 Task: Look for space in Tlahuac, Mexico from 10th July, 2023 to 15th July, 2023 for 7 adults in price range Rs.10000 to Rs.15000. Place can be entire place or shared room with 4 bedrooms having 7 beds and 4 bathrooms. Property type can be house, flat, guest house. Amenities needed are: wifi, TV, free parkinig on premises, gym, breakfast. Booking option can be shelf check-in. Required host language is English.
Action: Mouse moved to (564, 120)
Screenshot: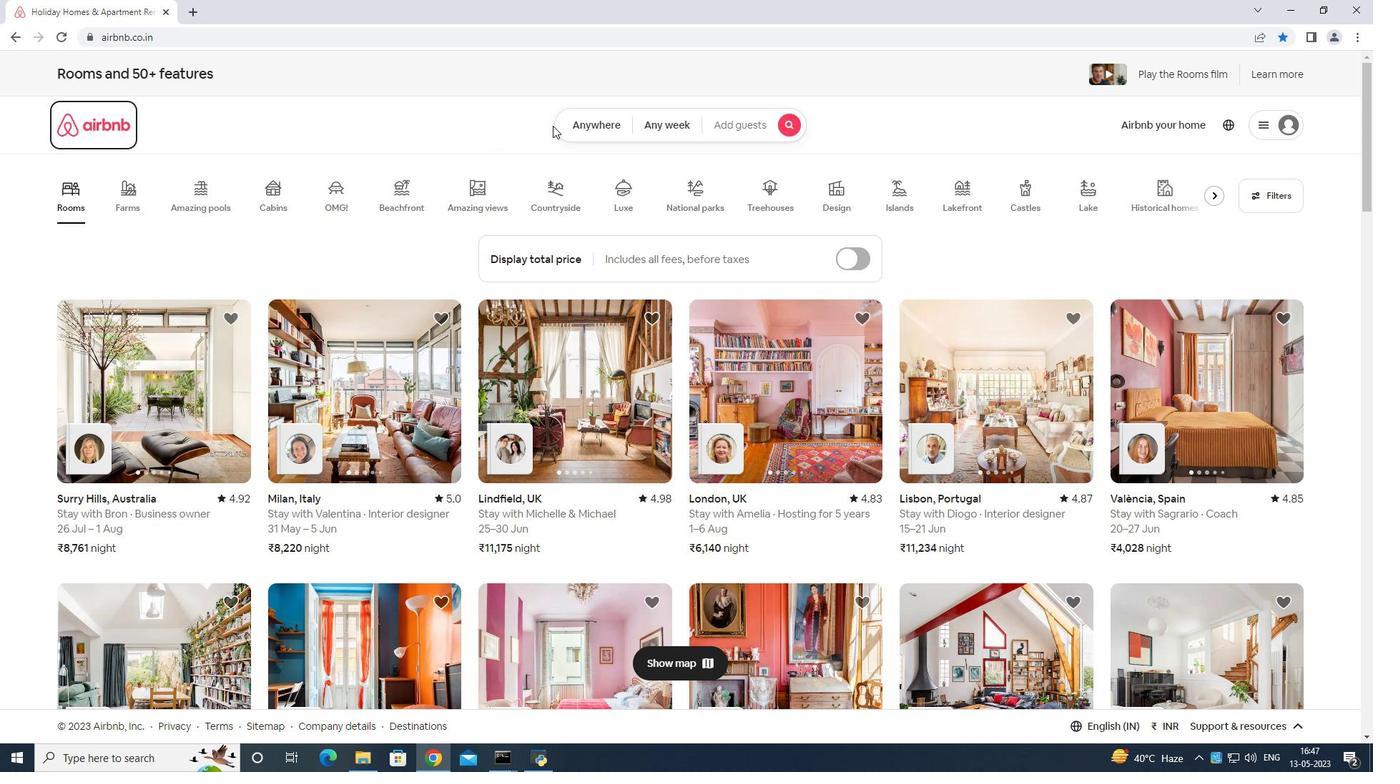 
Action: Mouse pressed left at (564, 120)
Screenshot: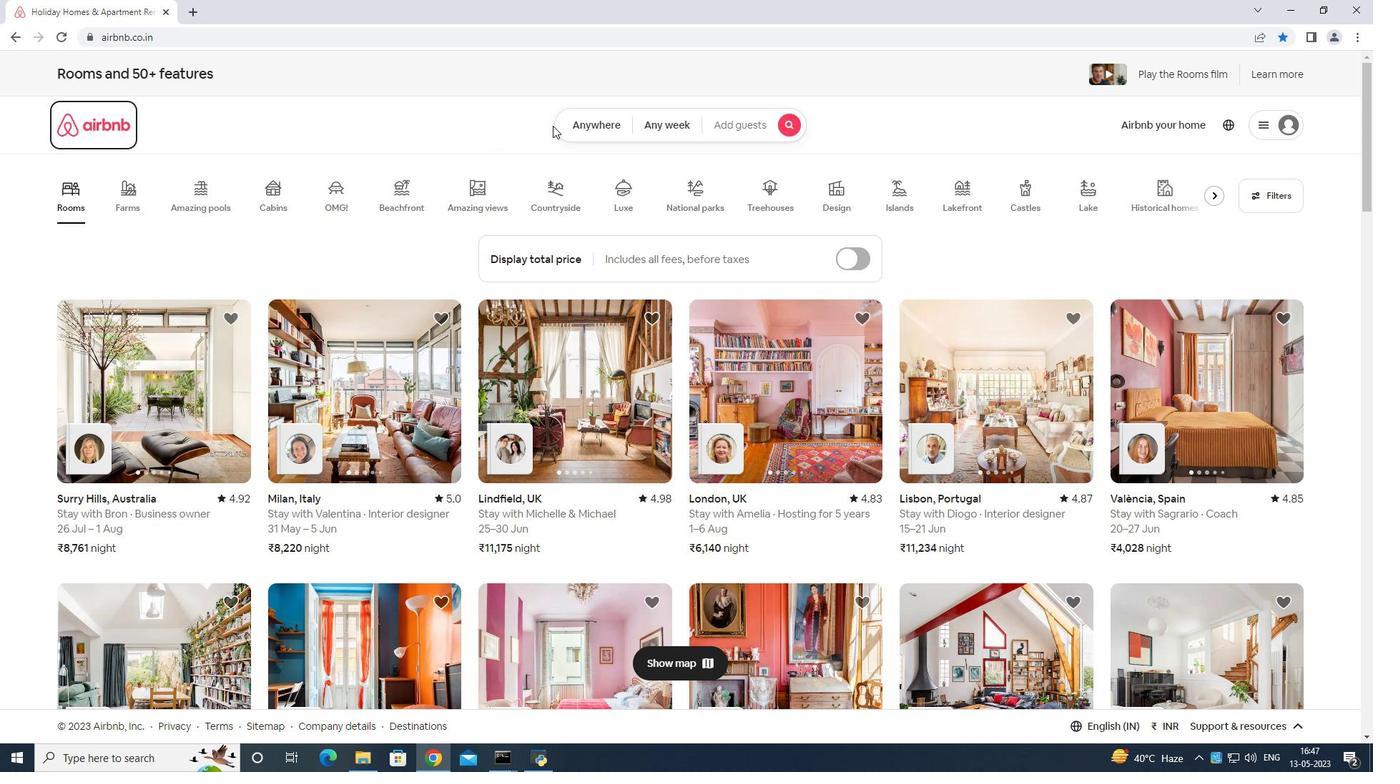 
Action: Mouse moved to (540, 172)
Screenshot: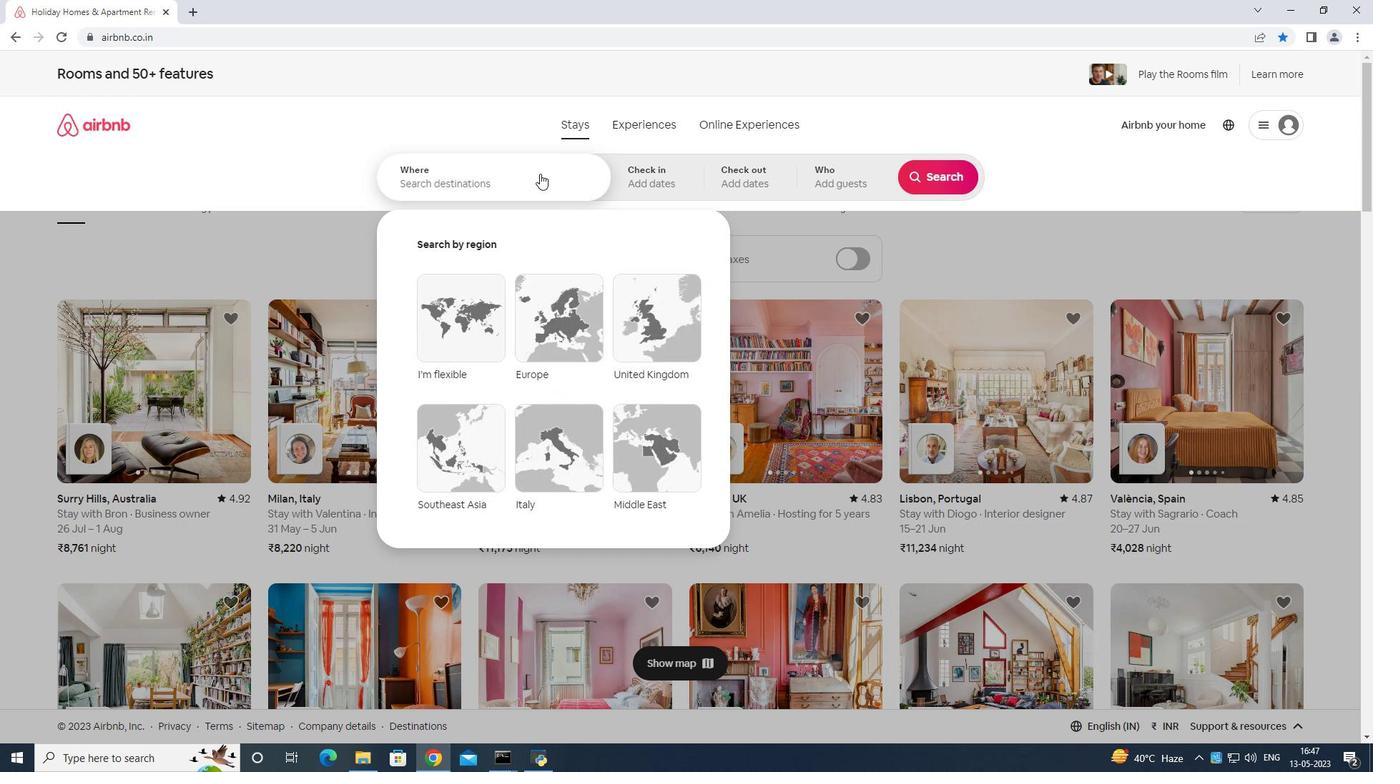 
Action: Mouse pressed left at (540, 172)
Screenshot: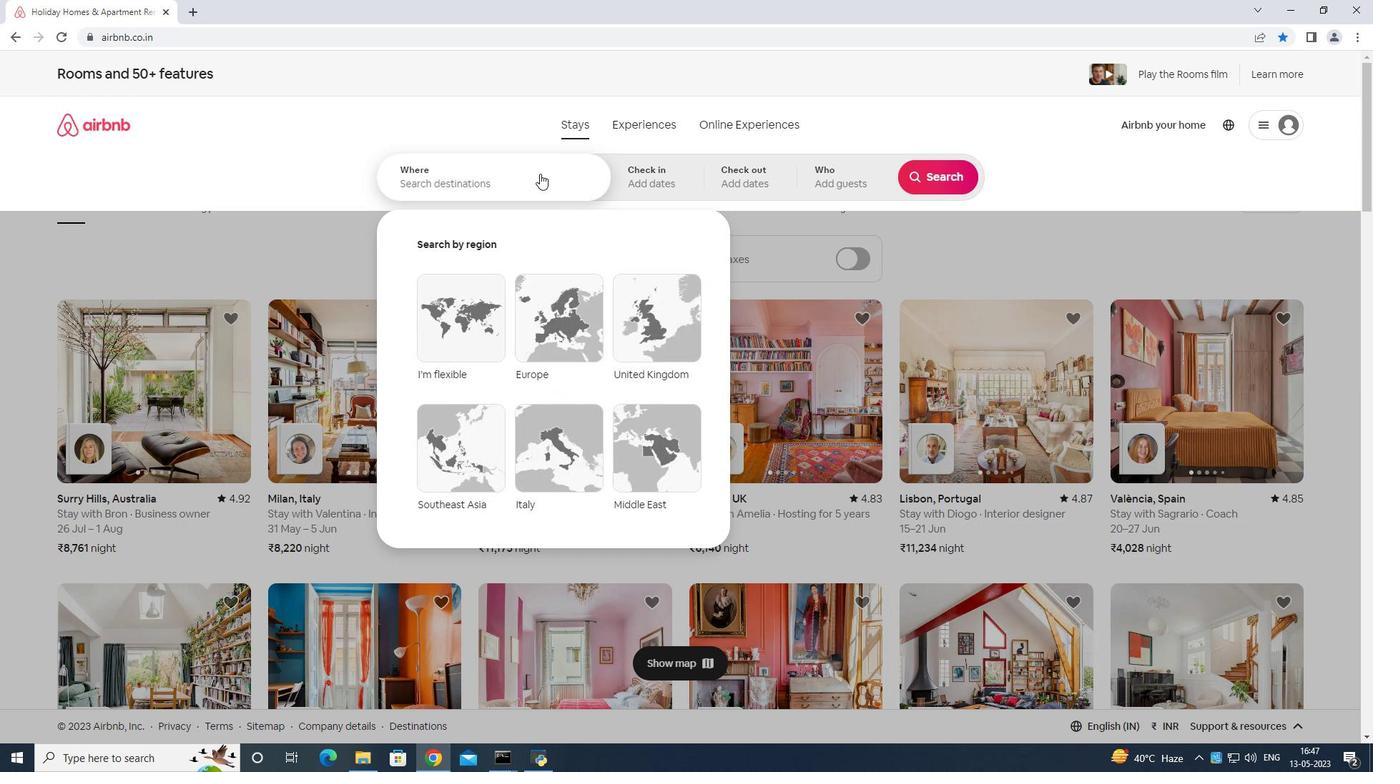 
Action: Mouse moved to (540, 172)
Screenshot: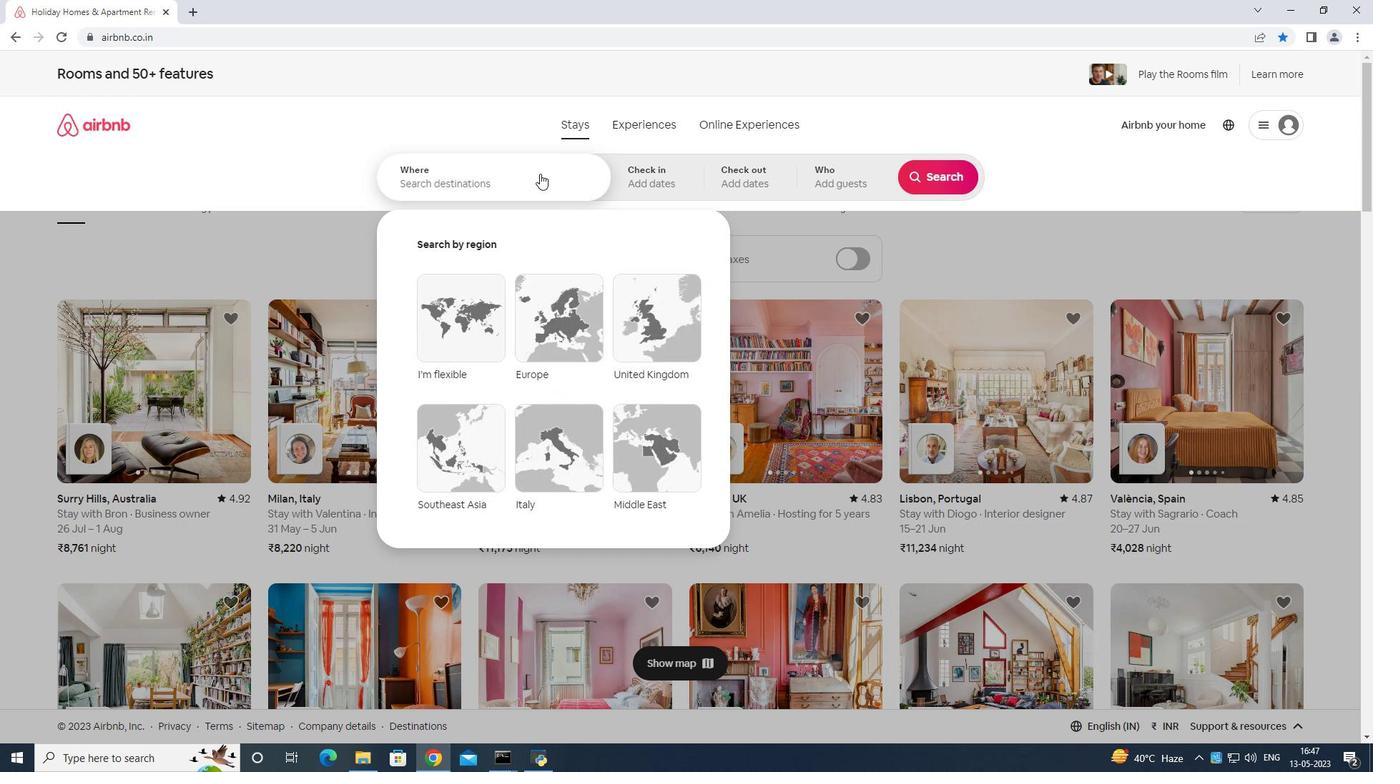 
Action: Key pressed t<Key.shift>lahuac<Key.space>mexico<Key.enter>
Screenshot: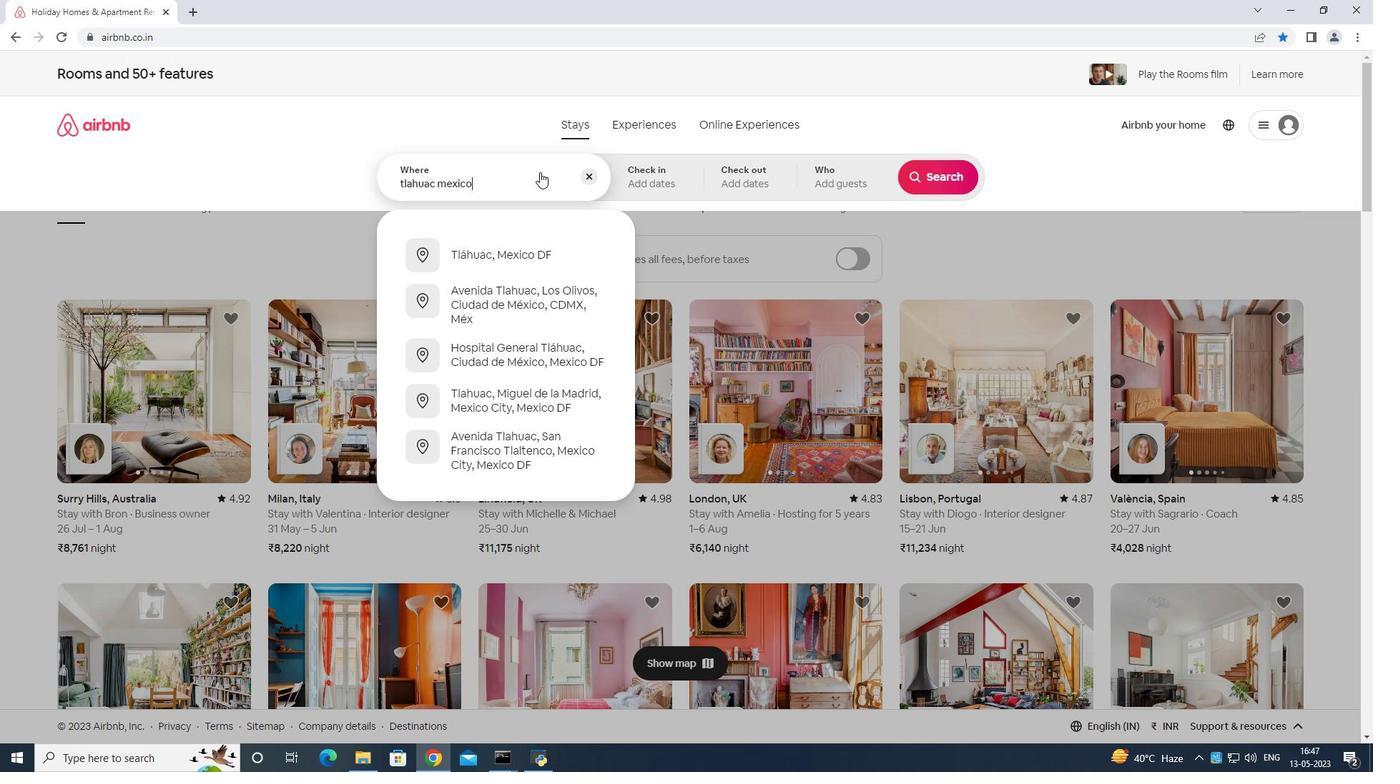 
Action: Mouse moved to (928, 288)
Screenshot: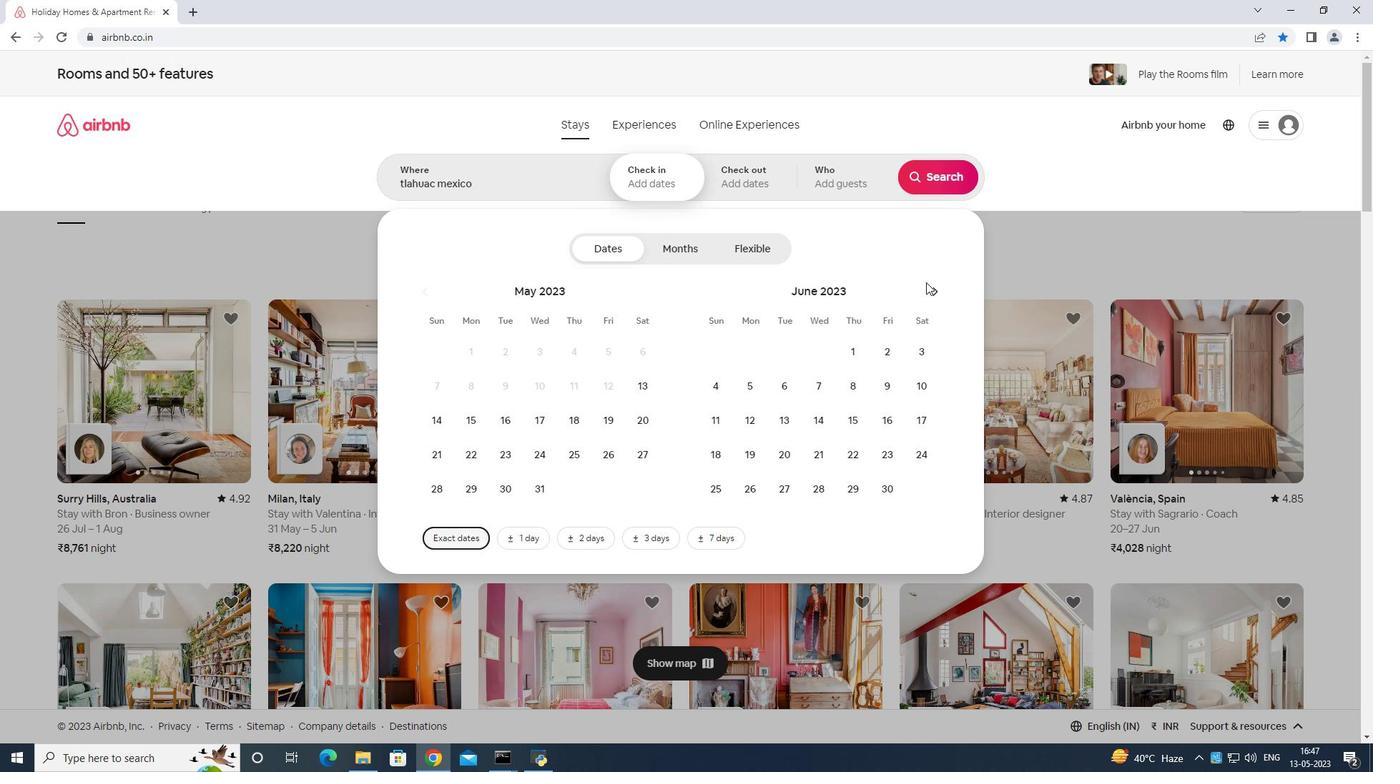 
Action: Mouse pressed left at (928, 288)
Screenshot: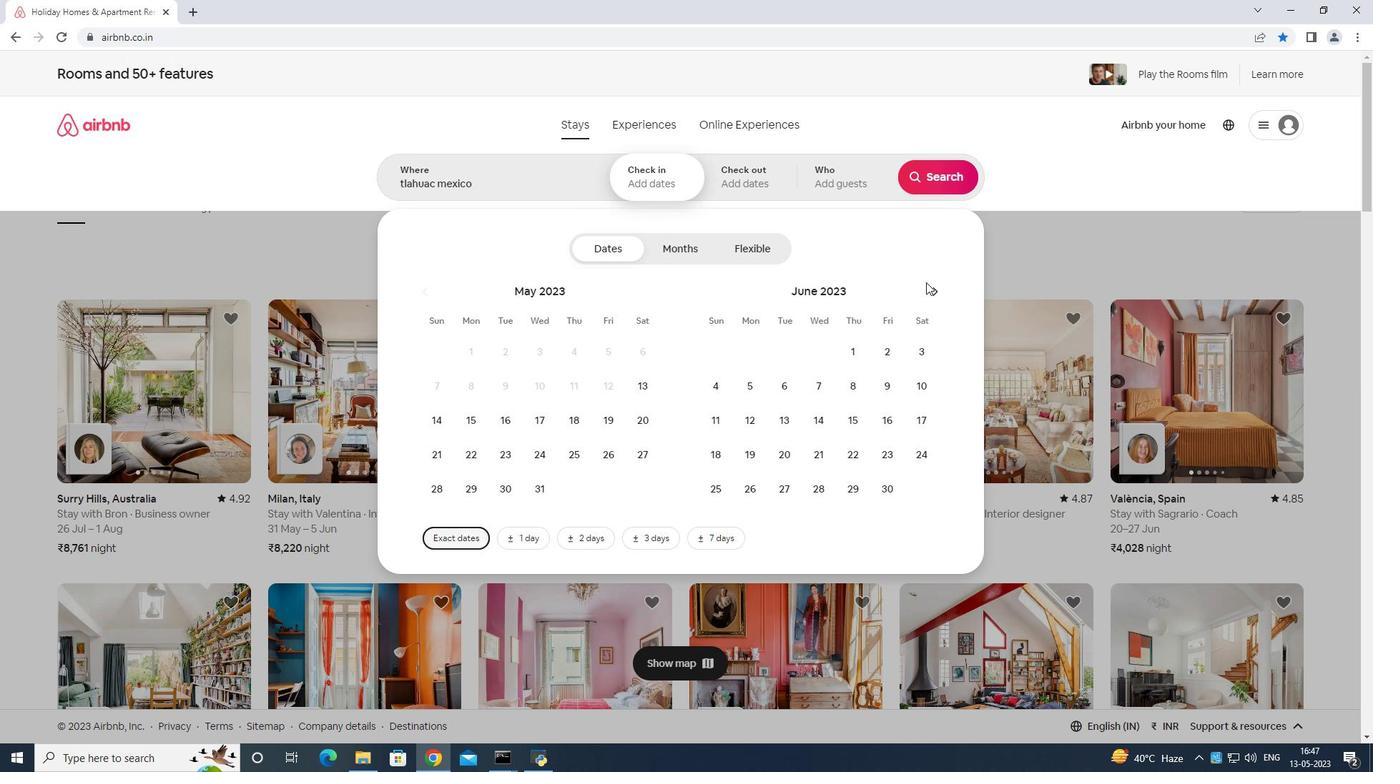 
Action: Mouse moved to (767, 417)
Screenshot: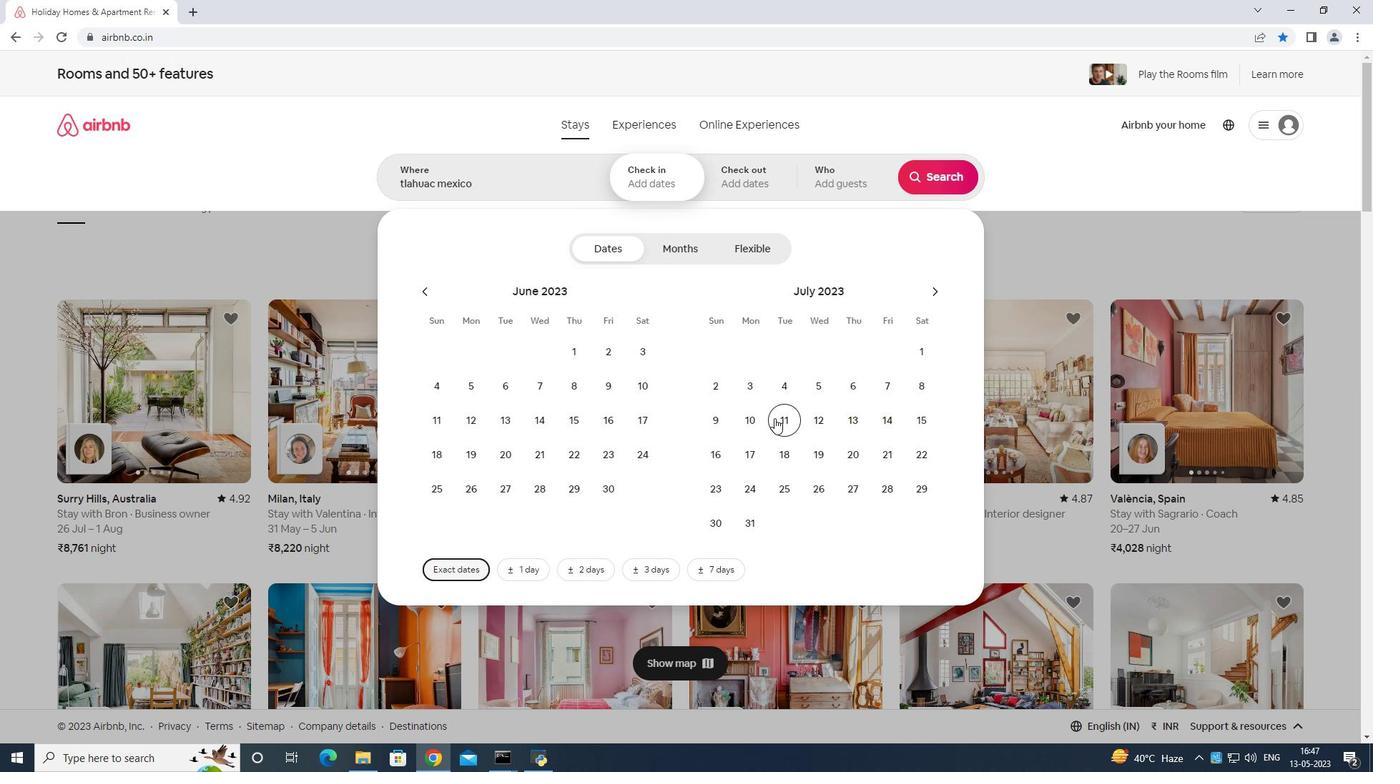 
Action: Mouse pressed left at (767, 417)
Screenshot: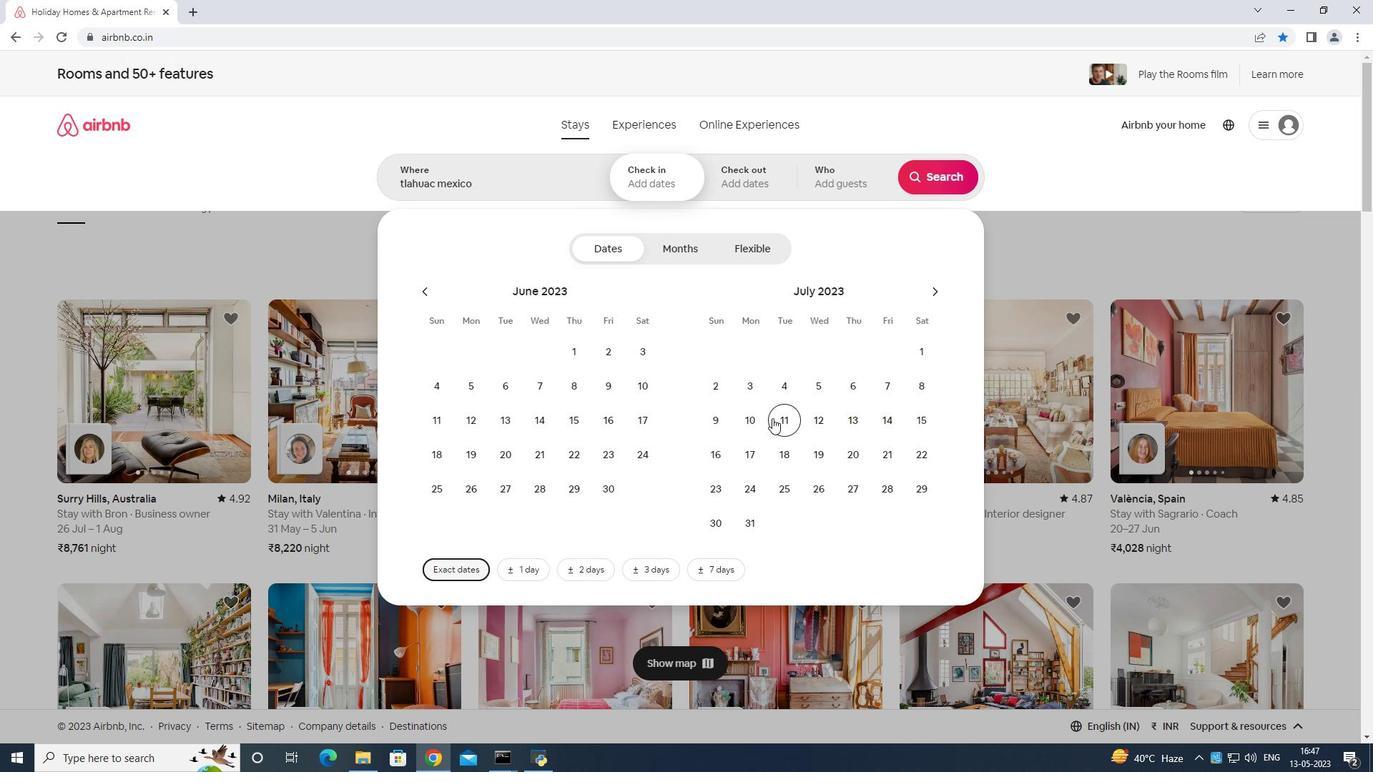 
Action: Mouse moved to (920, 417)
Screenshot: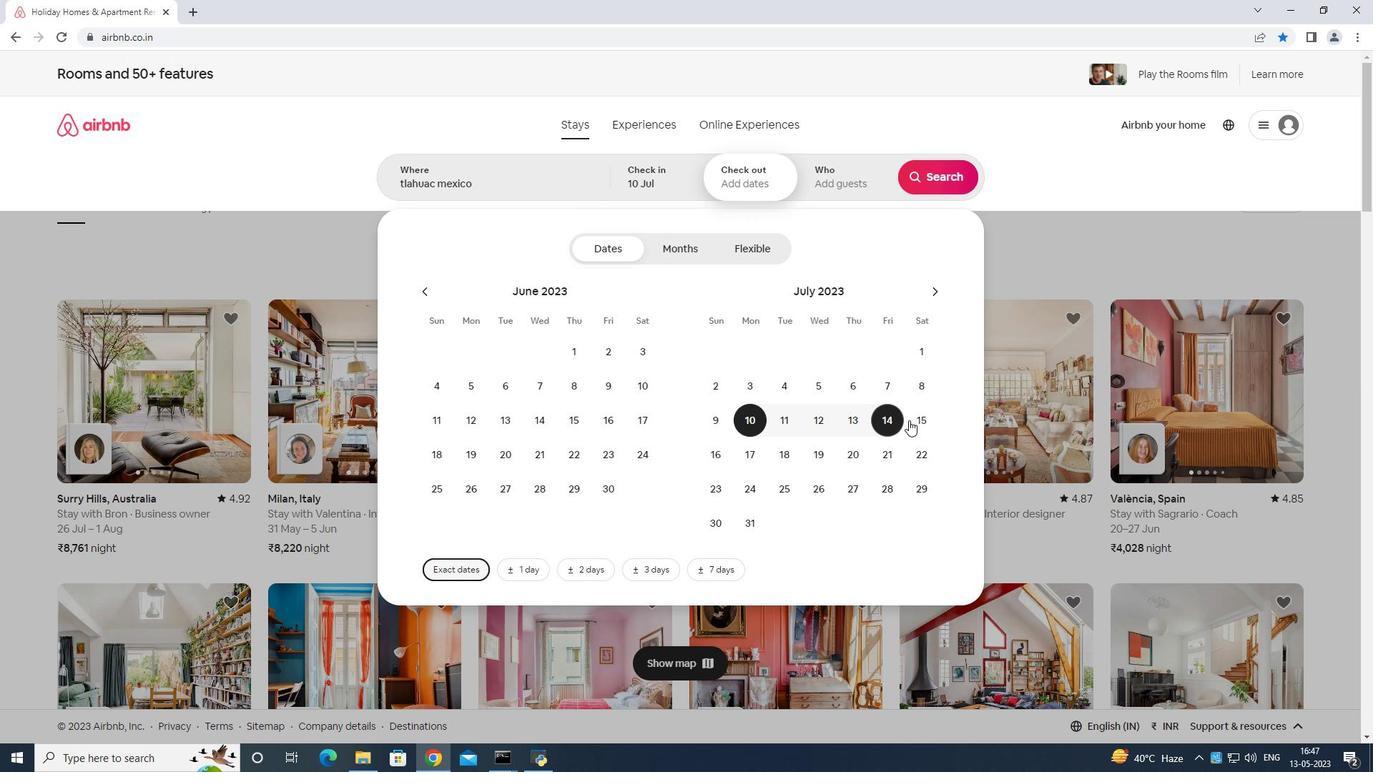
Action: Mouse pressed left at (920, 417)
Screenshot: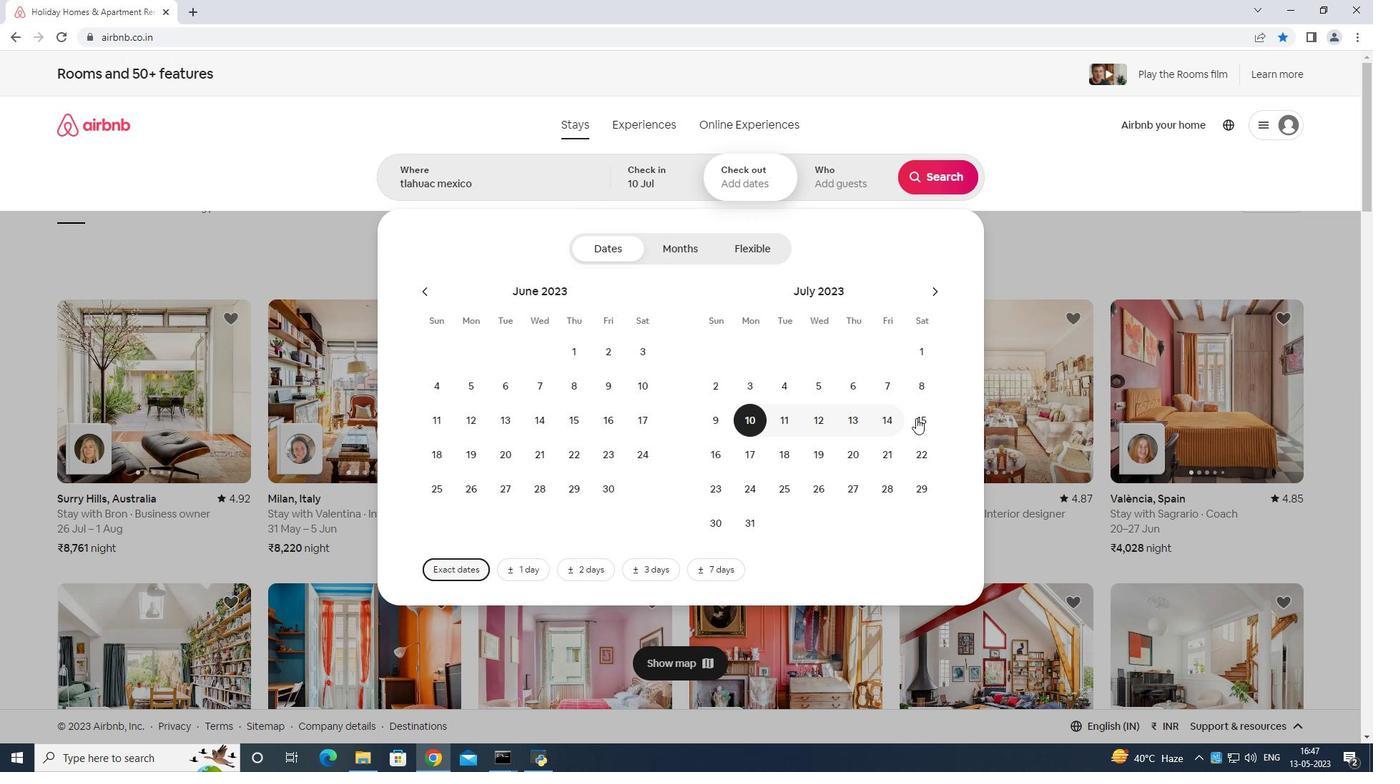 
Action: Mouse moved to (840, 162)
Screenshot: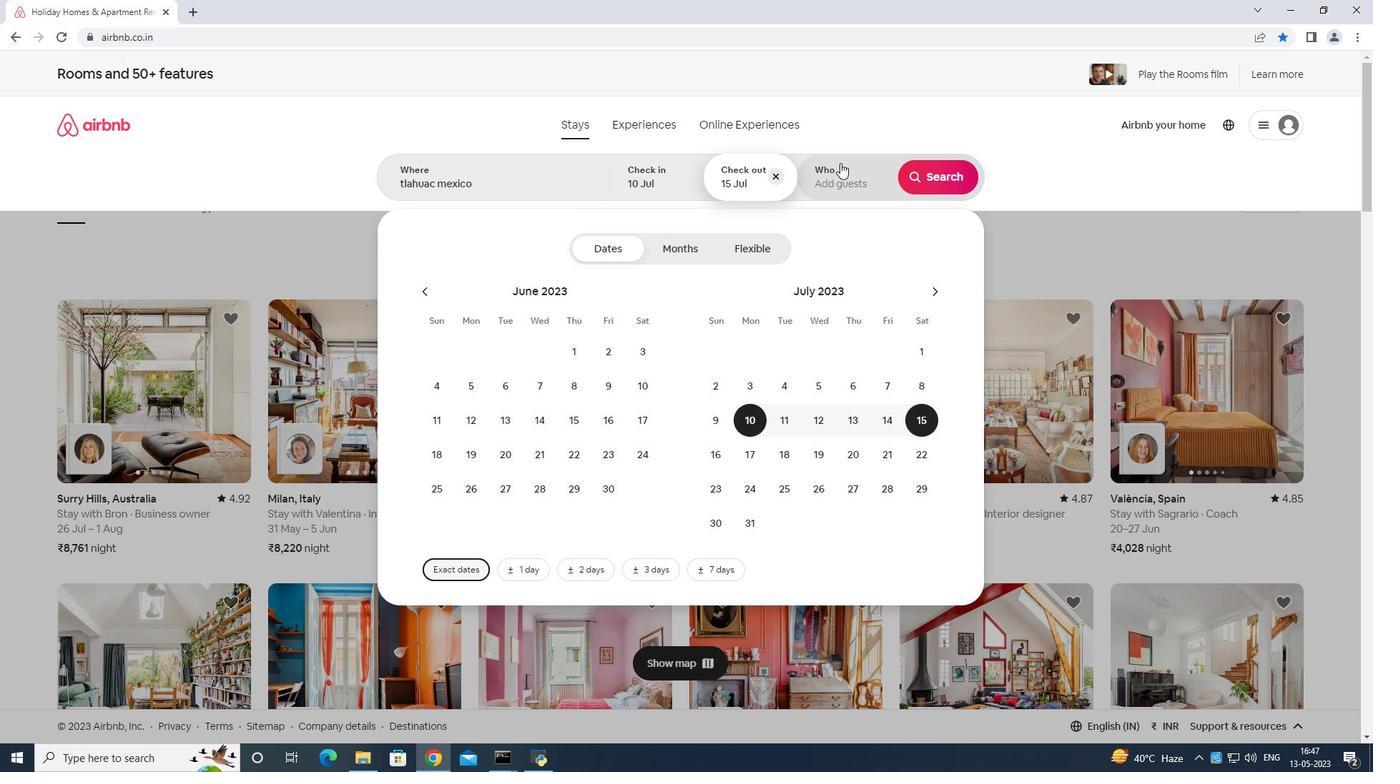 
Action: Mouse pressed left at (840, 162)
Screenshot: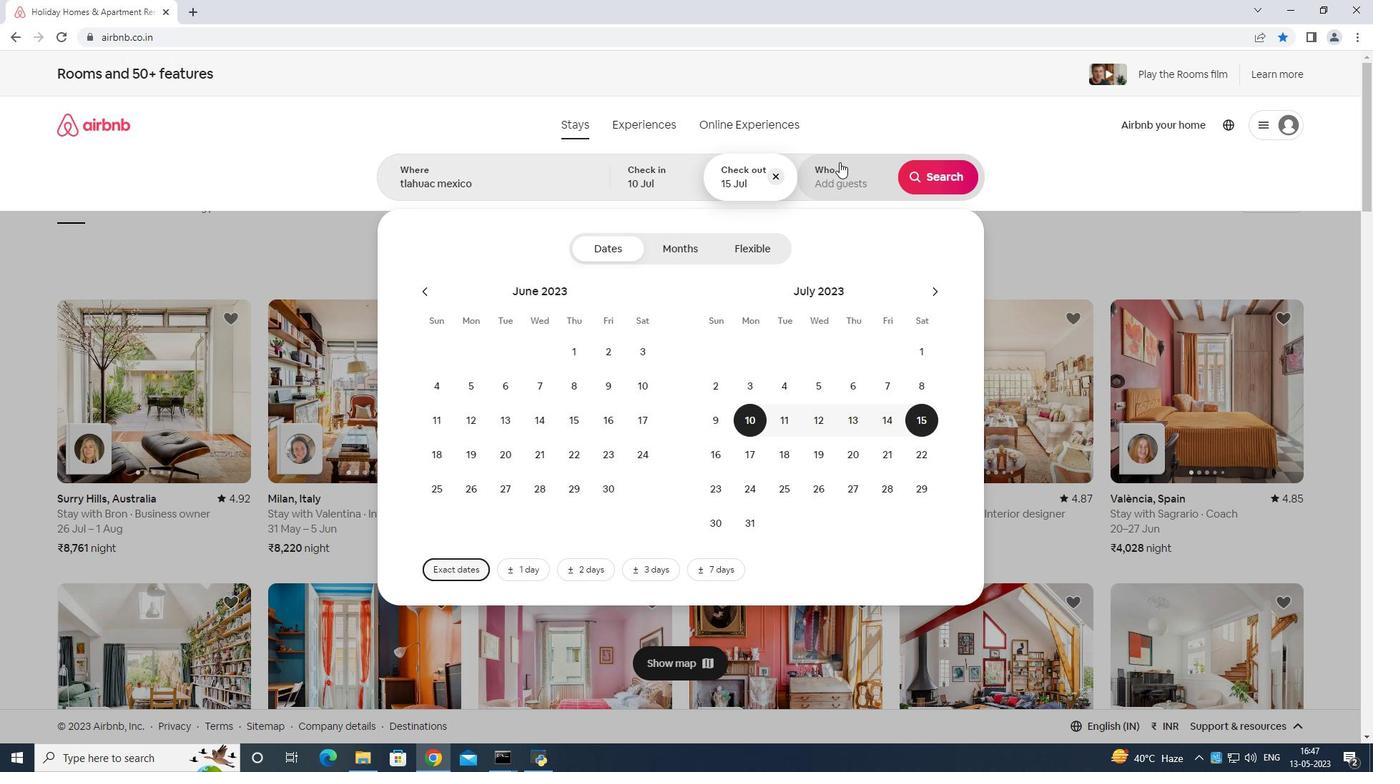 
Action: Mouse moved to (945, 251)
Screenshot: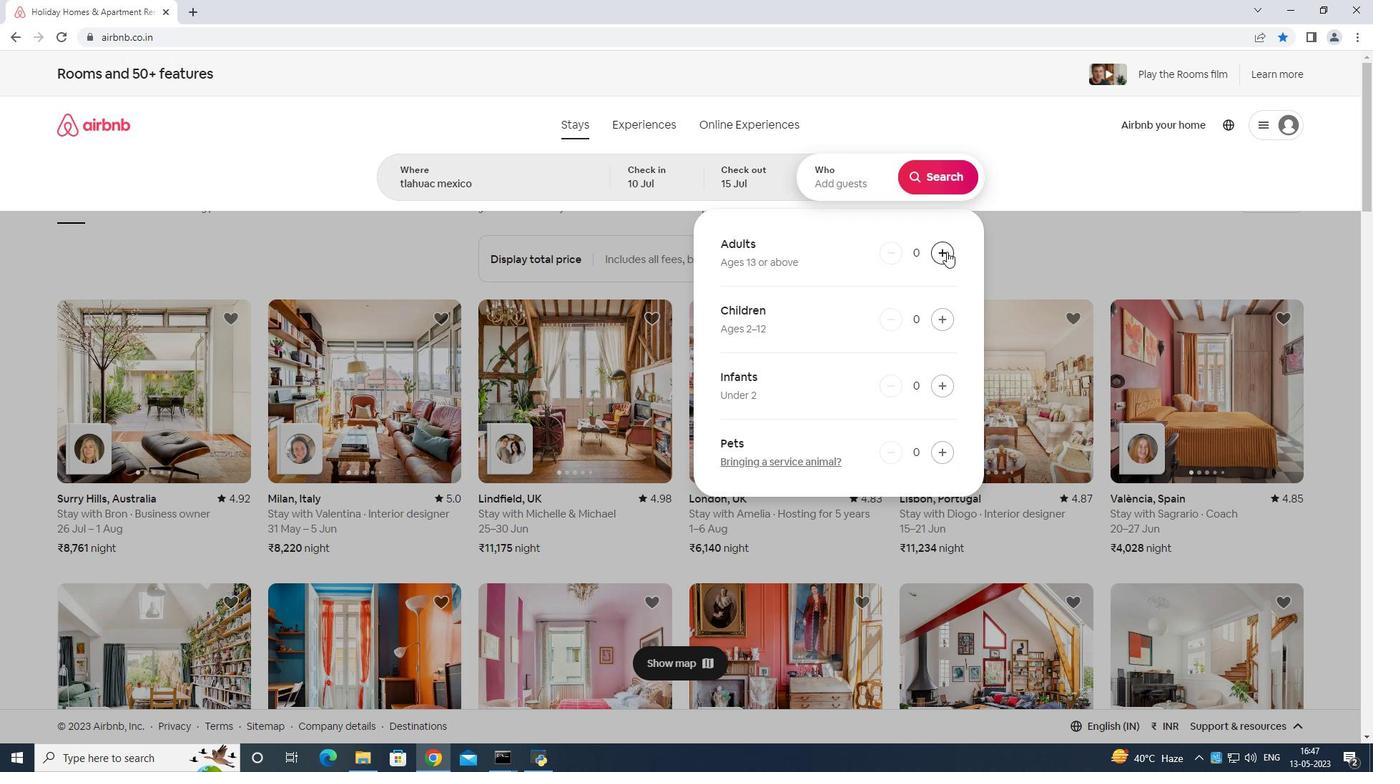 
Action: Mouse pressed left at (945, 251)
Screenshot: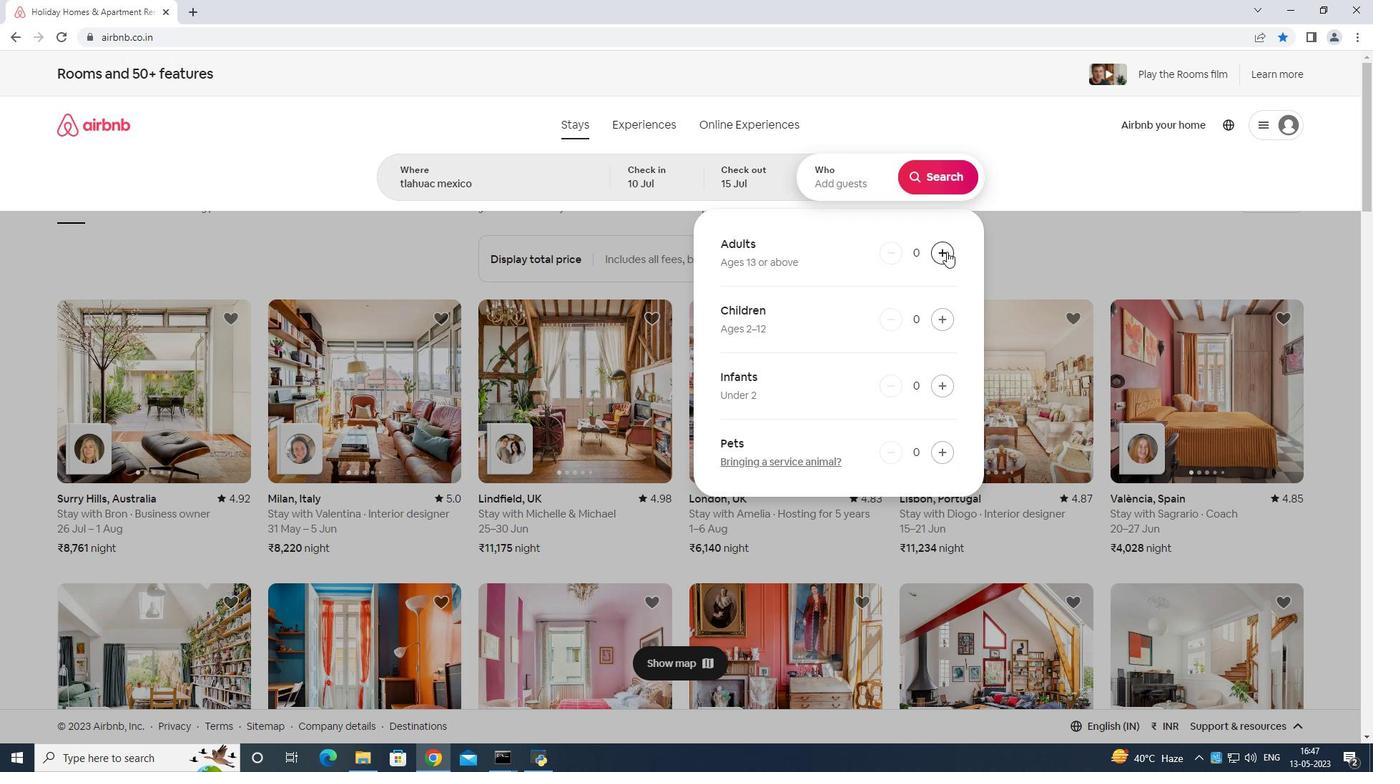 
Action: Mouse moved to (944, 249)
Screenshot: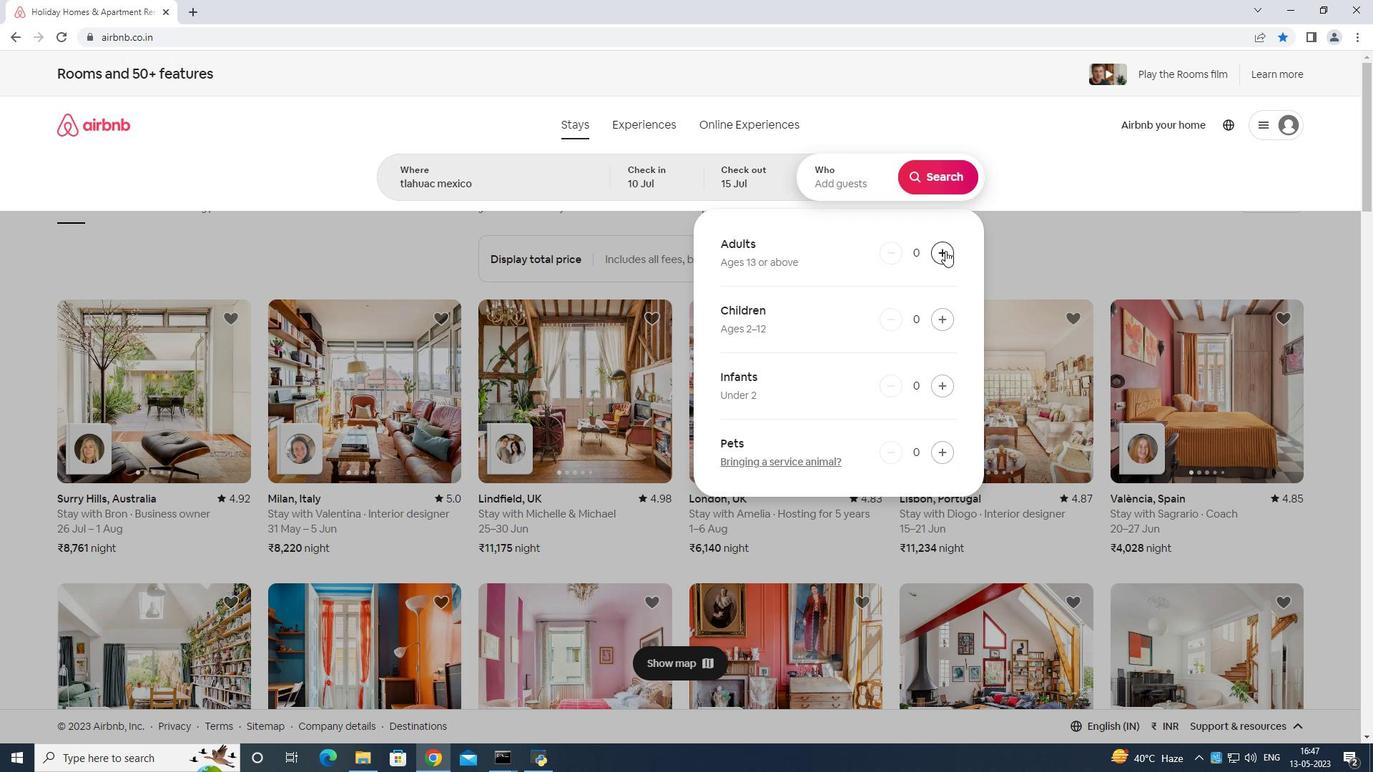 
Action: Mouse pressed left at (944, 249)
Screenshot: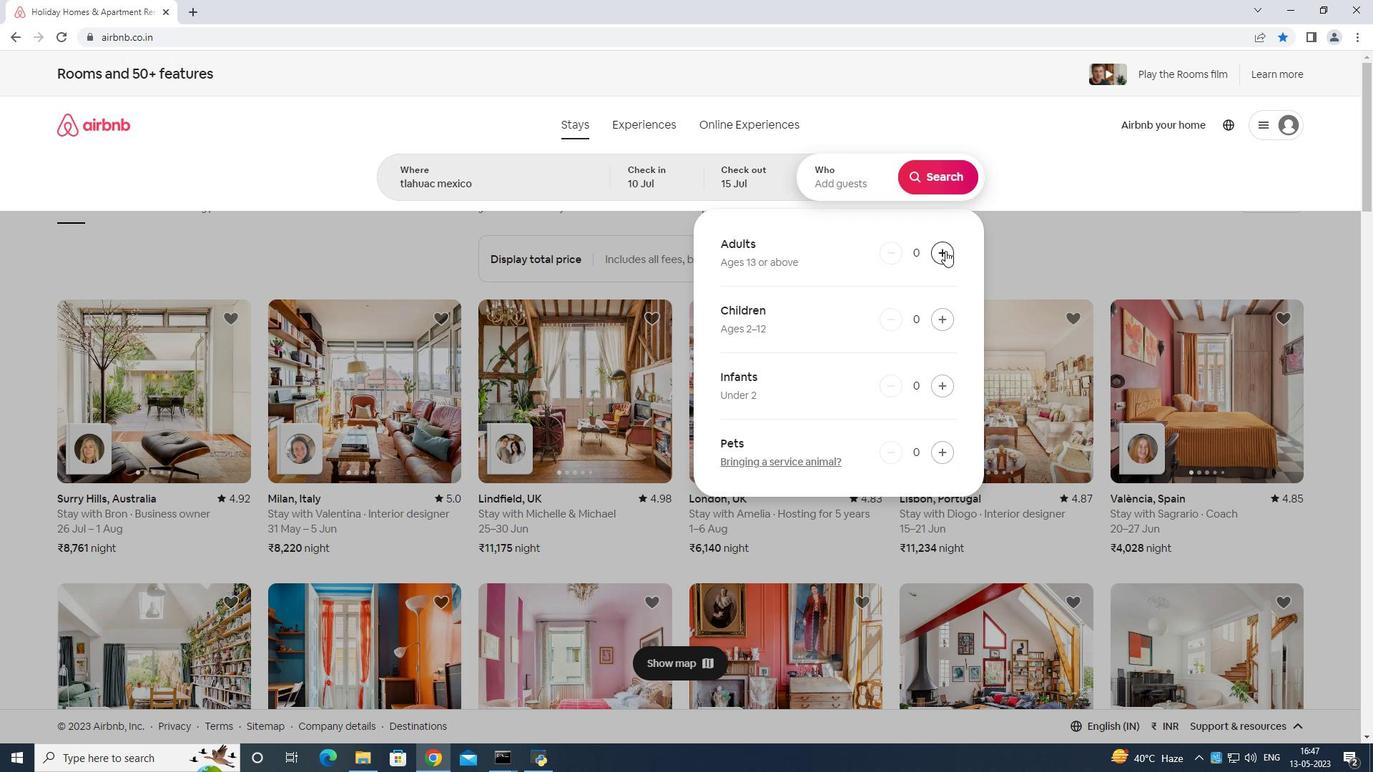 
Action: Mouse moved to (943, 247)
Screenshot: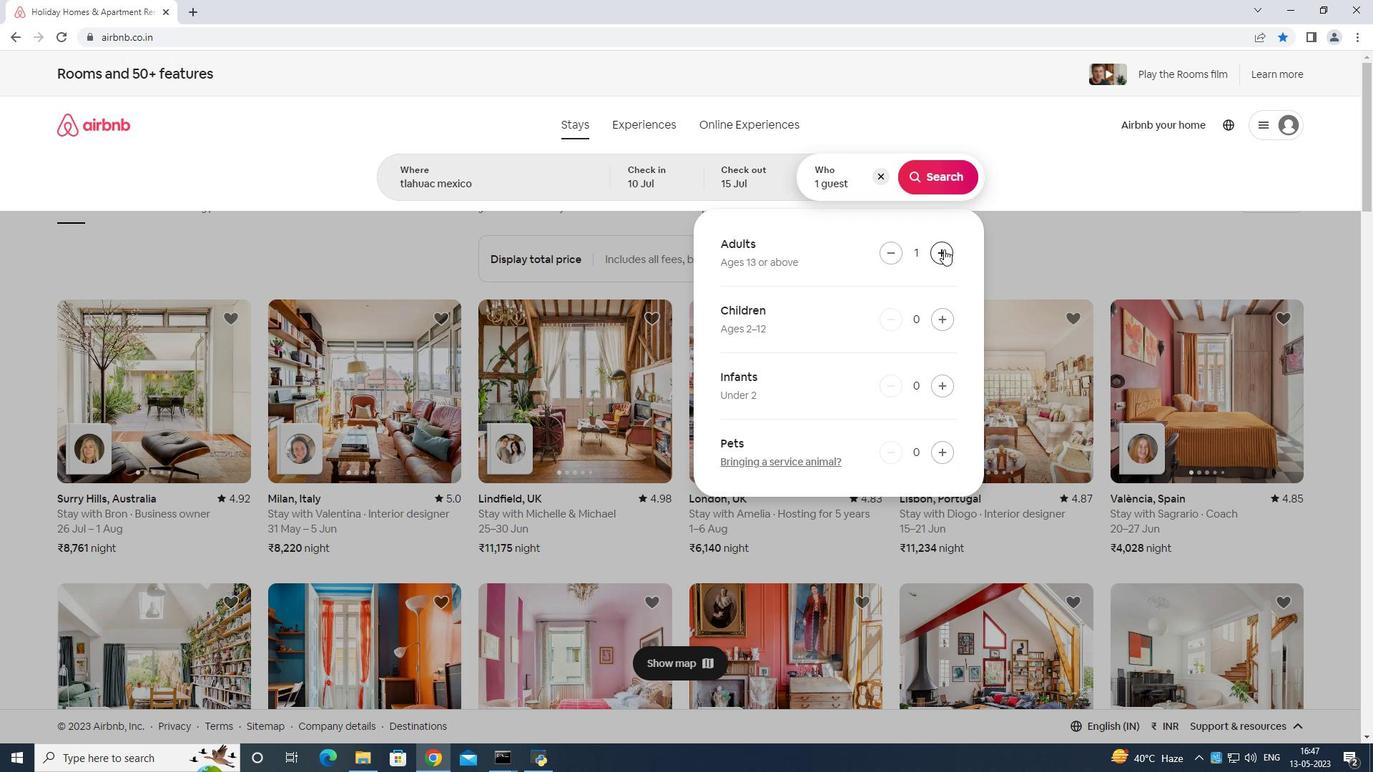 
Action: Mouse pressed left at (943, 247)
Screenshot: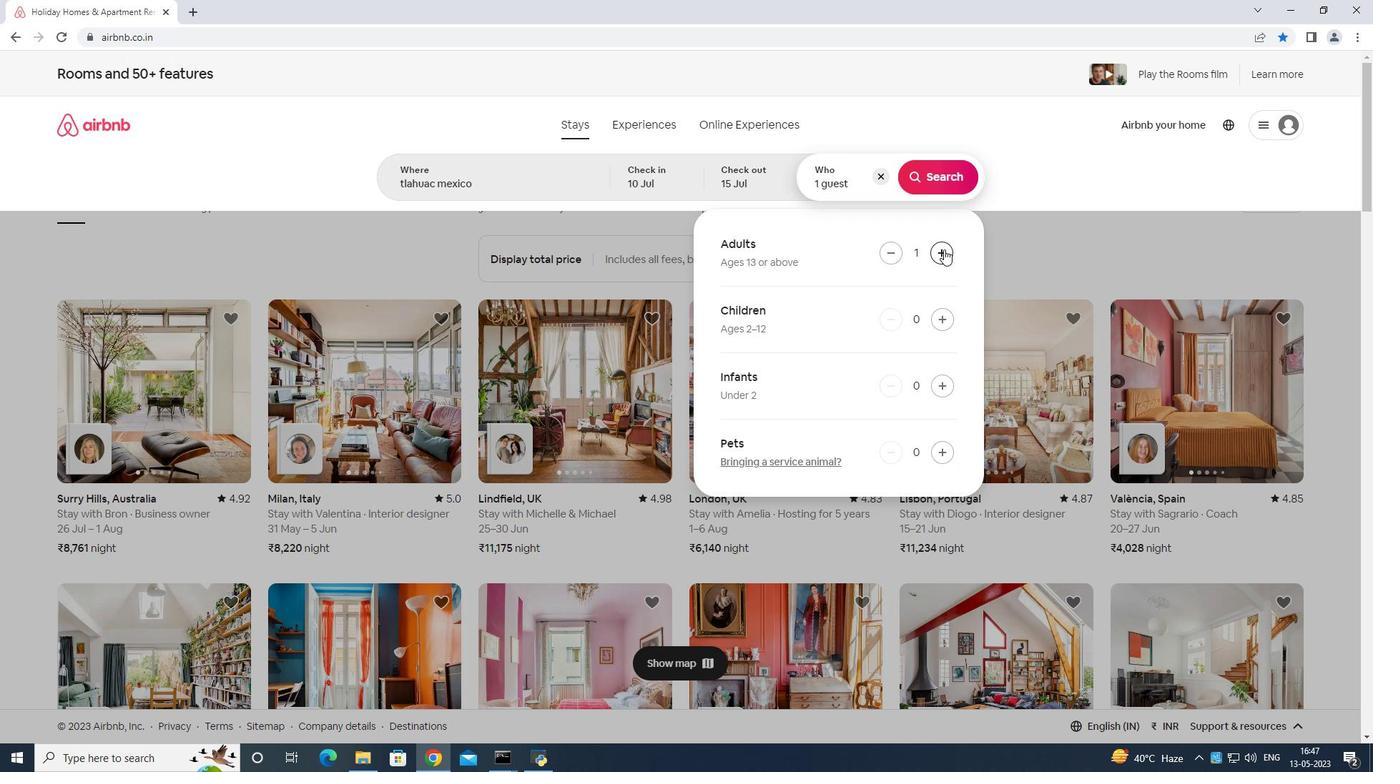 
Action: Mouse moved to (943, 247)
Screenshot: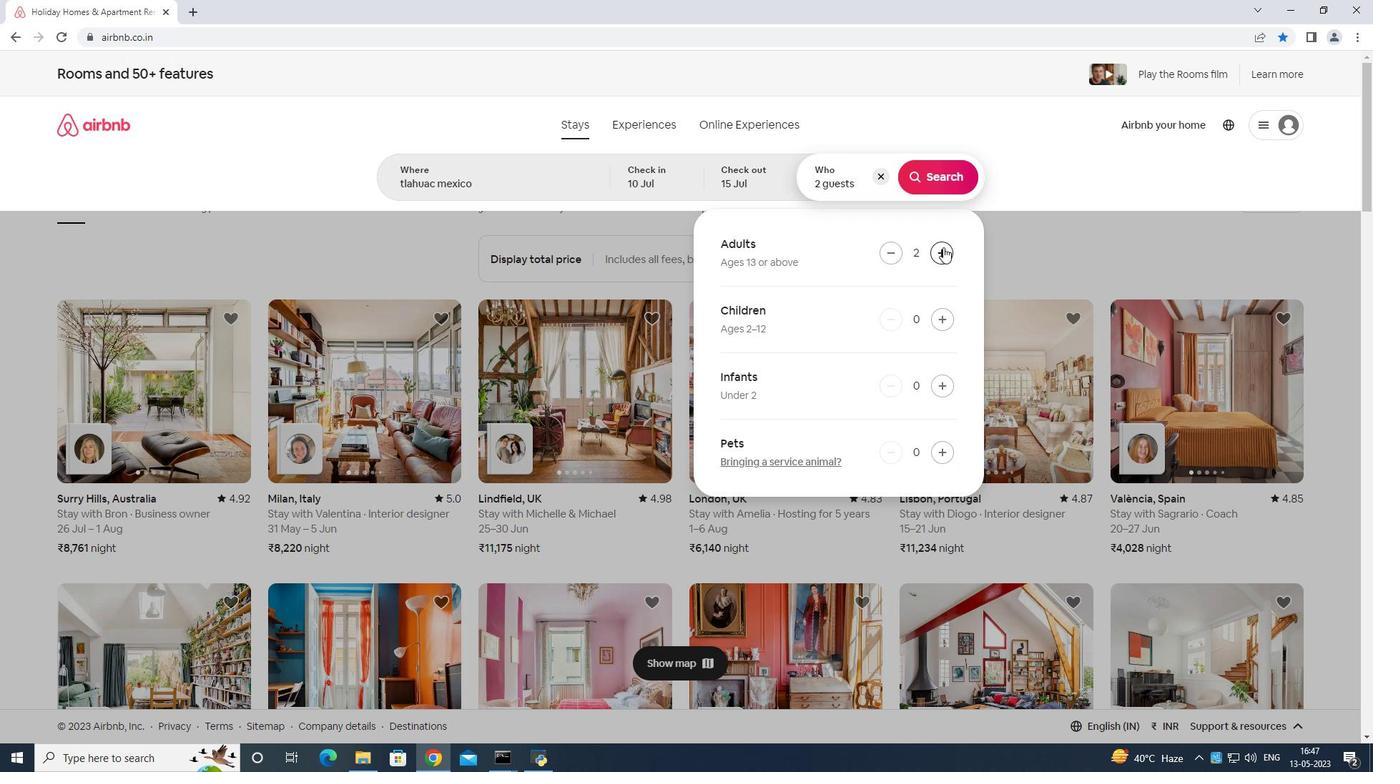 
Action: Mouse pressed left at (943, 247)
Screenshot: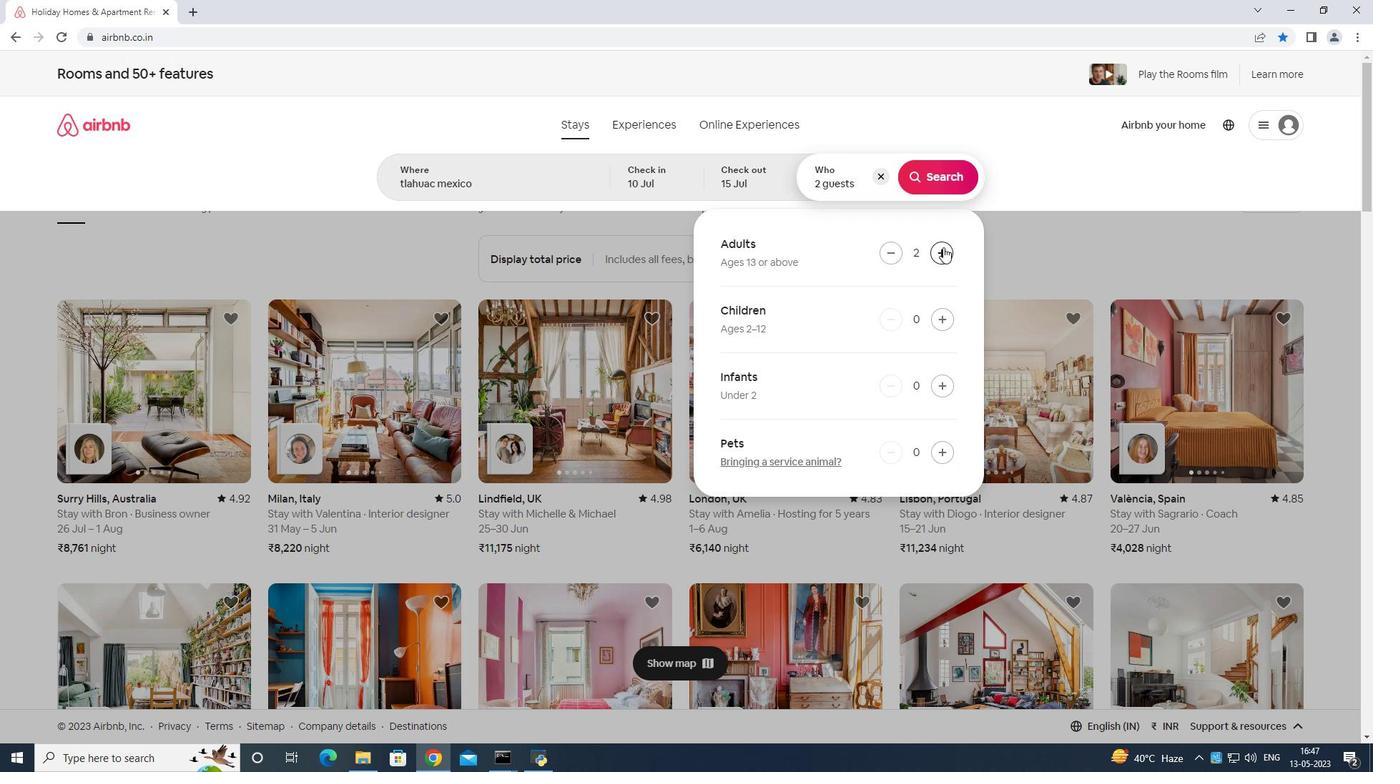 
Action: Mouse pressed left at (943, 247)
Screenshot: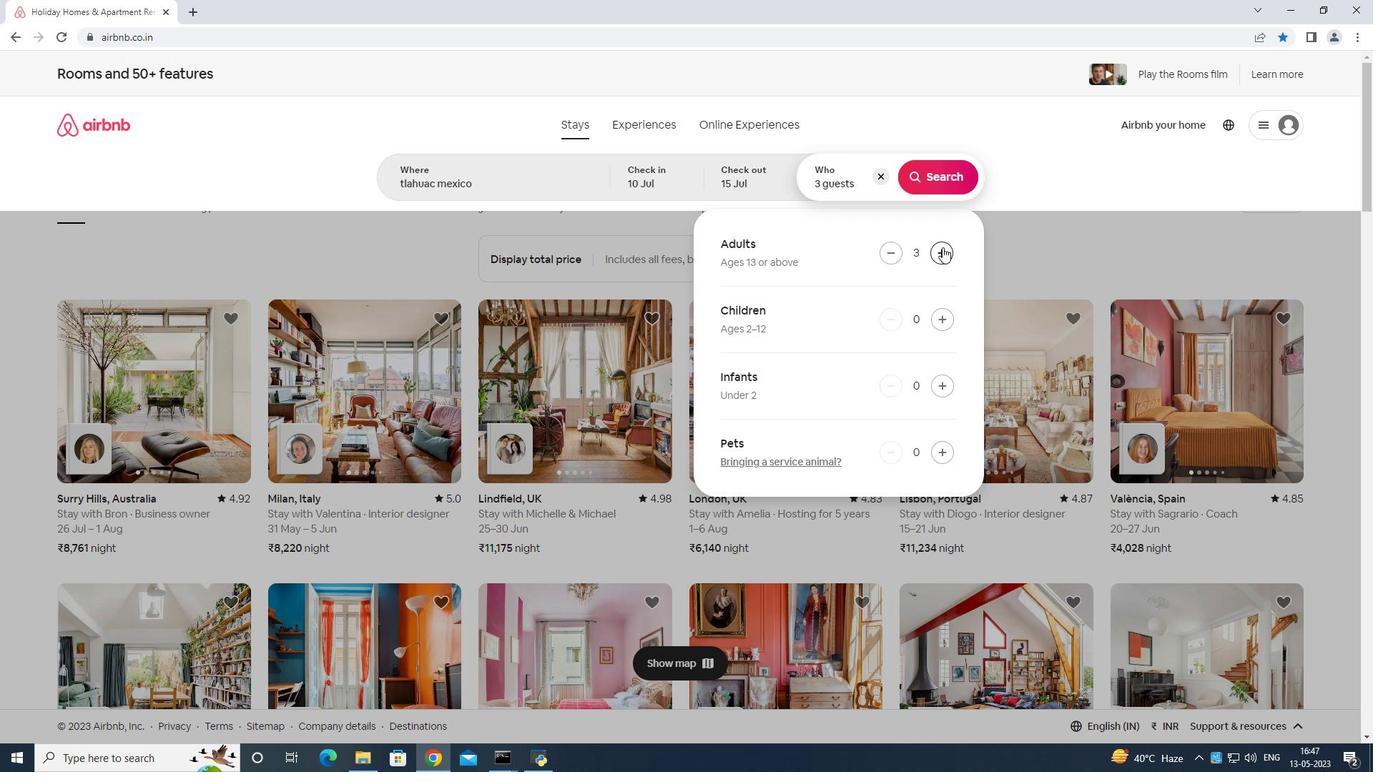 
Action: Mouse pressed left at (943, 247)
Screenshot: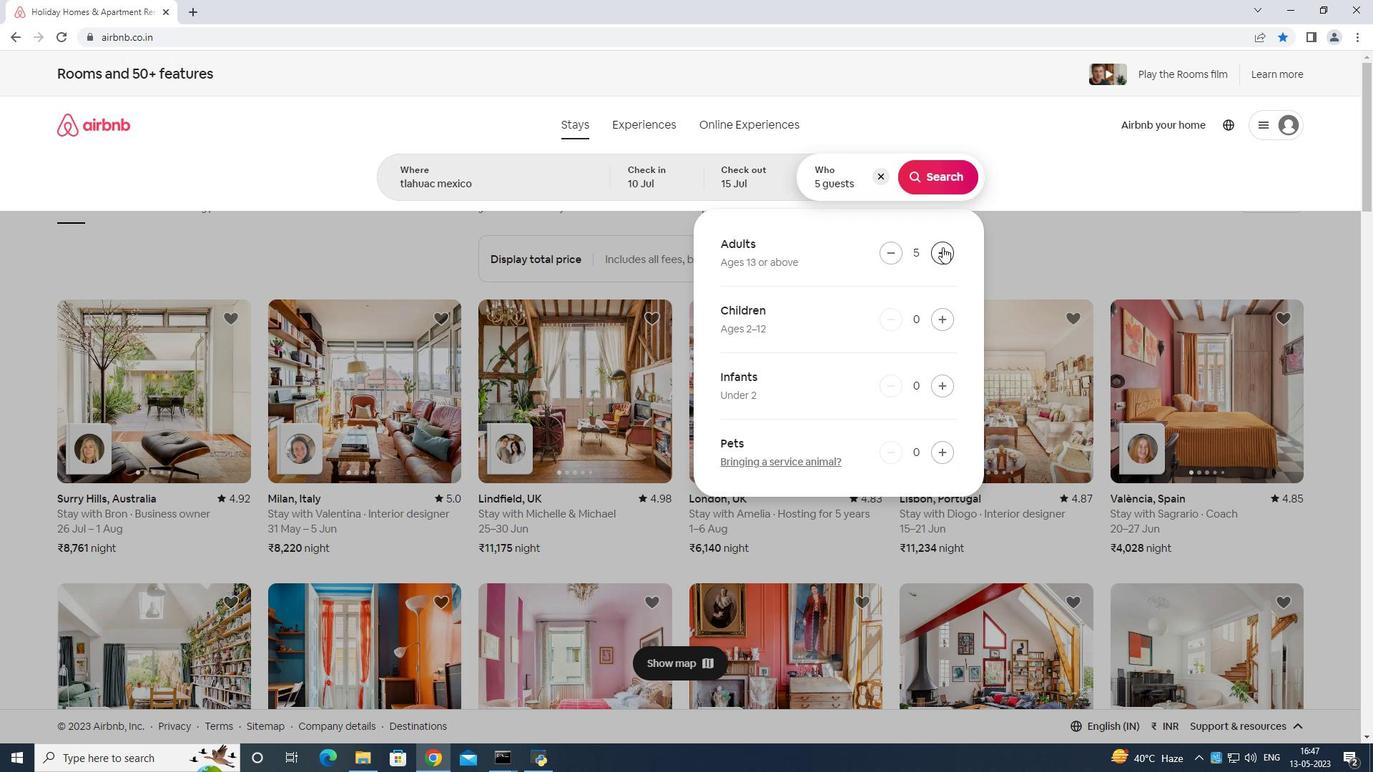 
Action: Mouse pressed left at (943, 247)
Screenshot: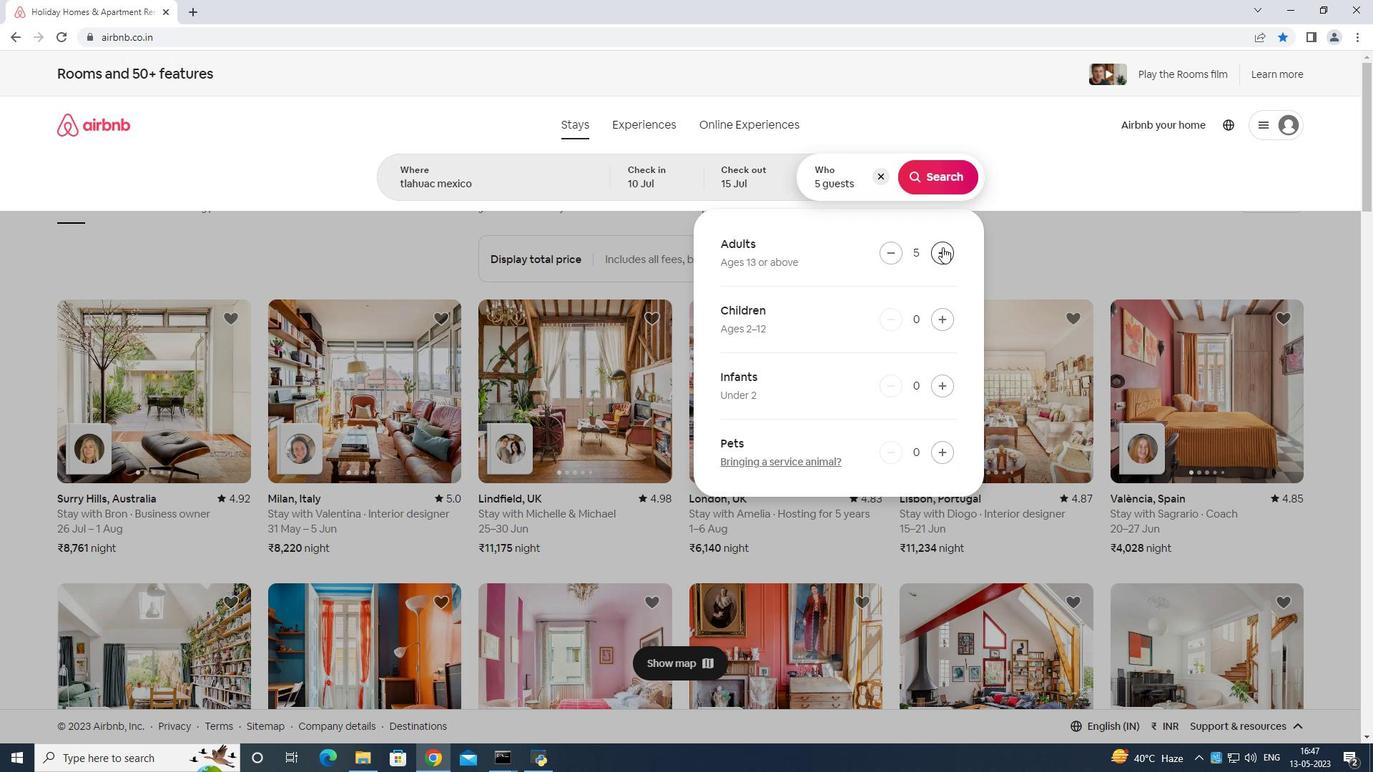 
Action: Mouse moved to (937, 174)
Screenshot: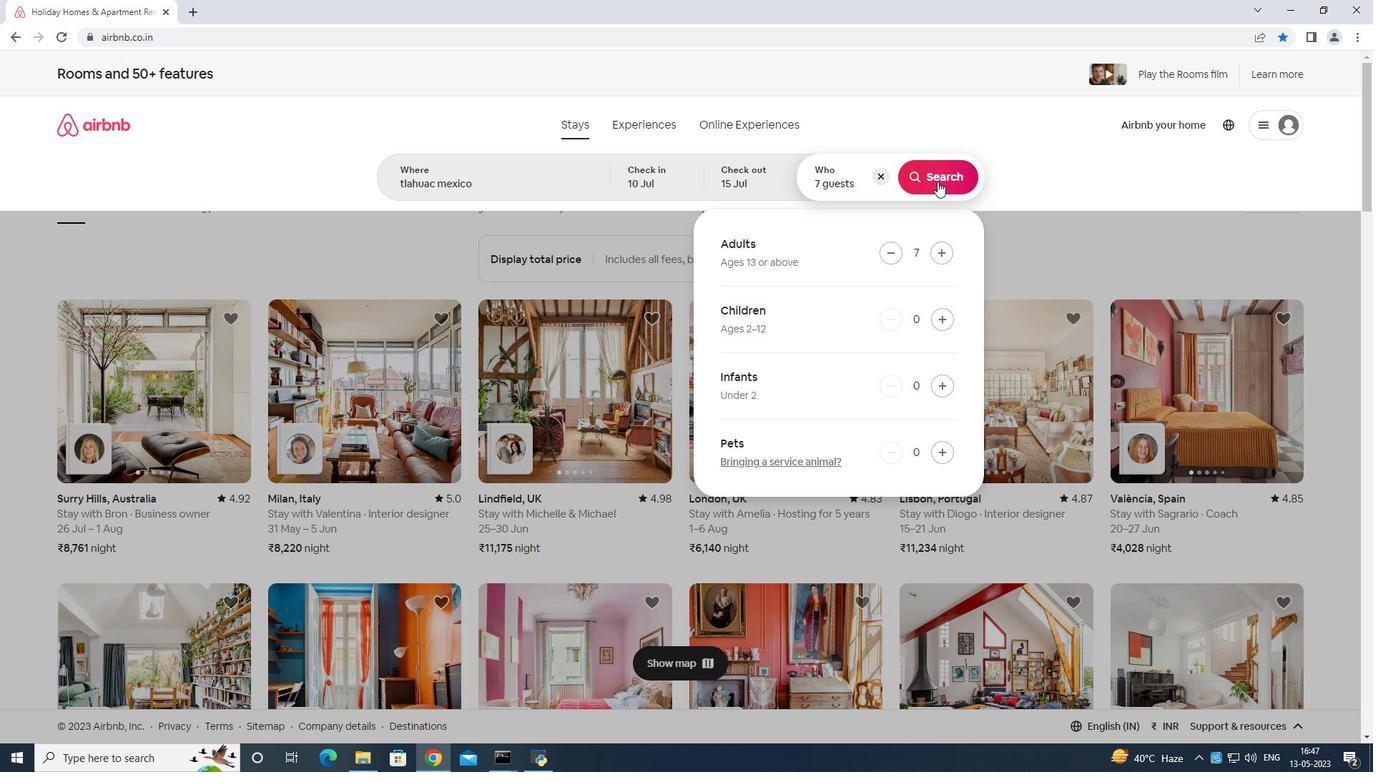 
Action: Mouse pressed left at (937, 174)
Screenshot: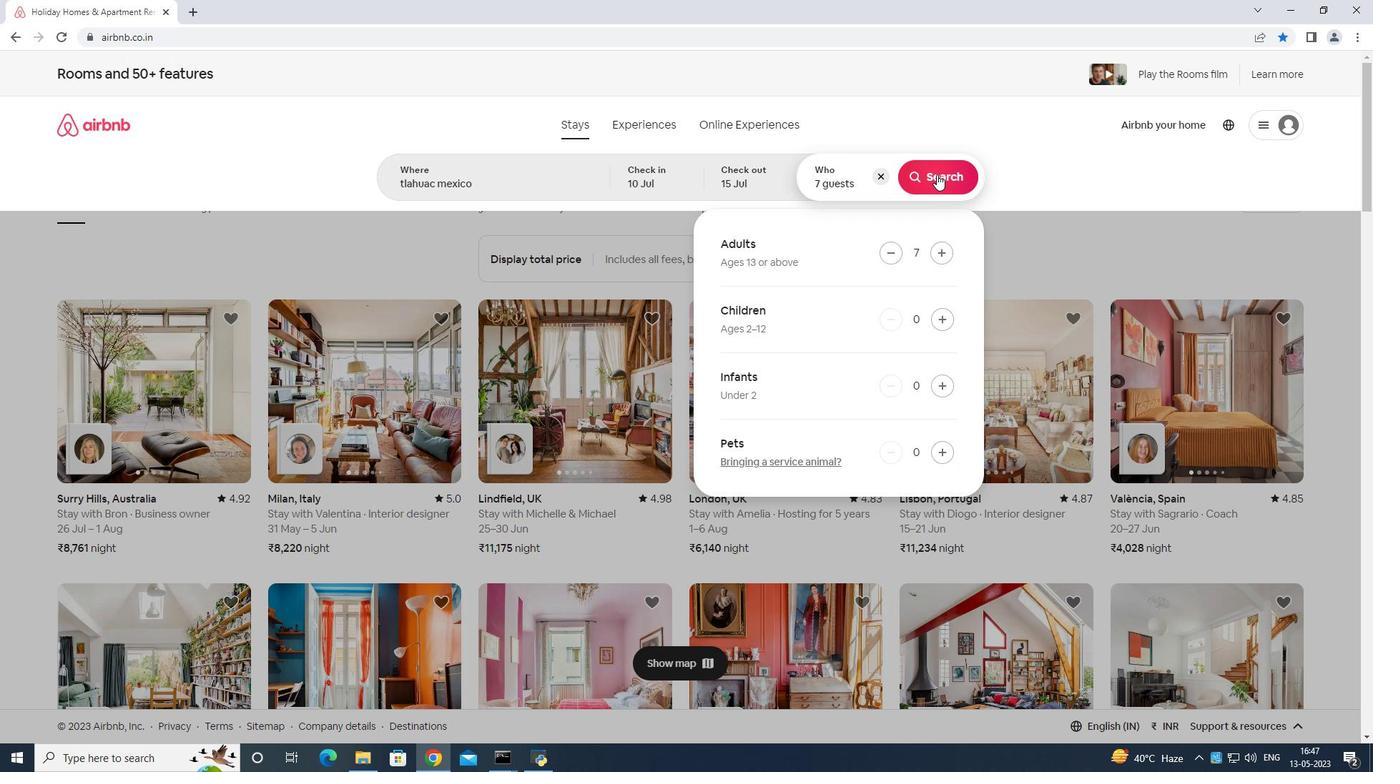 
Action: Mouse moved to (1302, 143)
Screenshot: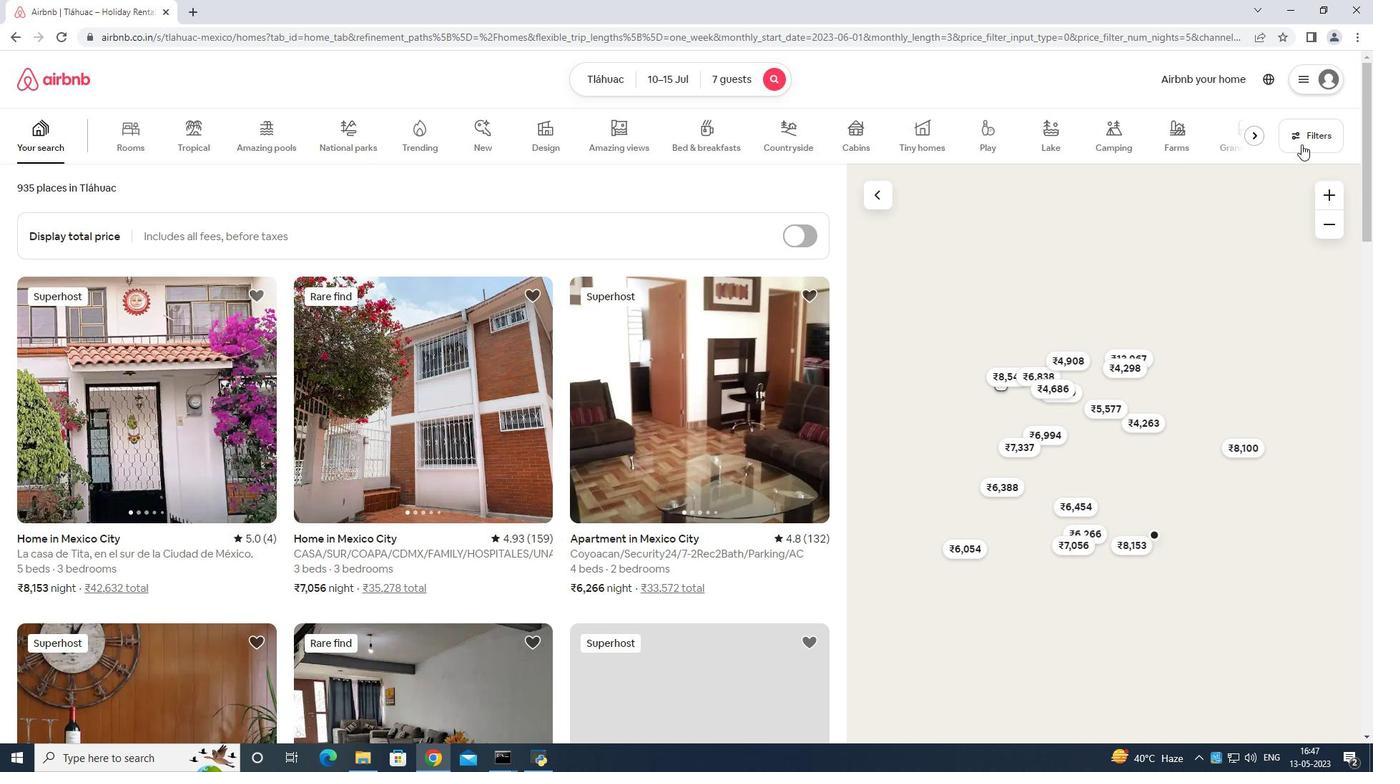 
Action: Mouse pressed left at (1302, 143)
Screenshot: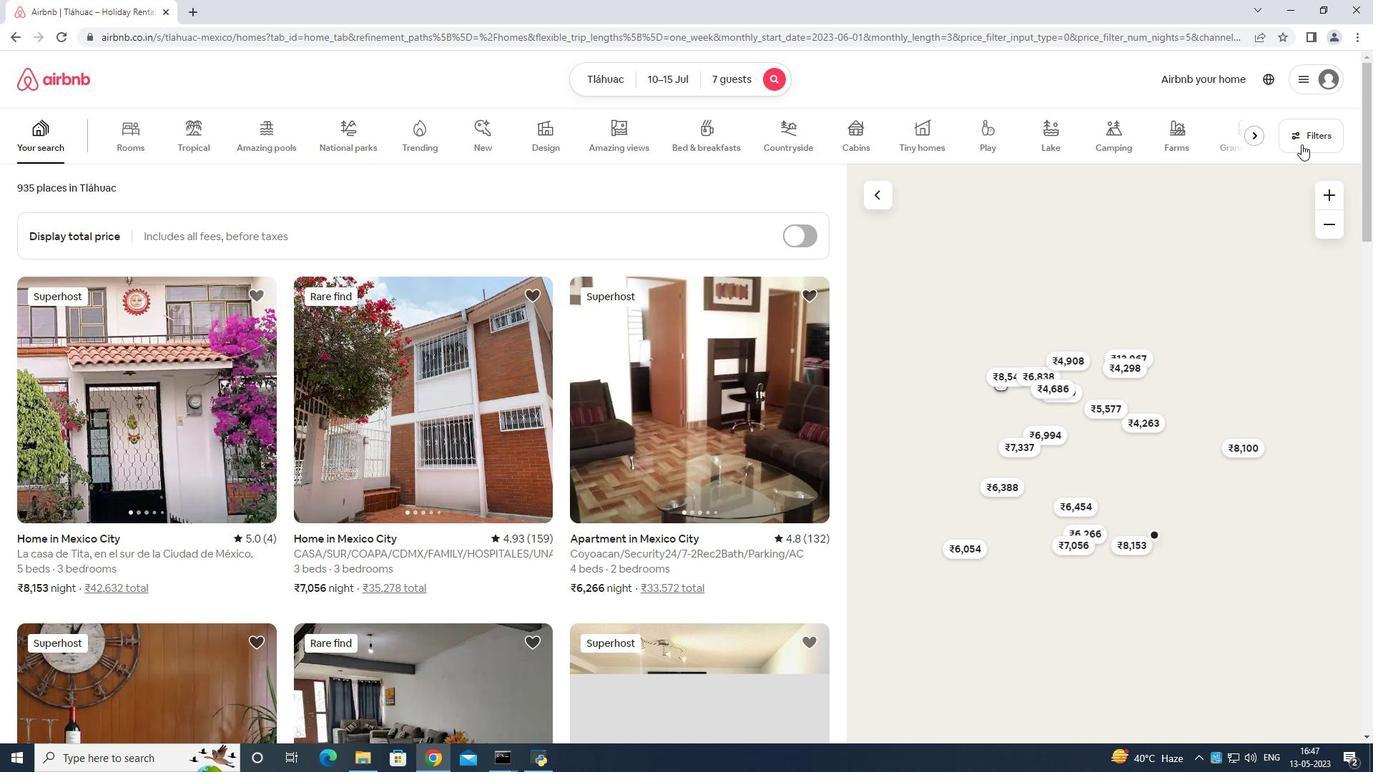
Action: Mouse moved to (618, 480)
Screenshot: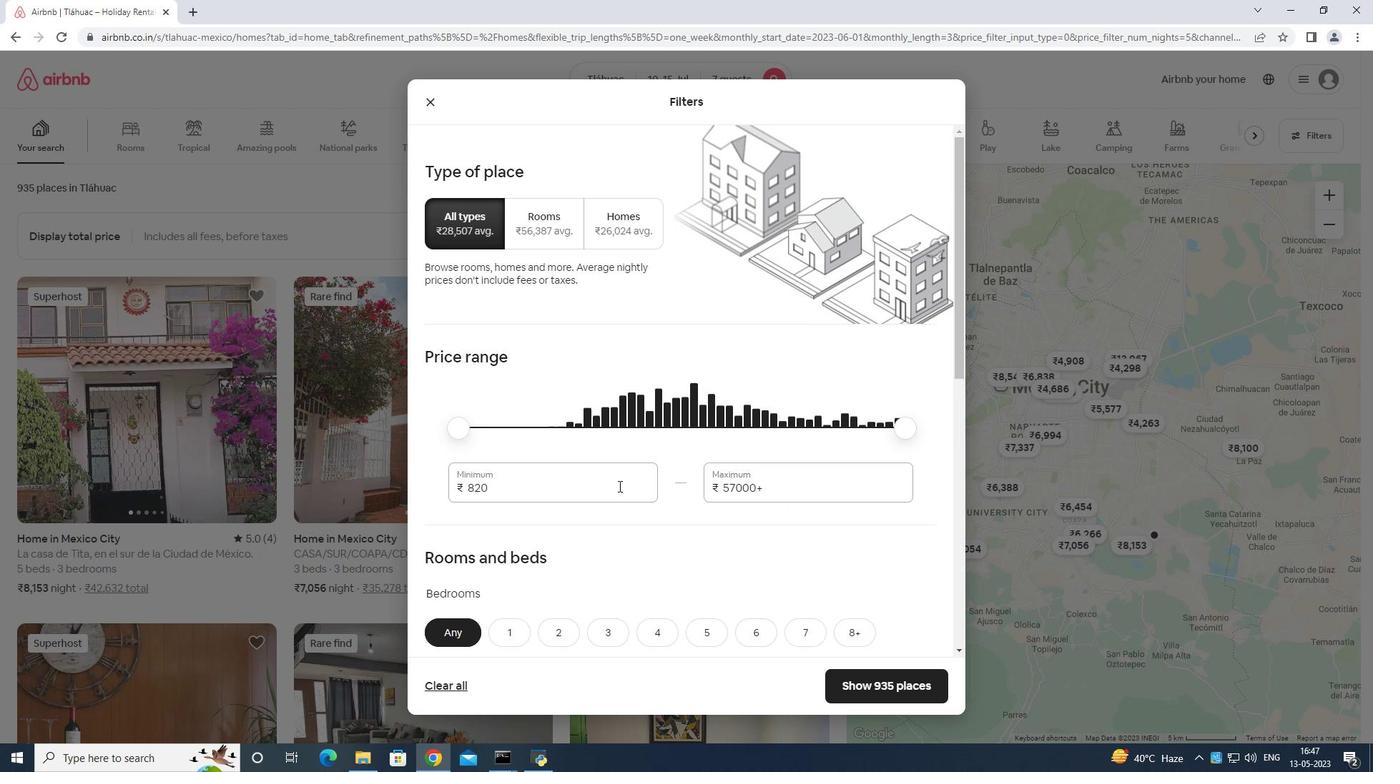 
Action: Mouse pressed left at (618, 480)
Screenshot: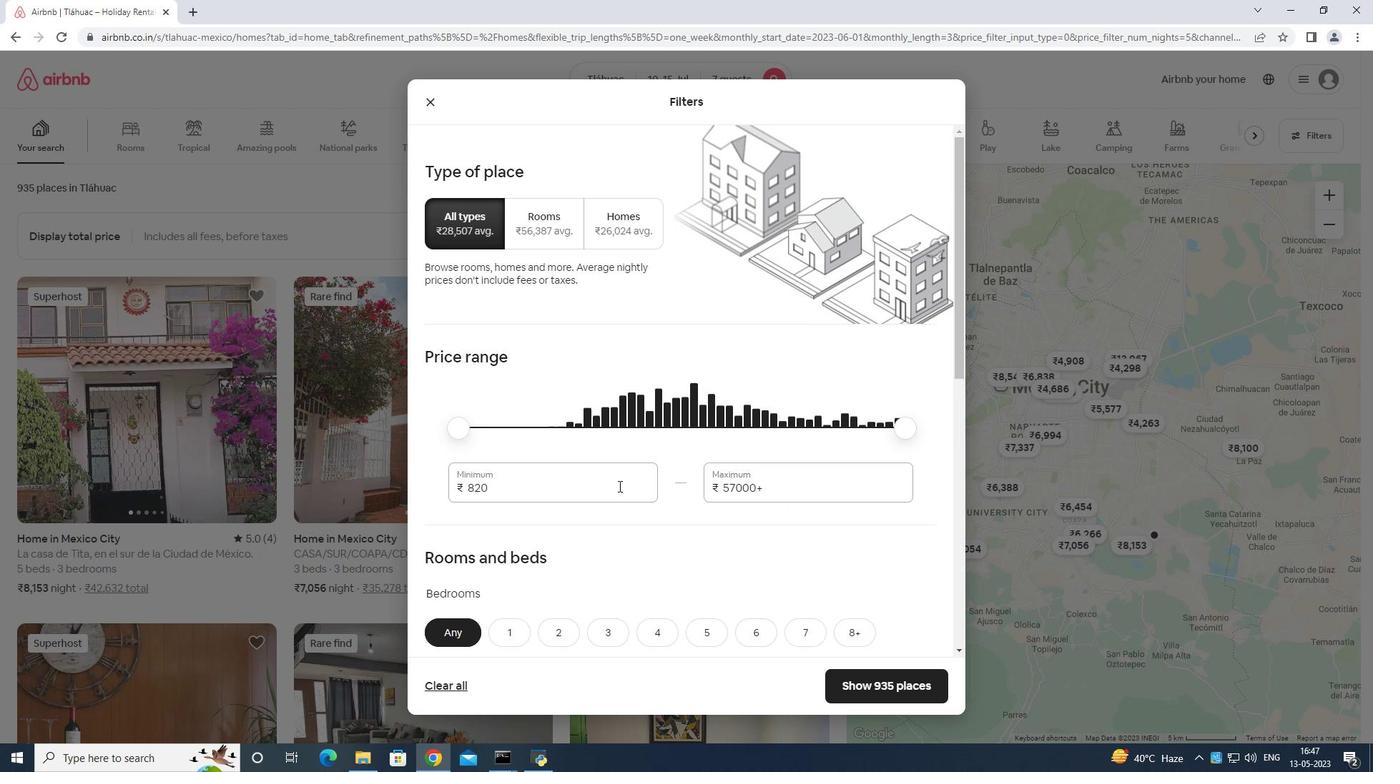 
Action: Mouse moved to (623, 475)
Screenshot: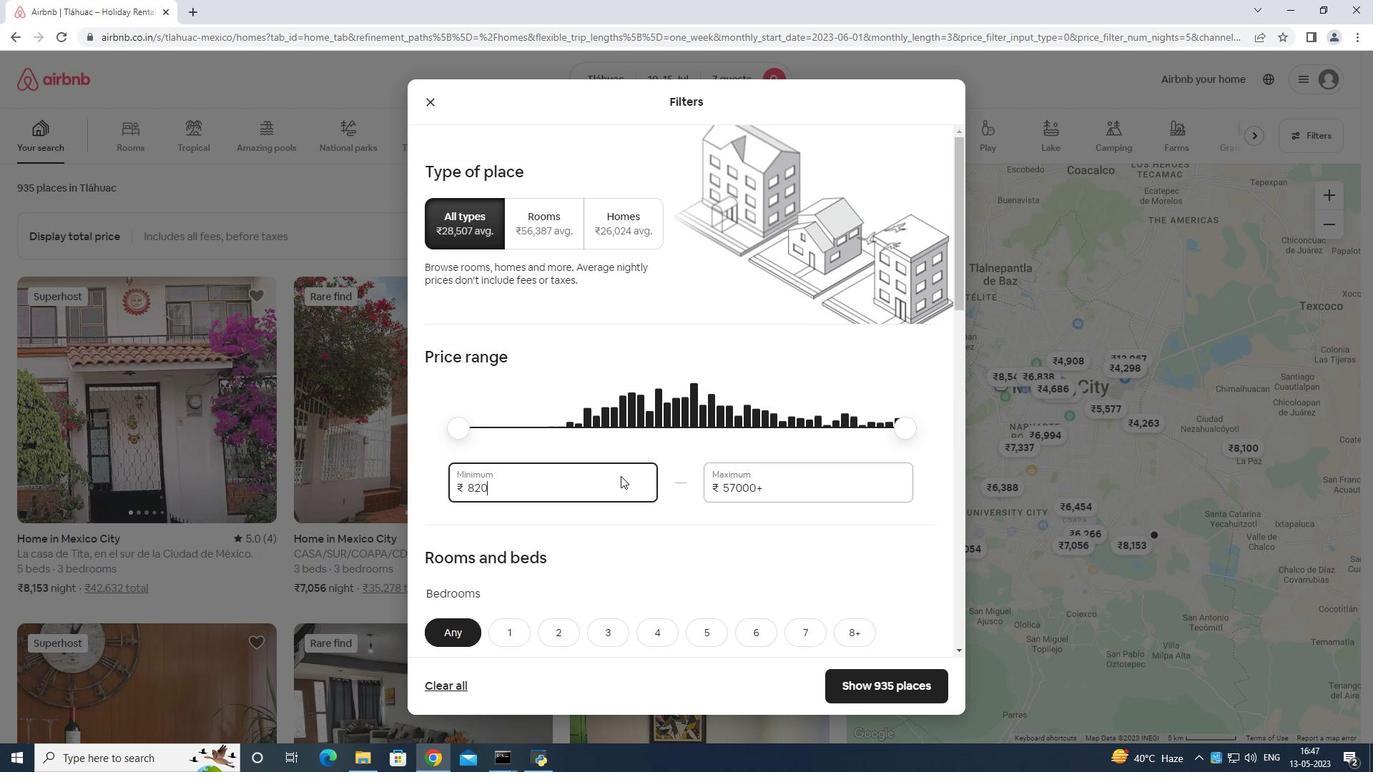 
Action: Key pressed <Key.backspace>
Screenshot: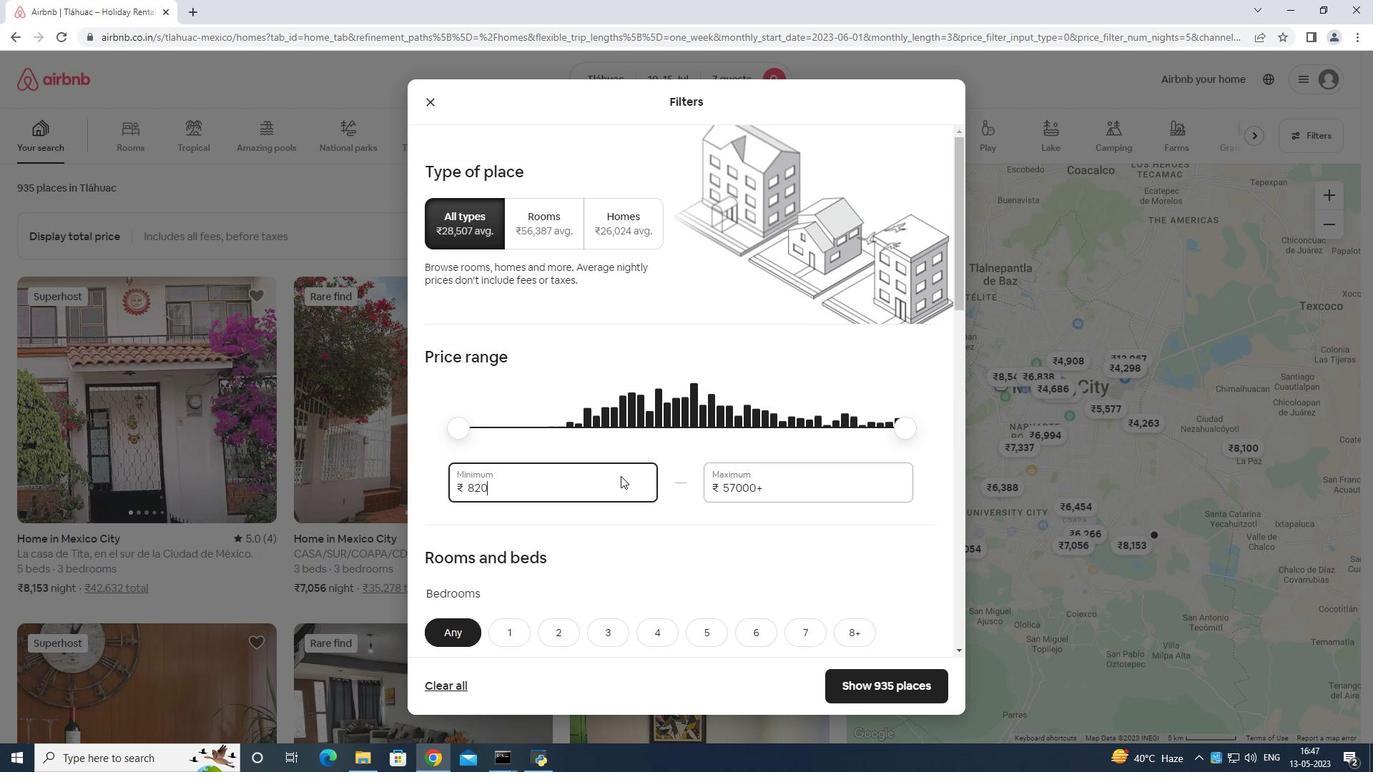 
Action: Mouse moved to (624, 474)
Screenshot: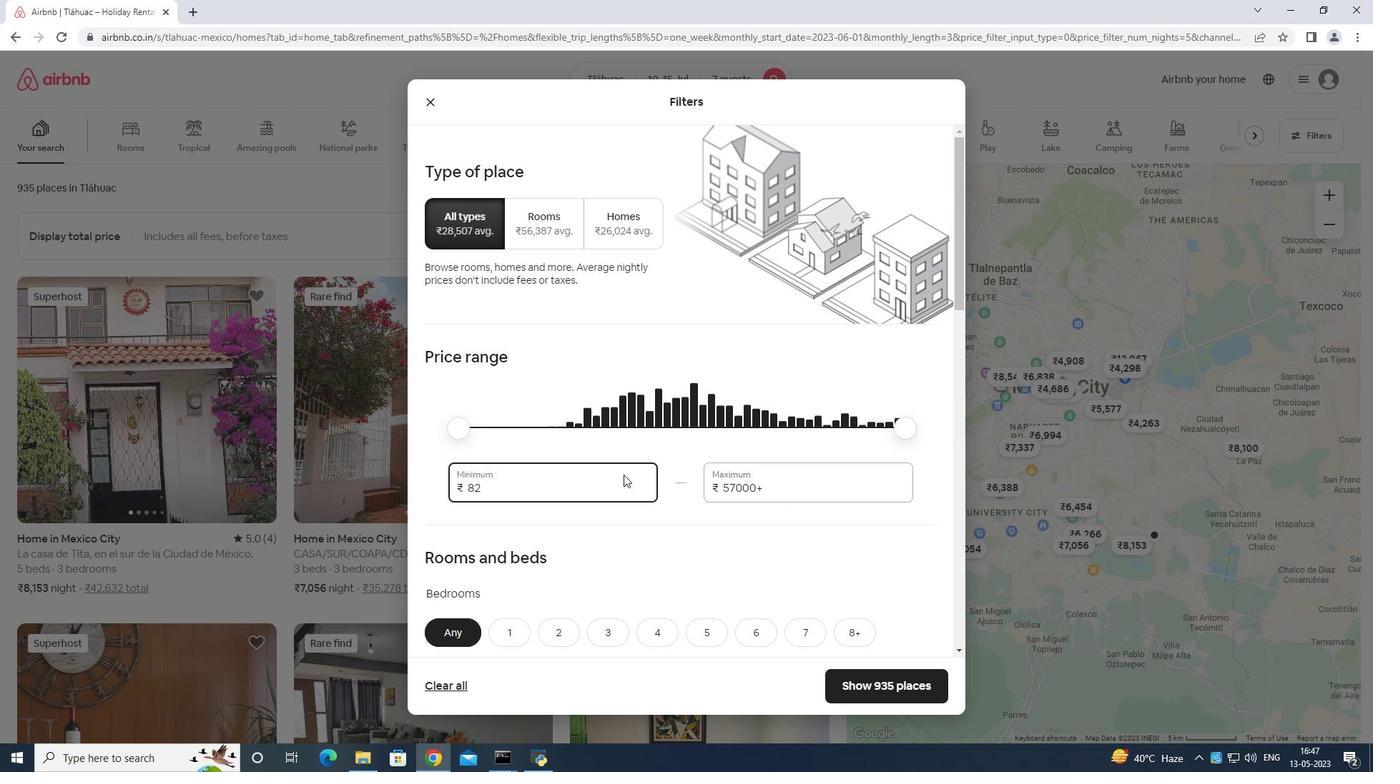 
Action: Key pressed <Key.backspace><Key.backspace><Key.backspace><Key.backspace>
Screenshot: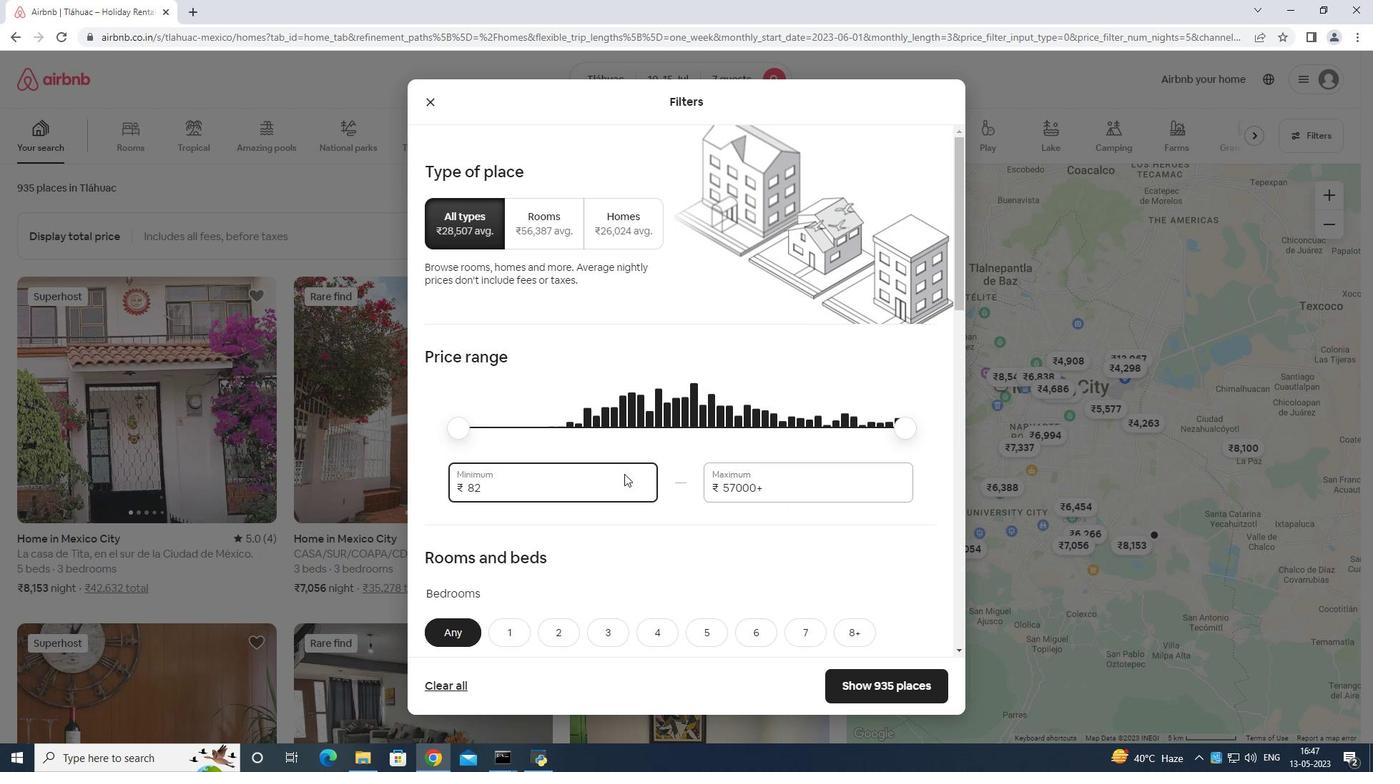 
Action: Mouse moved to (625, 473)
Screenshot: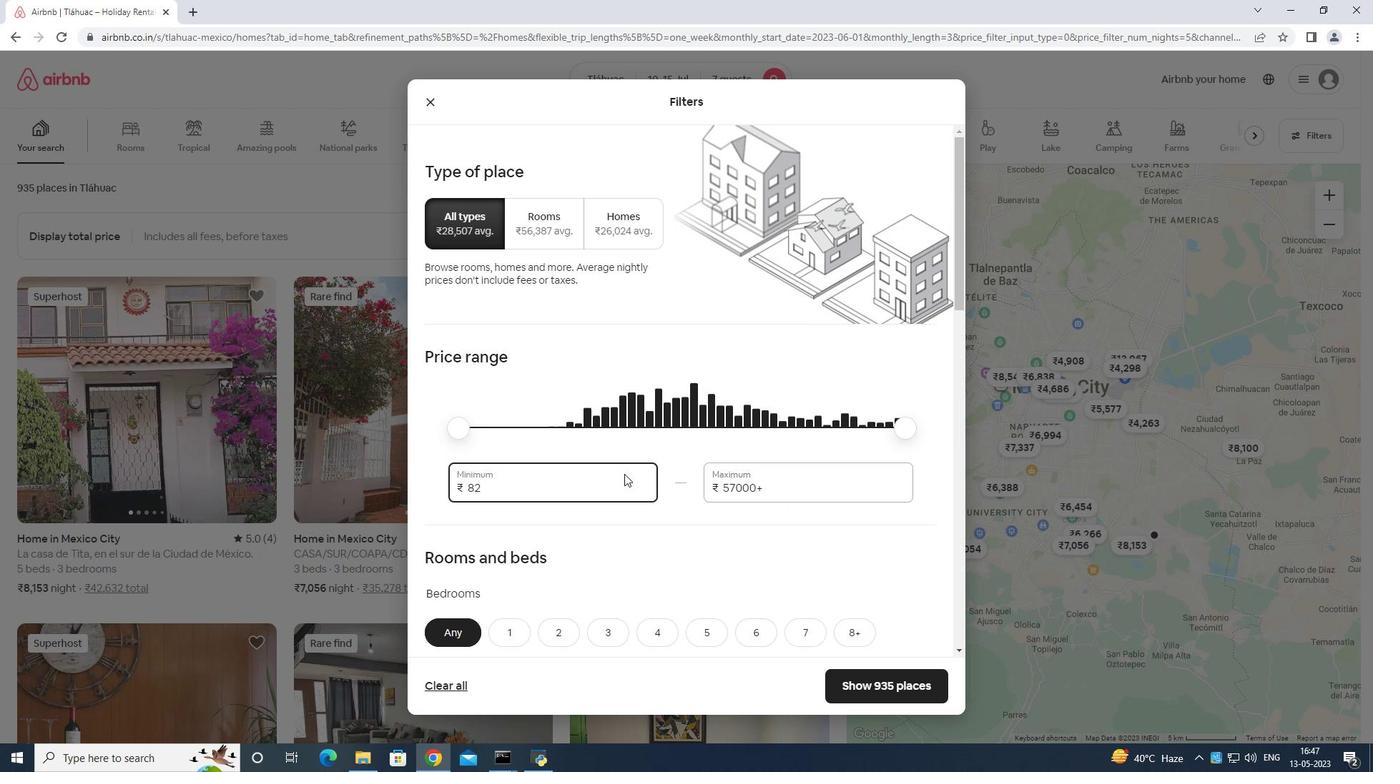 
Action: Key pressed <Key.backspace>
Screenshot: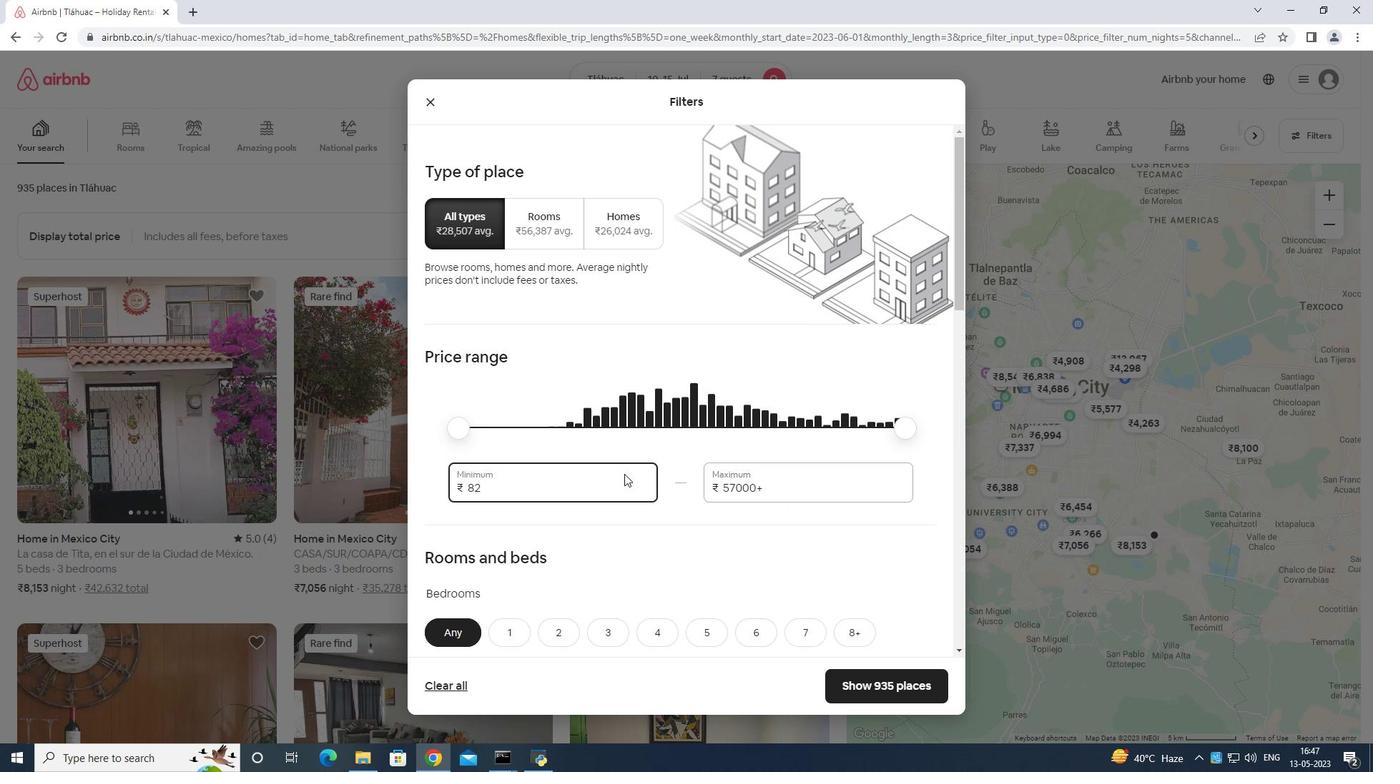 
Action: Mouse moved to (626, 473)
Screenshot: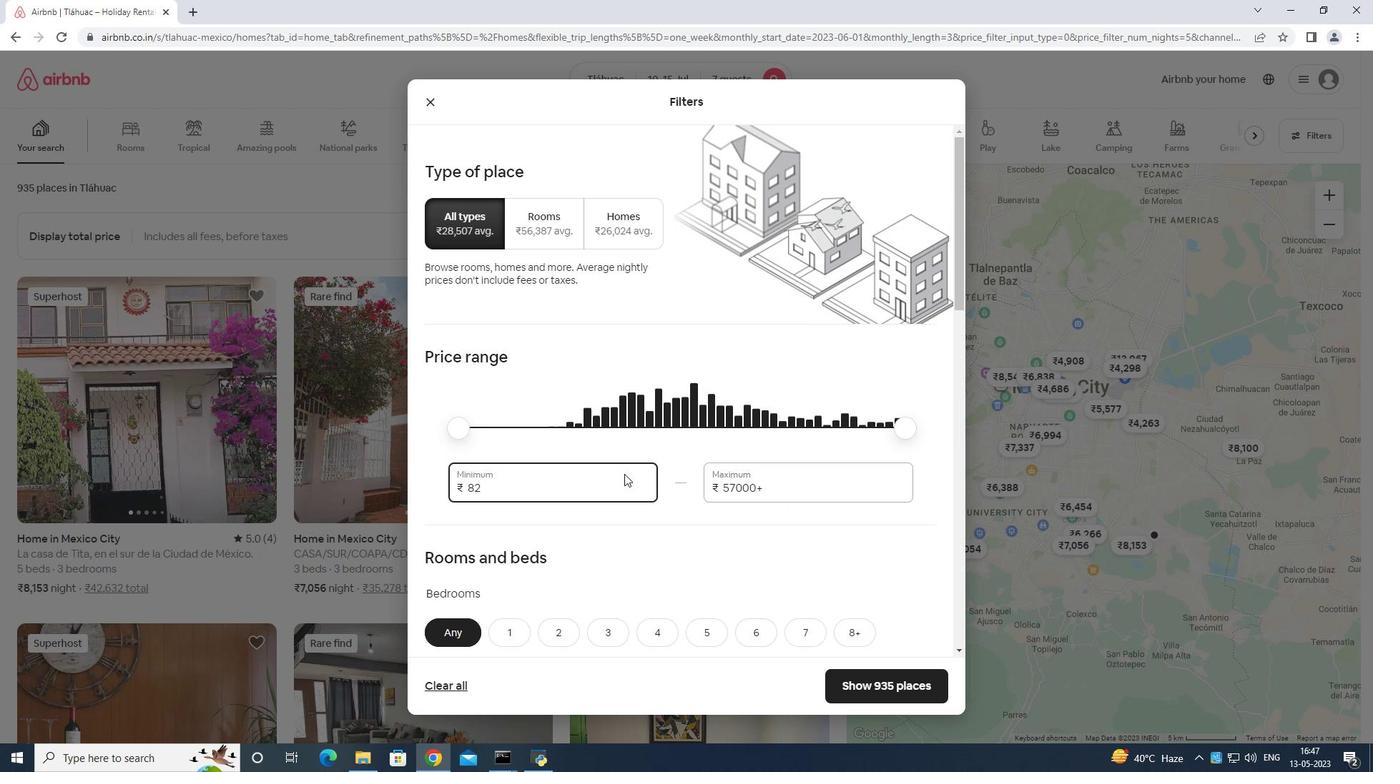
Action: Key pressed <Key.backspace>
Screenshot: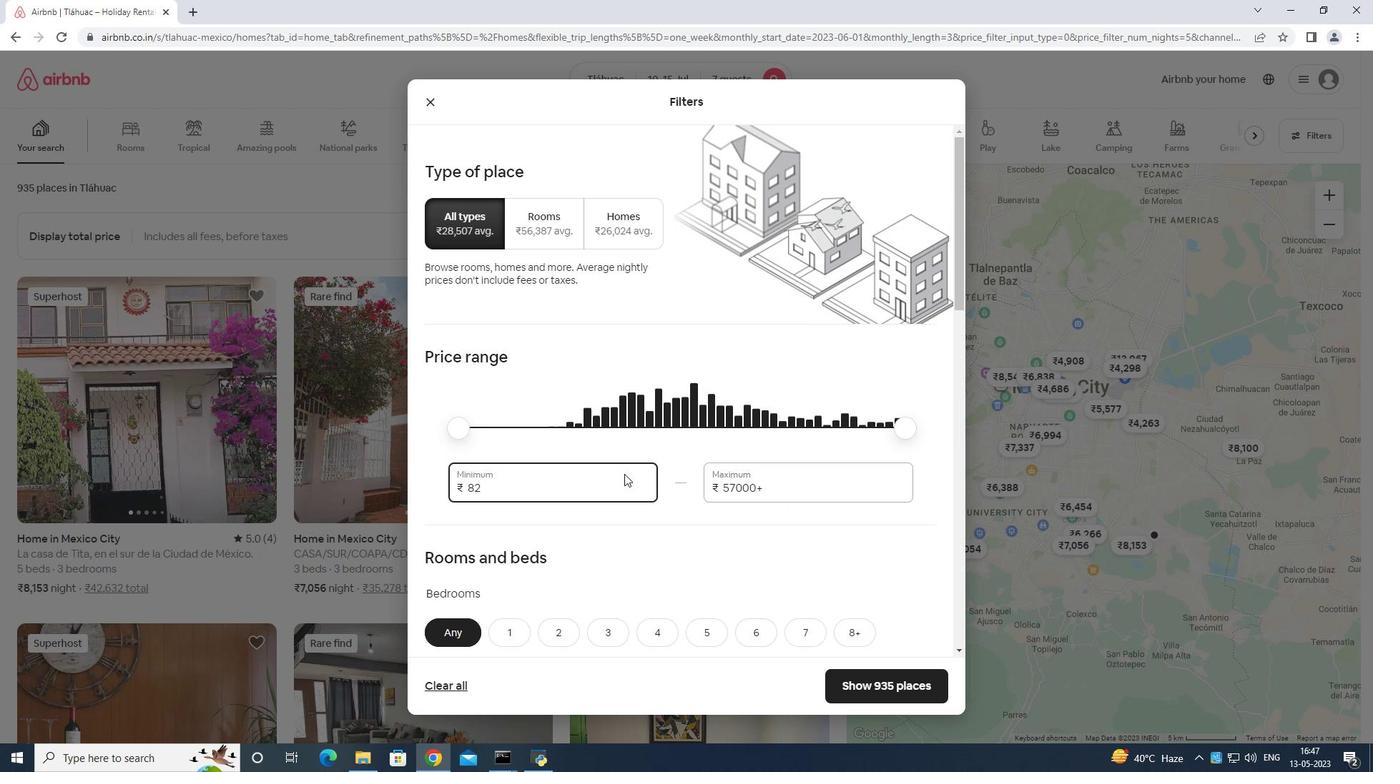 
Action: Mouse moved to (630, 472)
Screenshot: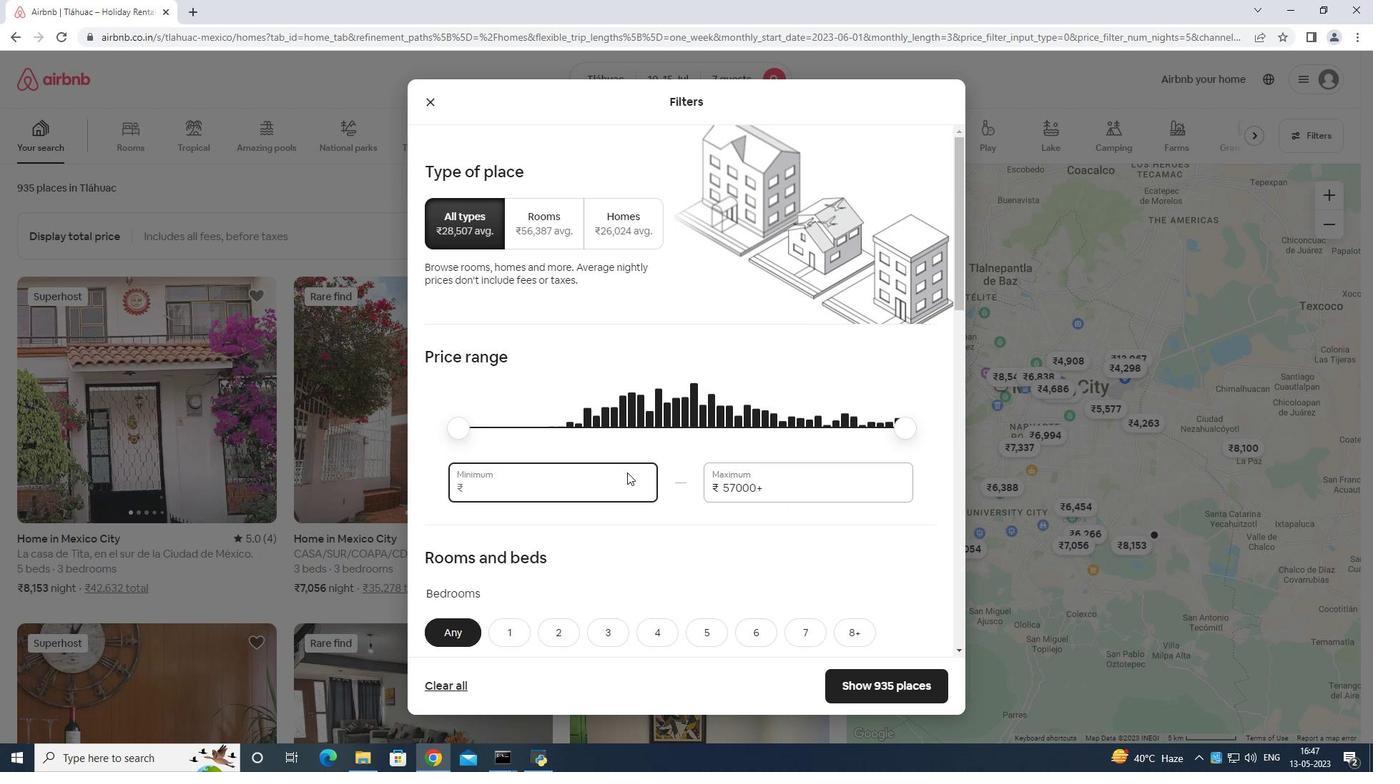 
Action: Key pressed 1
Screenshot: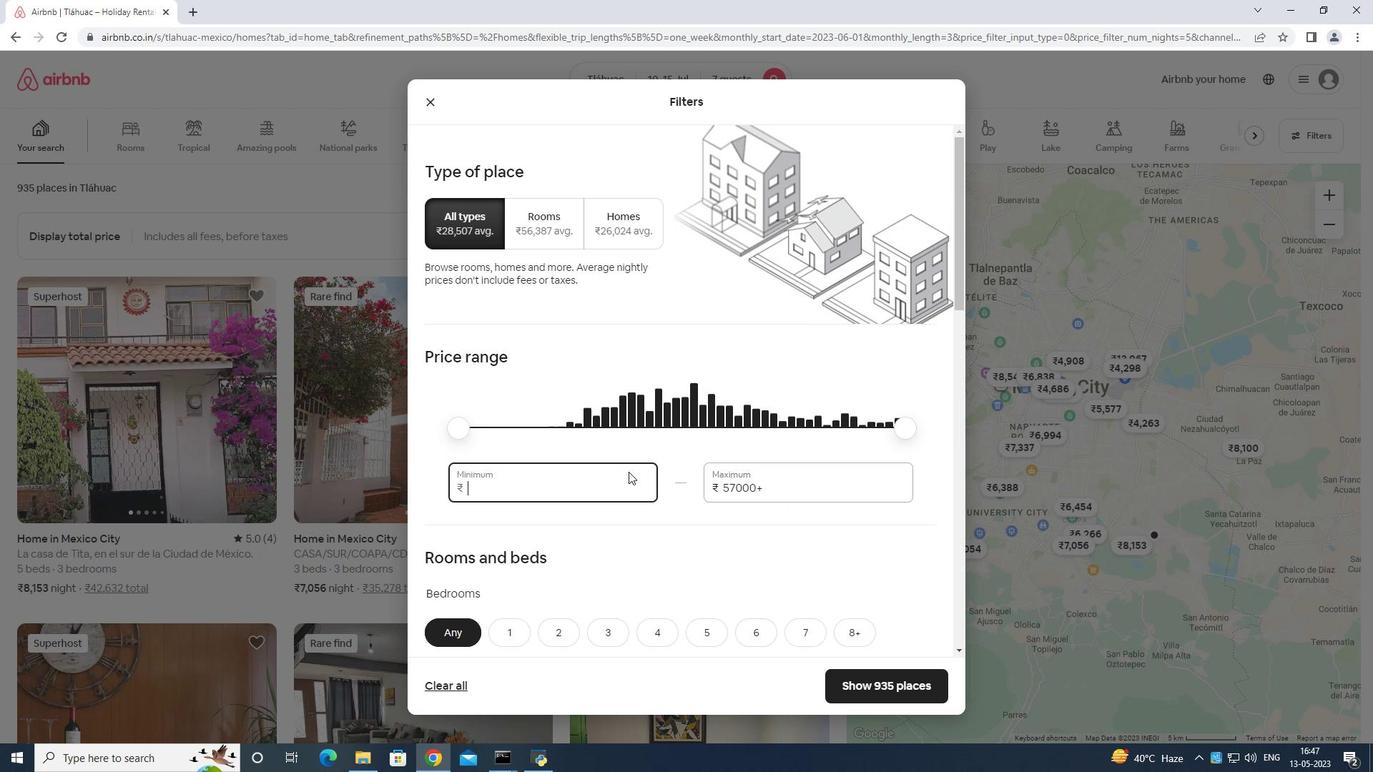 
Action: Mouse moved to (631, 472)
Screenshot: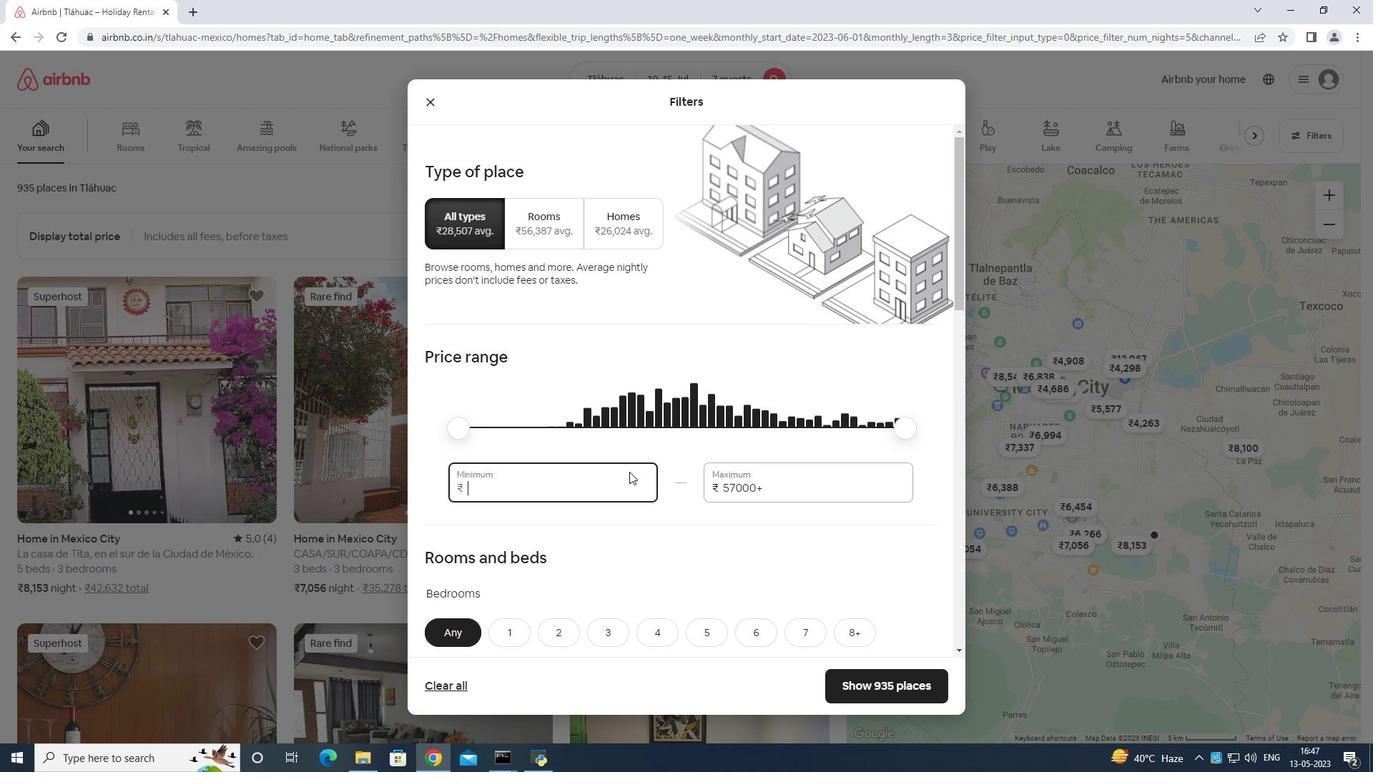 
Action: Key pressed 0
Screenshot: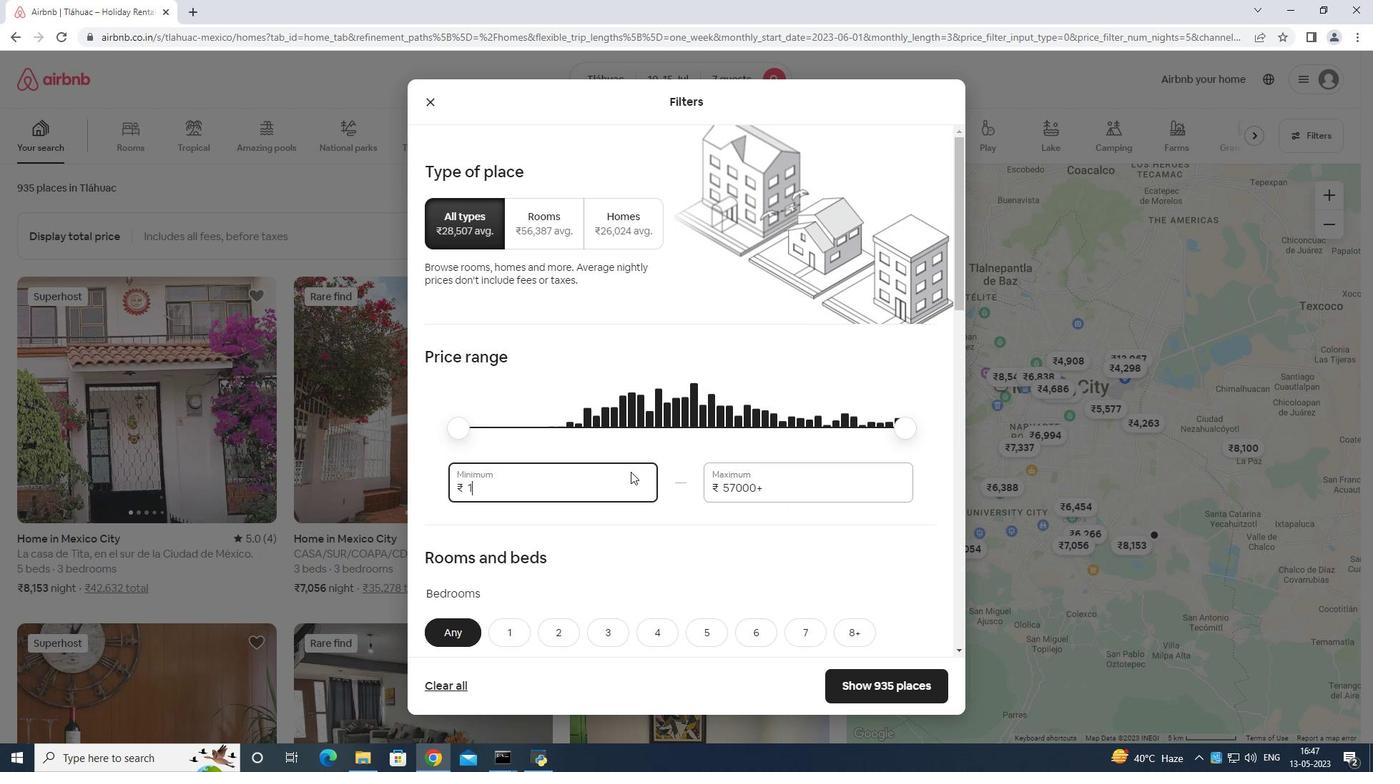 
Action: Mouse moved to (631, 472)
Screenshot: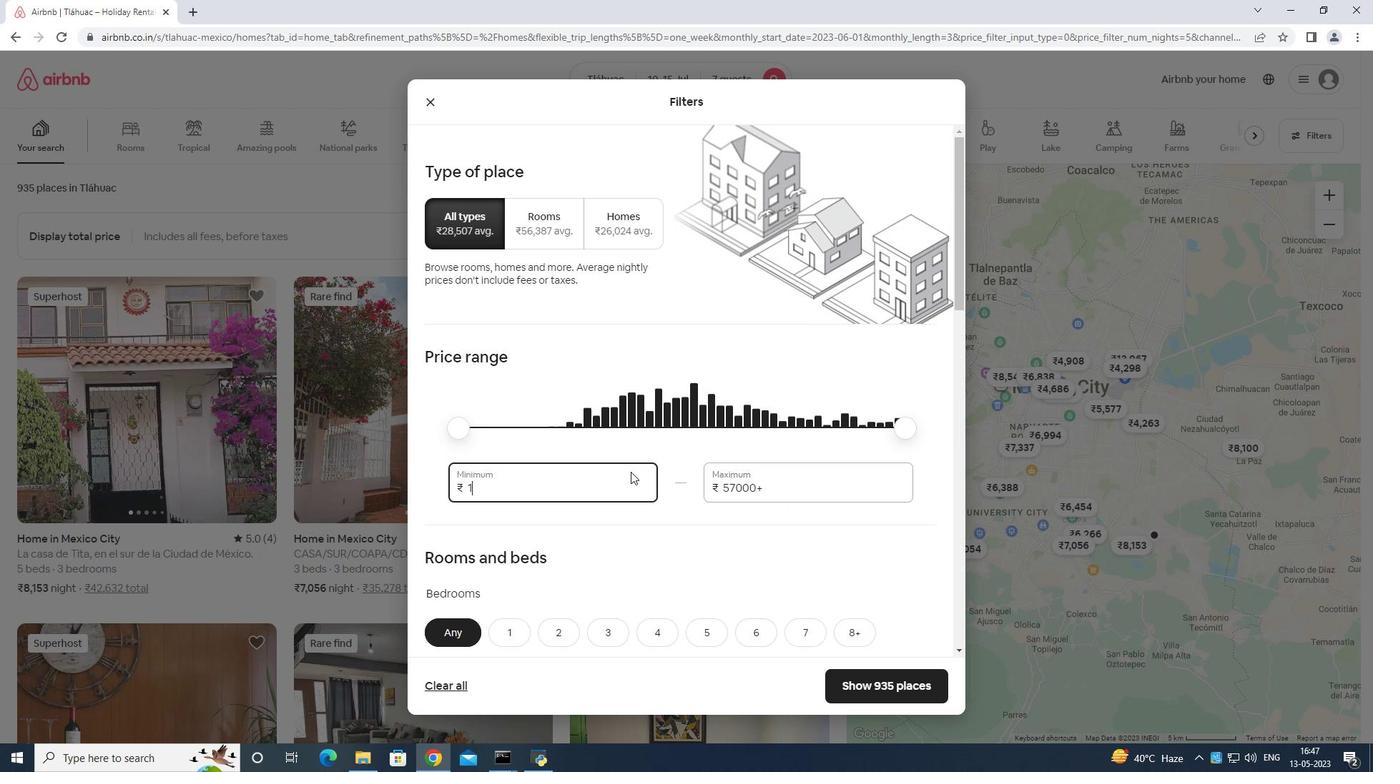 
Action: Key pressed 00
Screenshot: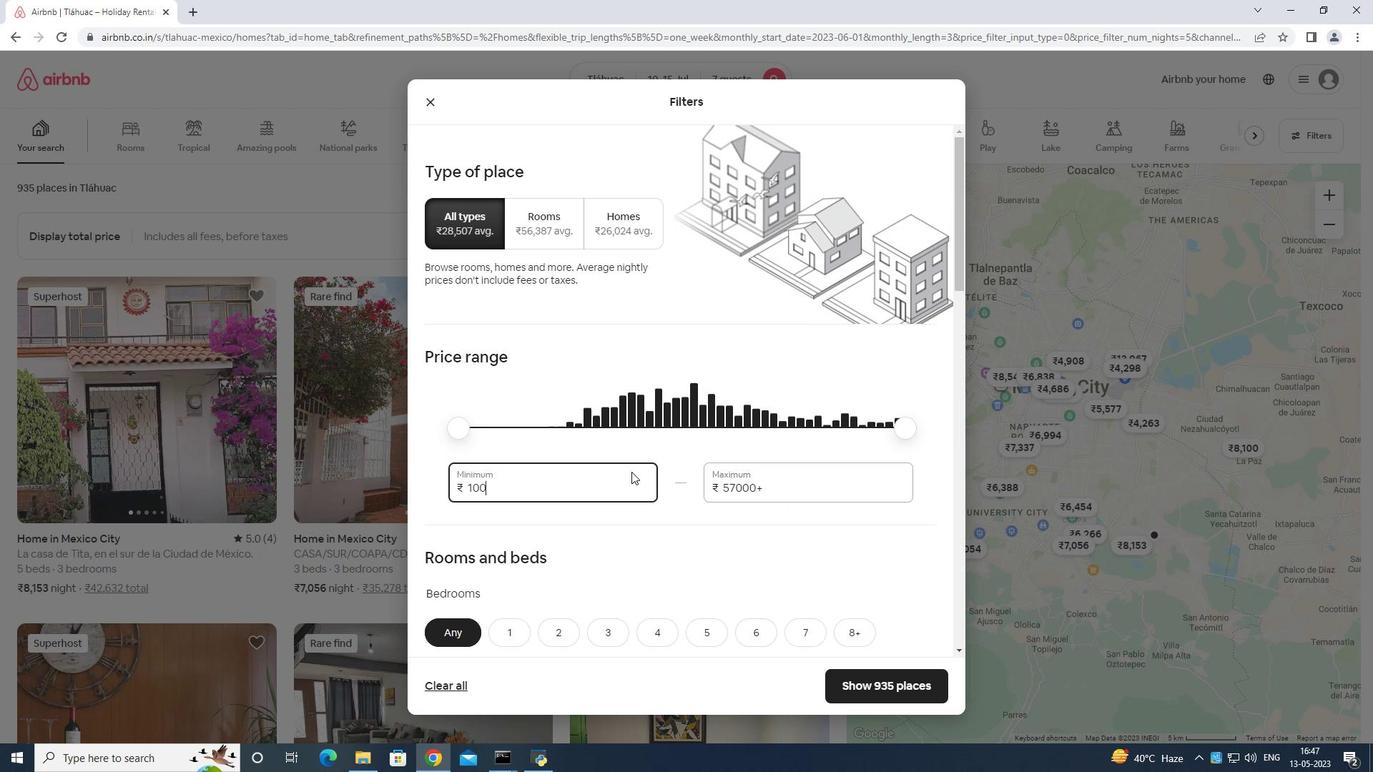 
Action: Mouse moved to (632, 472)
Screenshot: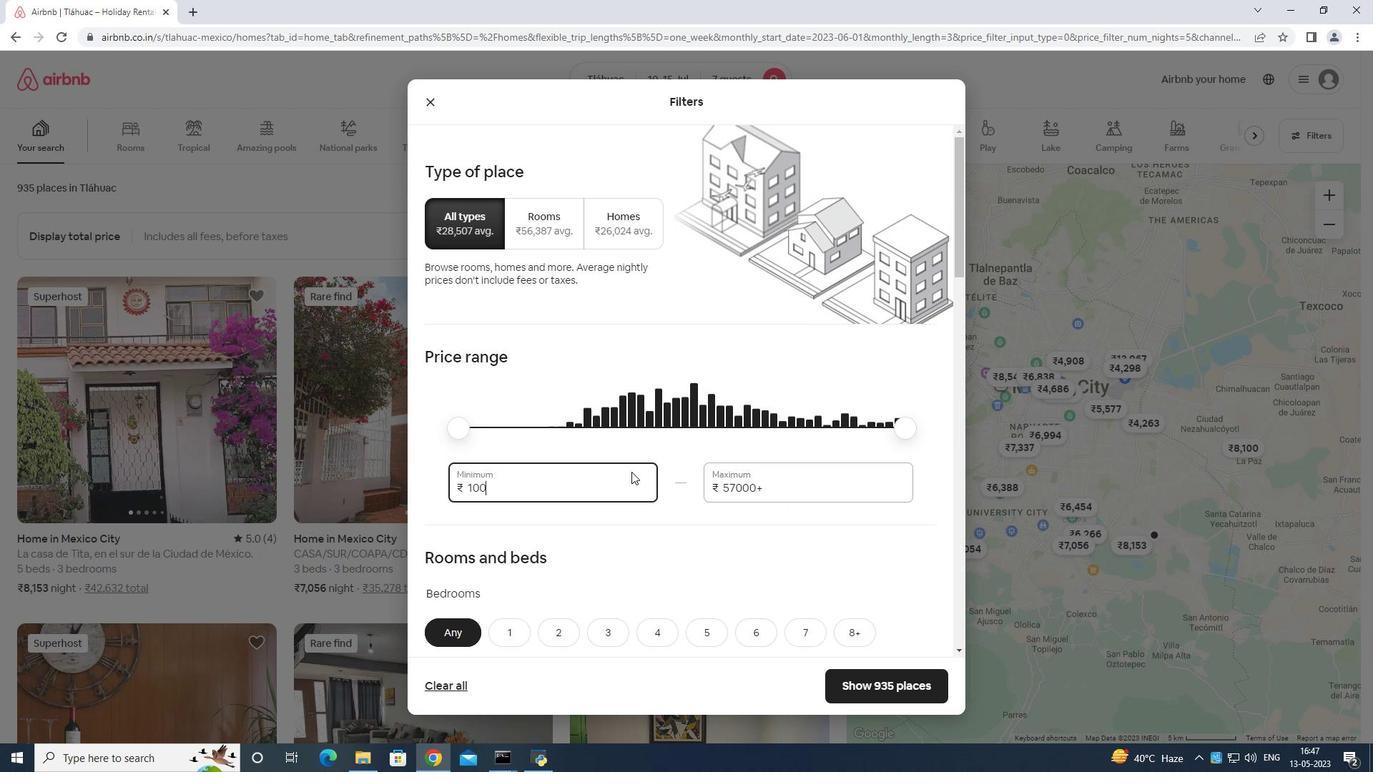 
Action: Key pressed 0
Screenshot: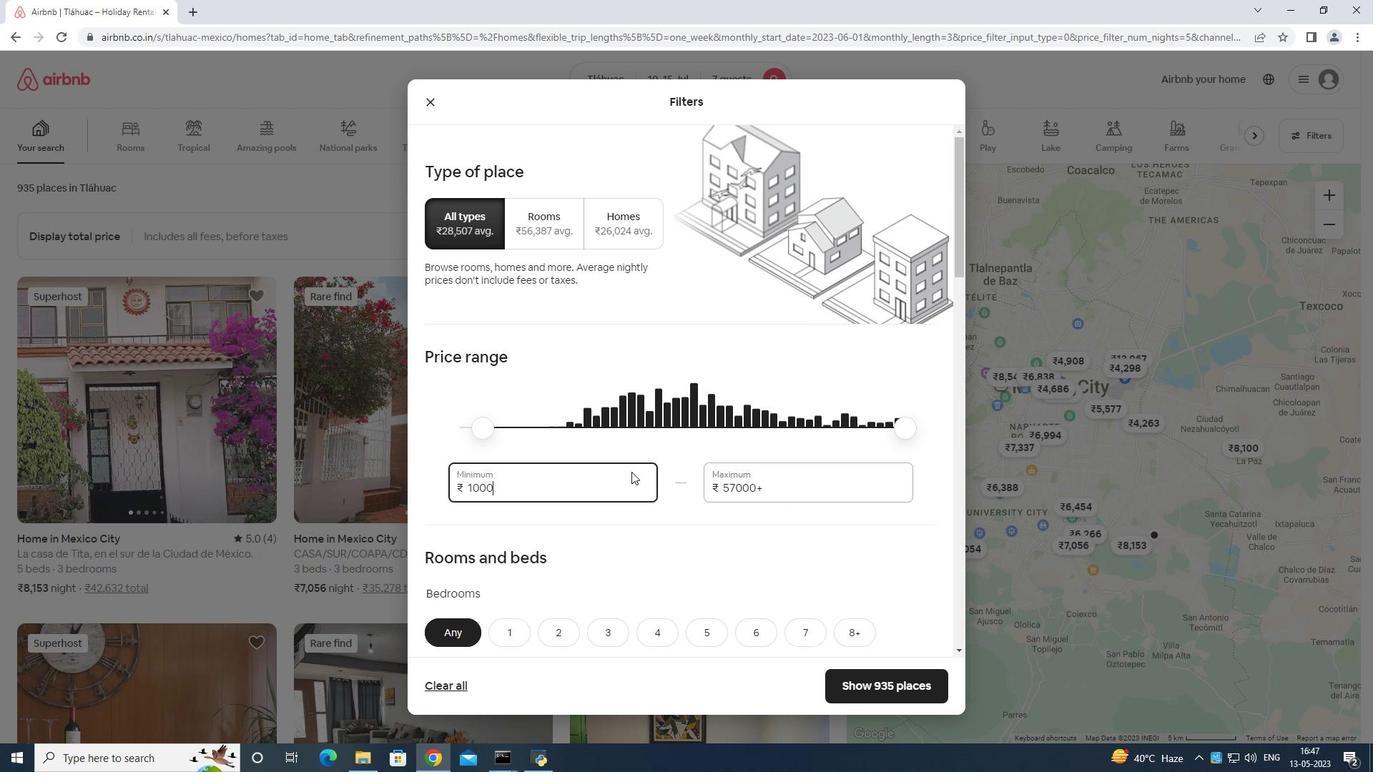 
Action: Mouse moved to (778, 488)
Screenshot: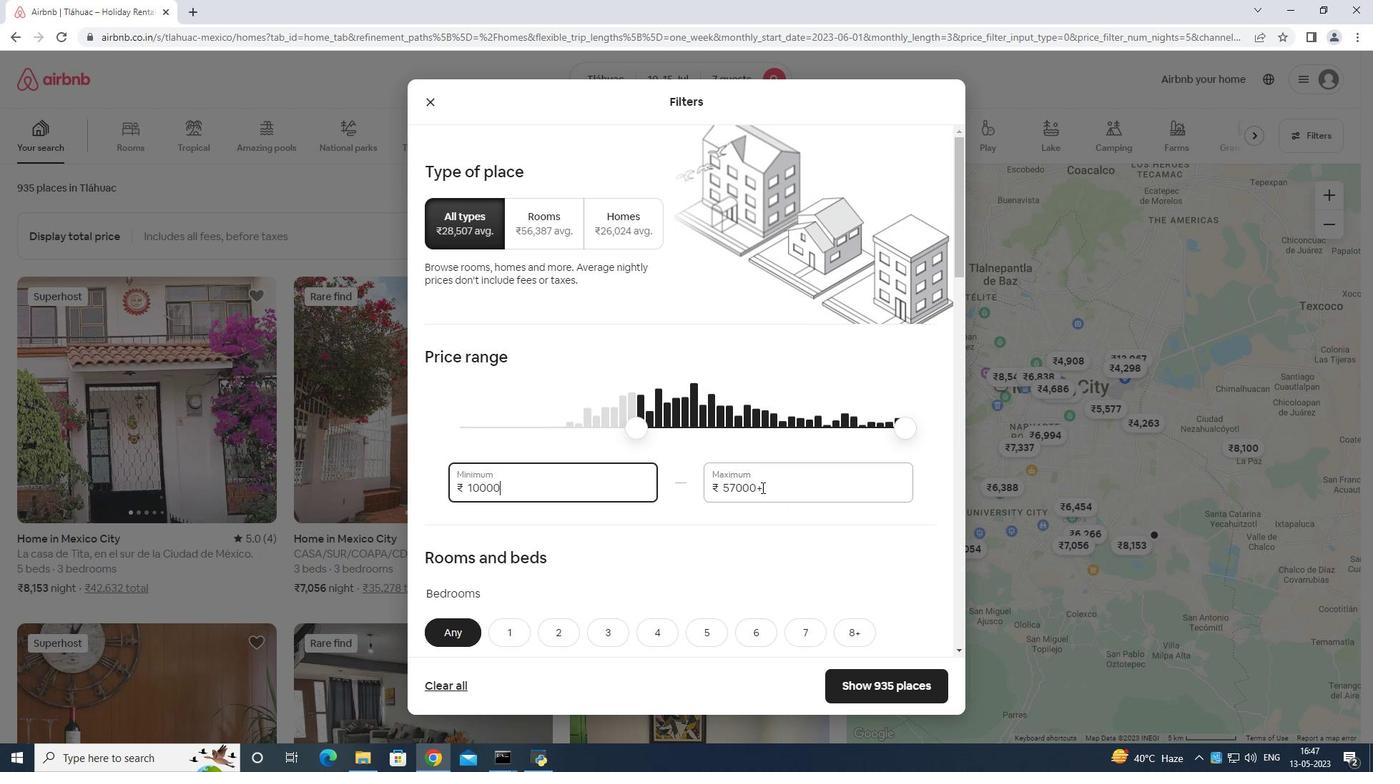 
Action: Mouse pressed left at (778, 488)
Screenshot: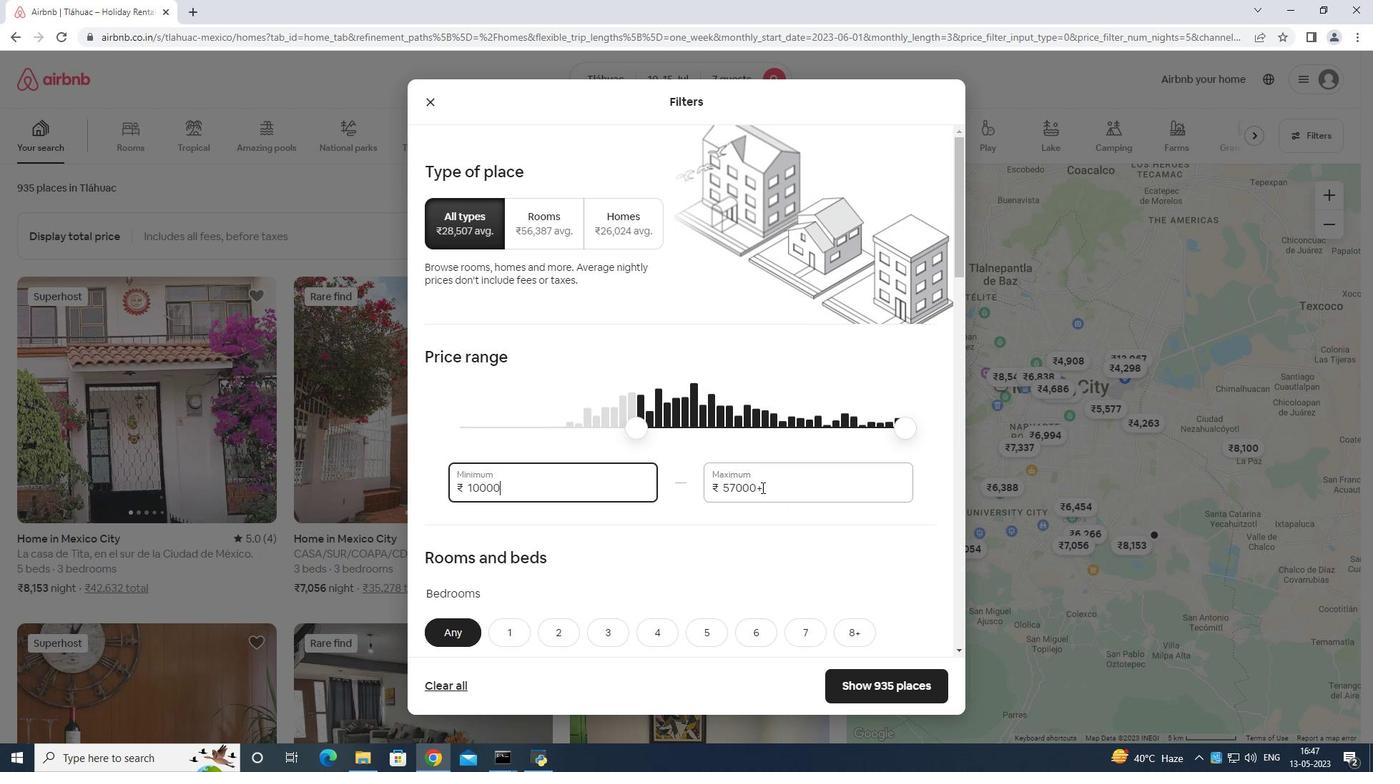 
Action: Mouse moved to (782, 488)
Screenshot: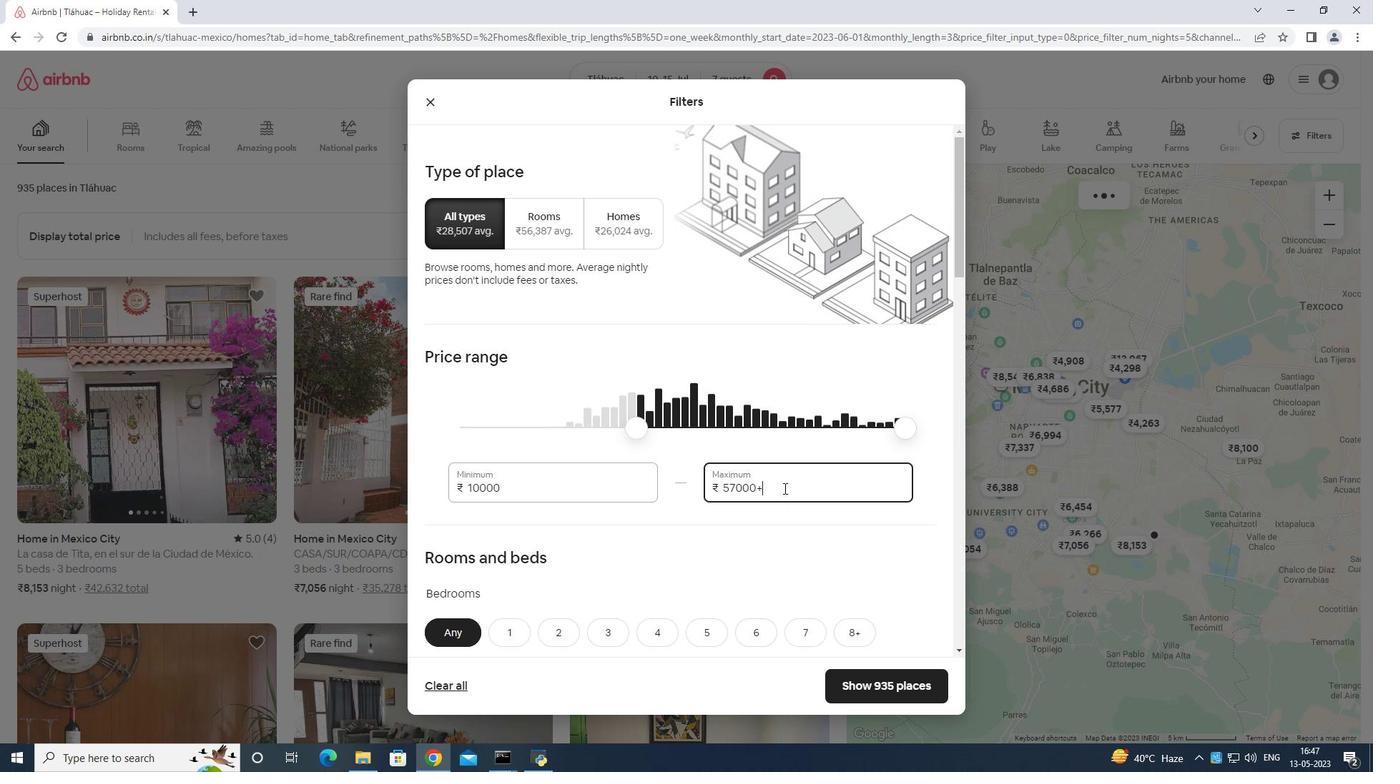 
Action: Key pressed <Key.backspace><Key.backspace><Key.backspace><Key.backspace><Key.backspace><Key.backspace><Key.backspace><Key.backspace><Key.backspace><Key.backspace><Key.backspace>15
Screenshot: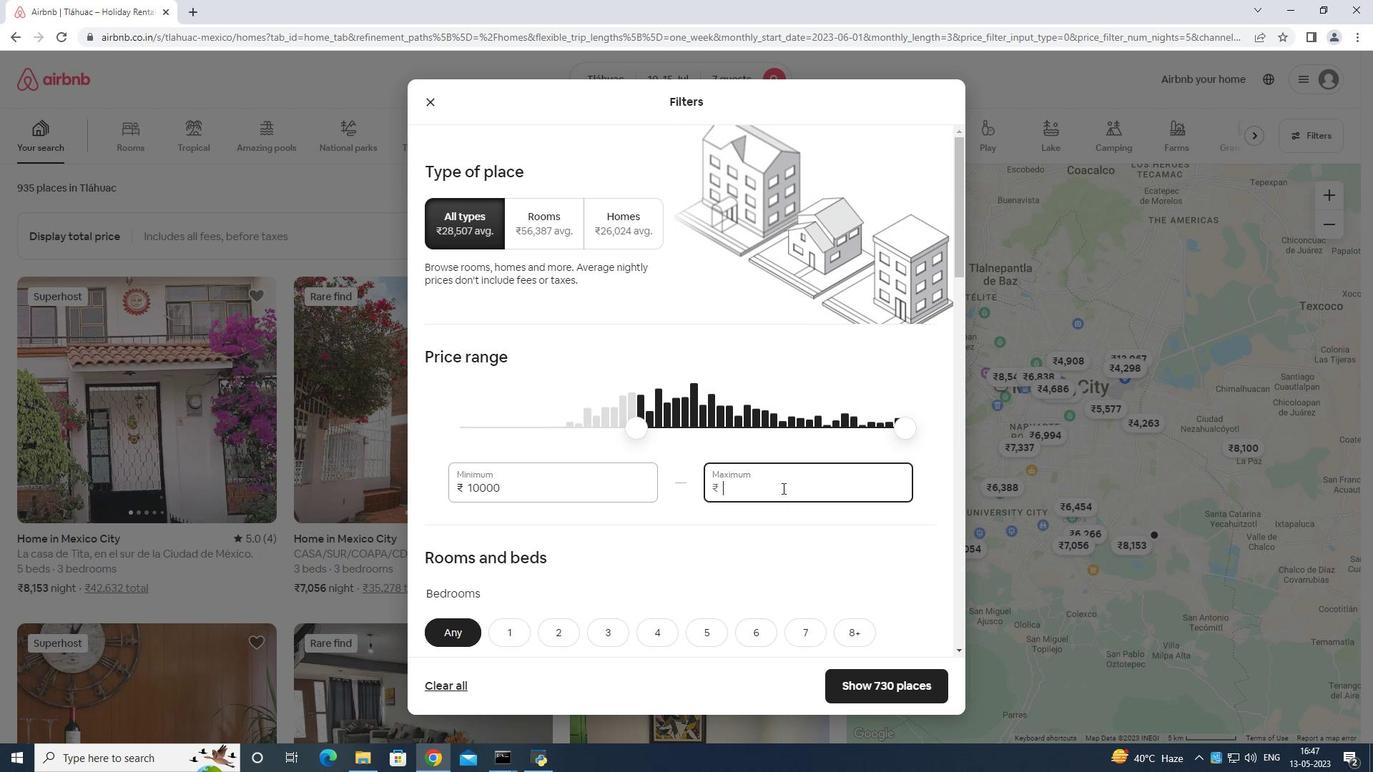 
Action: Mouse moved to (783, 488)
Screenshot: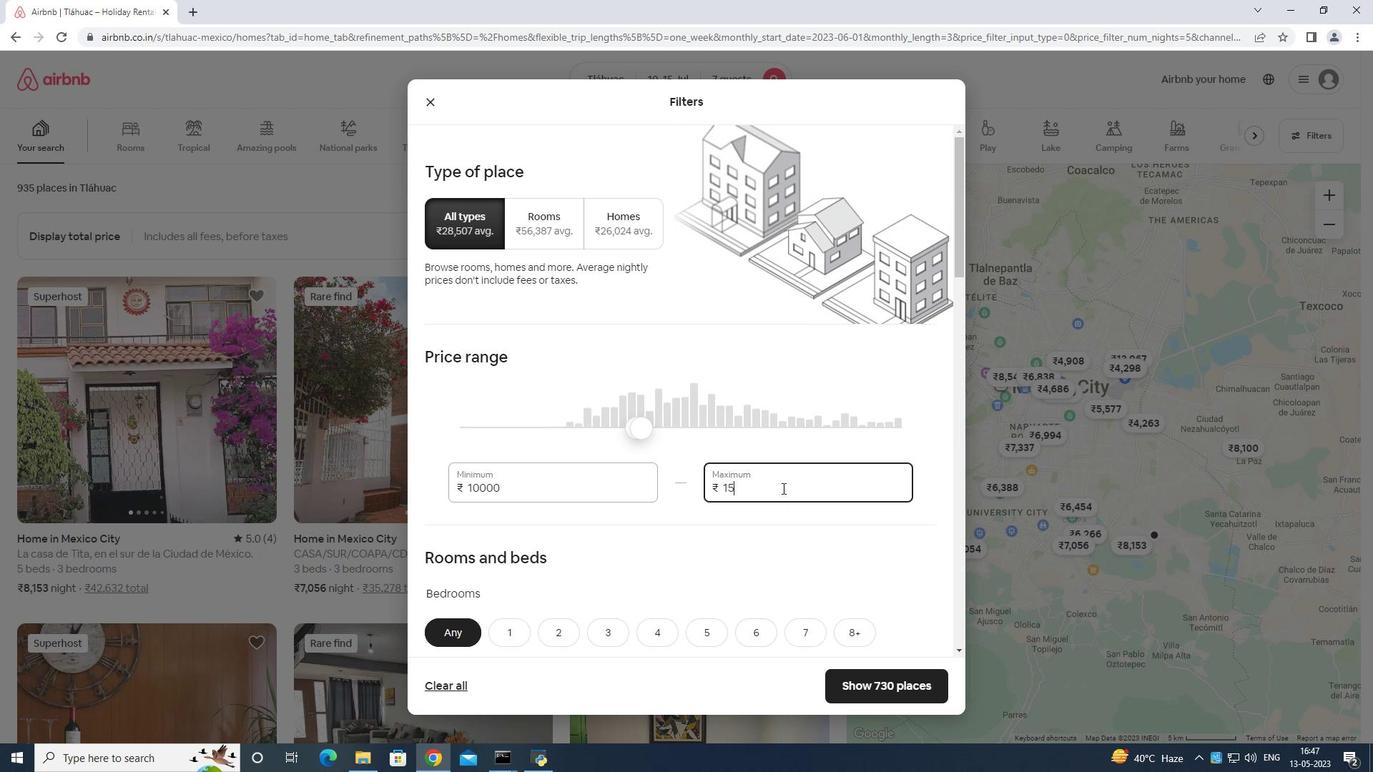 
Action: Key pressed 0
Screenshot: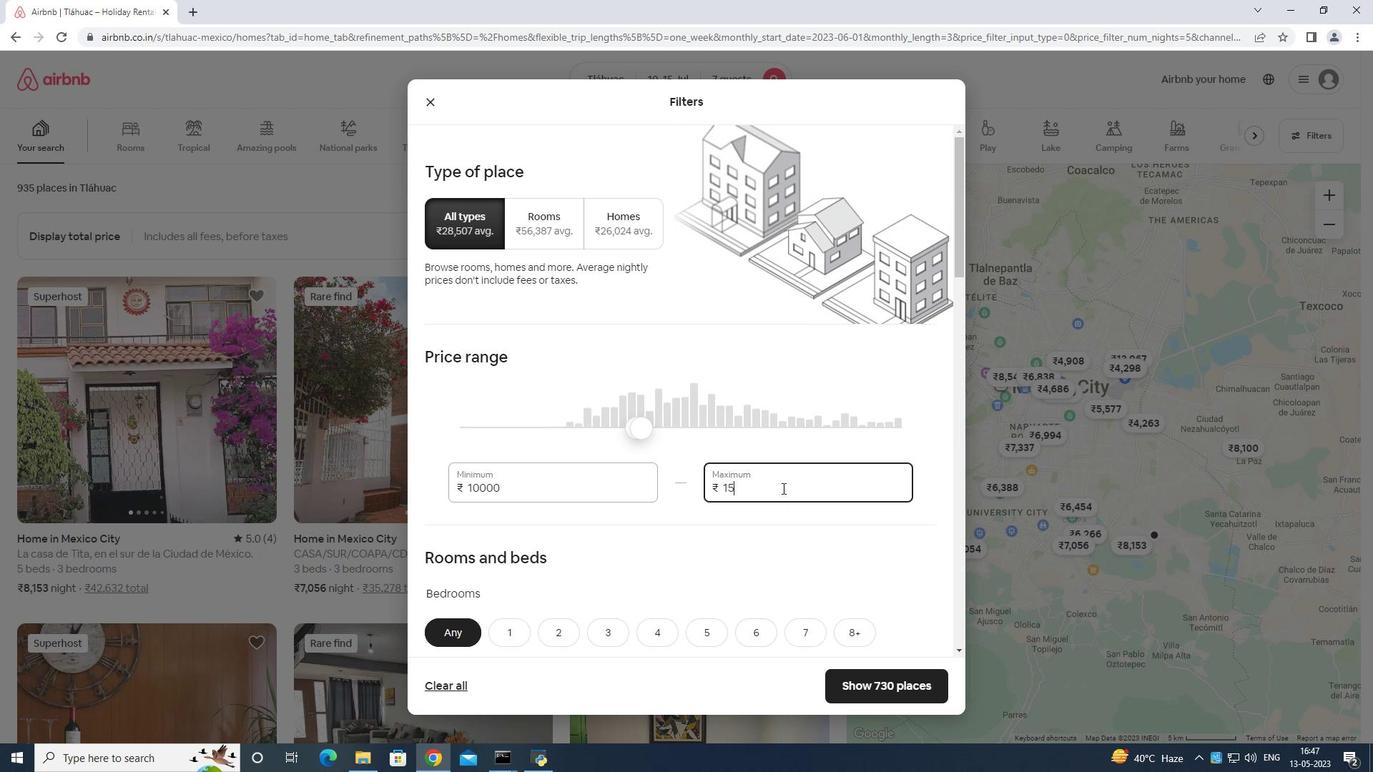
Action: Mouse moved to (783, 487)
Screenshot: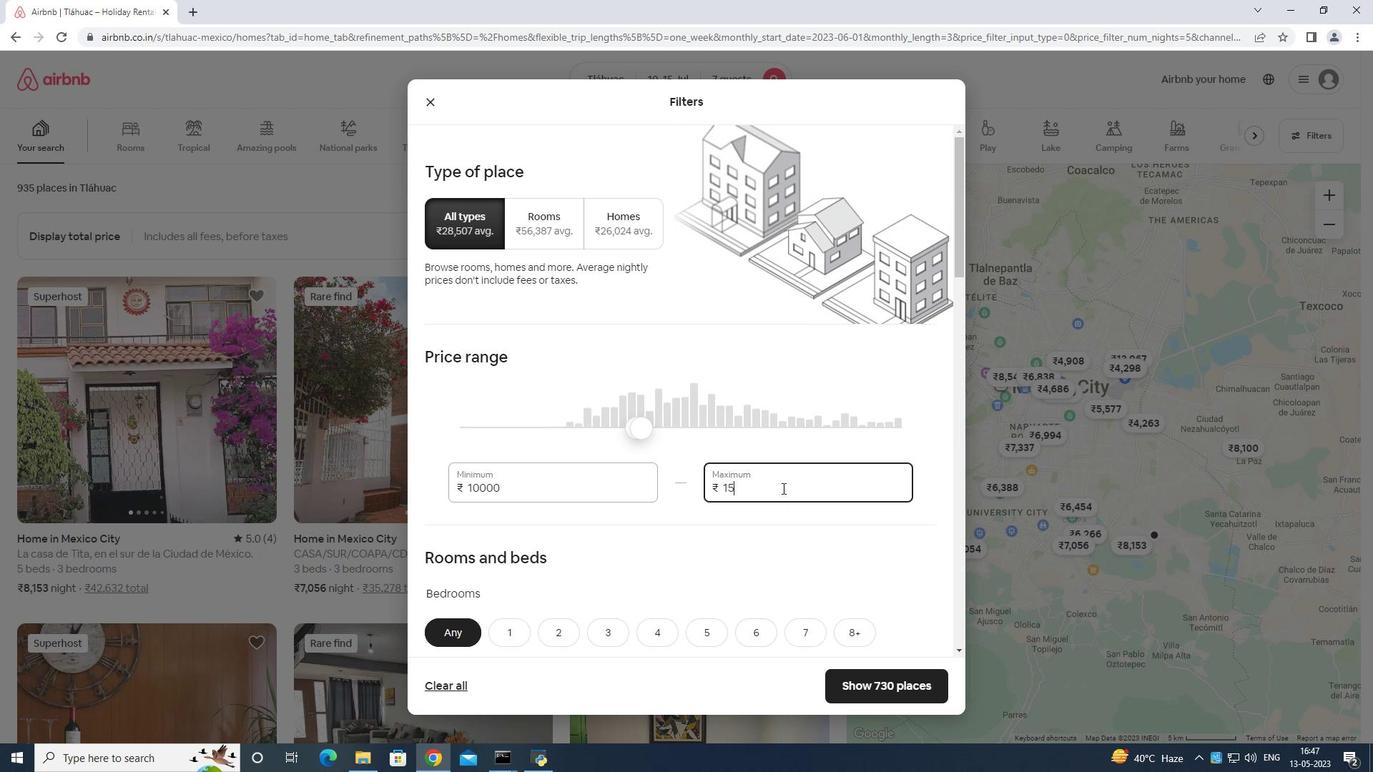
Action: Key pressed 00
Screenshot: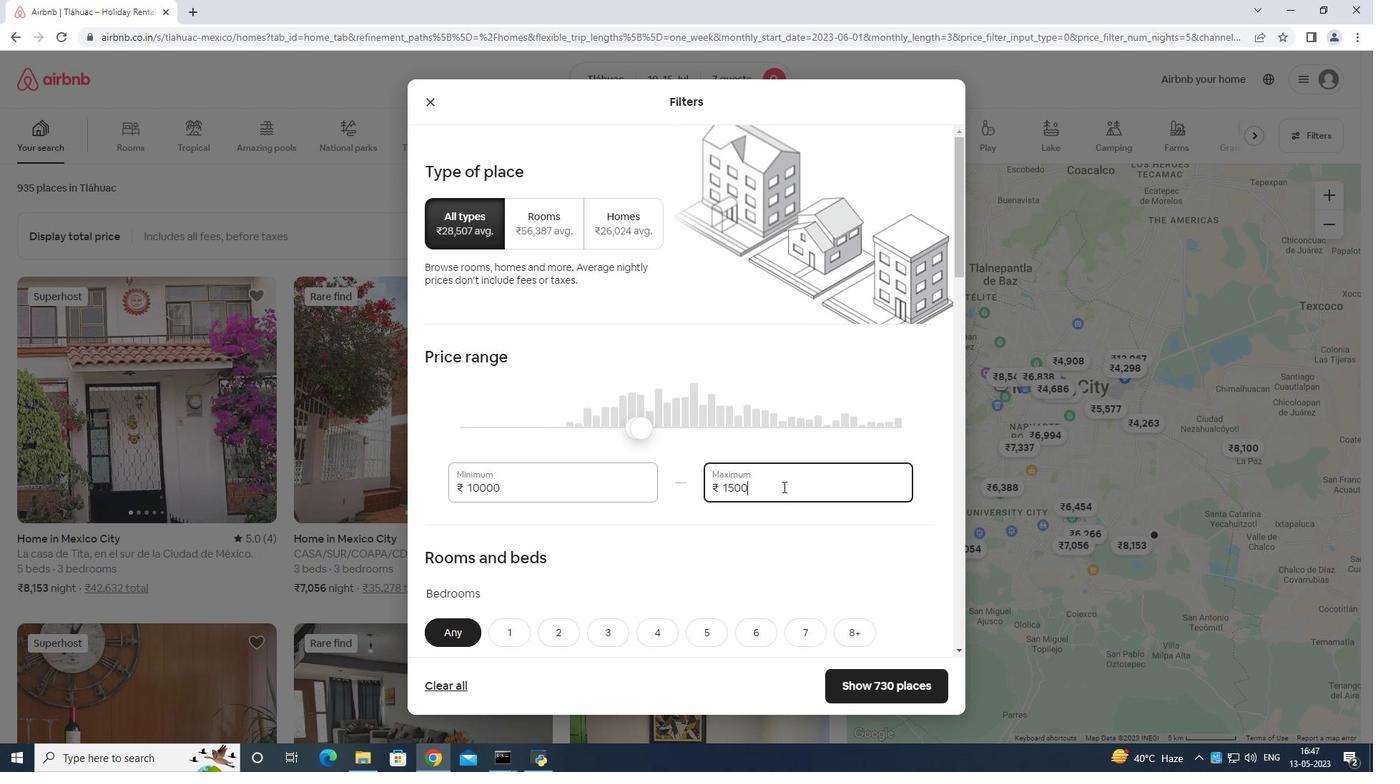 
Action: Mouse moved to (784, 486)
Screenshot: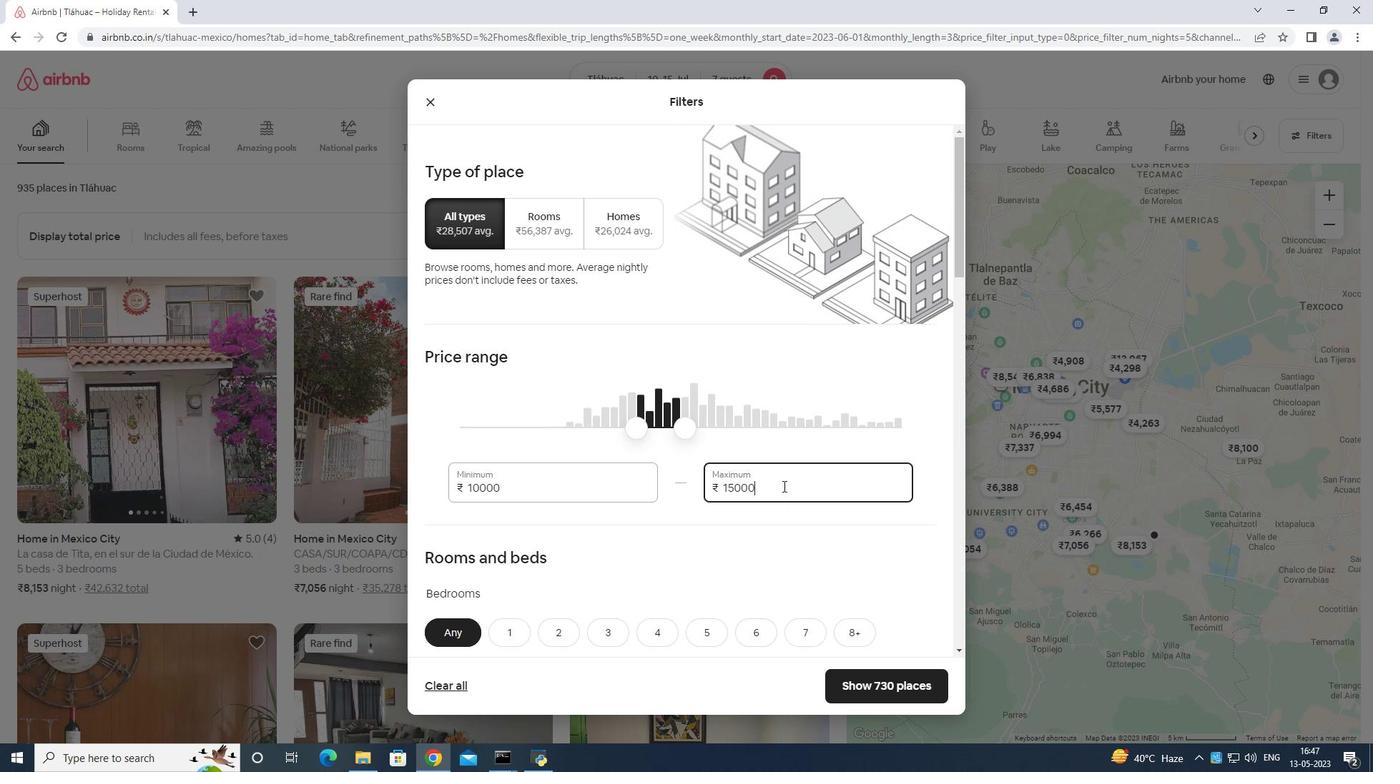 
Action: Mouse scrolled (784, 485) with delta (0, 0)
Screenshot: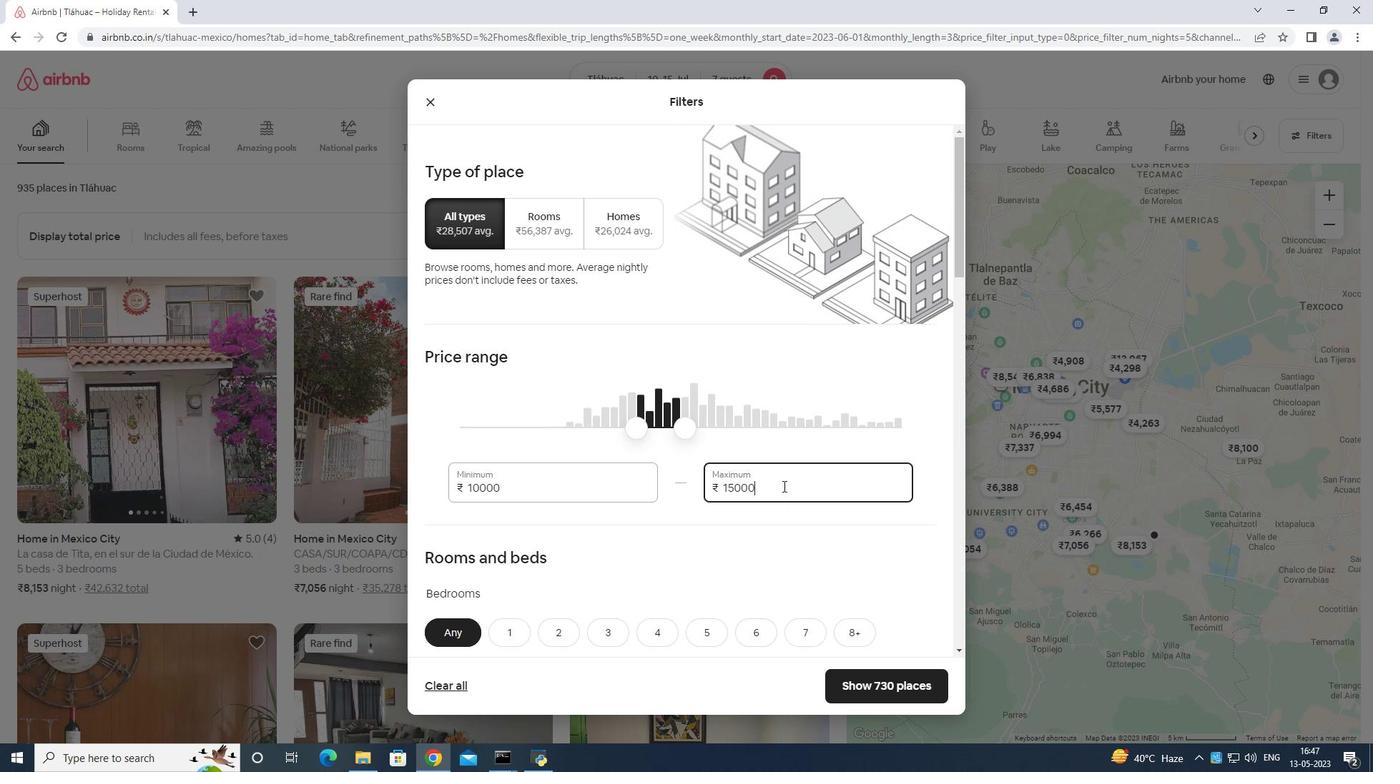 
Action: Mouse moved to (785, 489)
Screenshot: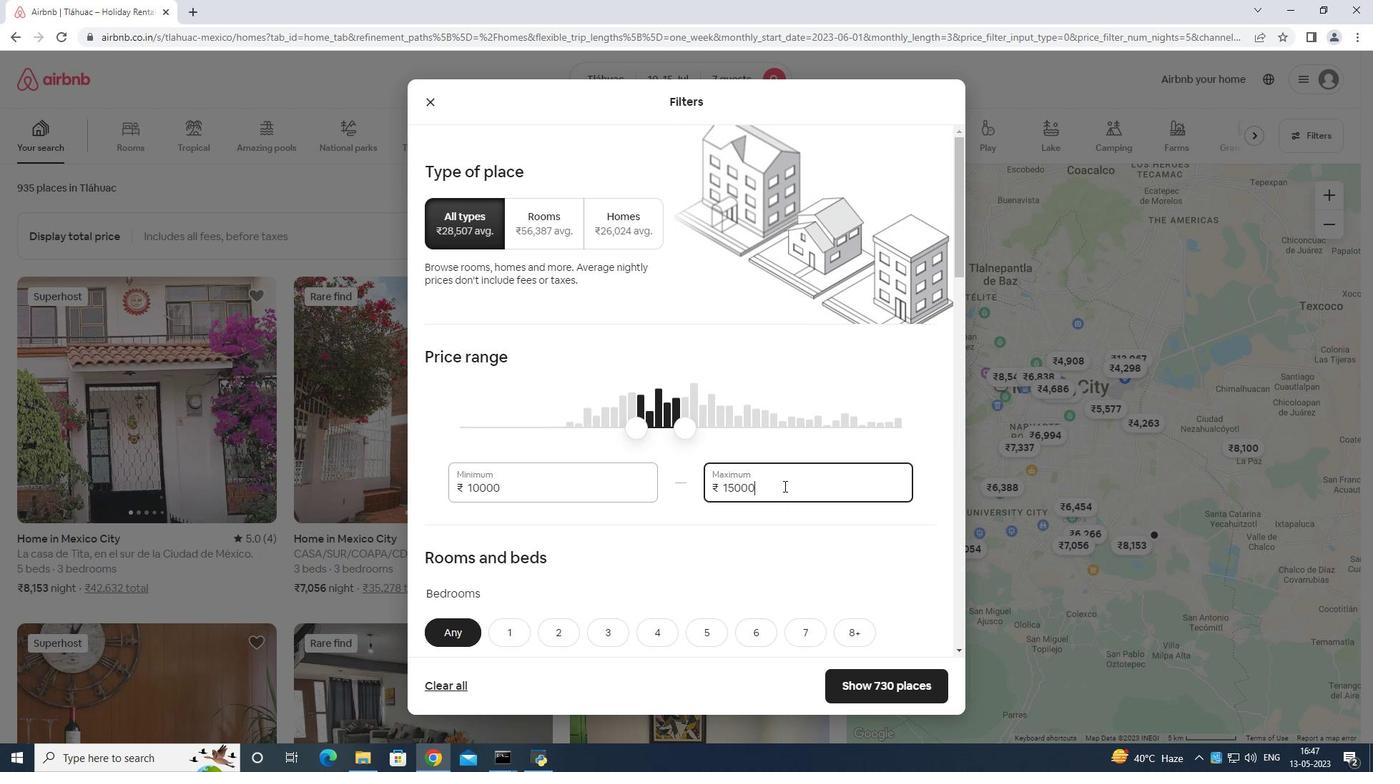 
Action: Mouse scrolled (785, 488) with delta (0, 0)
Screenshot: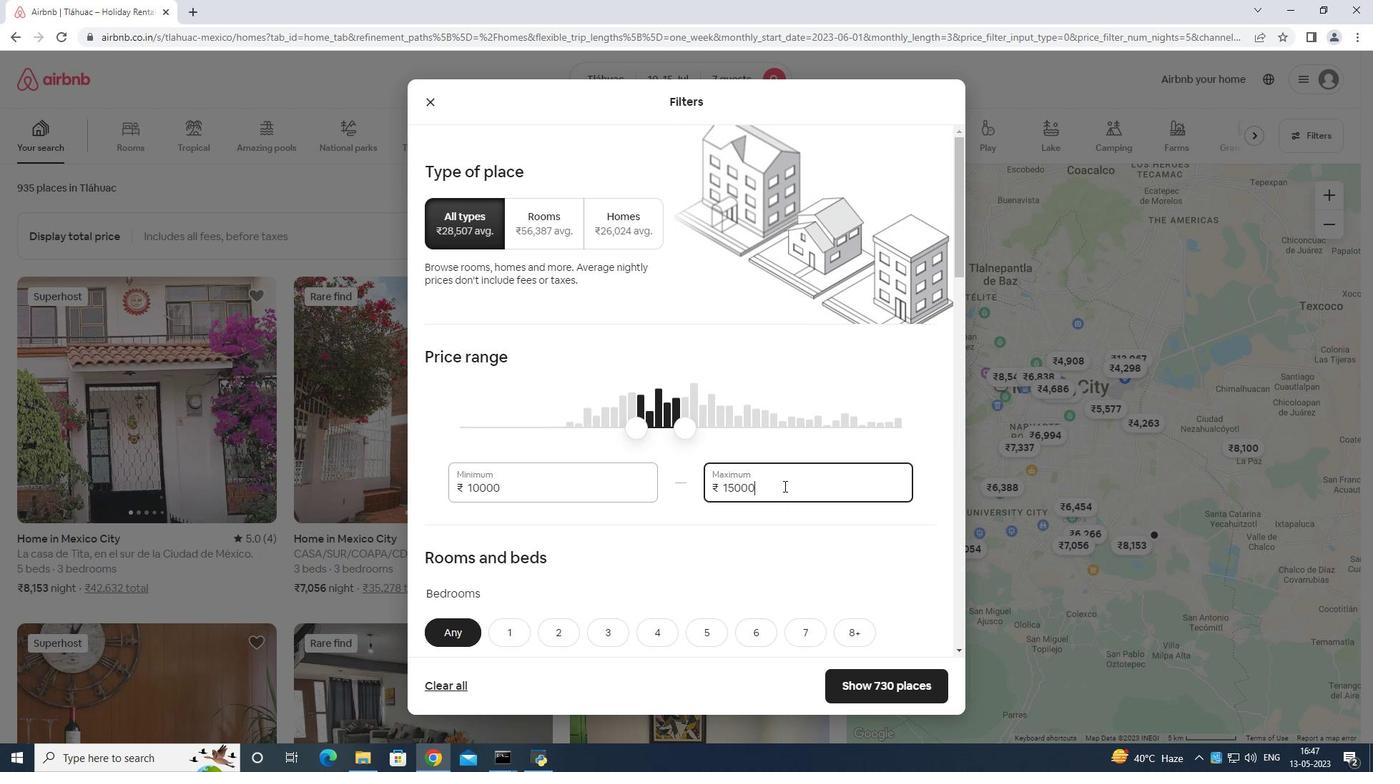 
Action: Mouse moved to (786, 491)
Screenshot: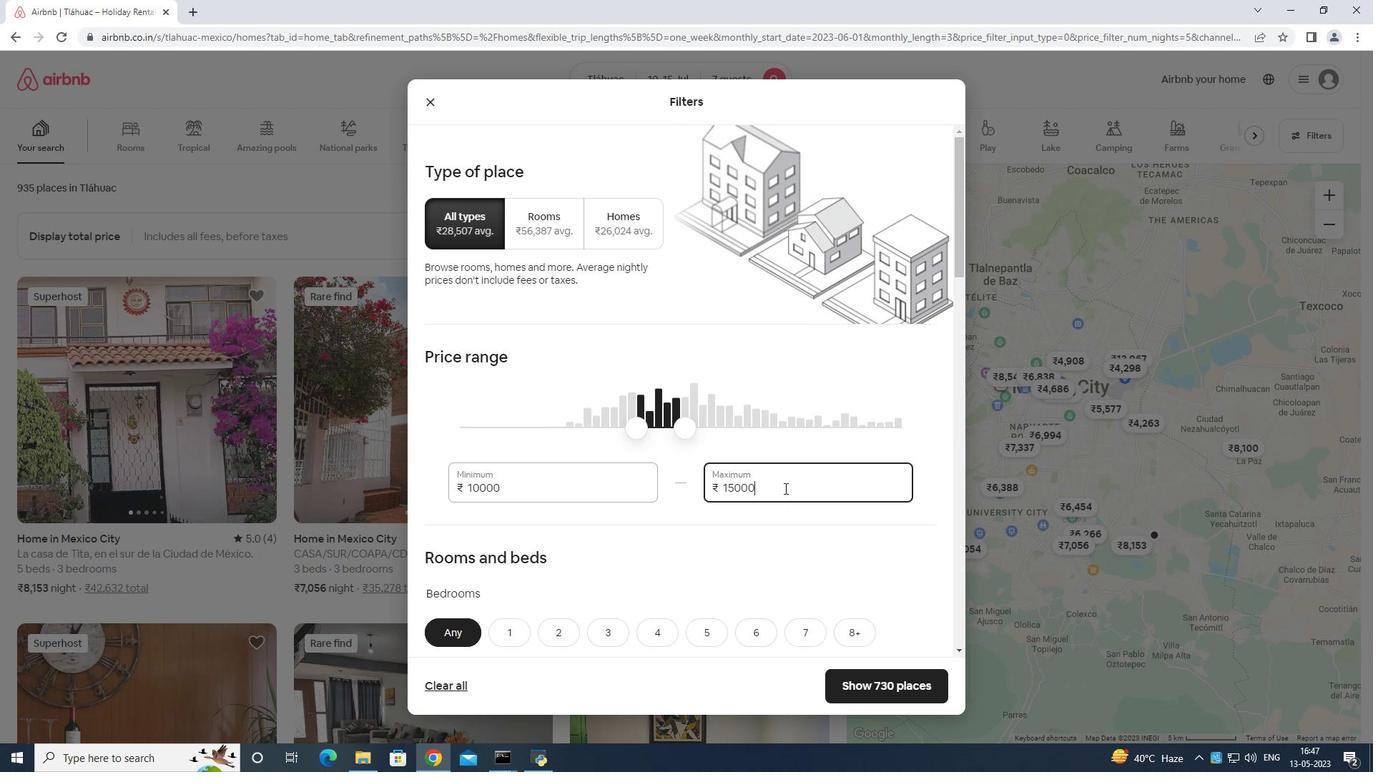 
Action: Mouse scrolled (786, 490) with delta (0, 0)
Screenshot: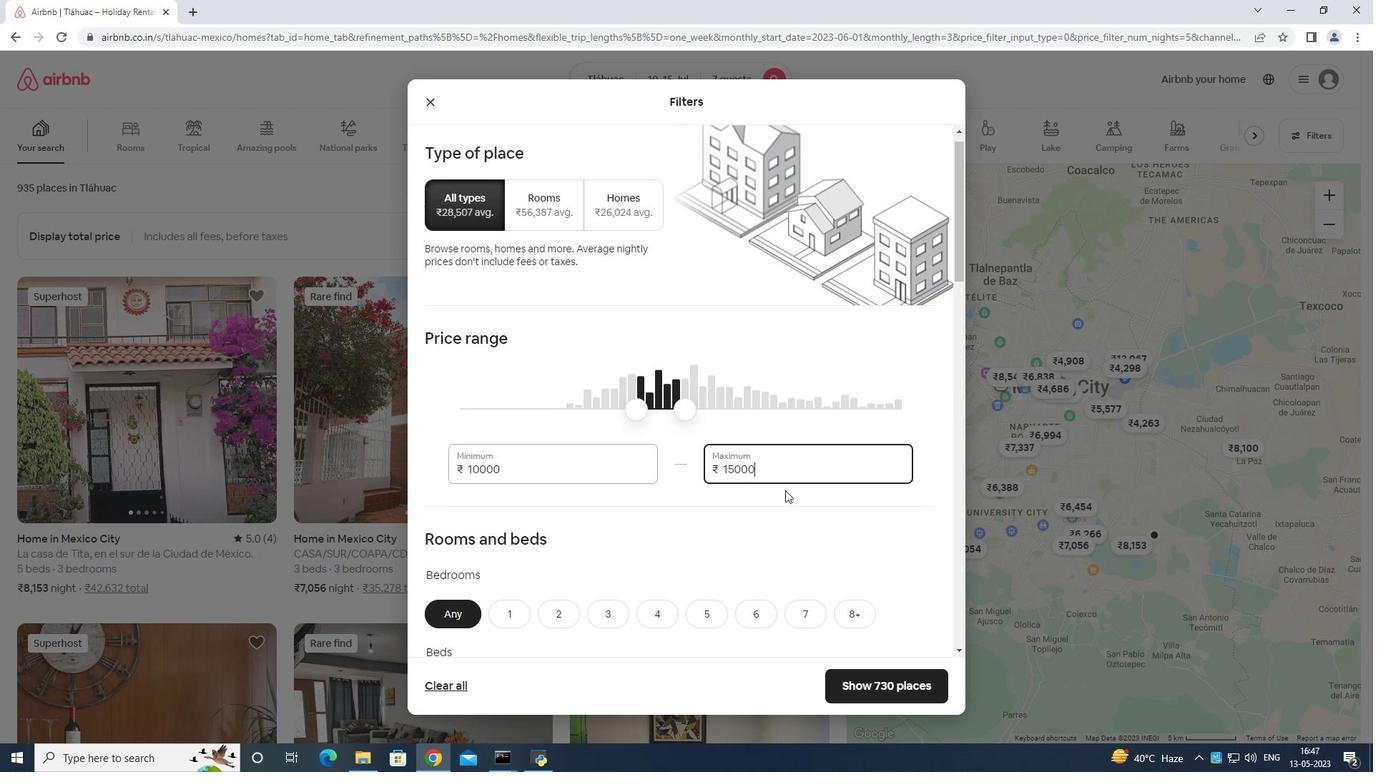 
Action: Mouse moved to (656, 417)
Screenshot: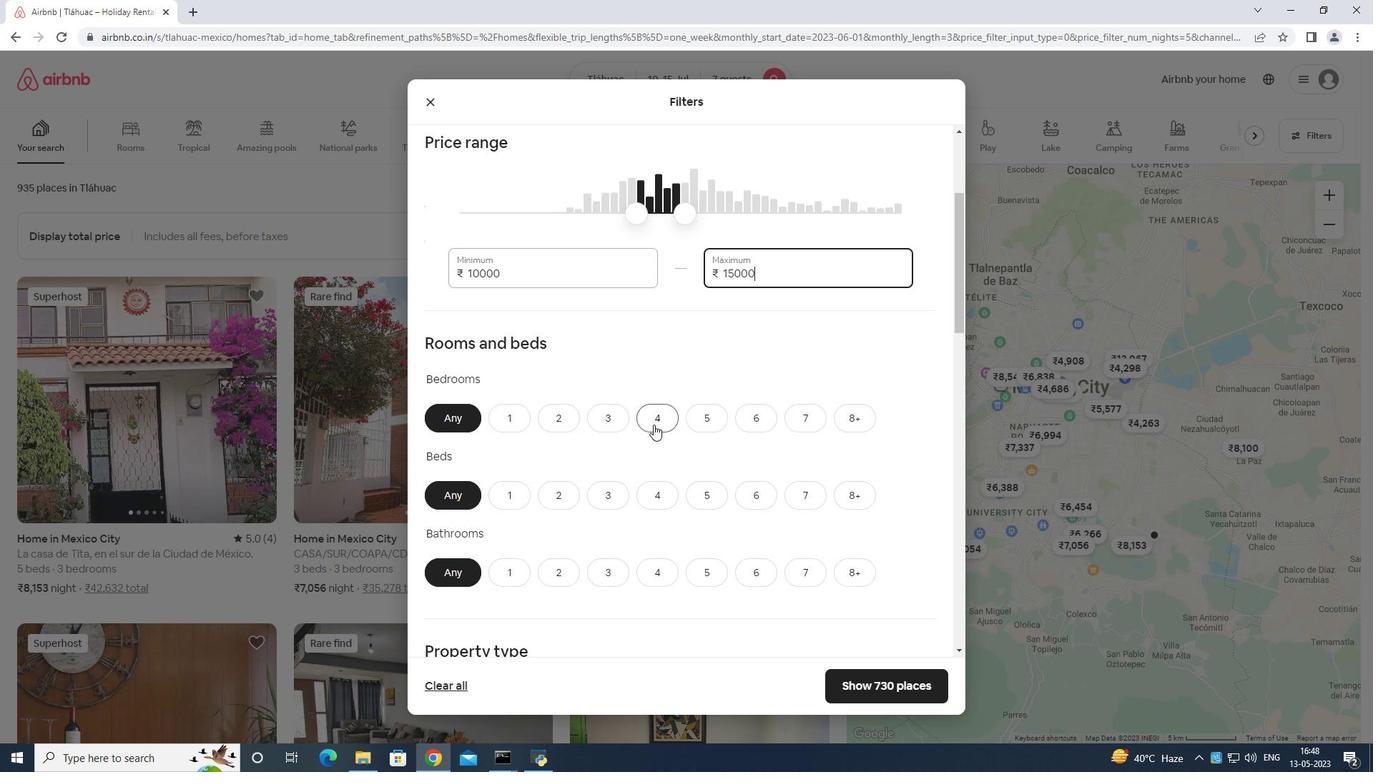 
Action: Mouse pressed left at (656, 417)
Screenshot: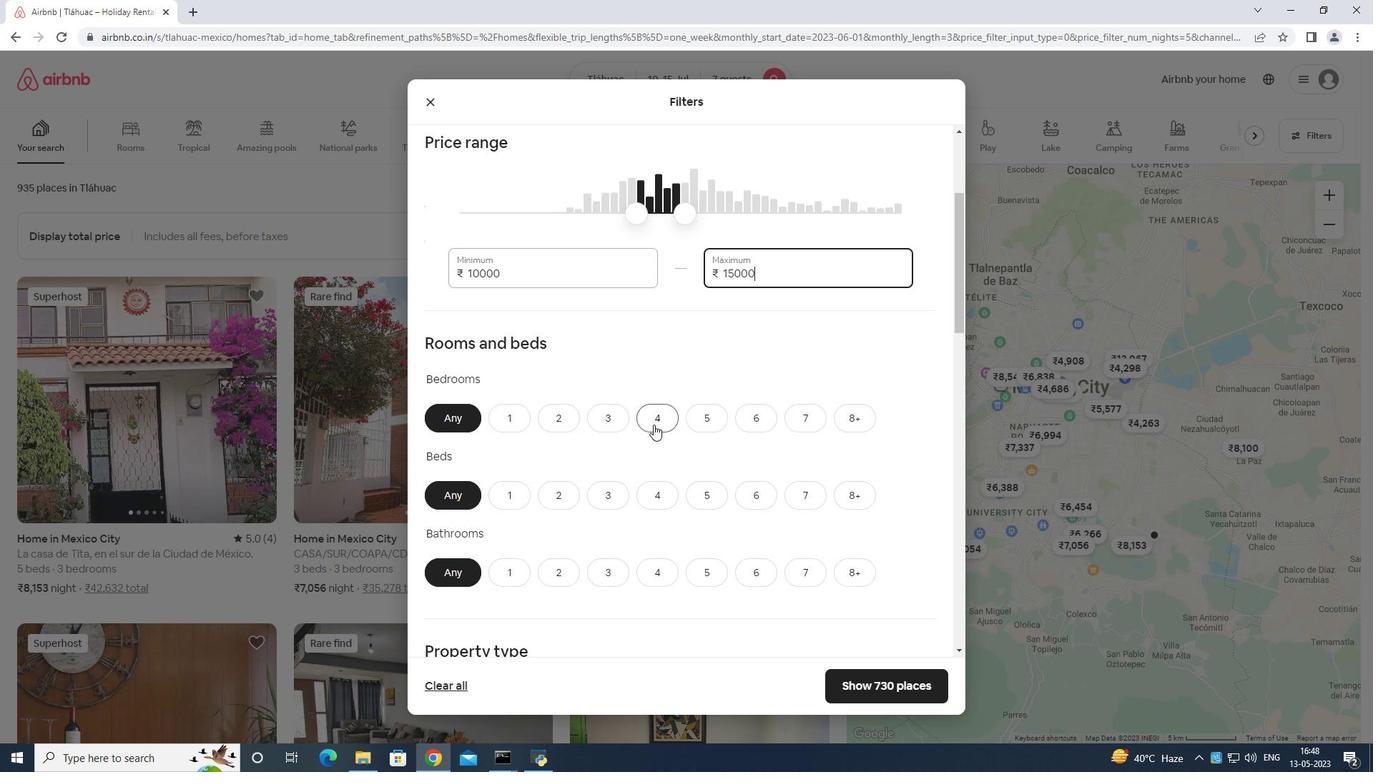 
Action: Mouse moved to (800, 493)
Screenshot: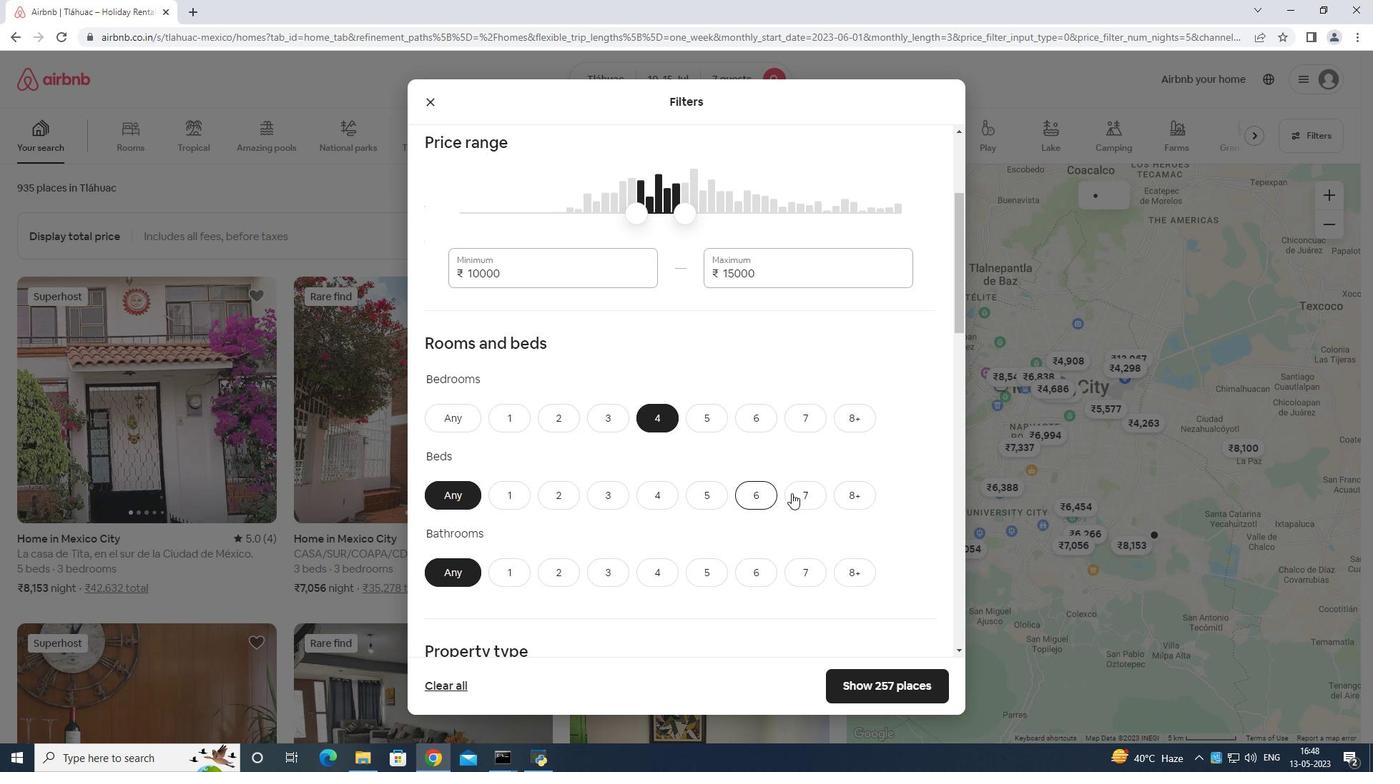 
Action: Mouse pressed left at (800, 493)
Screenshot: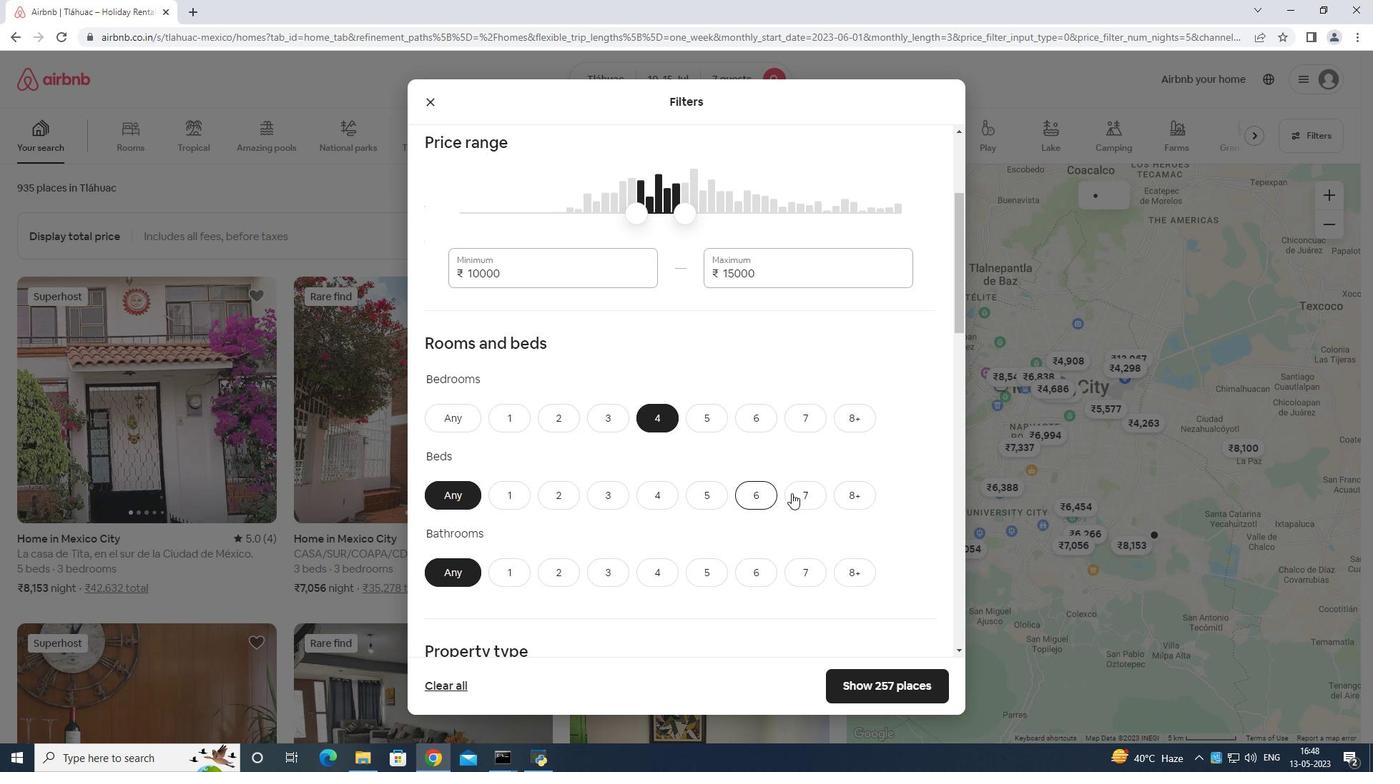 
Action: Mouse moved to (649, 566)
Screenshot: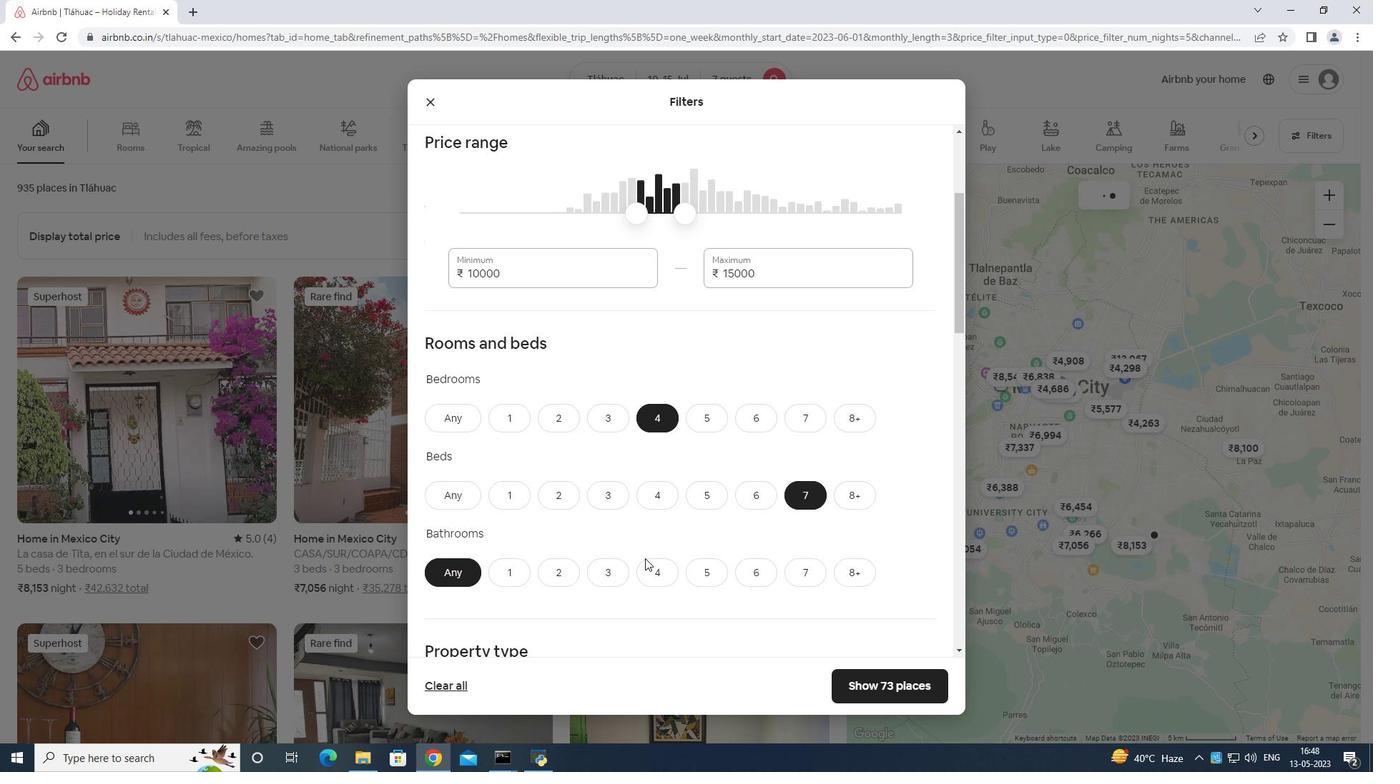 
Action: Mouse pressed left at (649, 566)
Screenshot: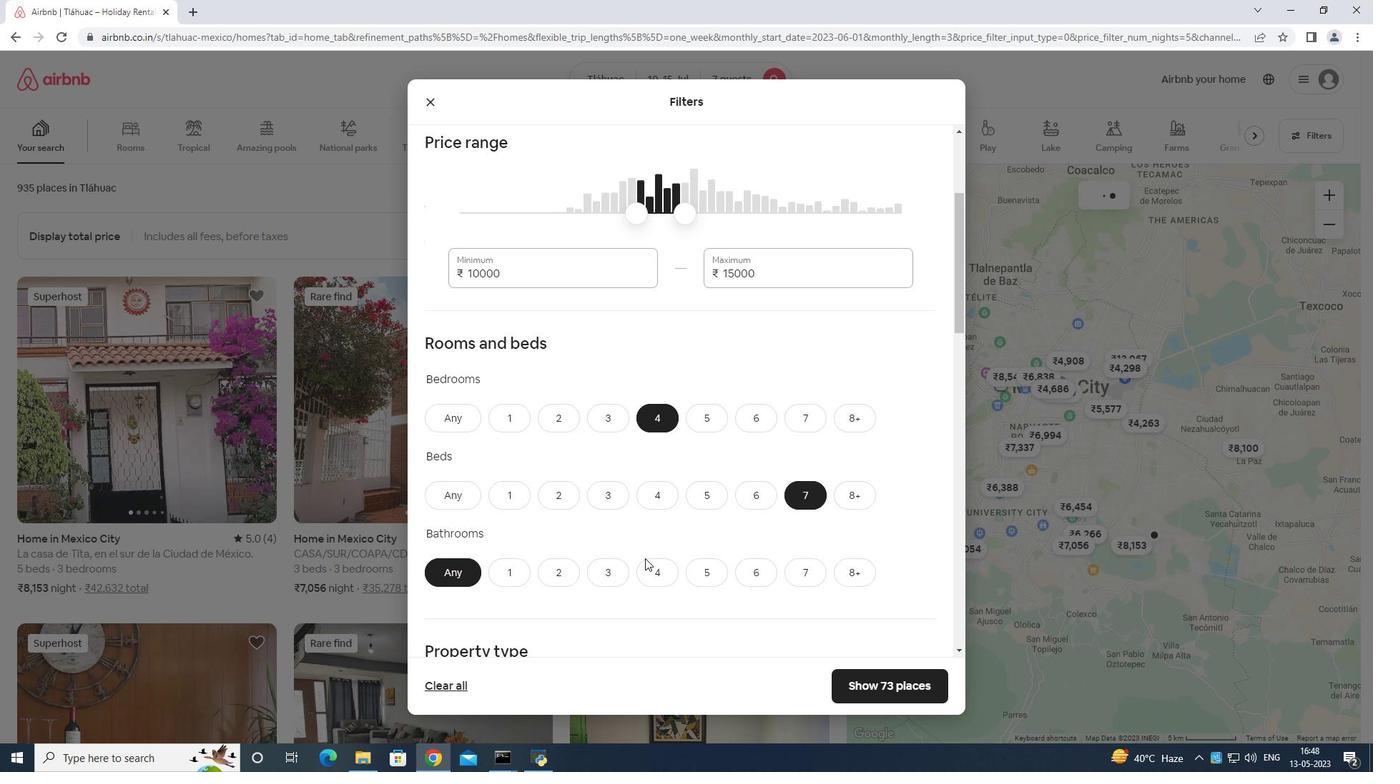 
Action: Mouse moved to (682, 522)
Screenshot: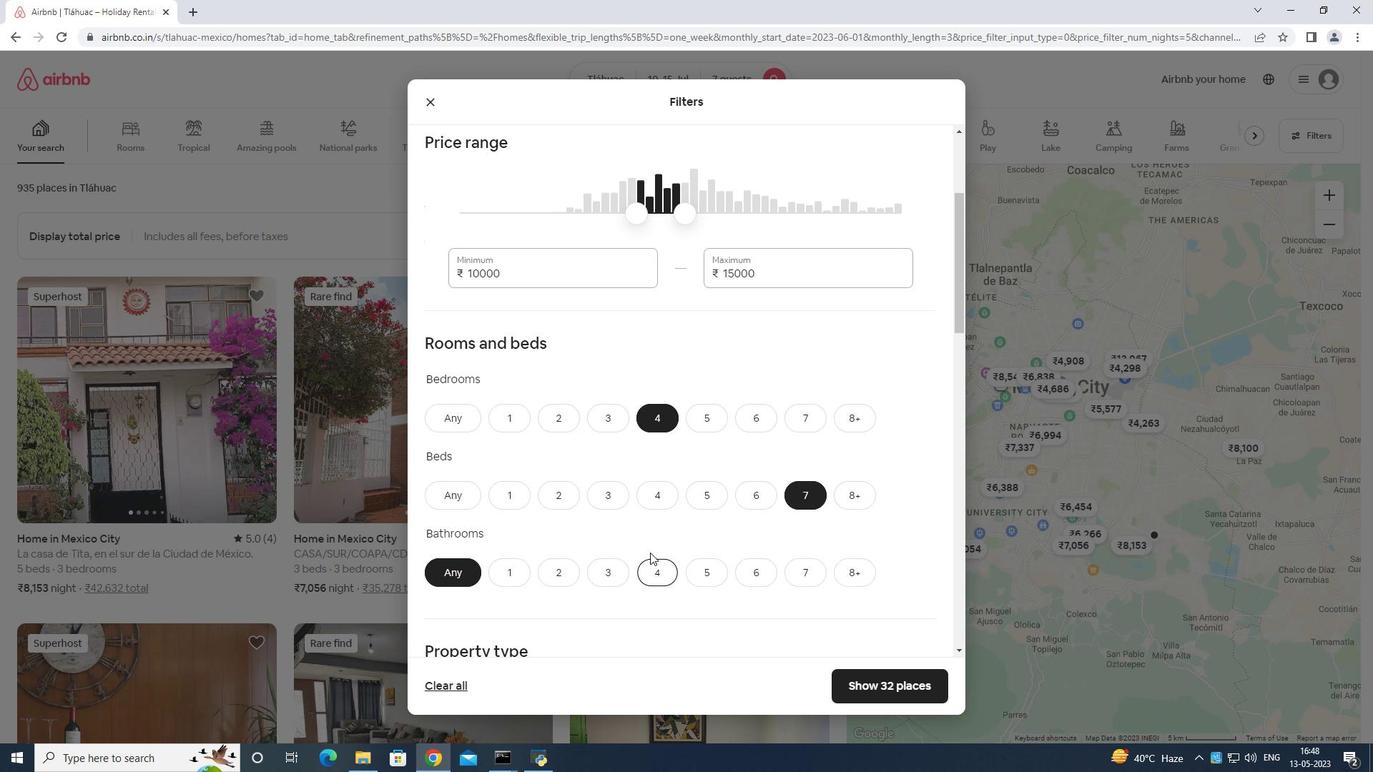 
Action: Mouse scrolled (682, 519) with delta (0, 0)
Screenshot: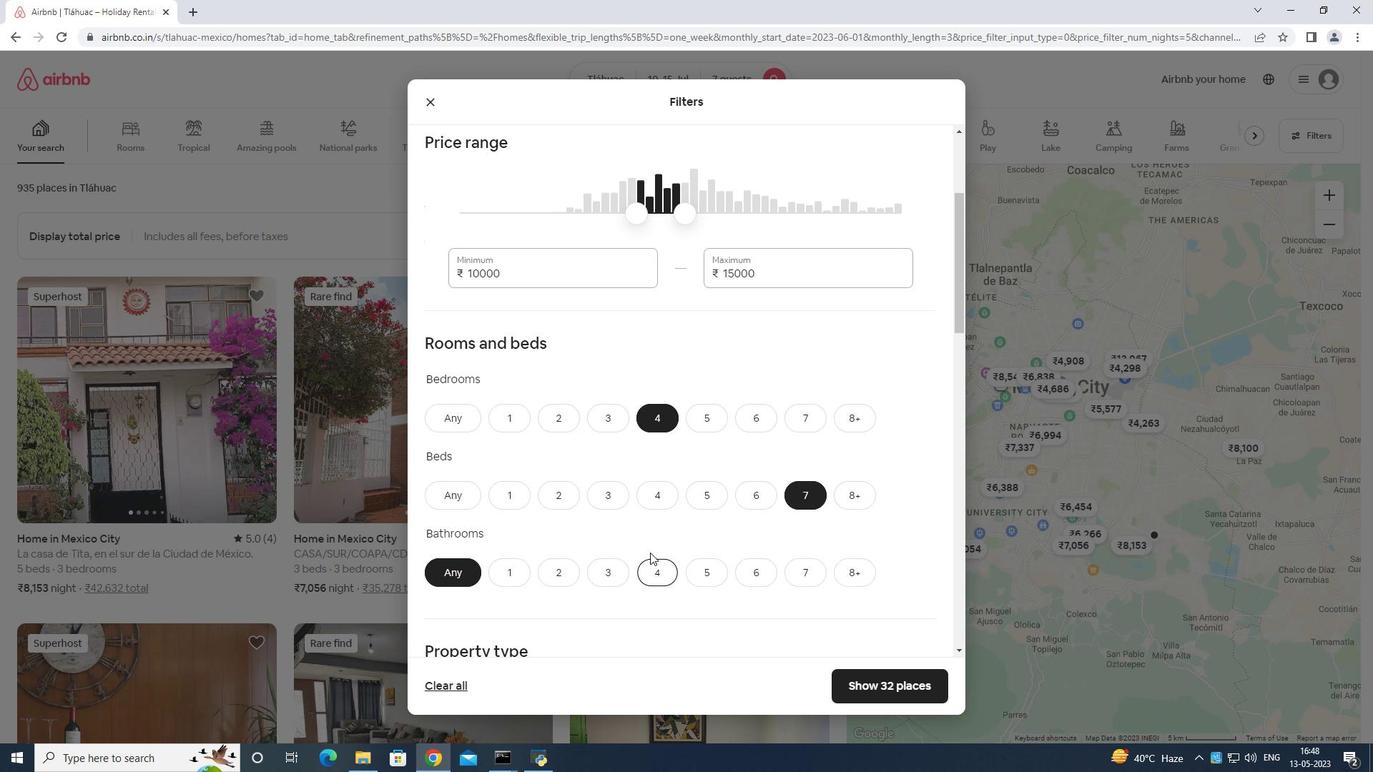 
Action: Mouse moved to (686, 532)
Screenshot: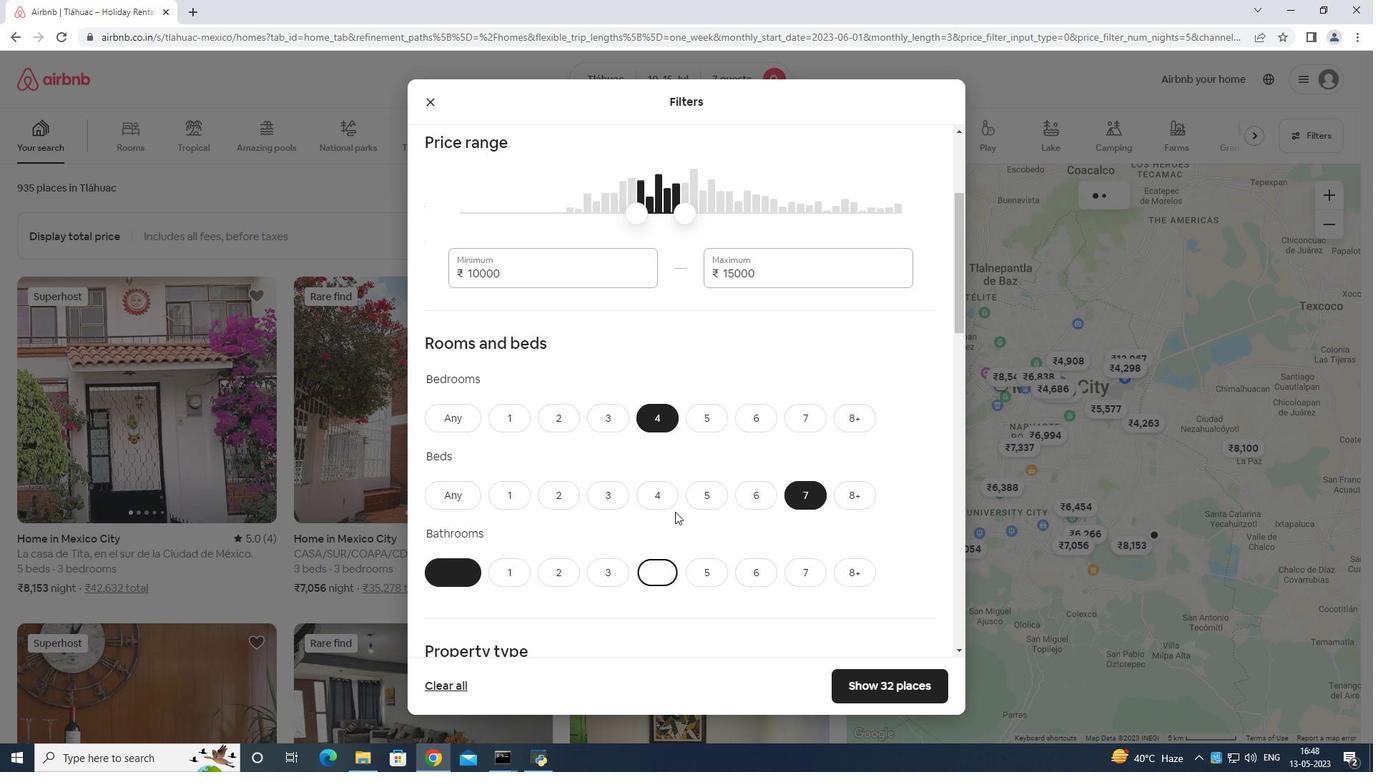 
Action: Mouse scrolled (686, 531) with delta (0, 0)
Screenshot: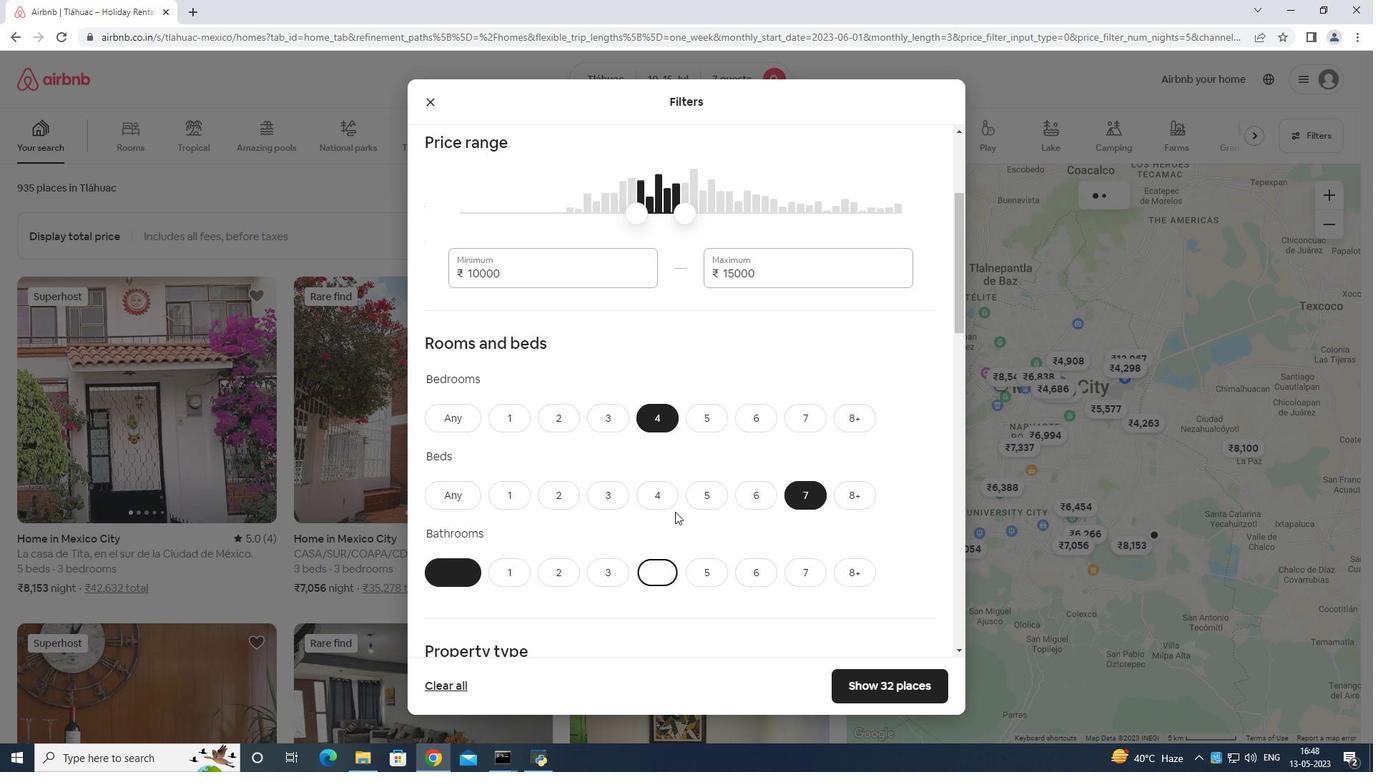 
Action: Mouse scrolled (686, 531) with delta (0, 0)
Screenshot: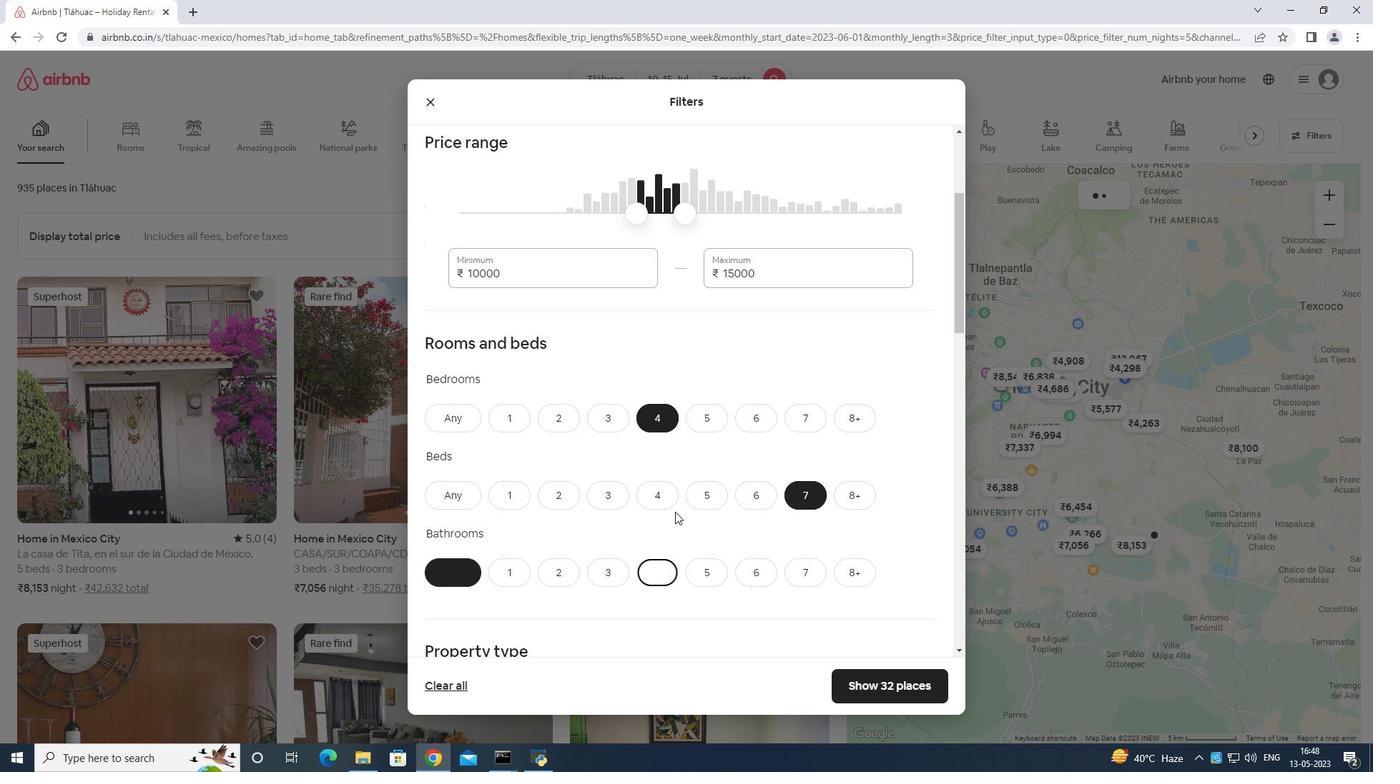 
Action: Mouse moved to (686, 533)
Screenshot: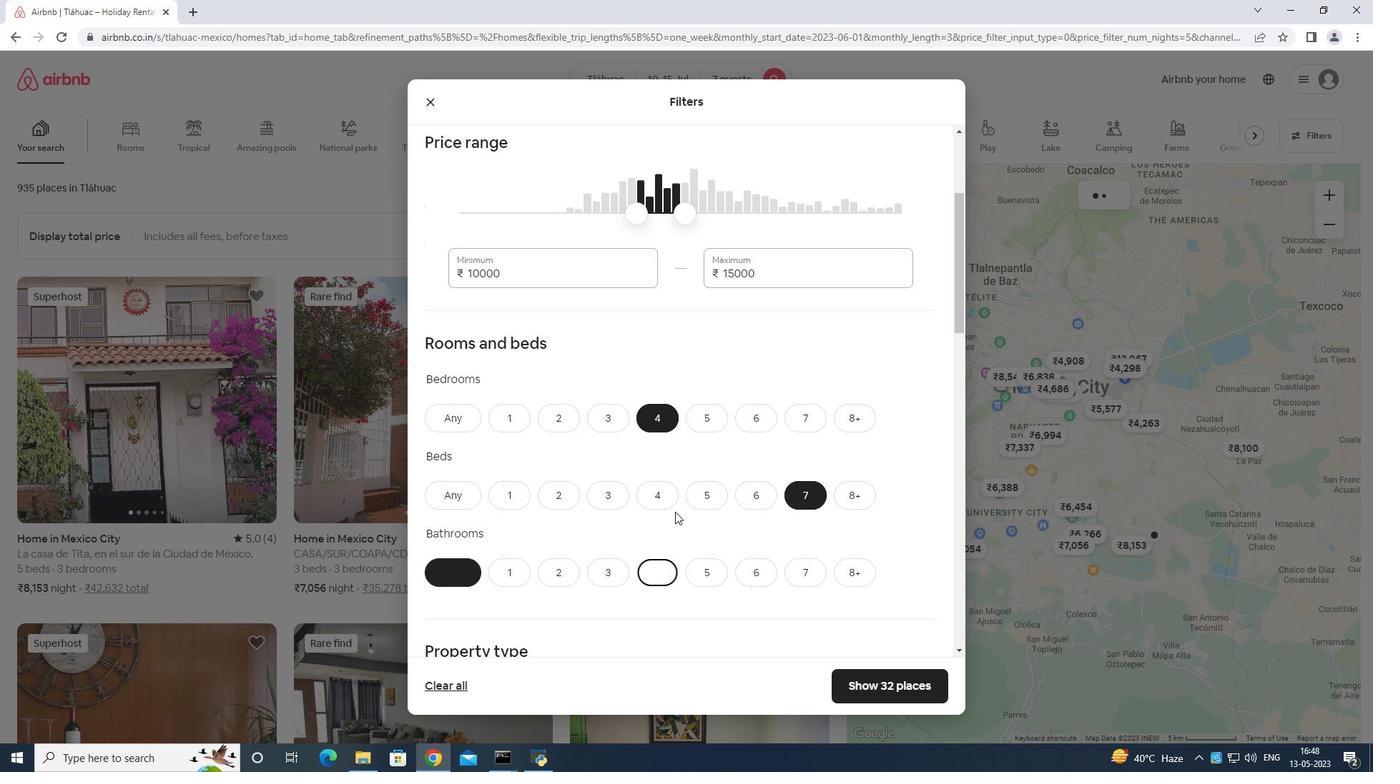 
Action: Mouse scrolled (686, 532) with delta (0, 0)
Screenshot: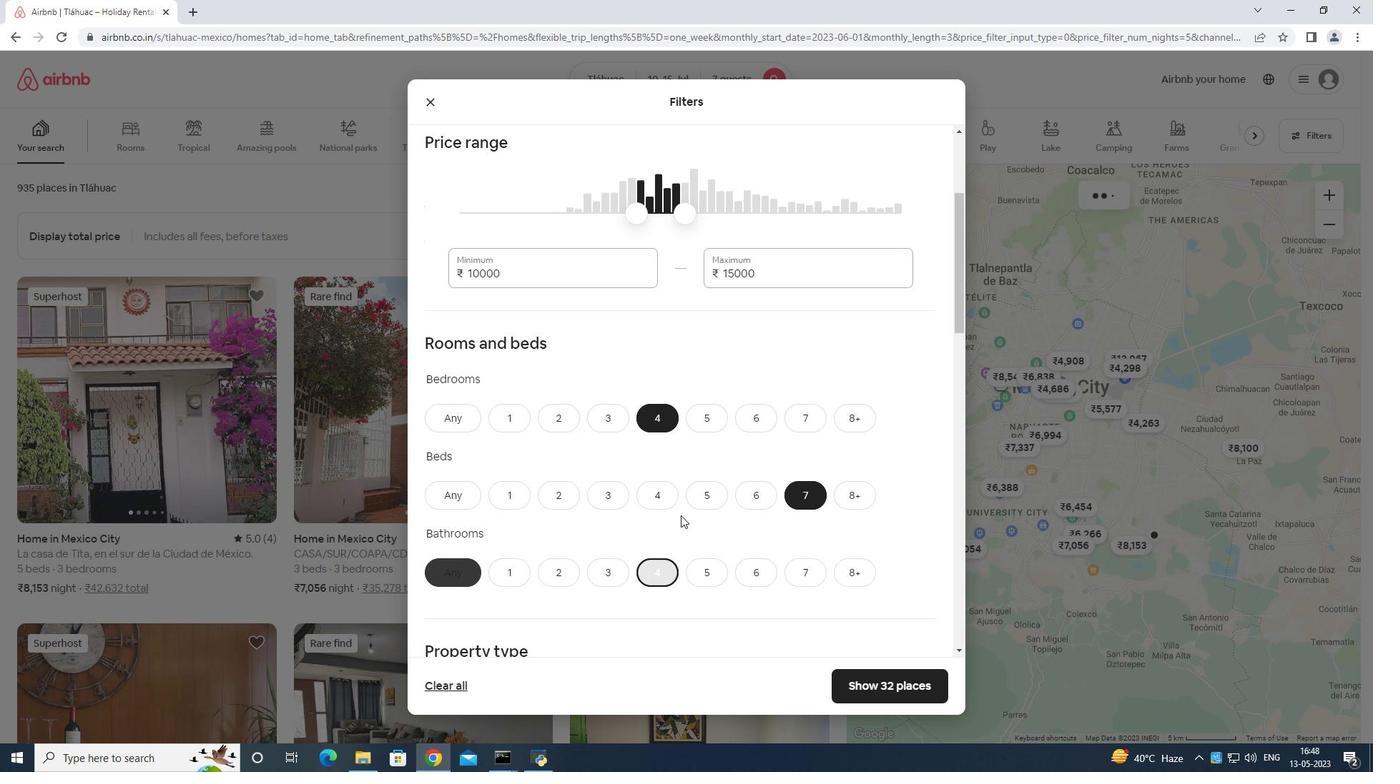 
Action: Mouse moved to (532, 437)
Screenshot: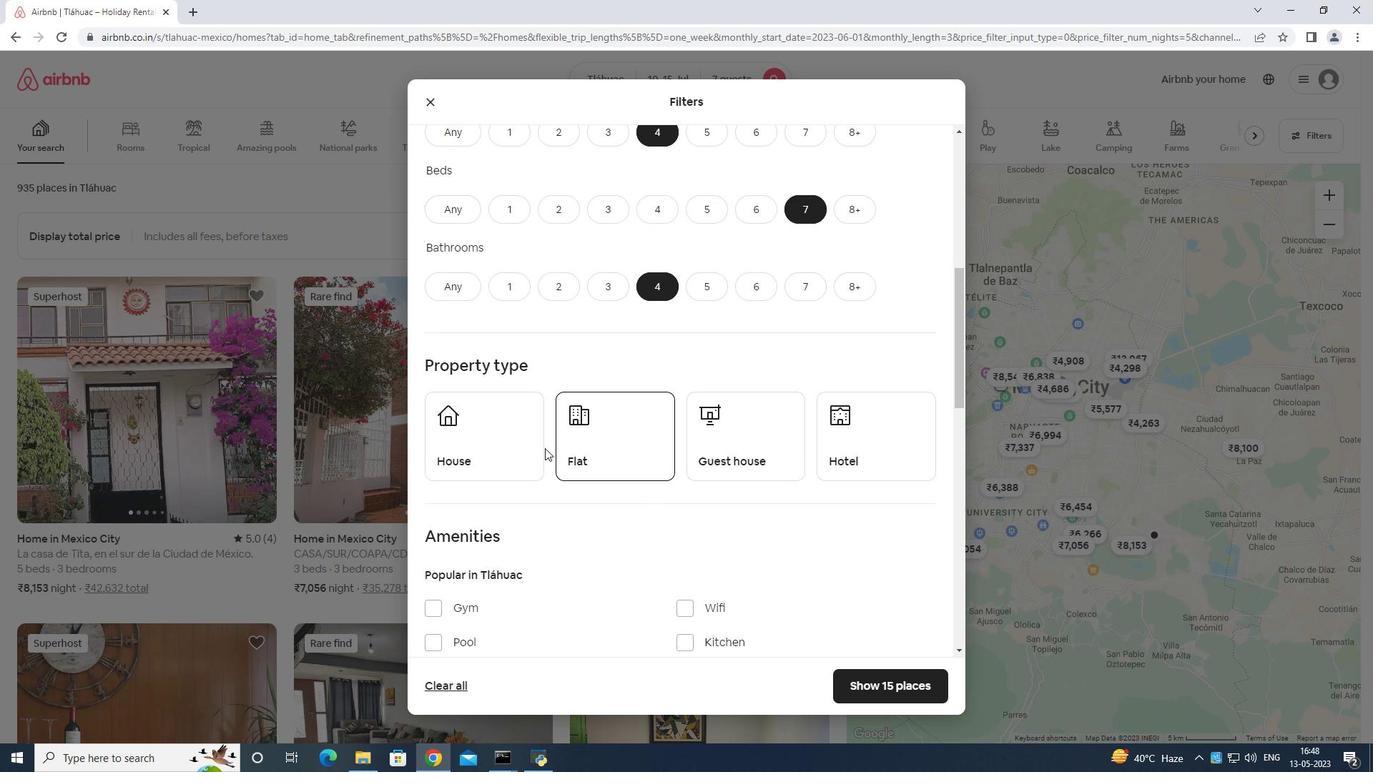 
Action: Mouse pressed left at (532, 437)
Screenshot: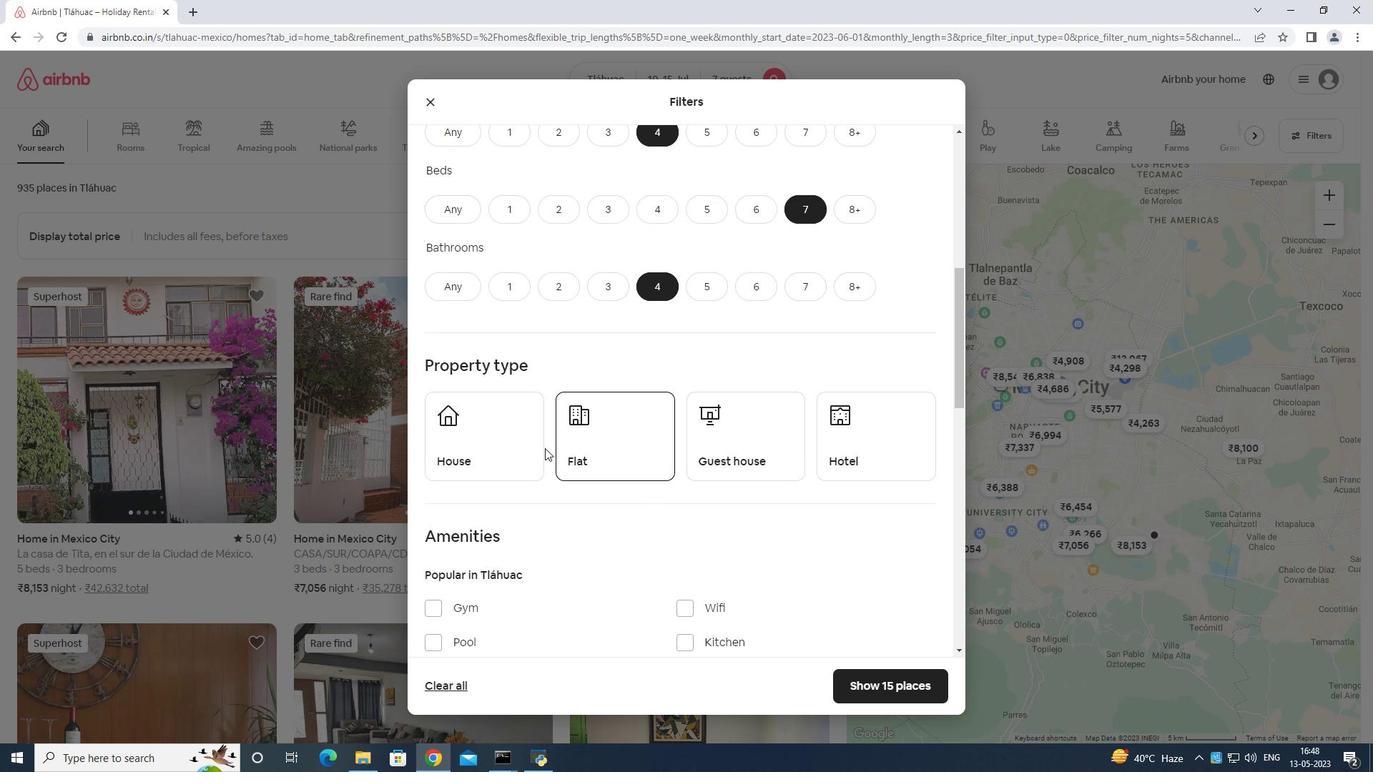 
Action: Mouse moved to (601, 437)
Screenshot: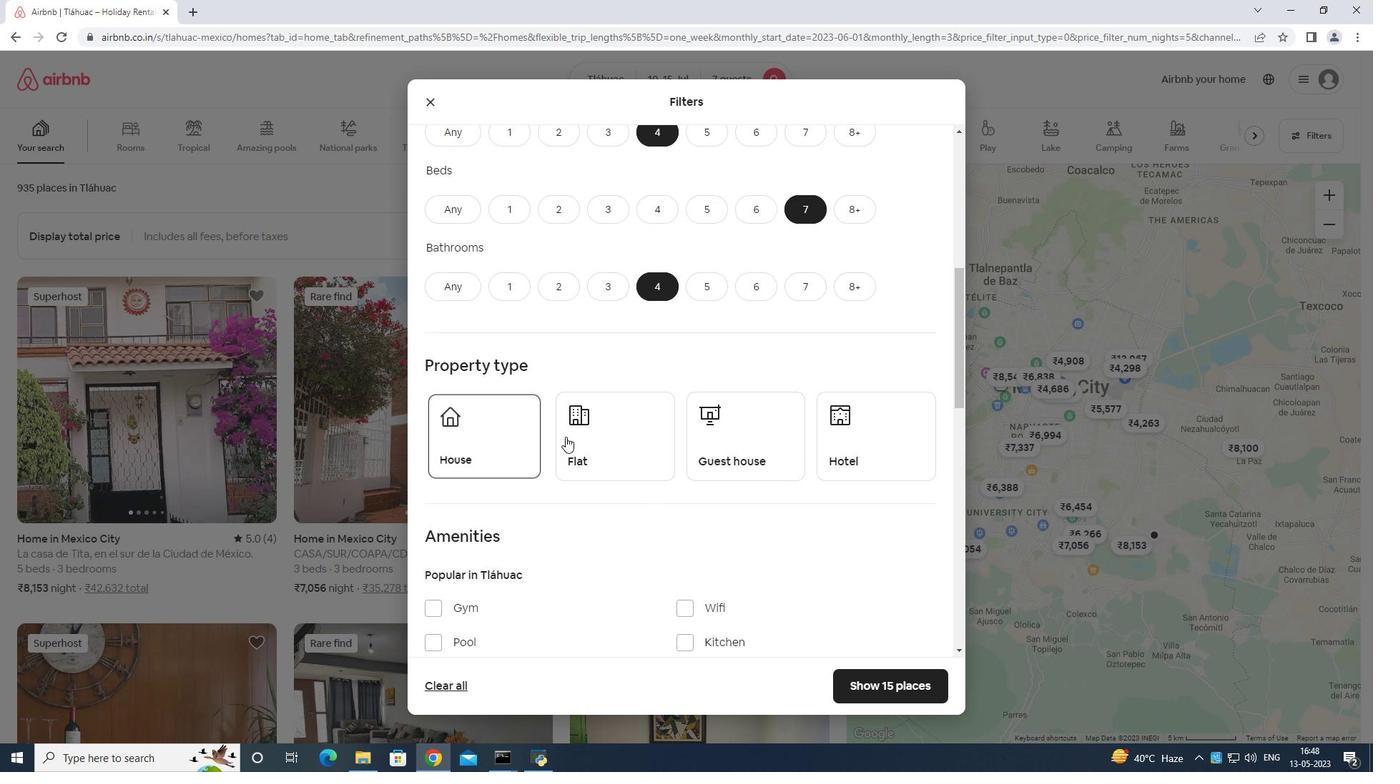 
Action: Mouse pressed left at (601, 437)
Screenshot: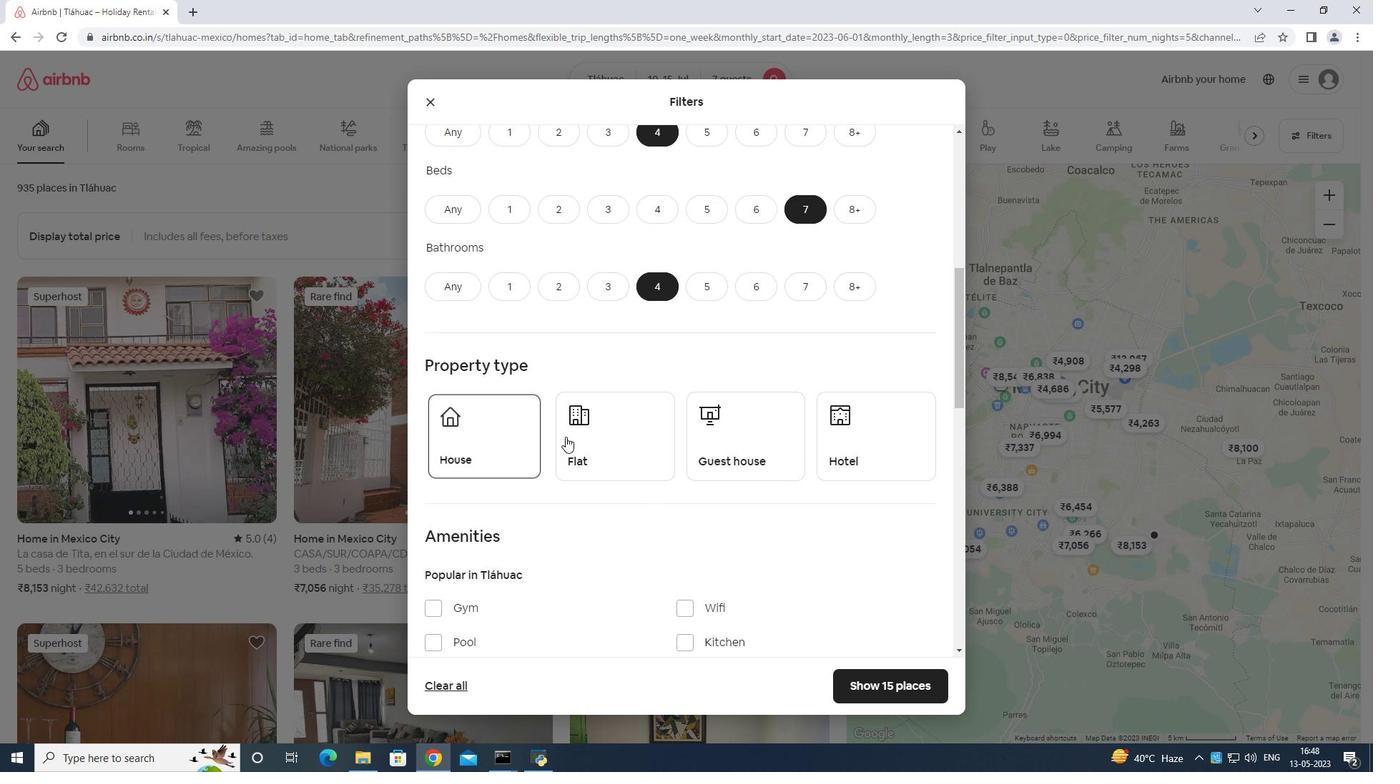 
Action: Mouse moved to (723, 442)
Screenshot: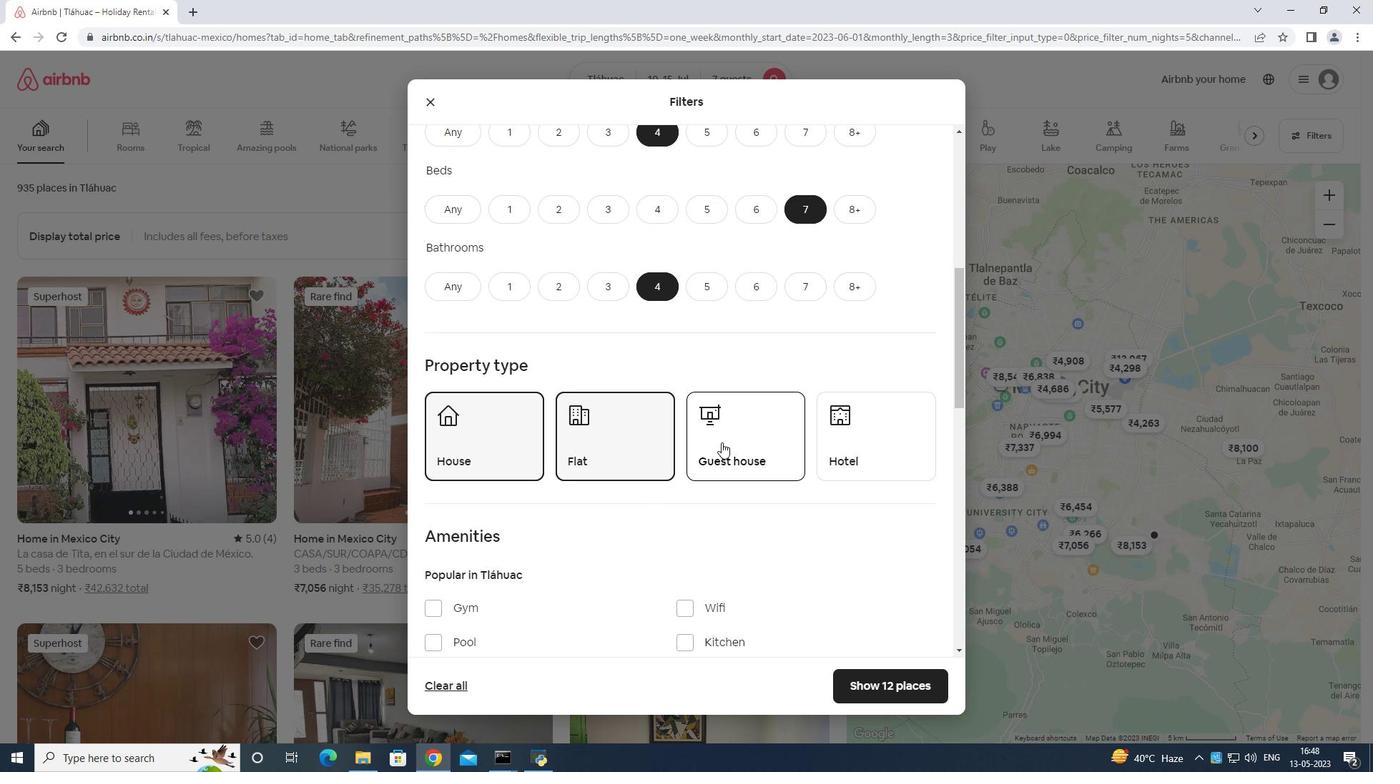 
Action: Mouse pressed left at (723, 442)
Screenshot: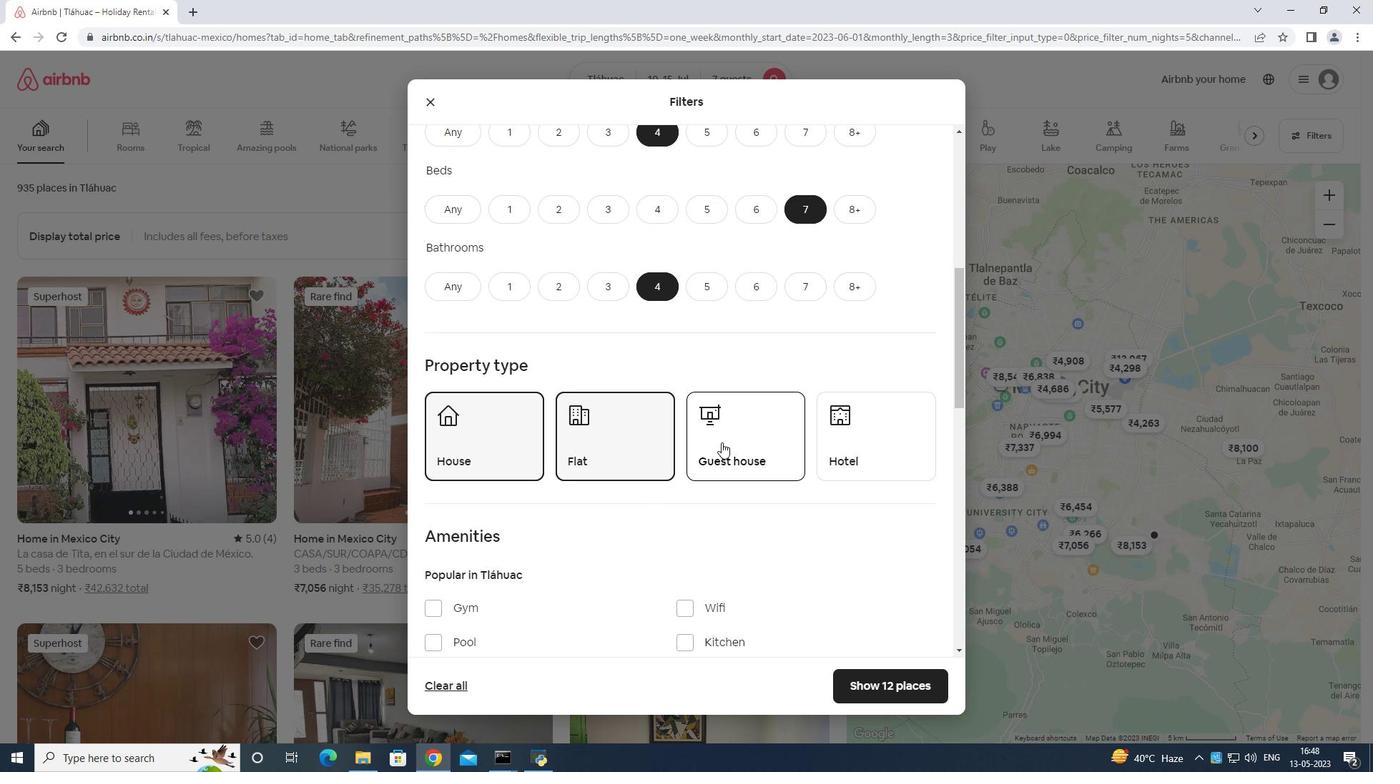
Action: Mouse moved to (731, 443)
Screenshot: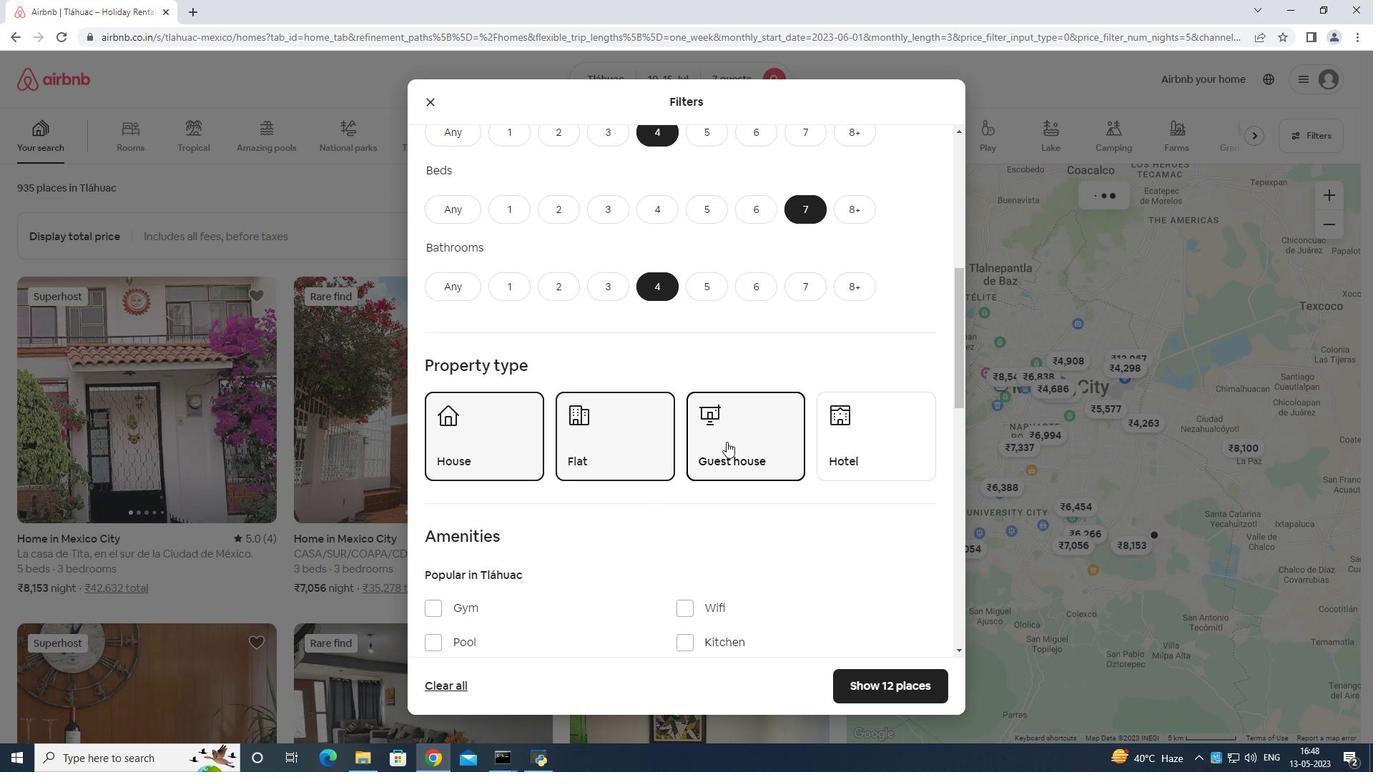 
Action: Mouse scrolled (731, 442) with delta (0, 0)
Screenshot: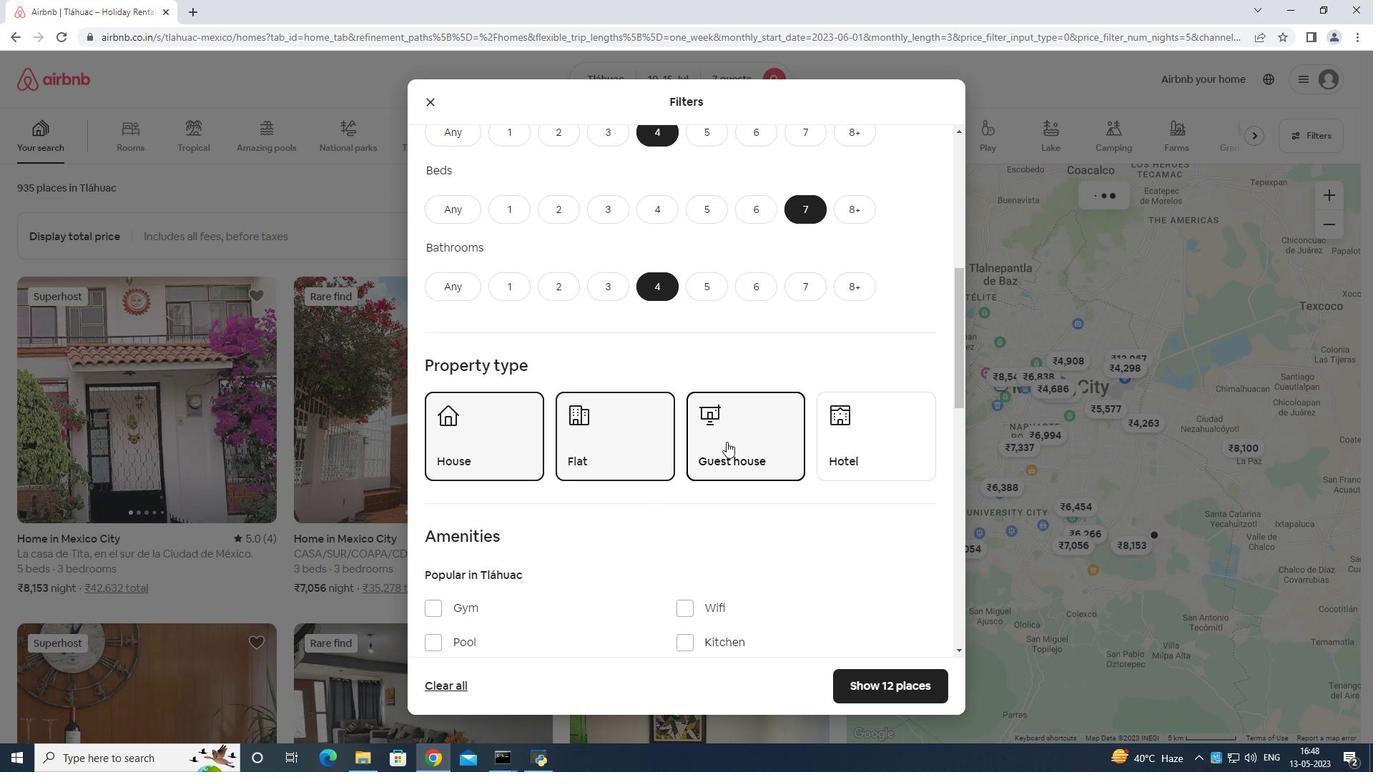 
Action: Mouse moved to (732, 445)
Screenshot: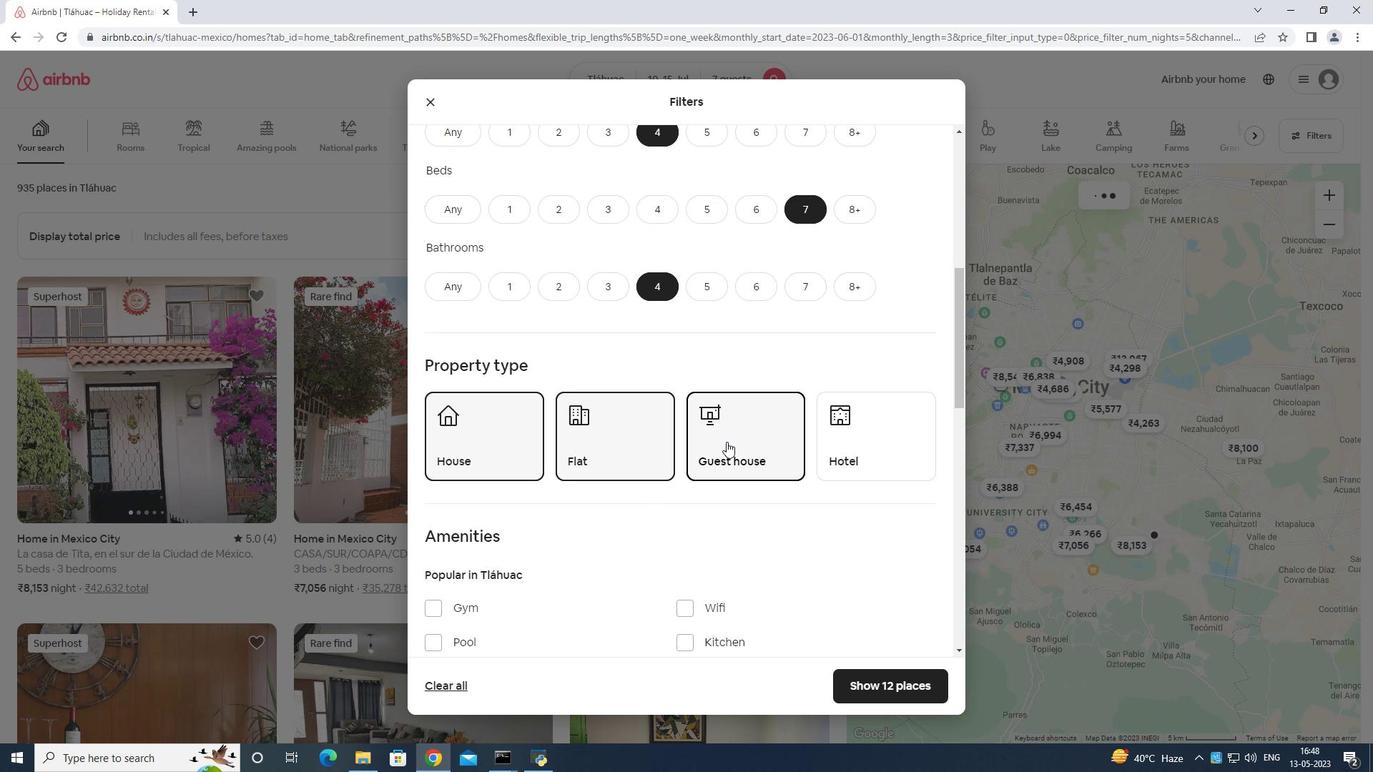 
Action: Mouse scrolled (732, 445) with delta (0, 0)
Screenshot: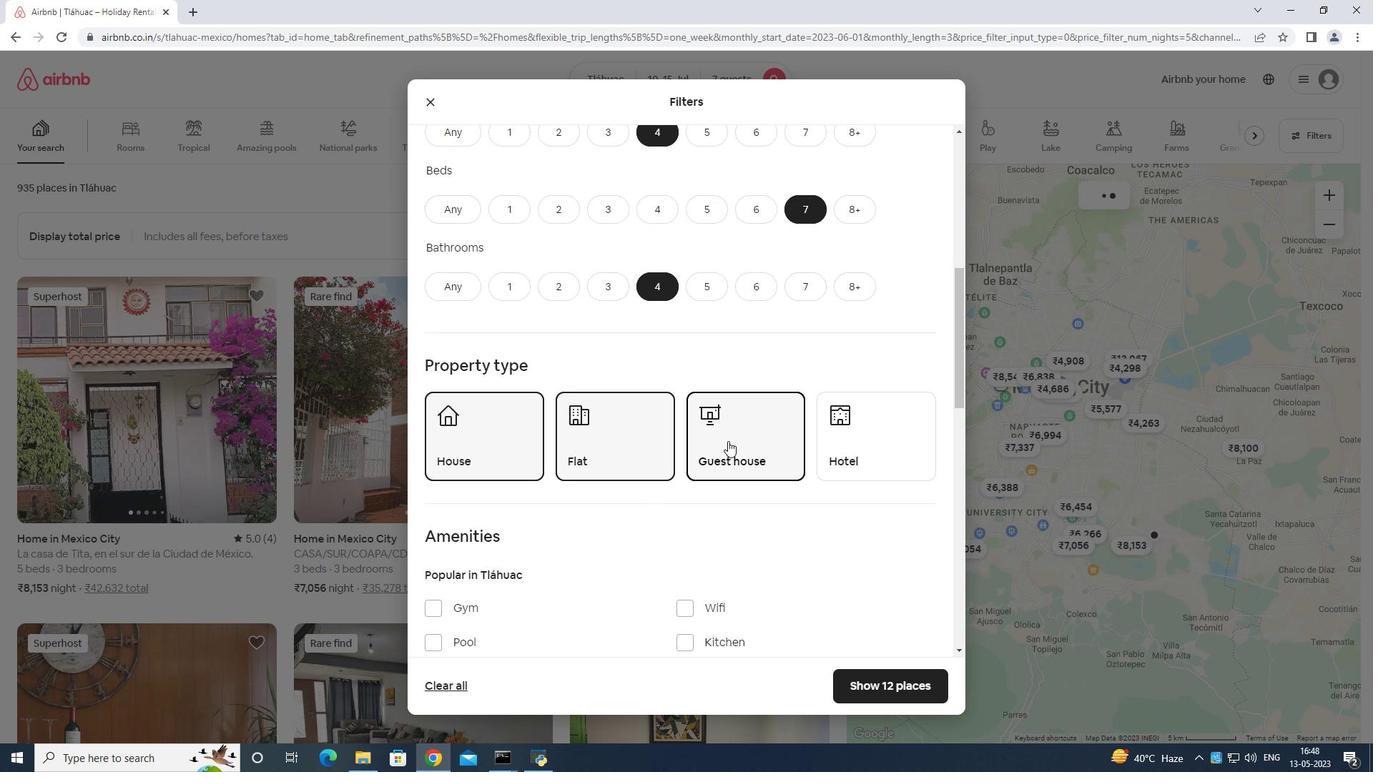
Action: Mouse moved to (550, 470)
Screenshot: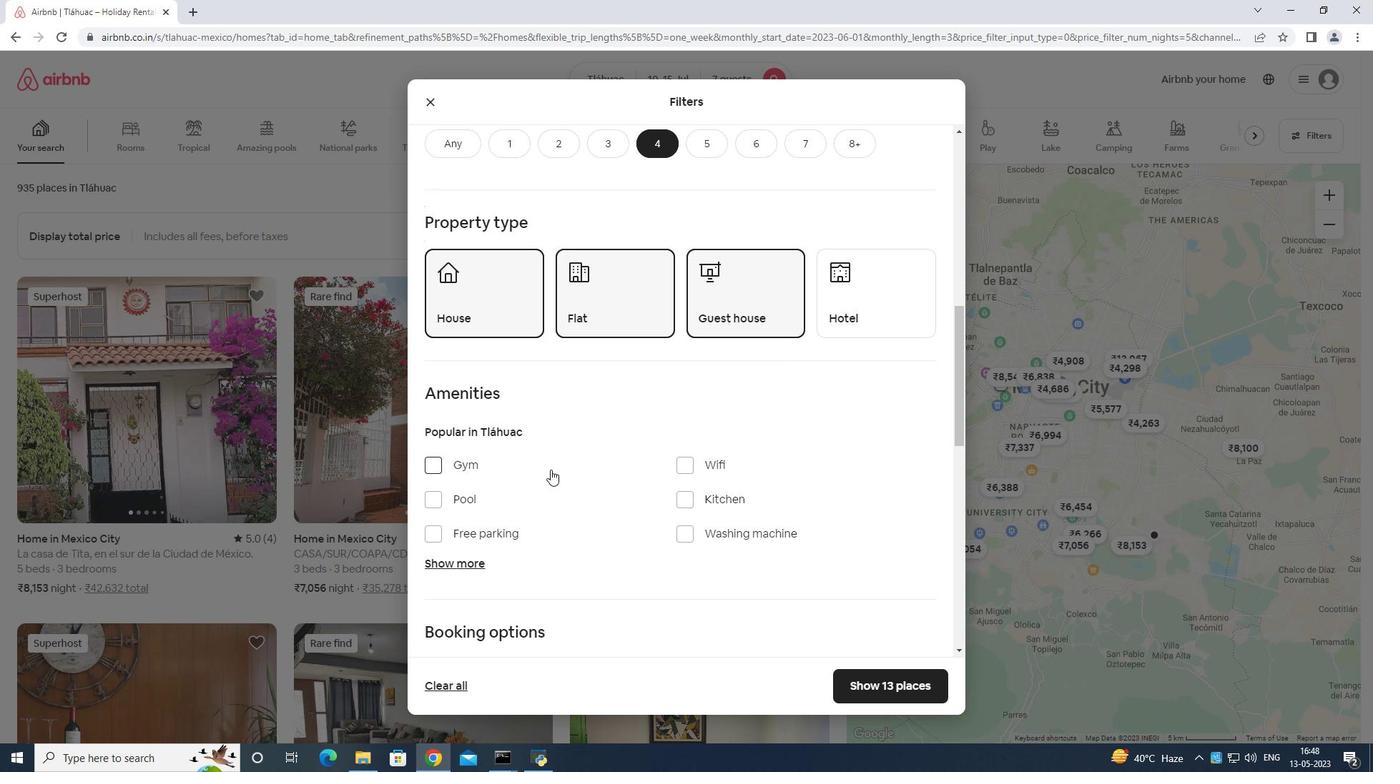
Action: Mouse scrolled (550, 470) with delta (0, 0)
Screenshot: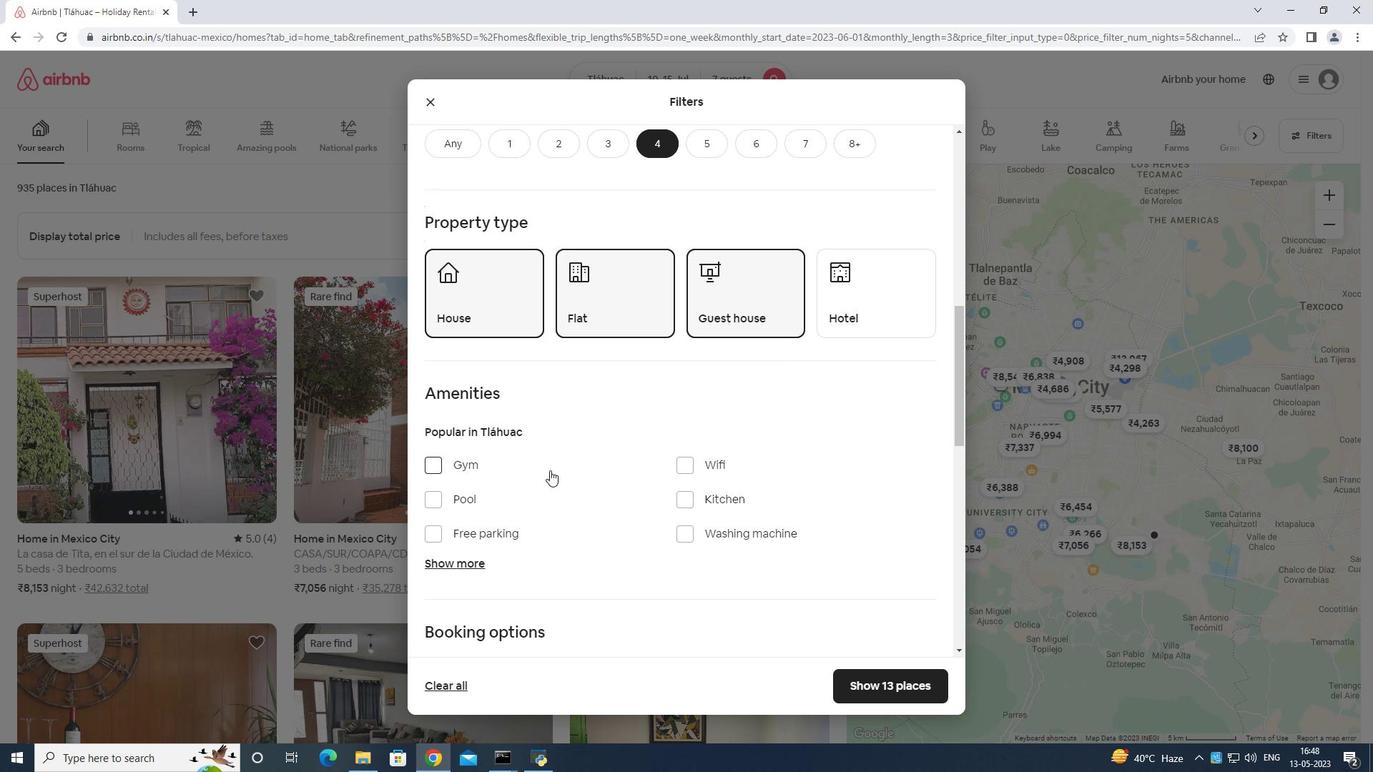 
Action: Mouse moved to (549, 471)
Screenshot: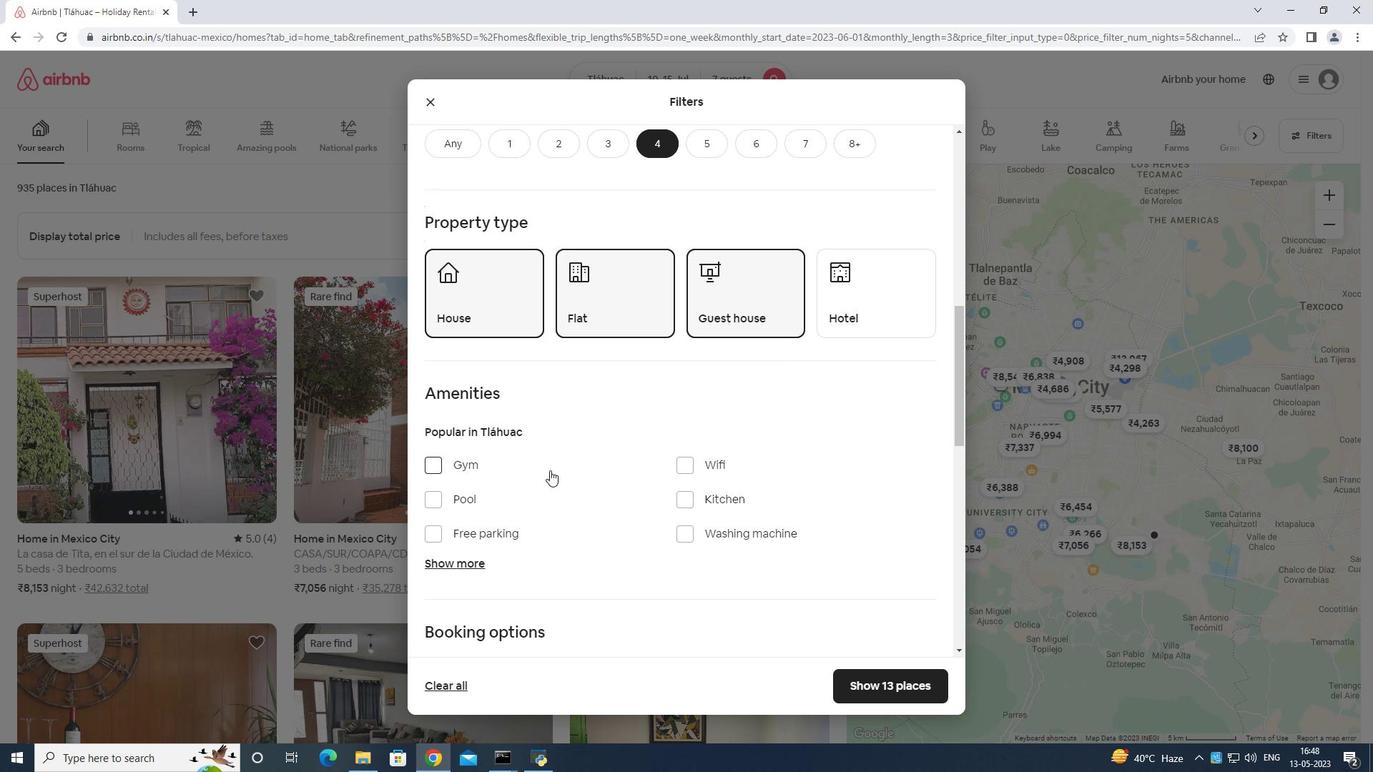 
Action: Mouse scrolled (549, 470) with delta (0, 0)
Screenshot: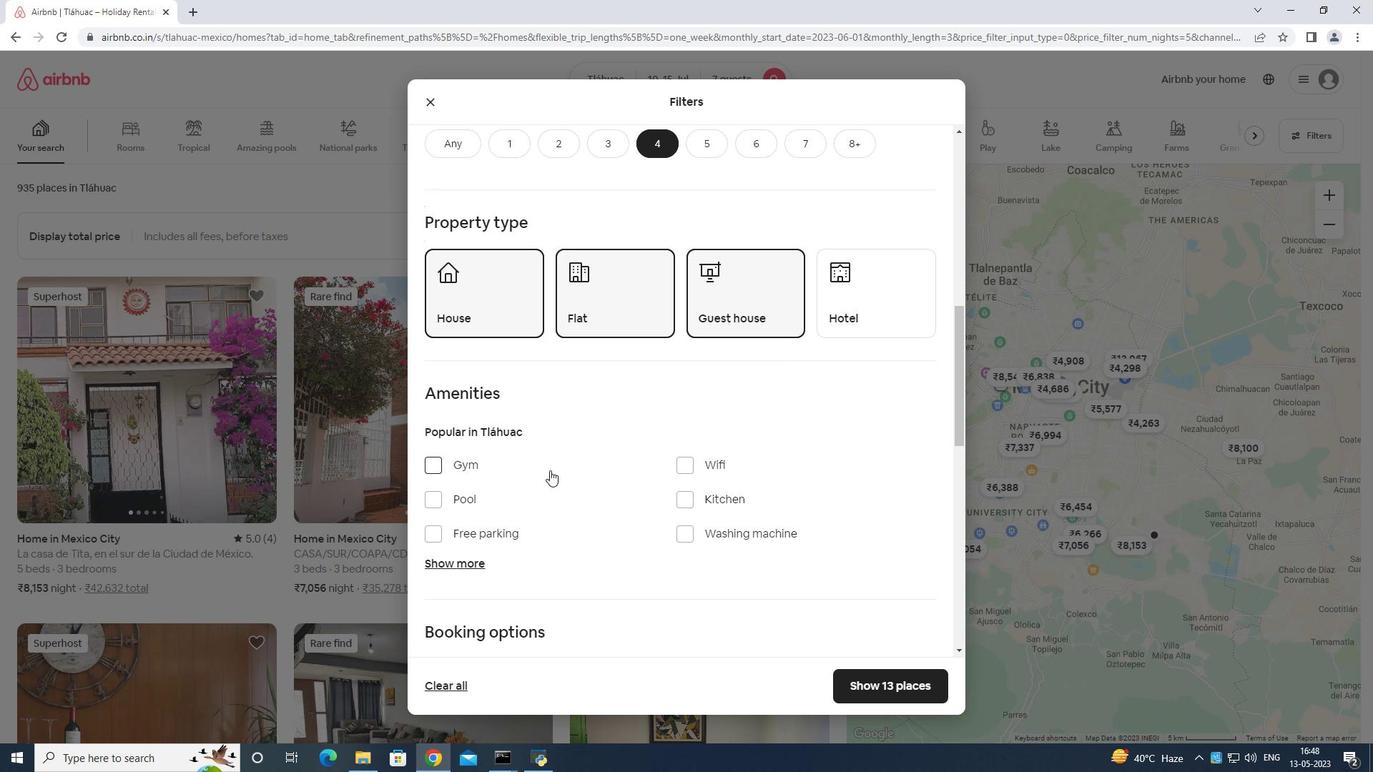 
Action: Mouse moved to (431, 318)
Screenshot: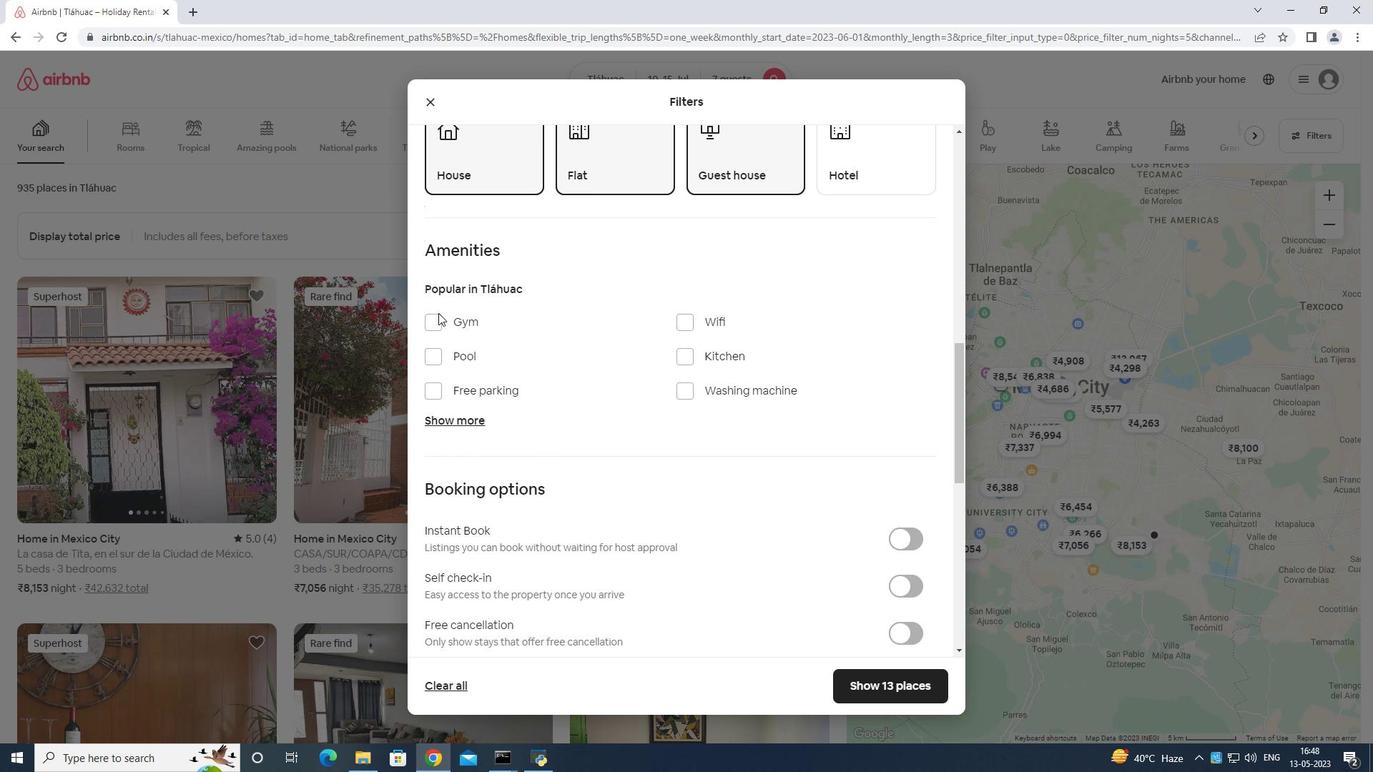 
Action: Mouse pressed left at (431, 318)
Screenshot: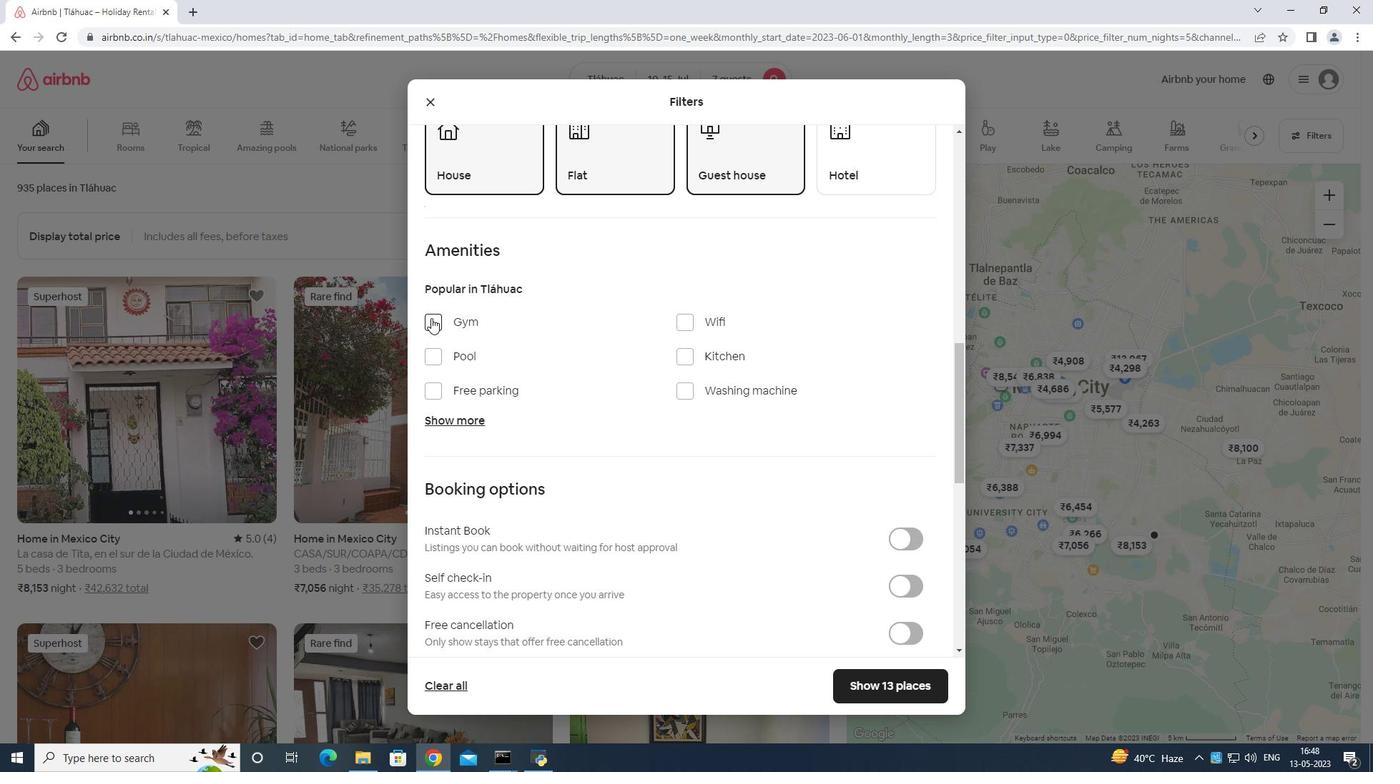 
Action: Mouse moved to (680, 316)
Screenshot: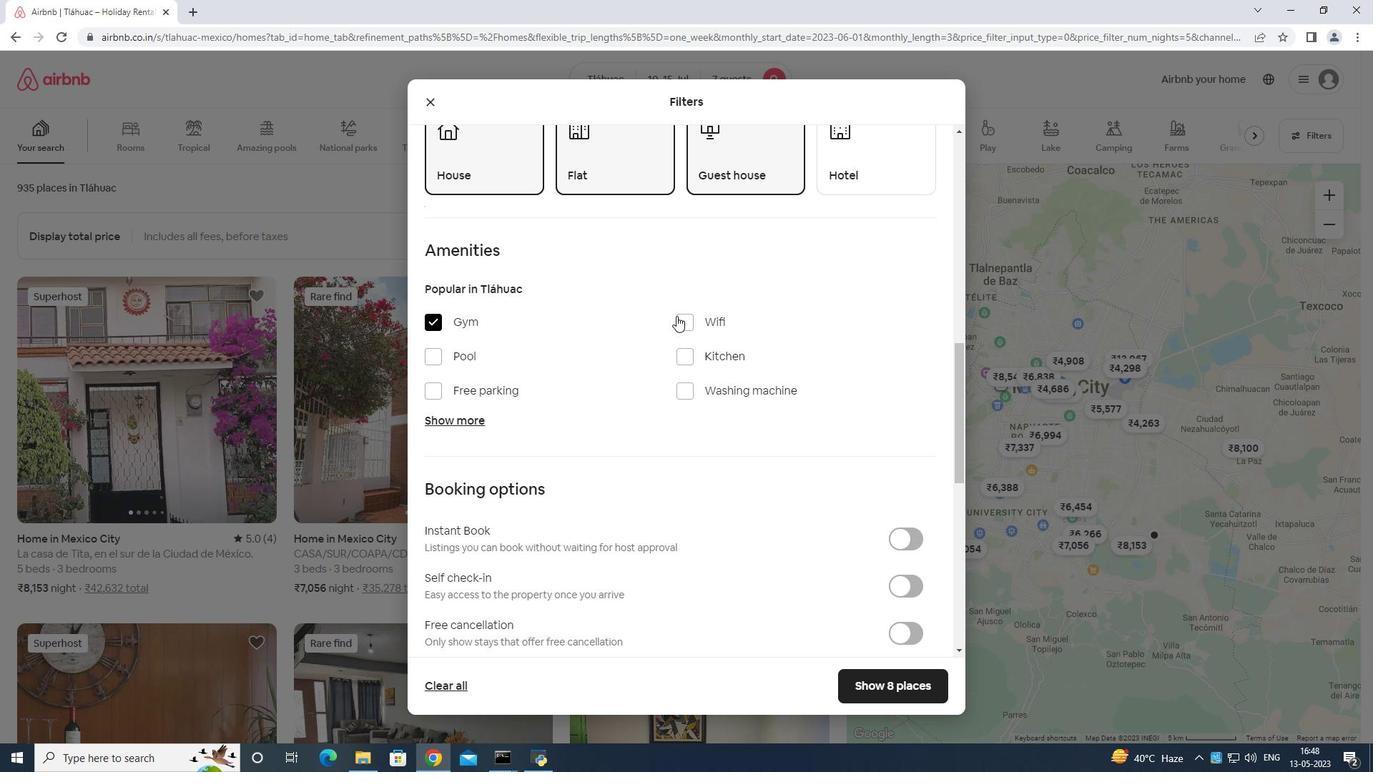 
Action: Mouse pressed left at (680, 316)
Screenshot: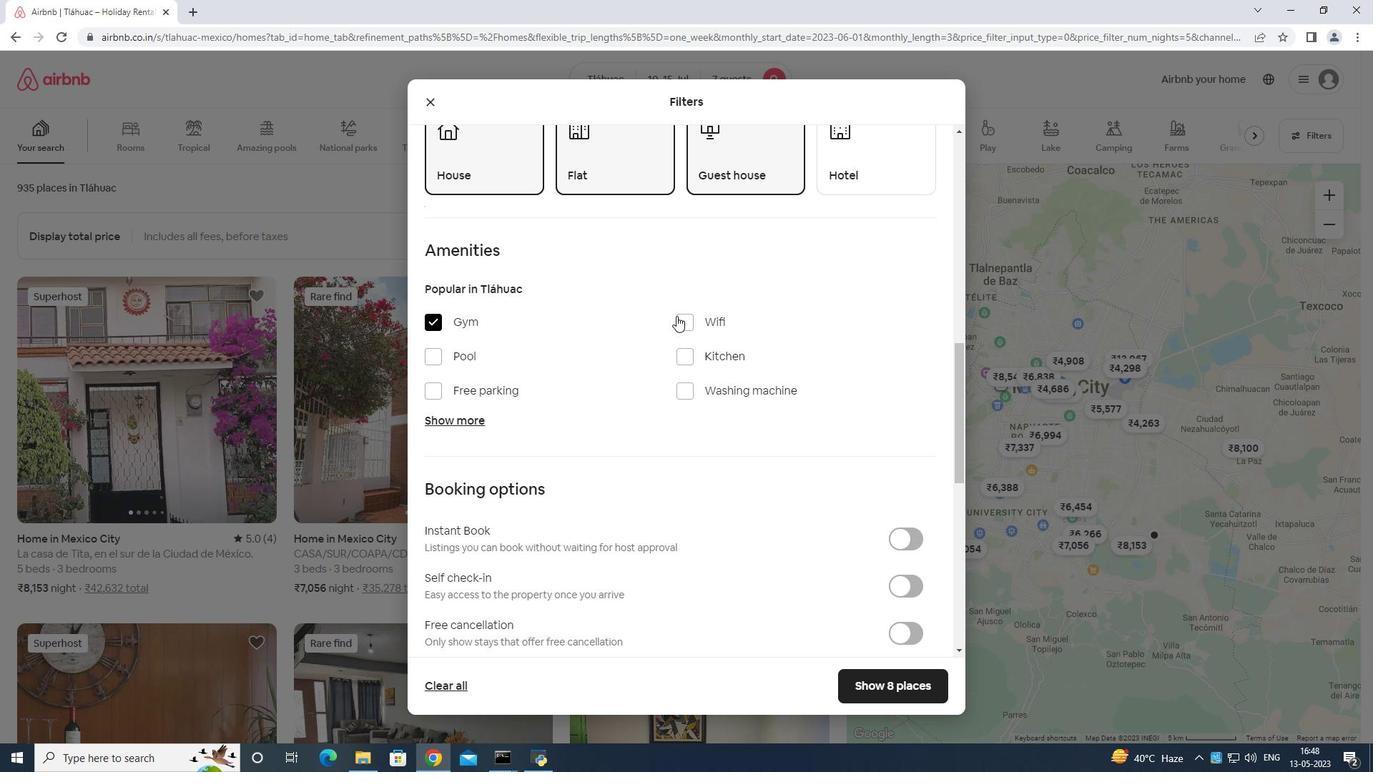
Action: Mouse moved to (439, 392)
Screenshot: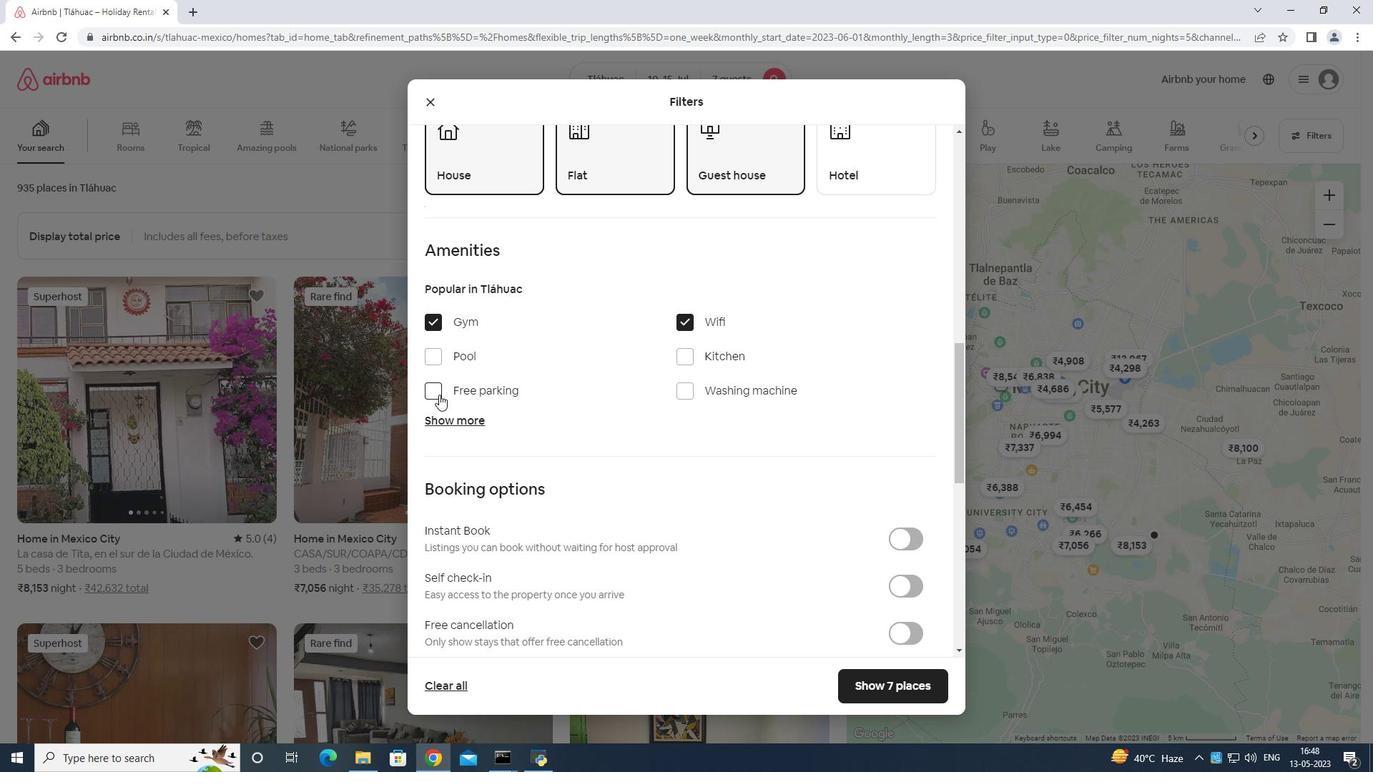 
Action: Mouse pressed left at (439, 392)
Screenshot: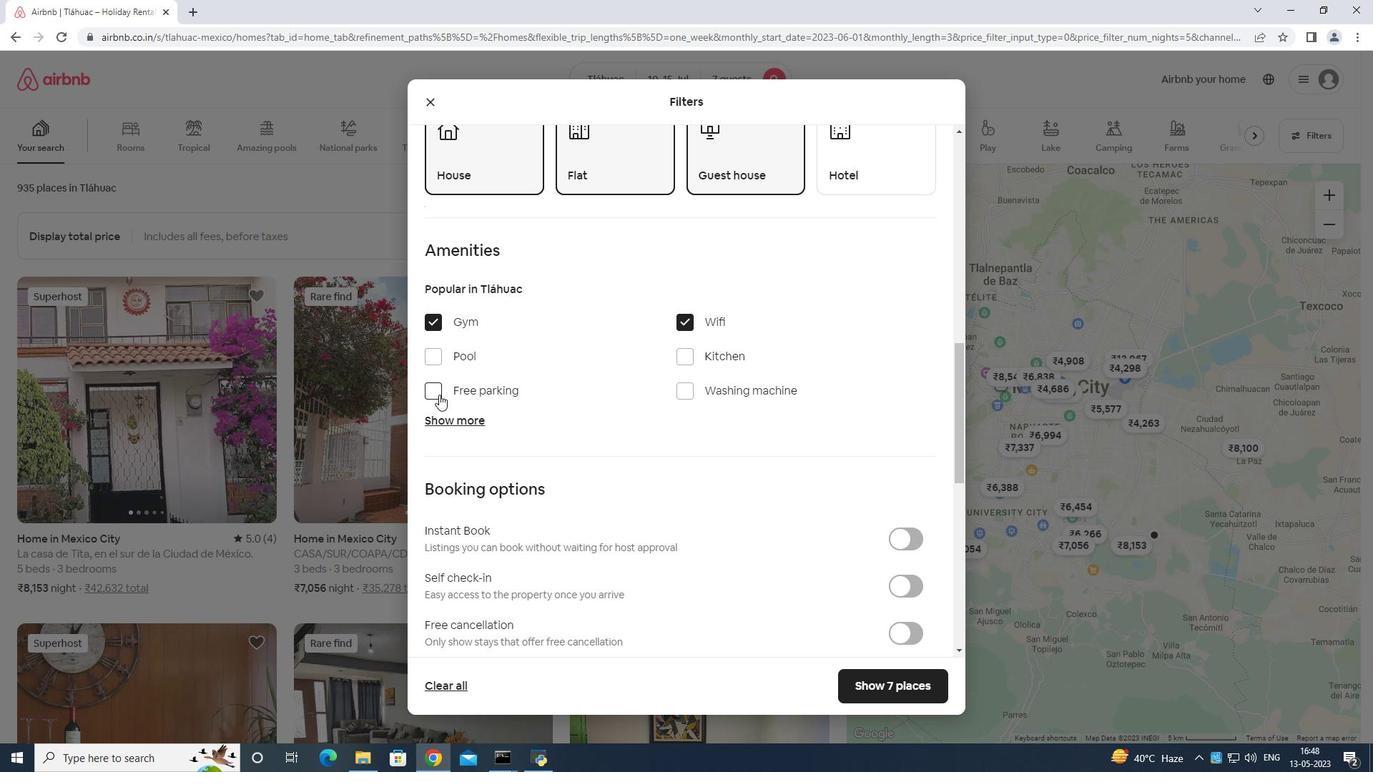 
Action: Mouse moved to (453, 412)
Screenshot: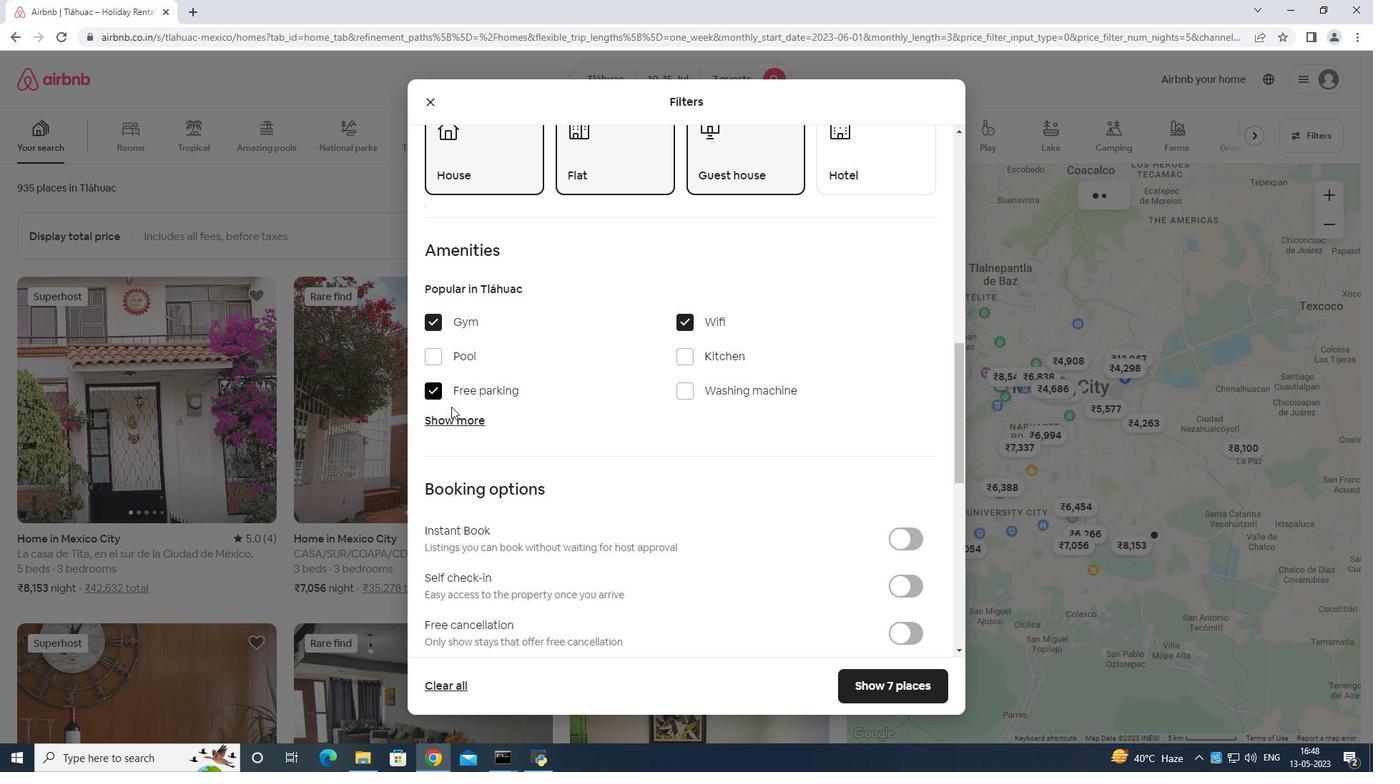 
Action: Mouse pressed left at (453, 412)
Screenshot: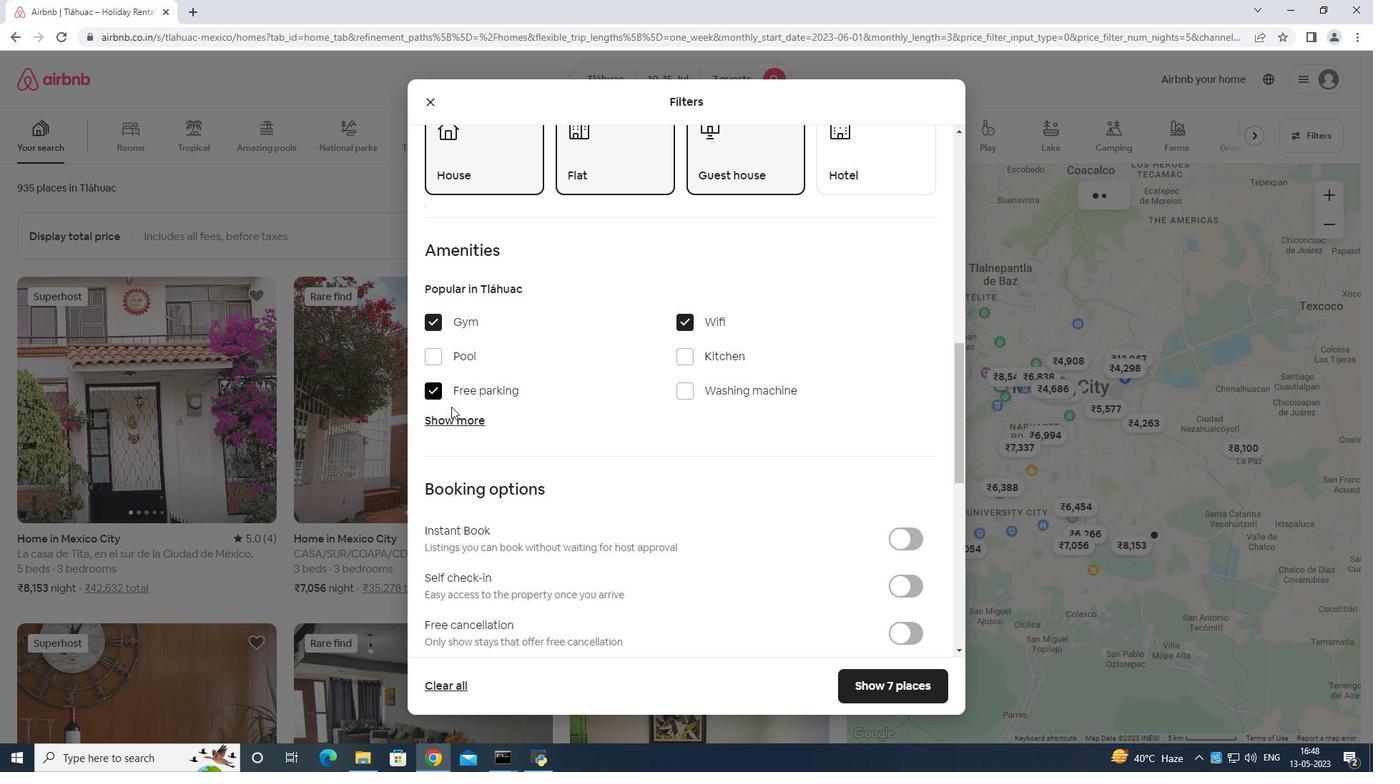 
Action: Mouse moved to (455, 419)
Screenshot: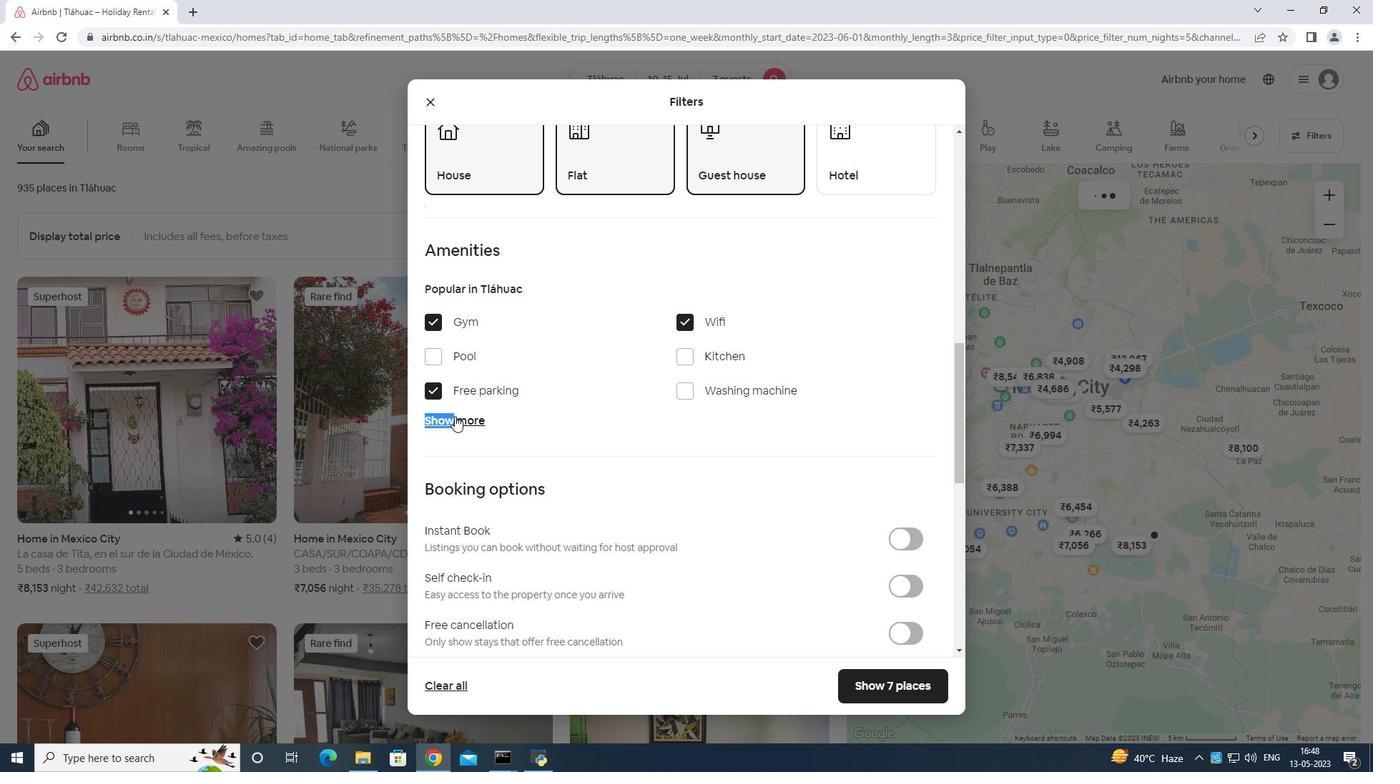 
Action: Mouse pressed left at (455, 419)
Screenshot: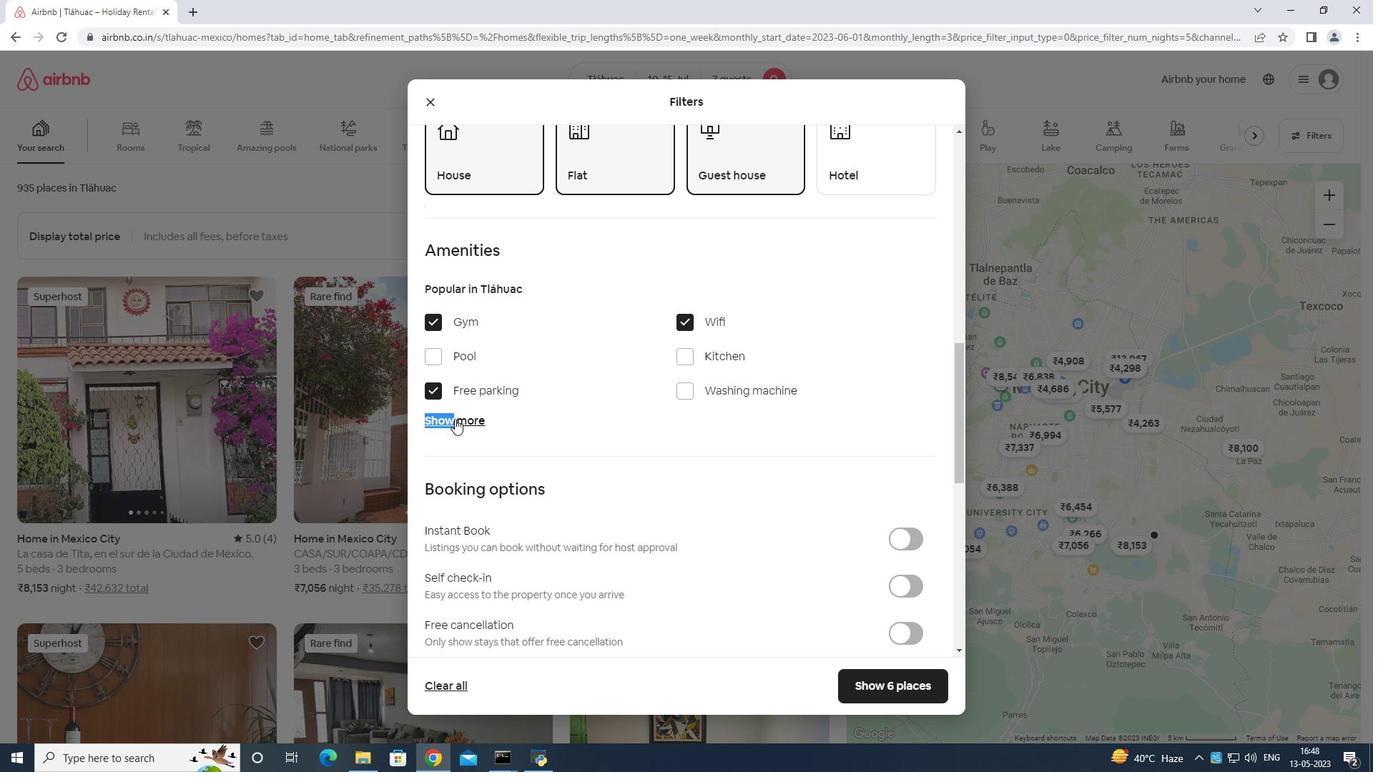 
Action: Mouse moved to (437, 540)
Screenshot: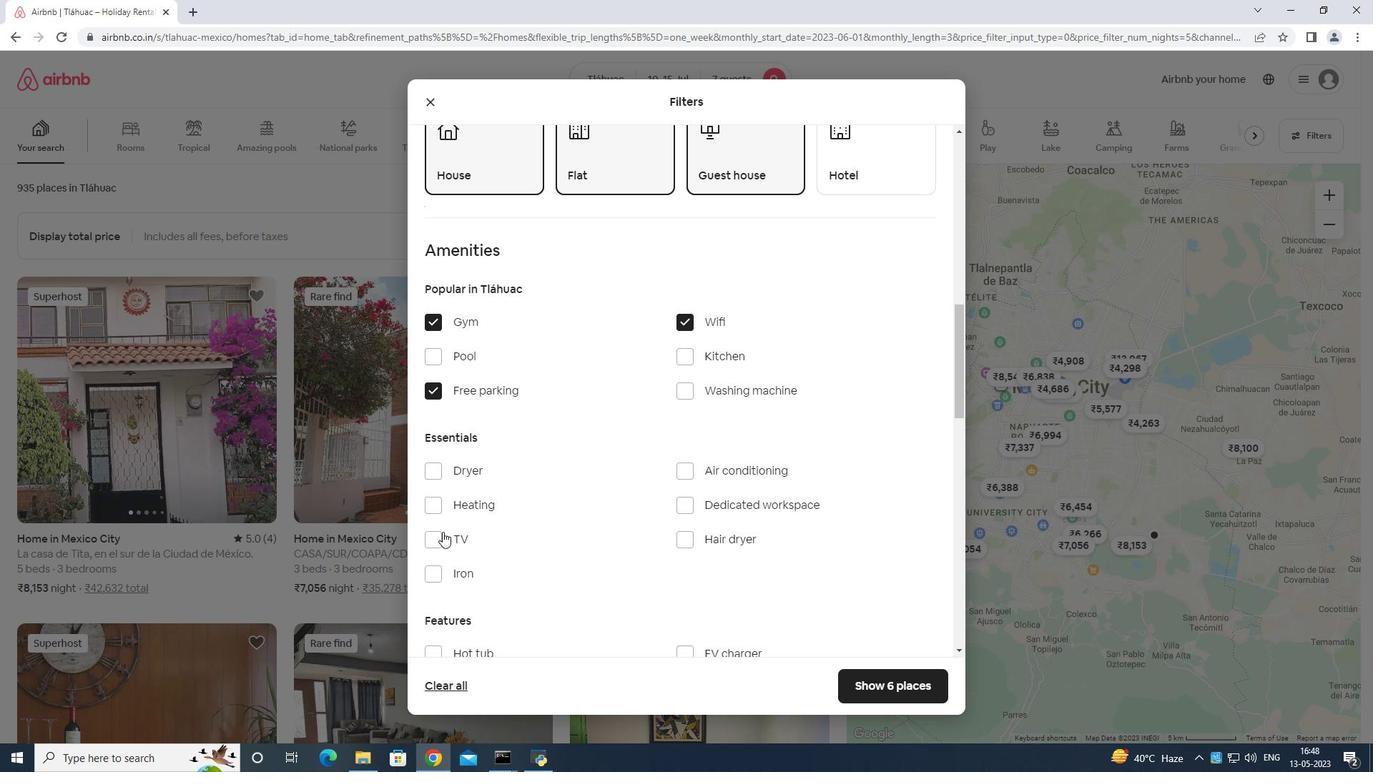 
Action: Mouse pressed left at (437, 540)
Screenshot: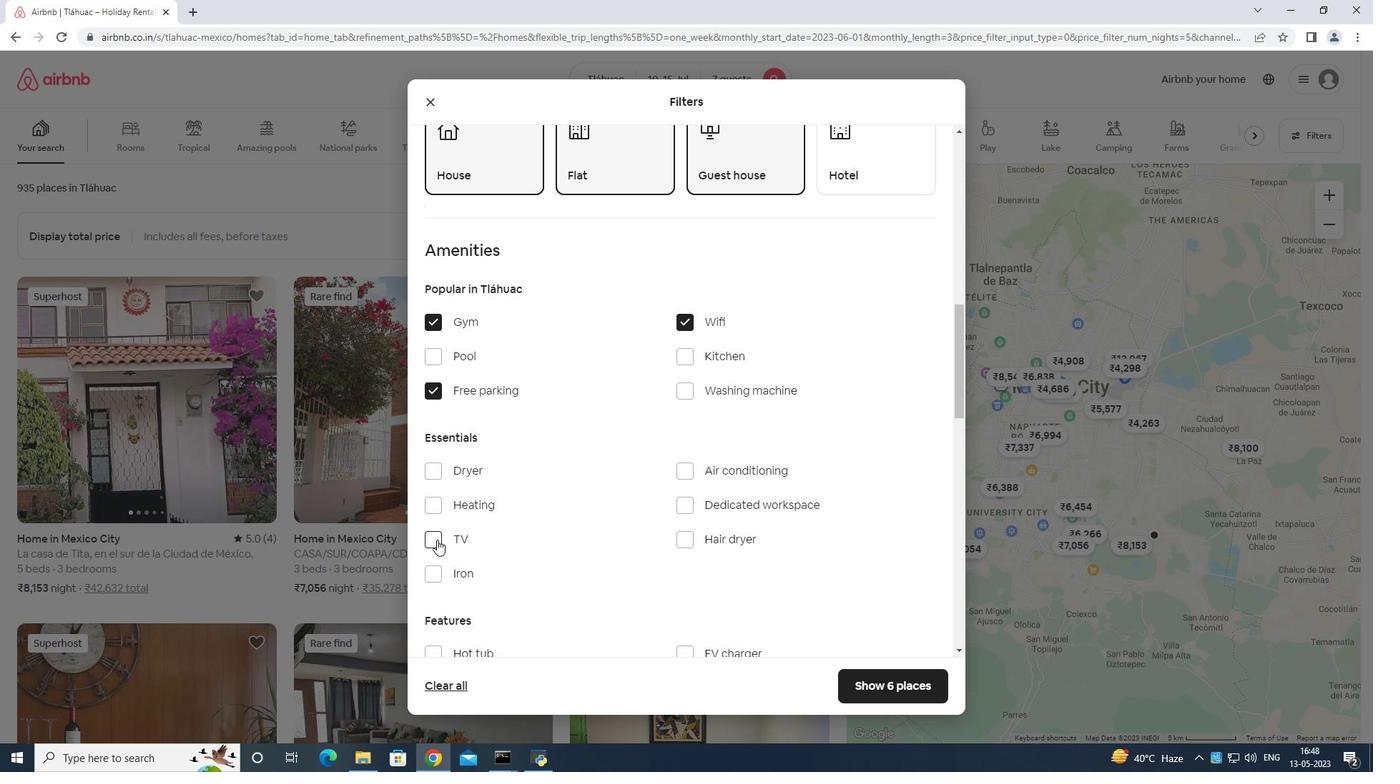 
Action: Mouse moved to (530, 485)
Screenshot: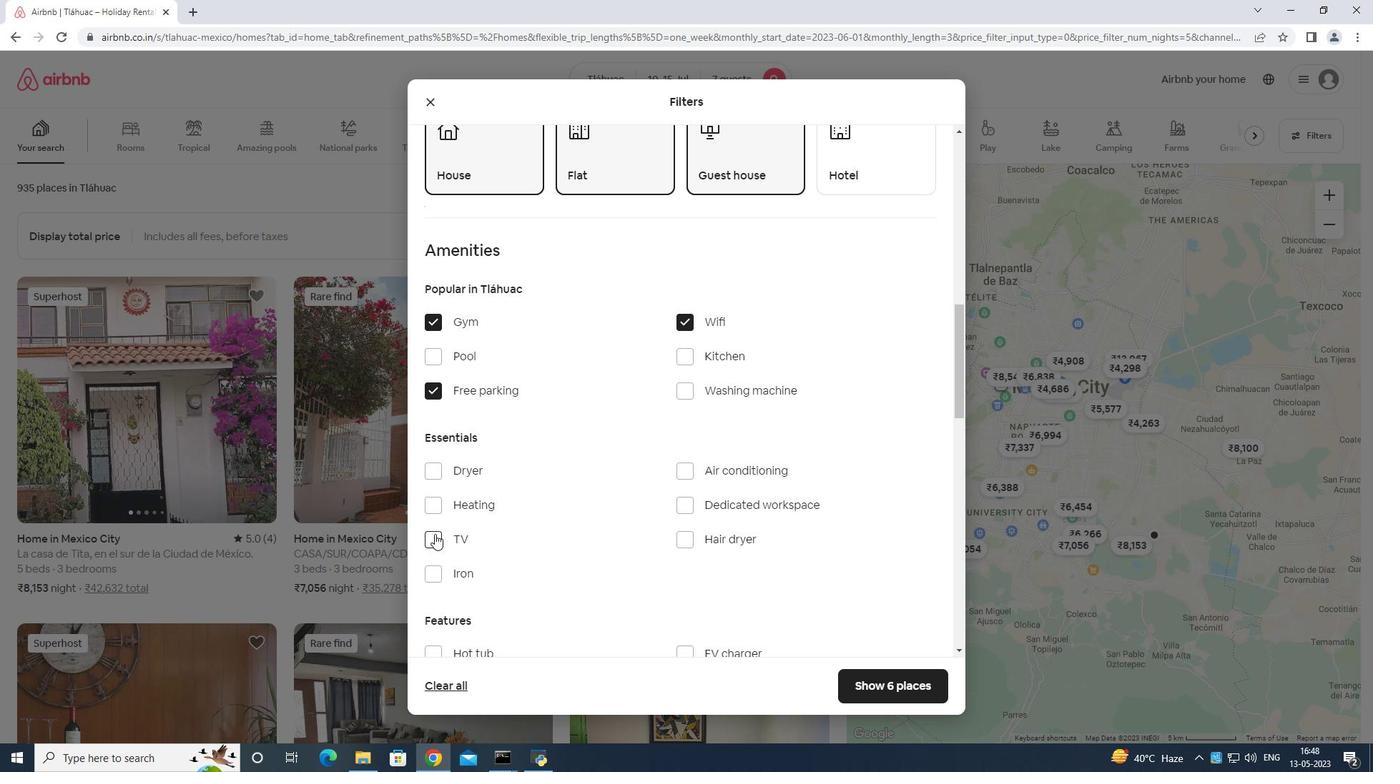 
Action: Mouse scrolled (530, 484) with delta (0, 0)
Screenshot: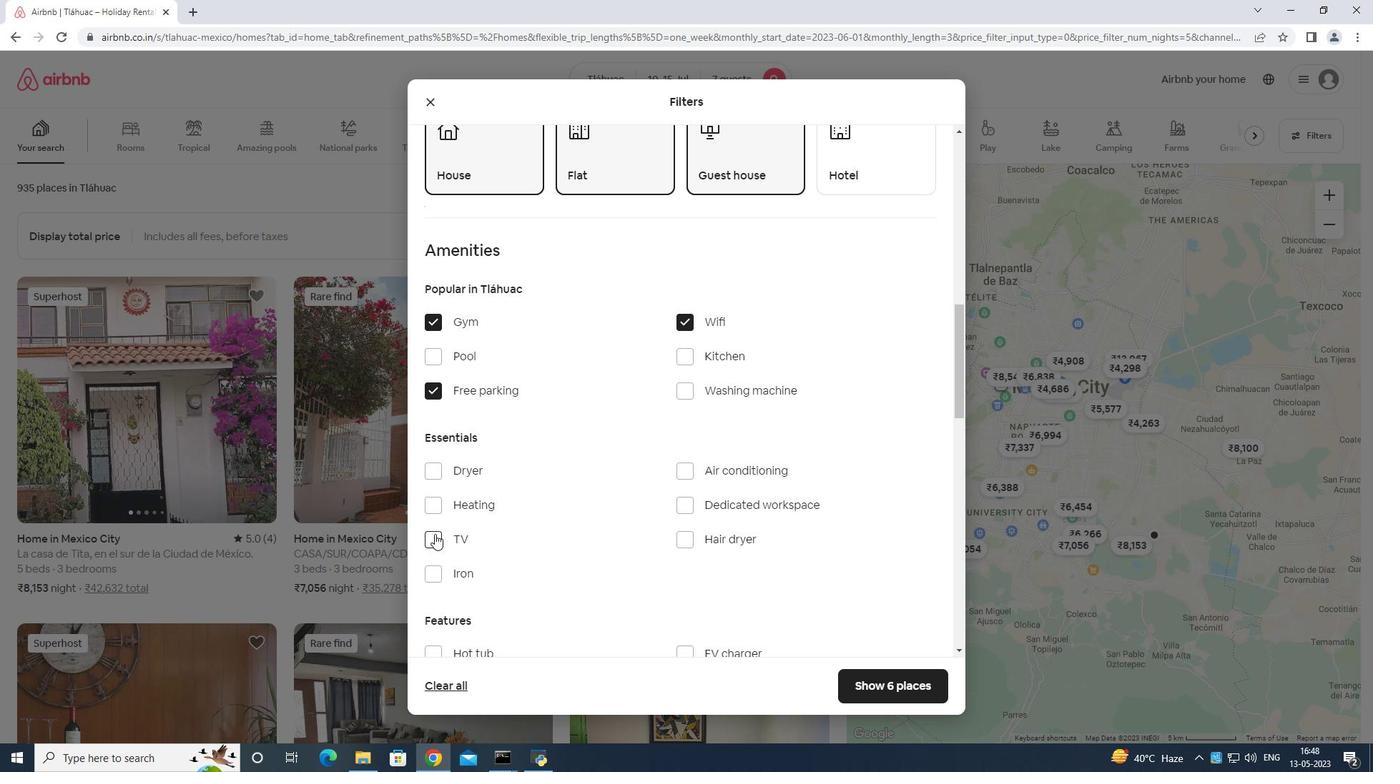 
Action: Mouse moved to (561, 497)
Screenshot: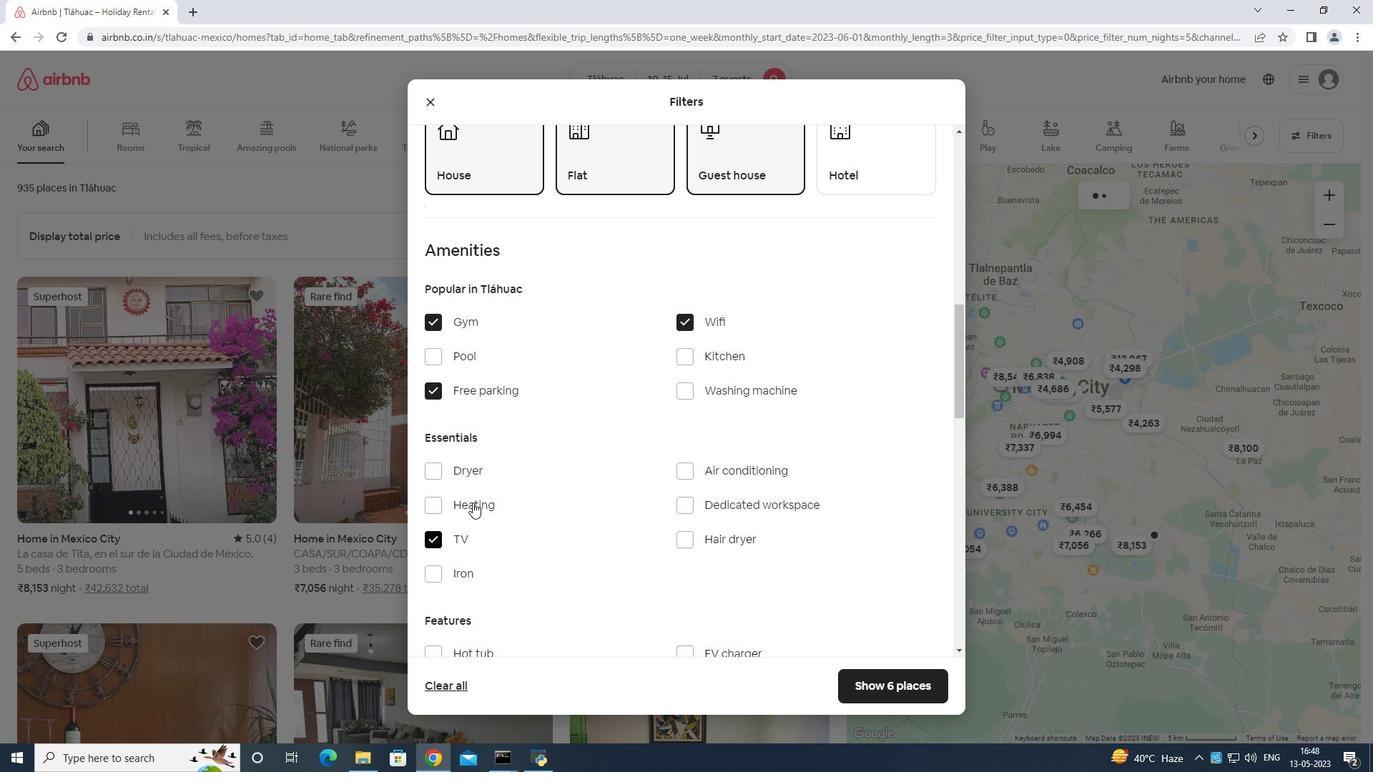 
Action: Mouse scrolled (561, 496) with delta (0, 0)
Screenshot: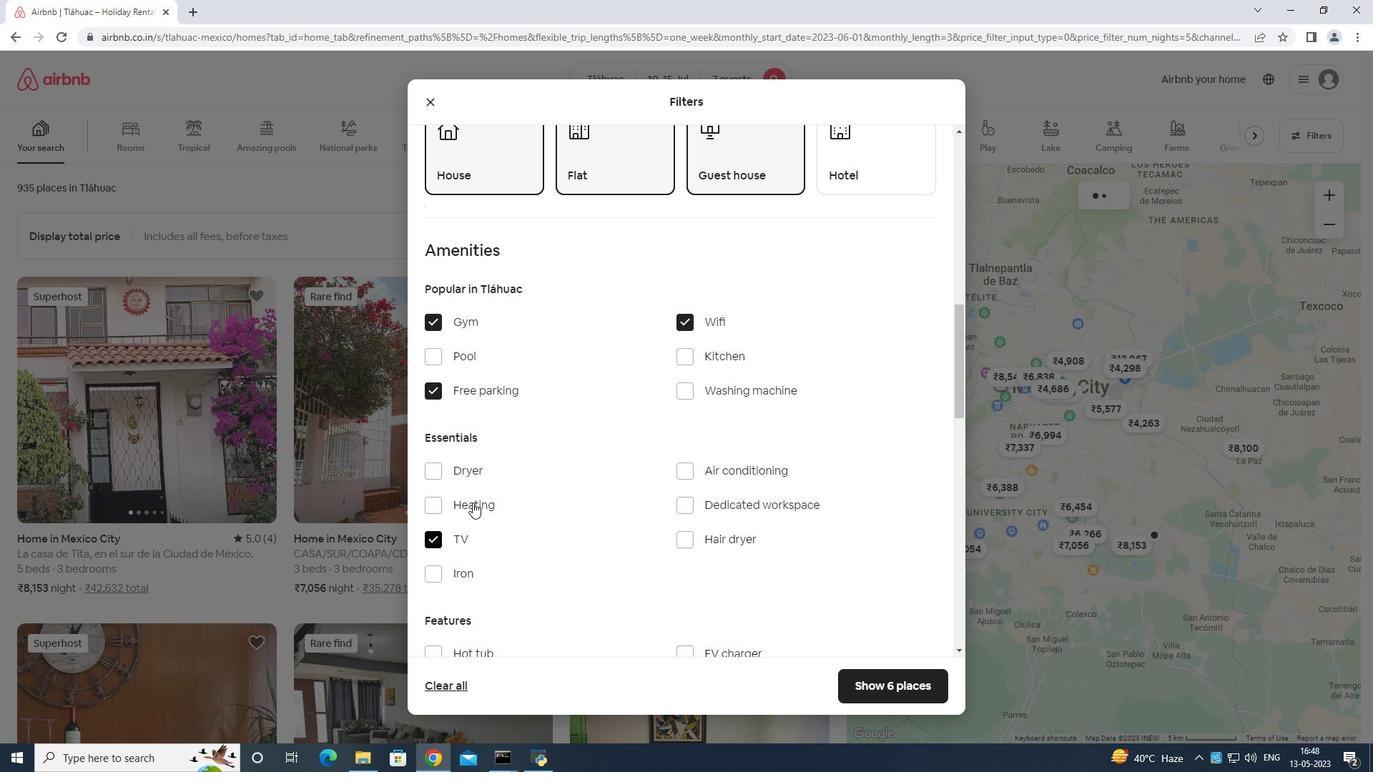 
Action: Mouse moved to (573, 498)
Screenshot: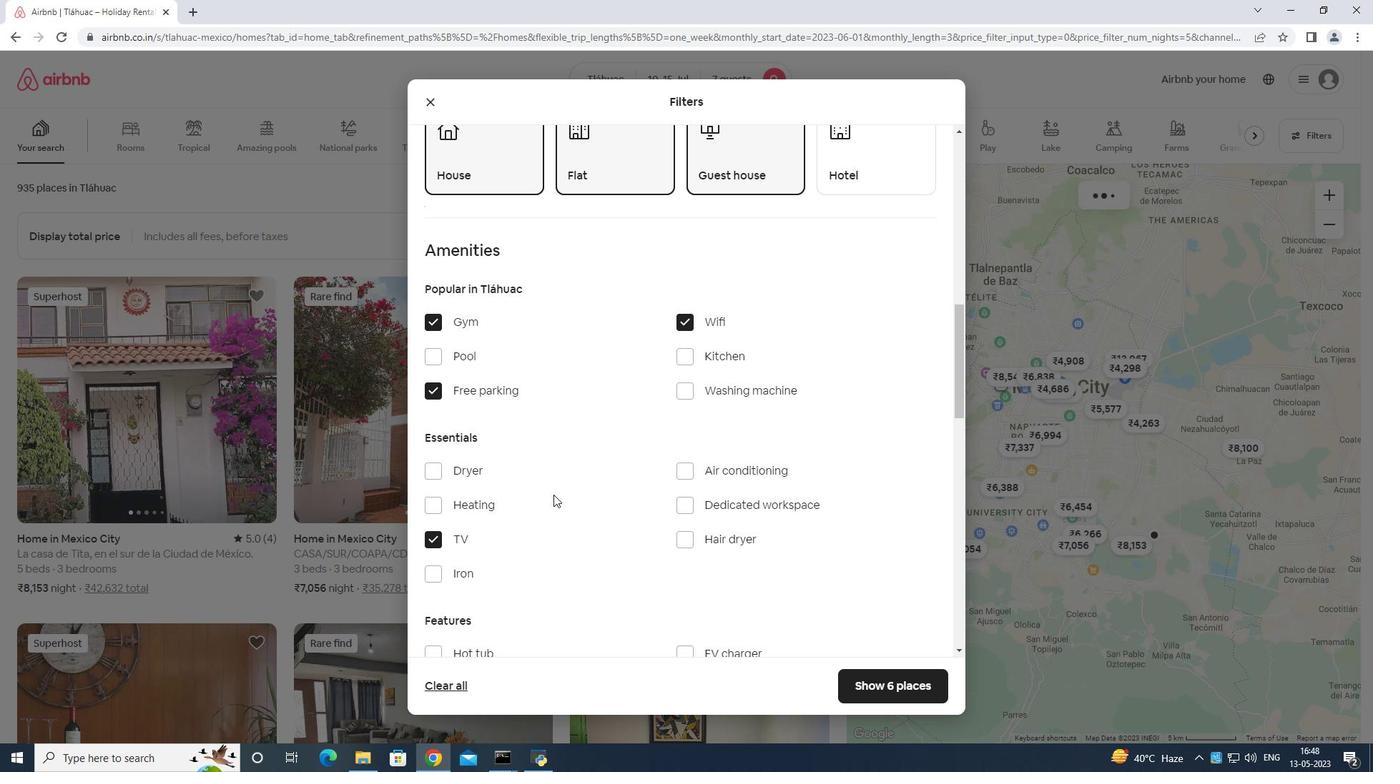 
Action: Mouse scrolled (573, 498) with delta (0, 0)
Screenshot: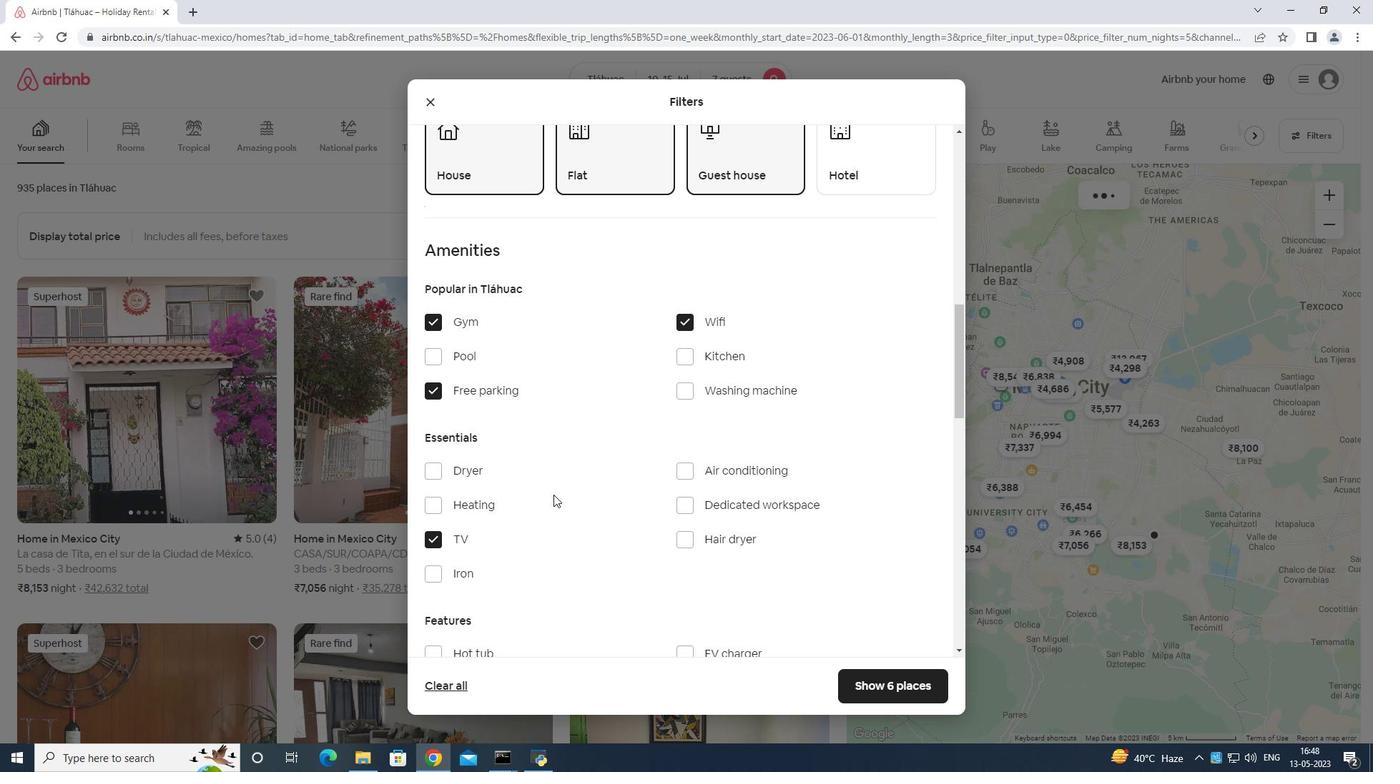 
Action: Mouse moved to (433, 504)
Screenshot: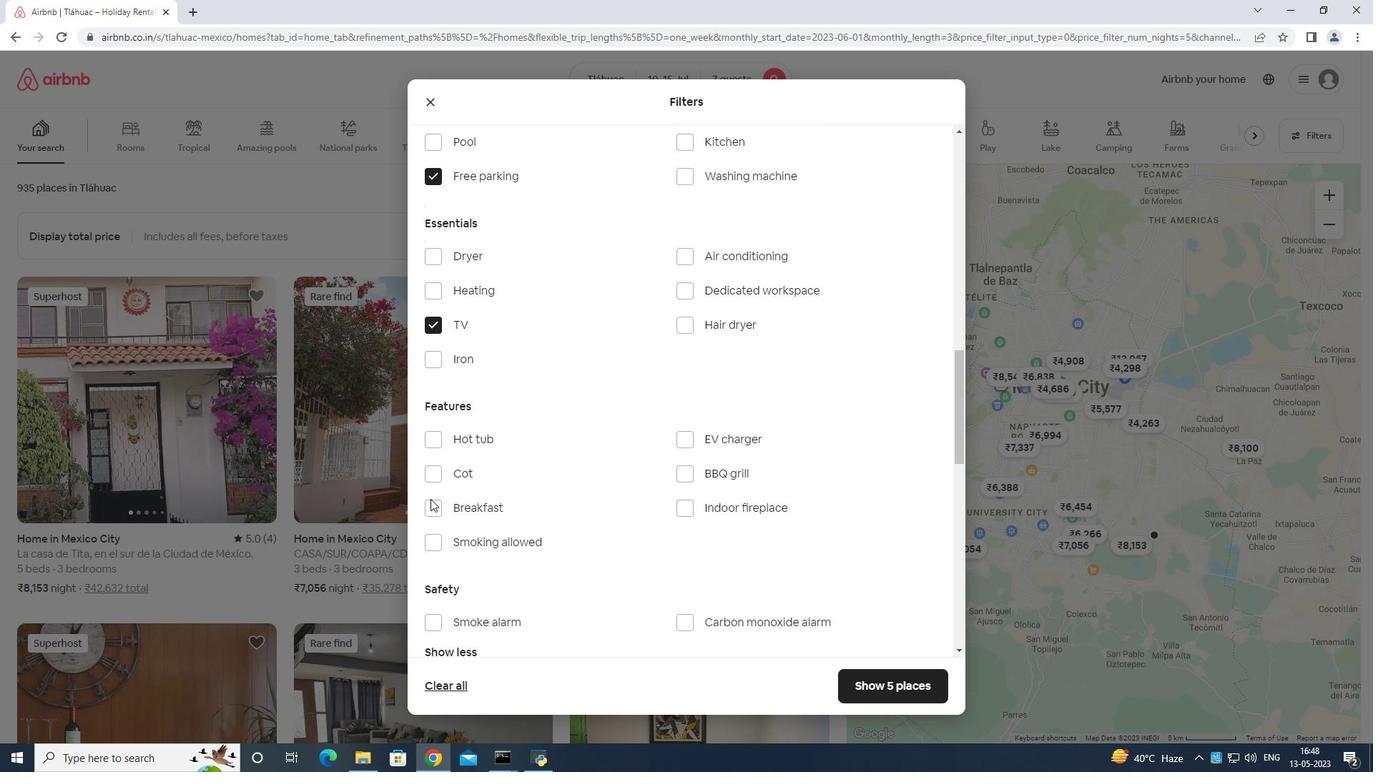 
Action: Mouse pressed left at (433, 504)
Screenshot: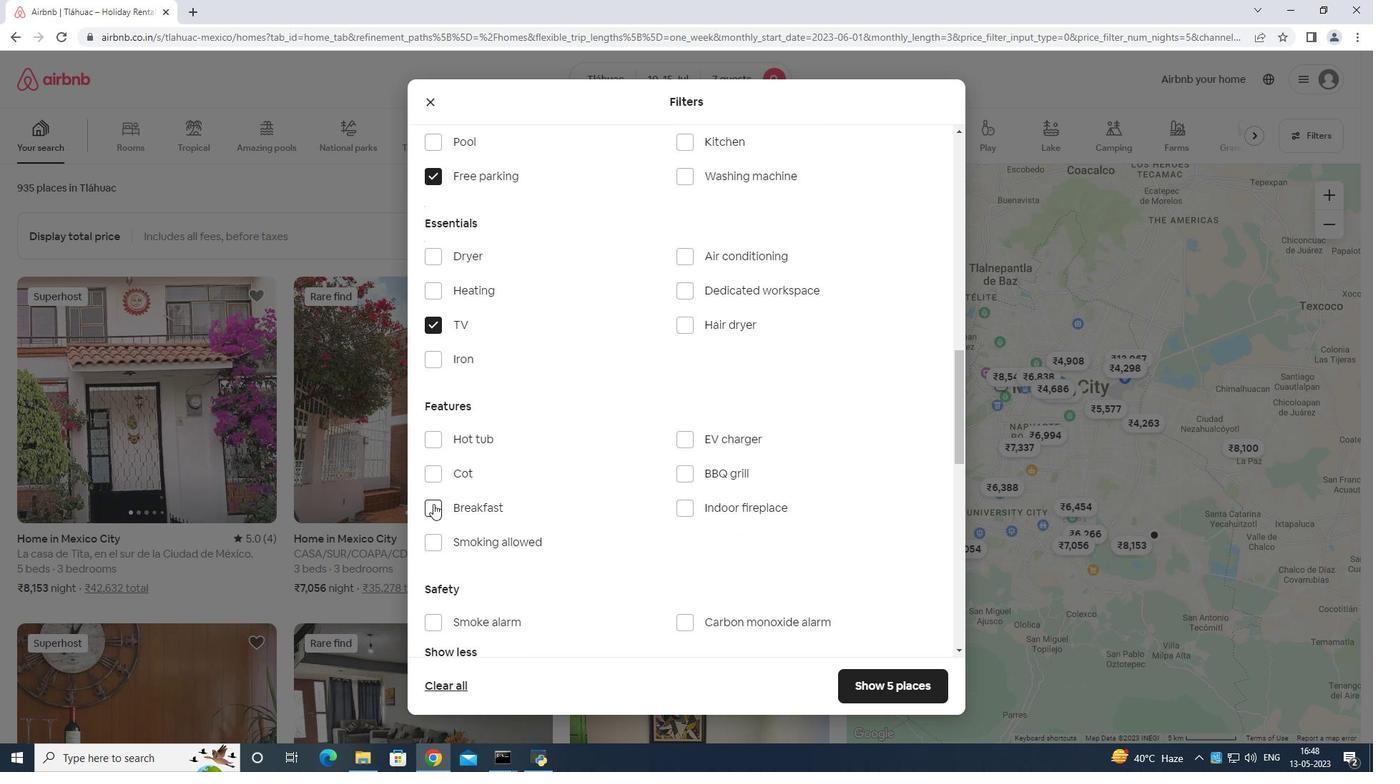 
Action: Mouse moved to (534, 489)
Screenshot: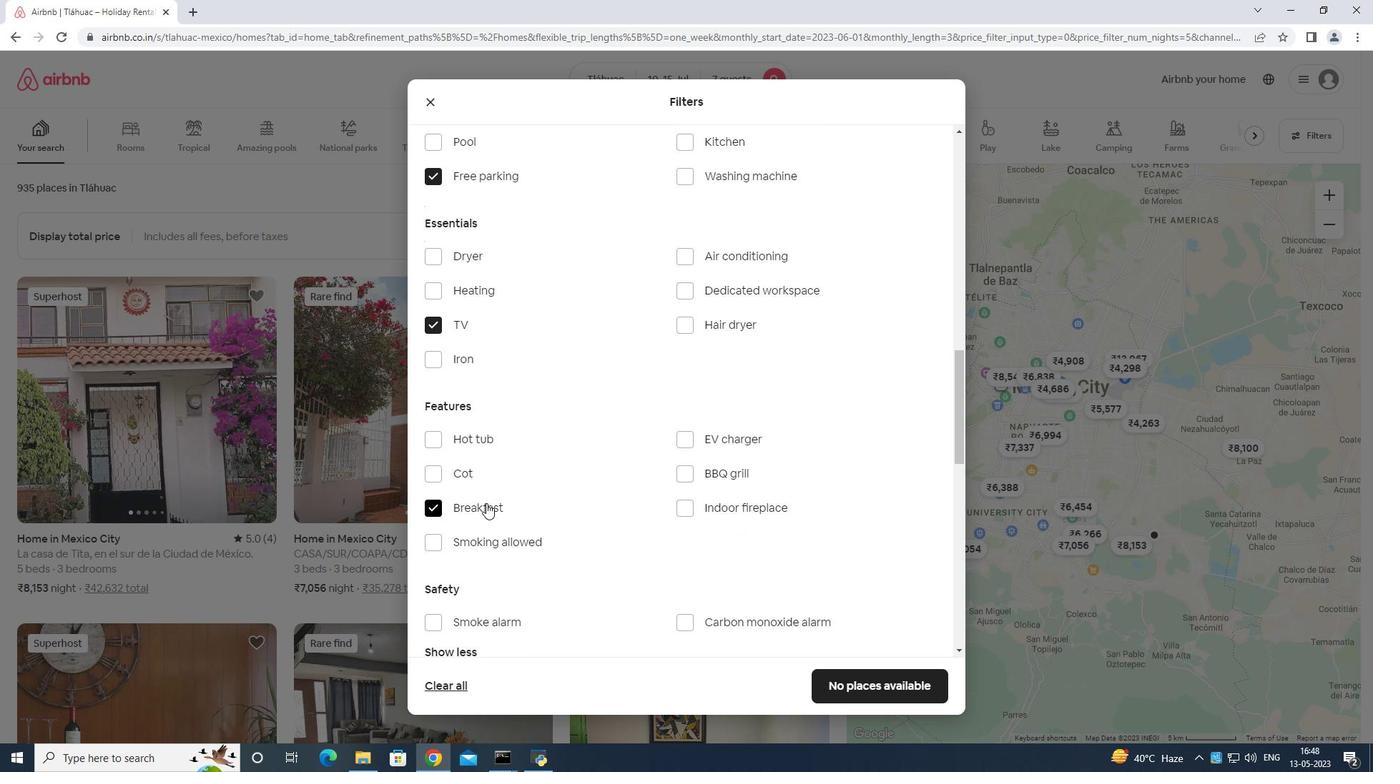 
Action: Mouse scrolled (534, 490) with delta (0, 0)
Screenshot: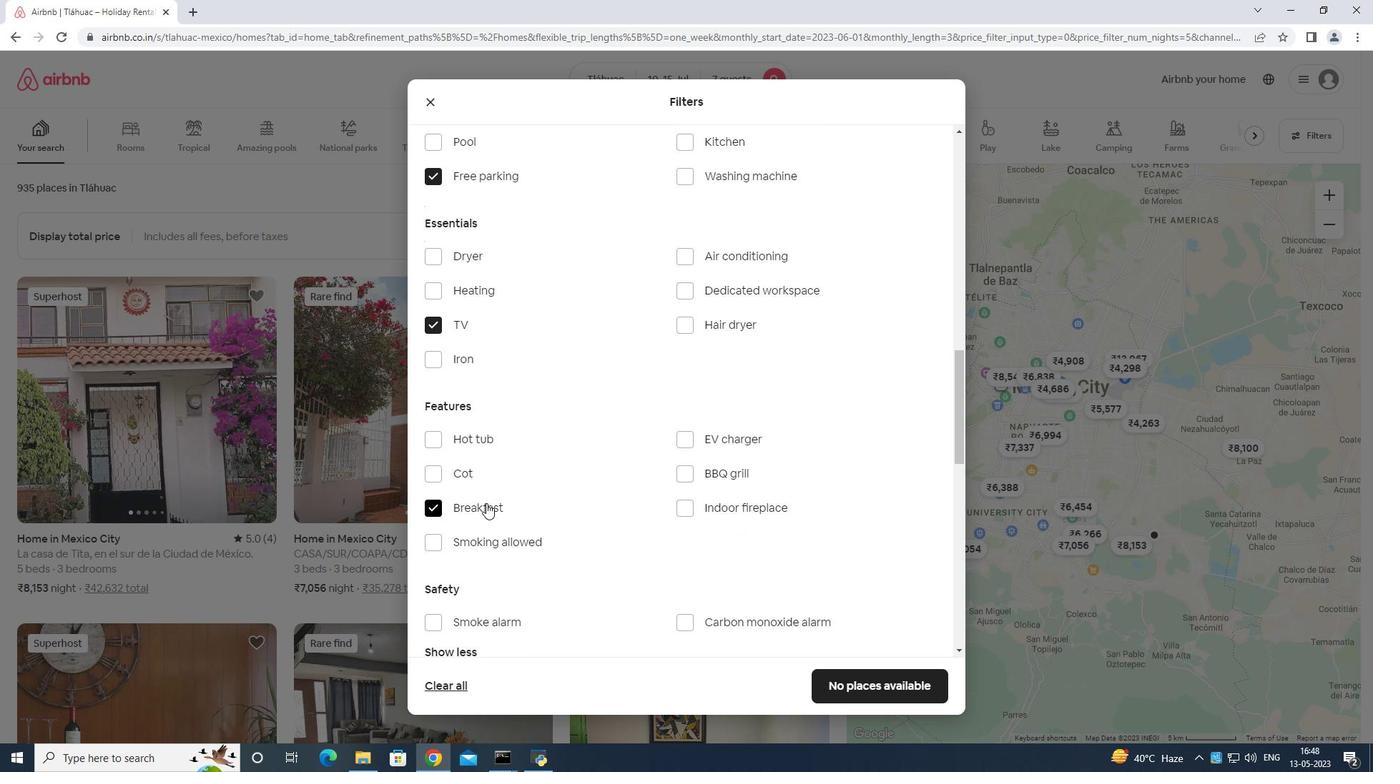 
Action: Mouse moved to (540, 480)
Screenshot: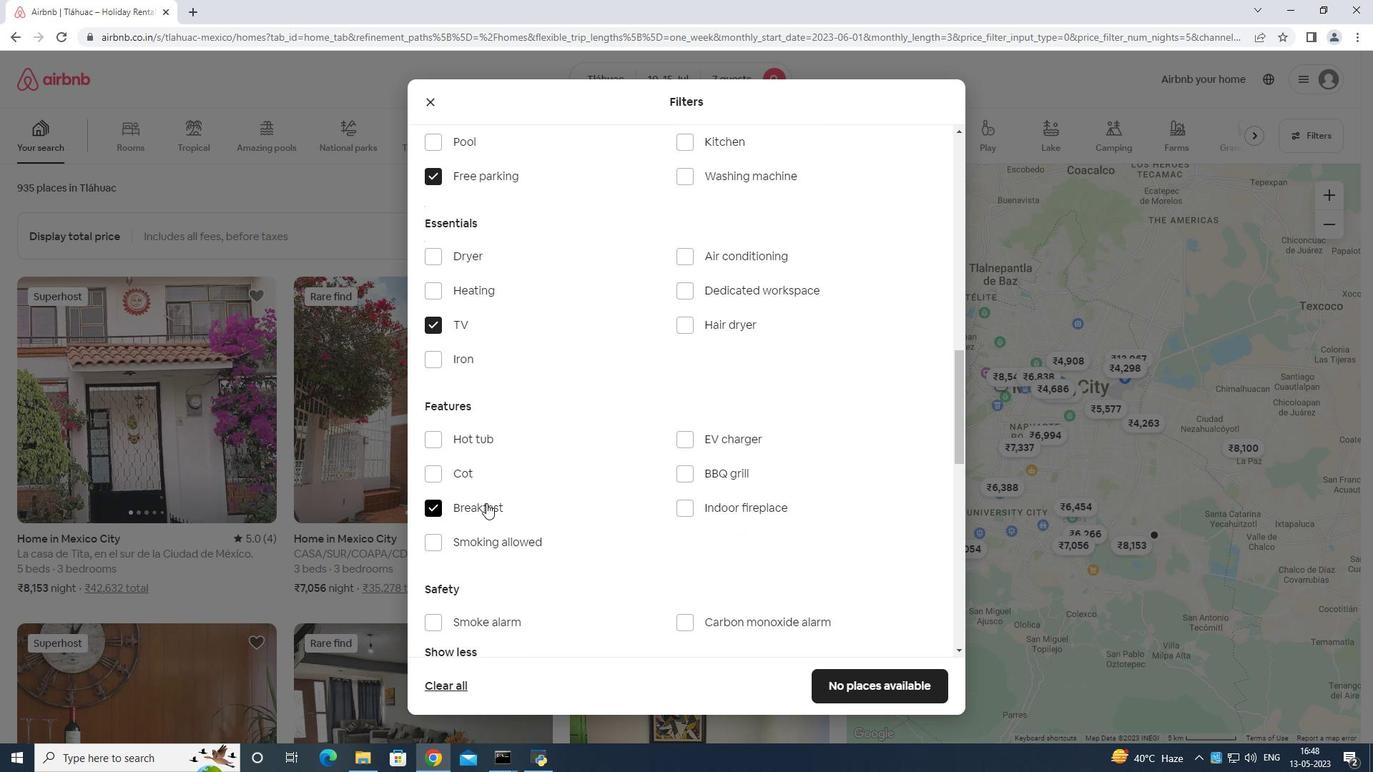 
Action: Mouse scrolled (540, 481) with delta (0, 0)
Screenshot: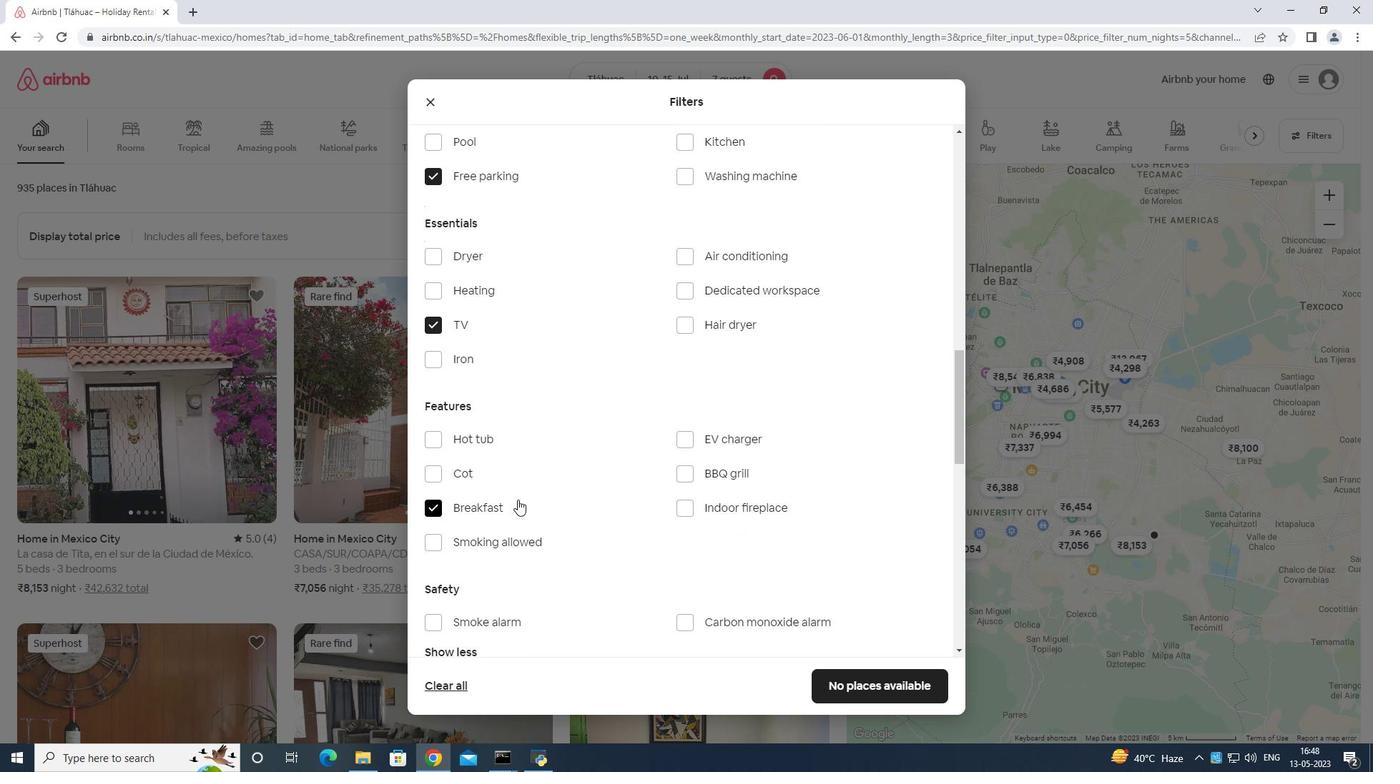 
Action: Mouse moved to (542, 479)
Screenshot: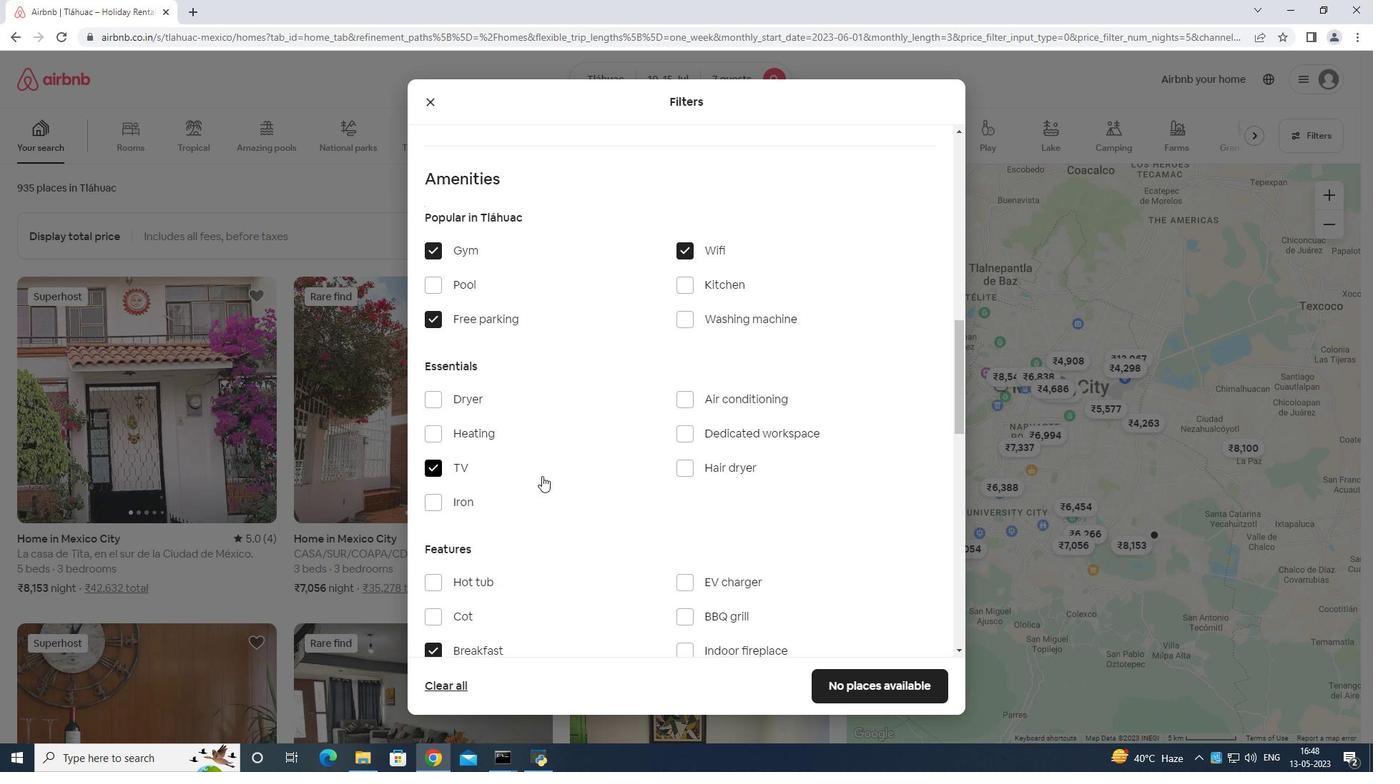 
Action: Mouse scrolled (542, 478) with delta (0, 0)
Screenshot: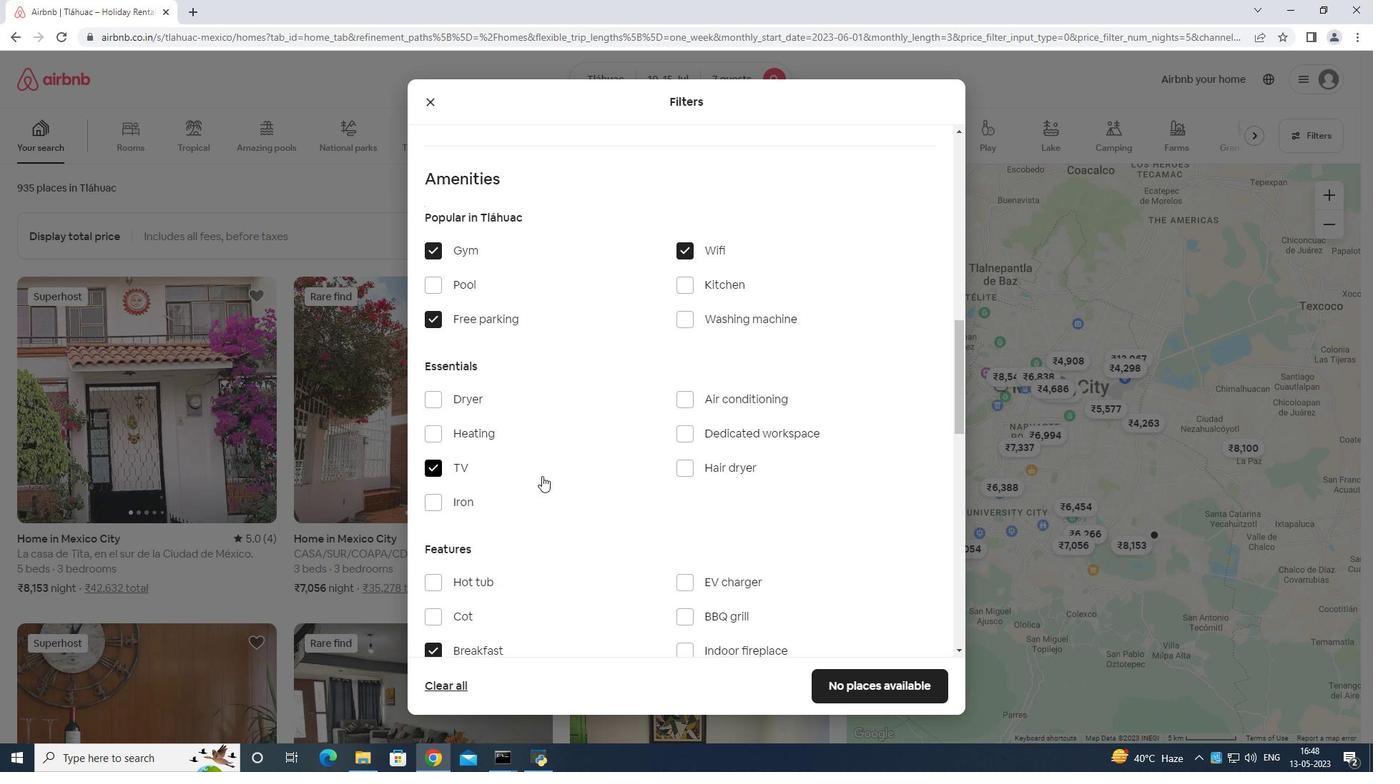 
Action: Mouse moved to (542, 480)
Screenshot: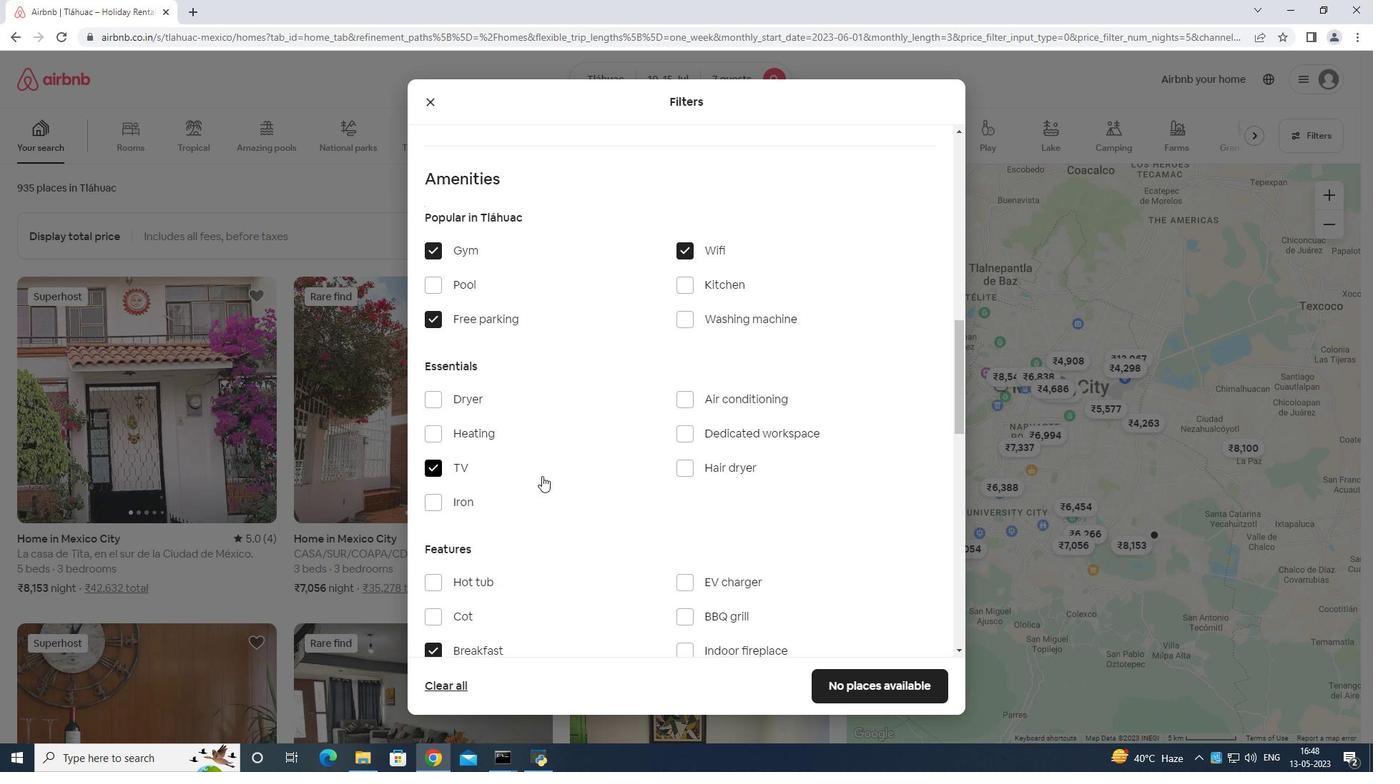 
Action: Mouse scrolled (542, 479) with delta (0, 0)
Screenshot: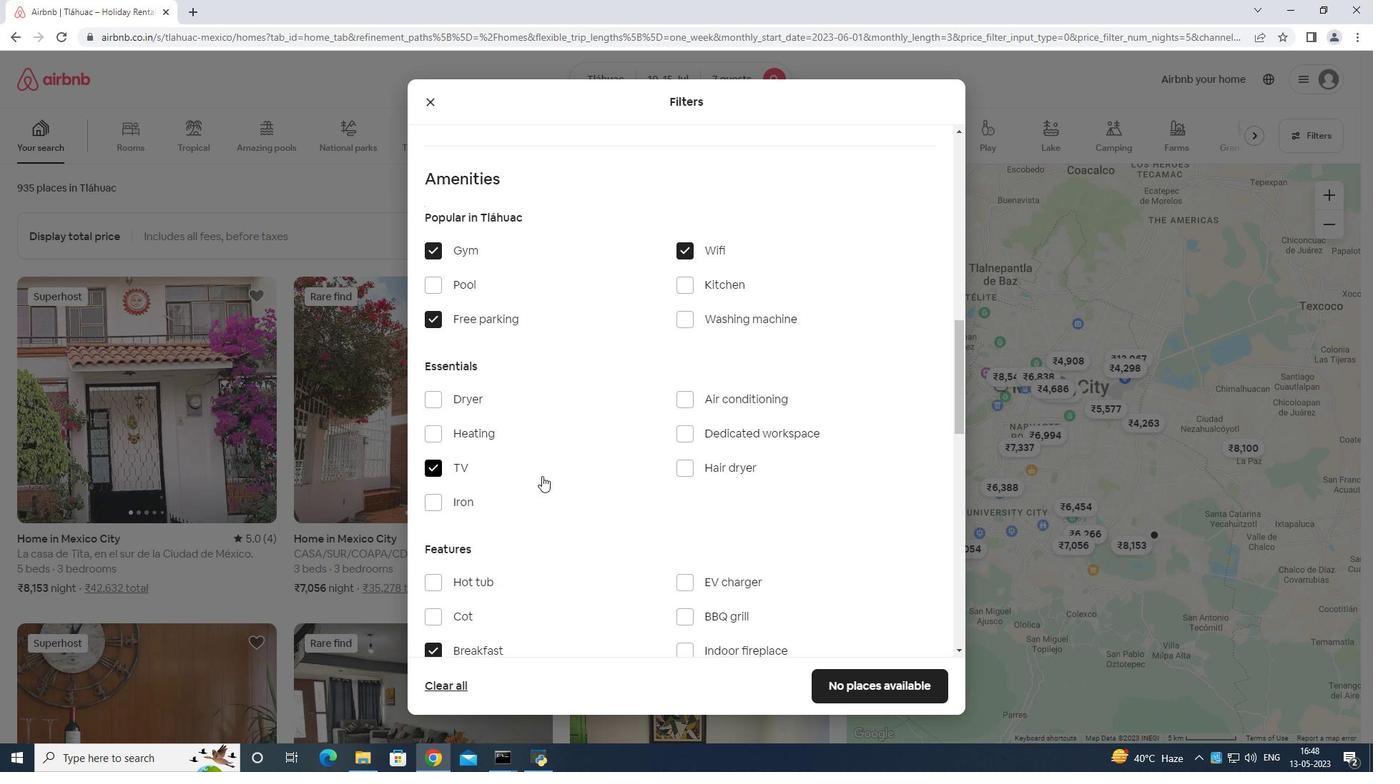 
Action: Mouse moved to (542, 480)
Screenshot: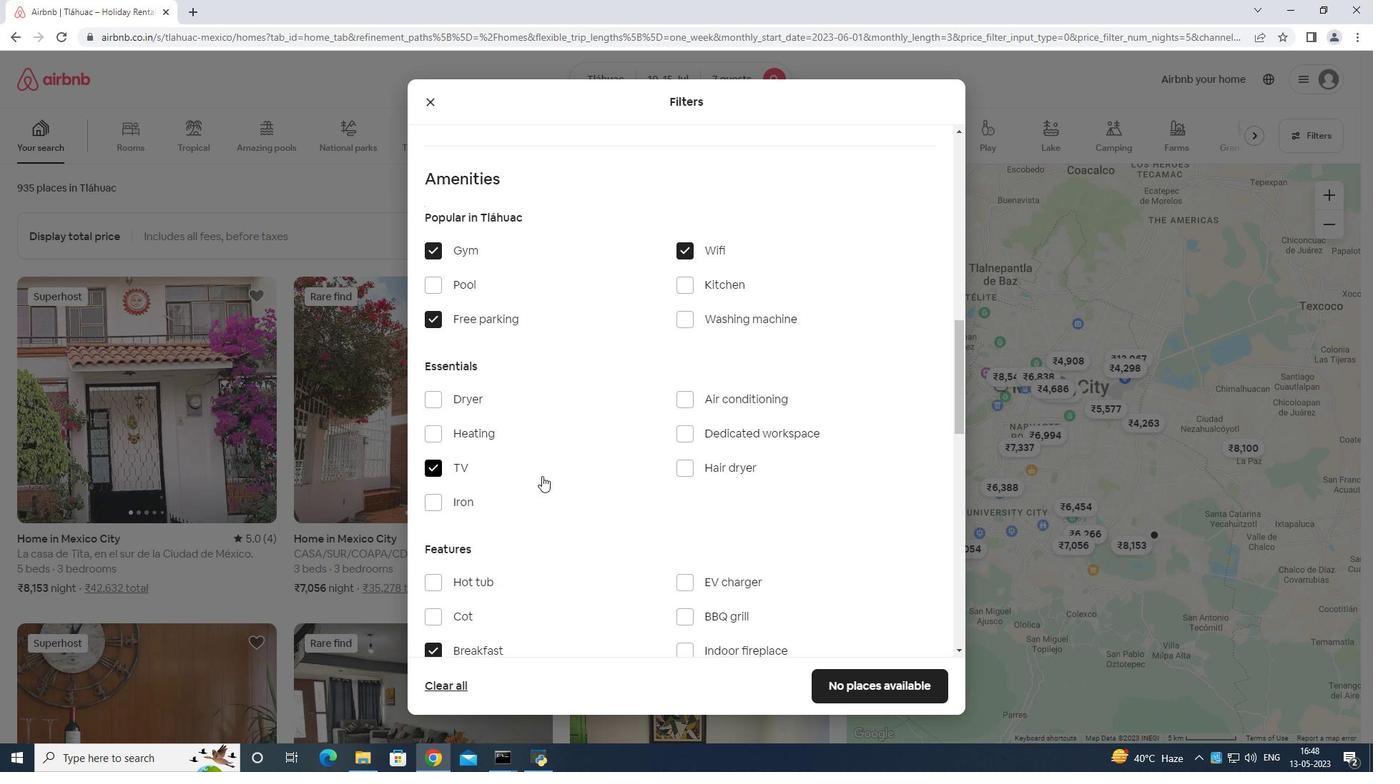 
Action: Mouse scrolled (542, 480) with delta (0, 0)
Screenshot: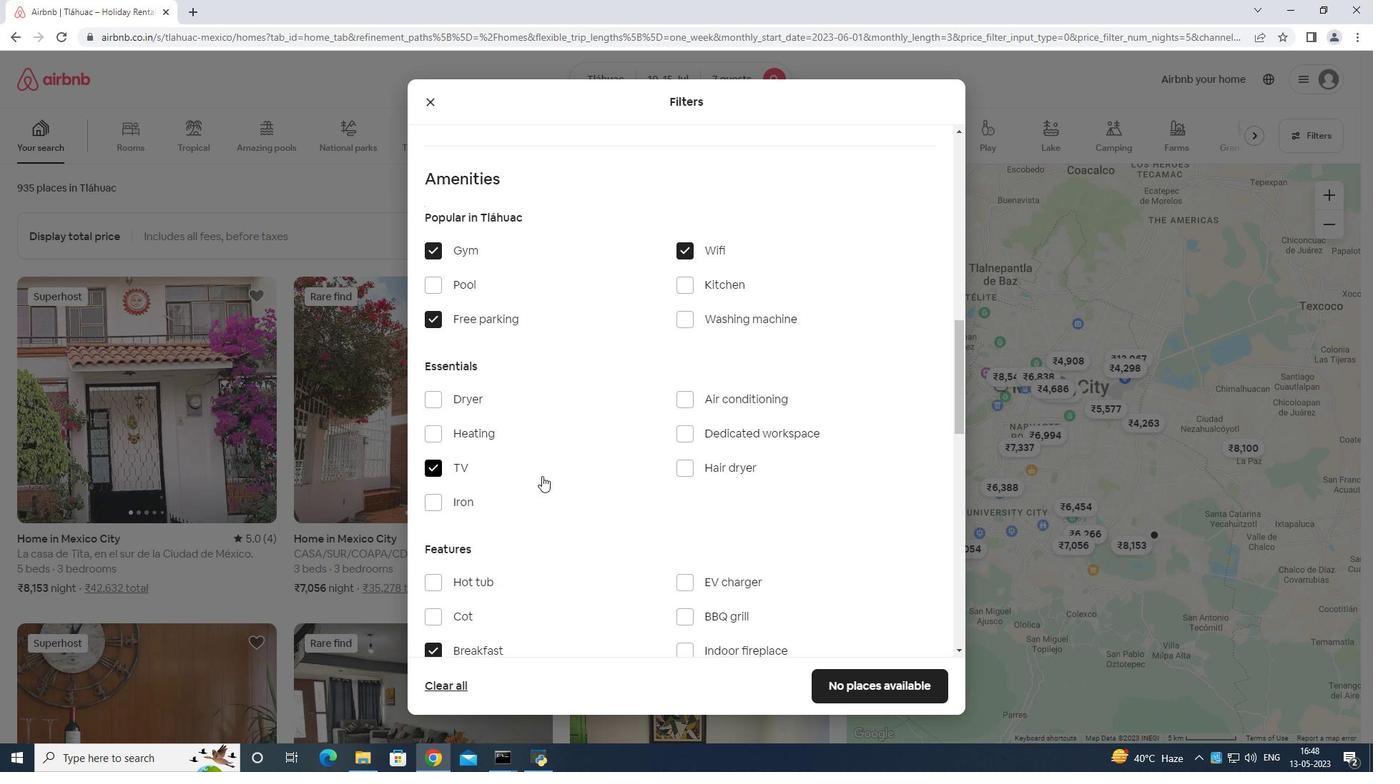 
Action: Mouse moved to (542, 482)
Screenshot: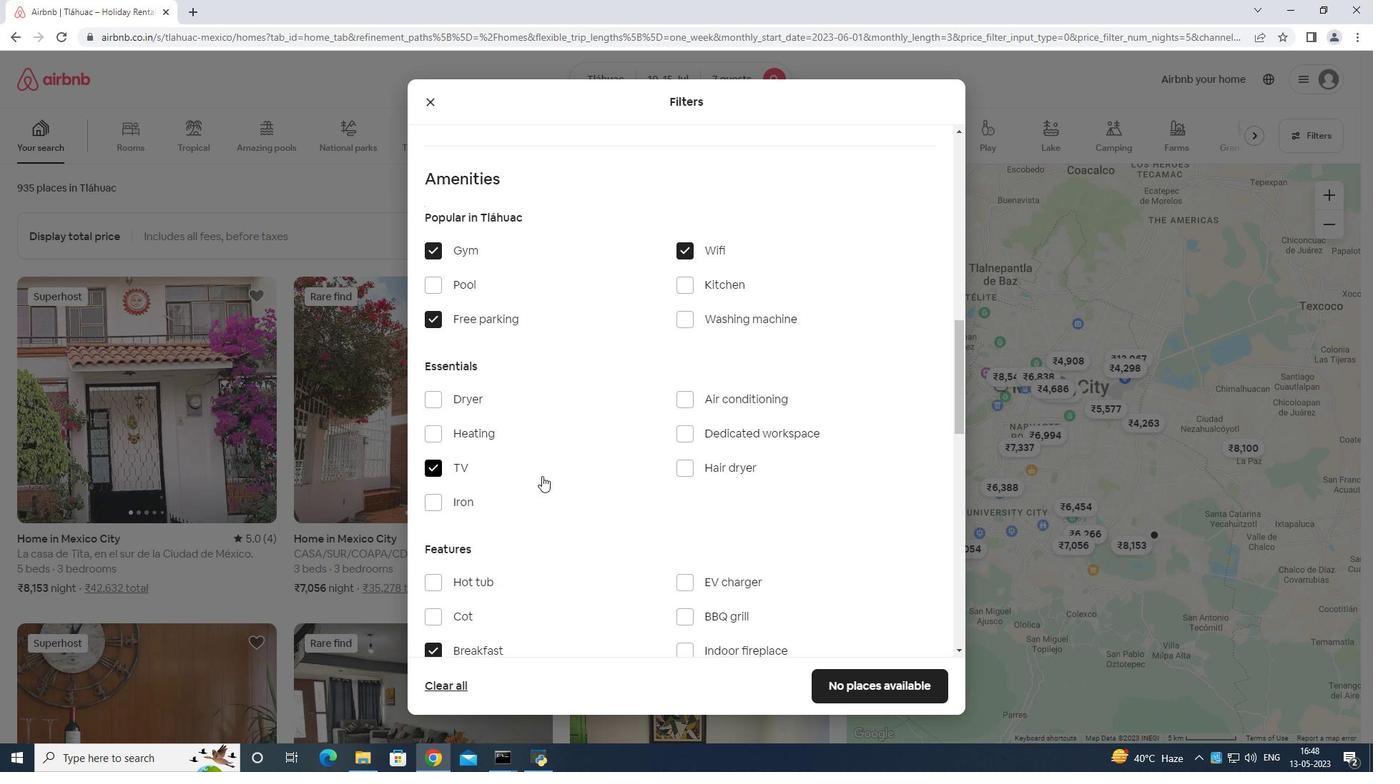 
Action: Mouse scrolled (542, 481) with delta (0, 0)
Screenshot: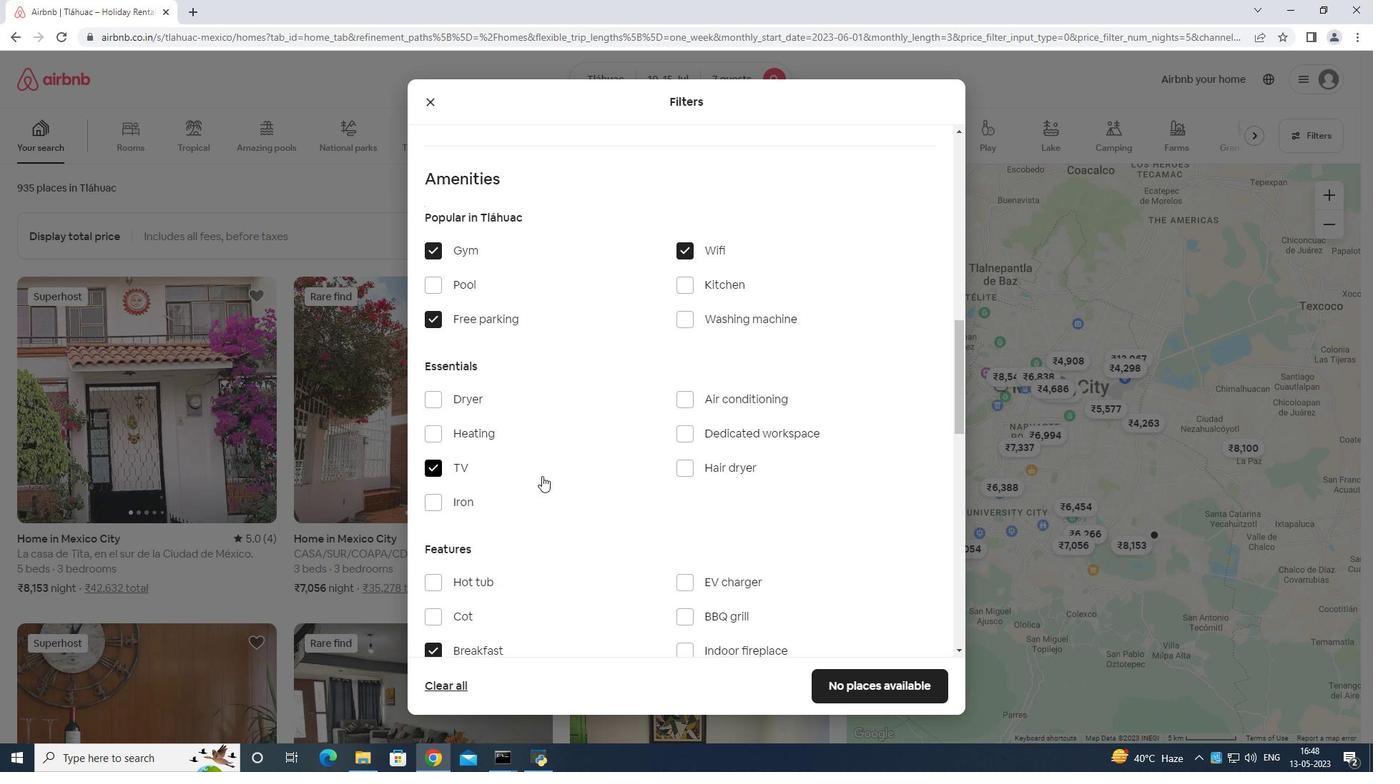 
Action: Mouse moved to (589, 464)
Screenshot: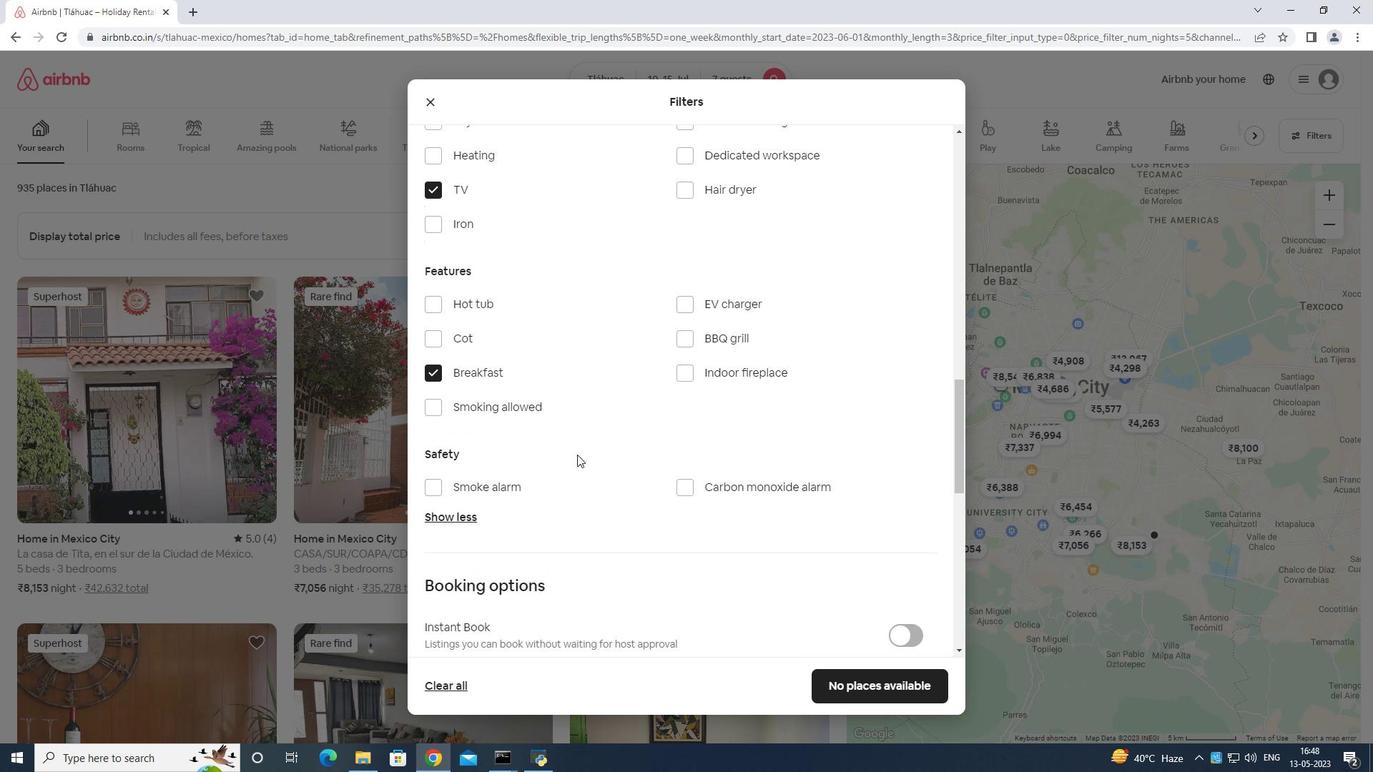
Action: Mouse scrolled (589, 463) with delta (0, 0)
Screenshot: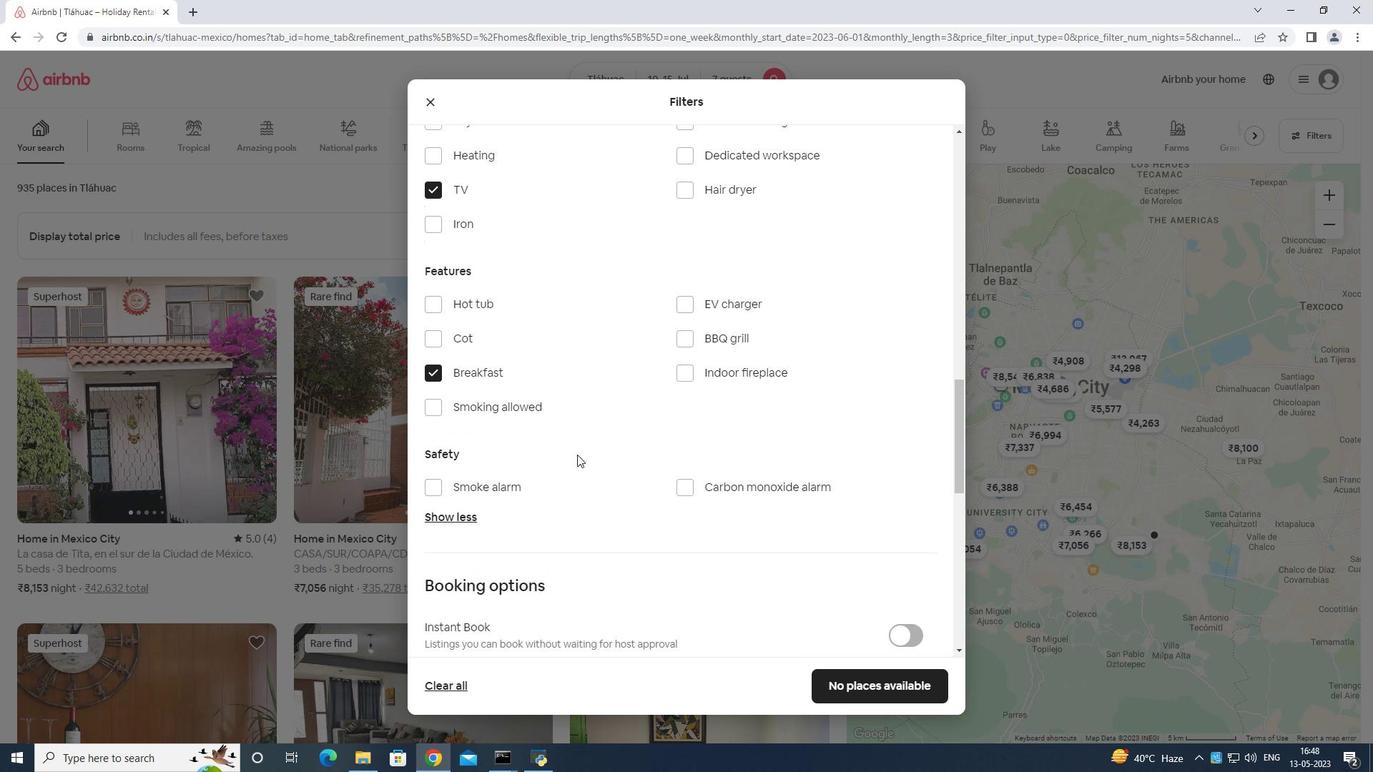 
Action: Mouse moved to (597, 471)
Screenshot: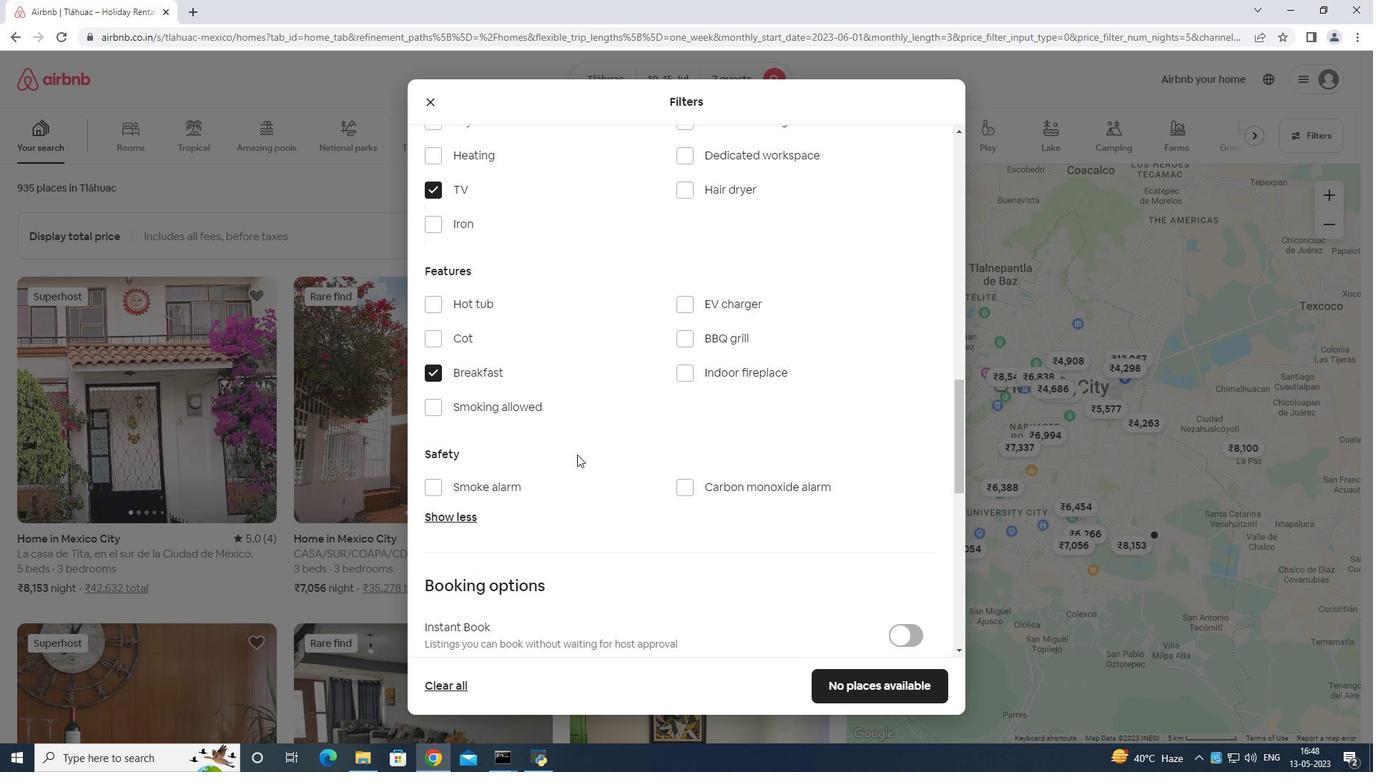 
Action: Mouse scrolled (597, 470) with delta (0, 0)
Screenshot: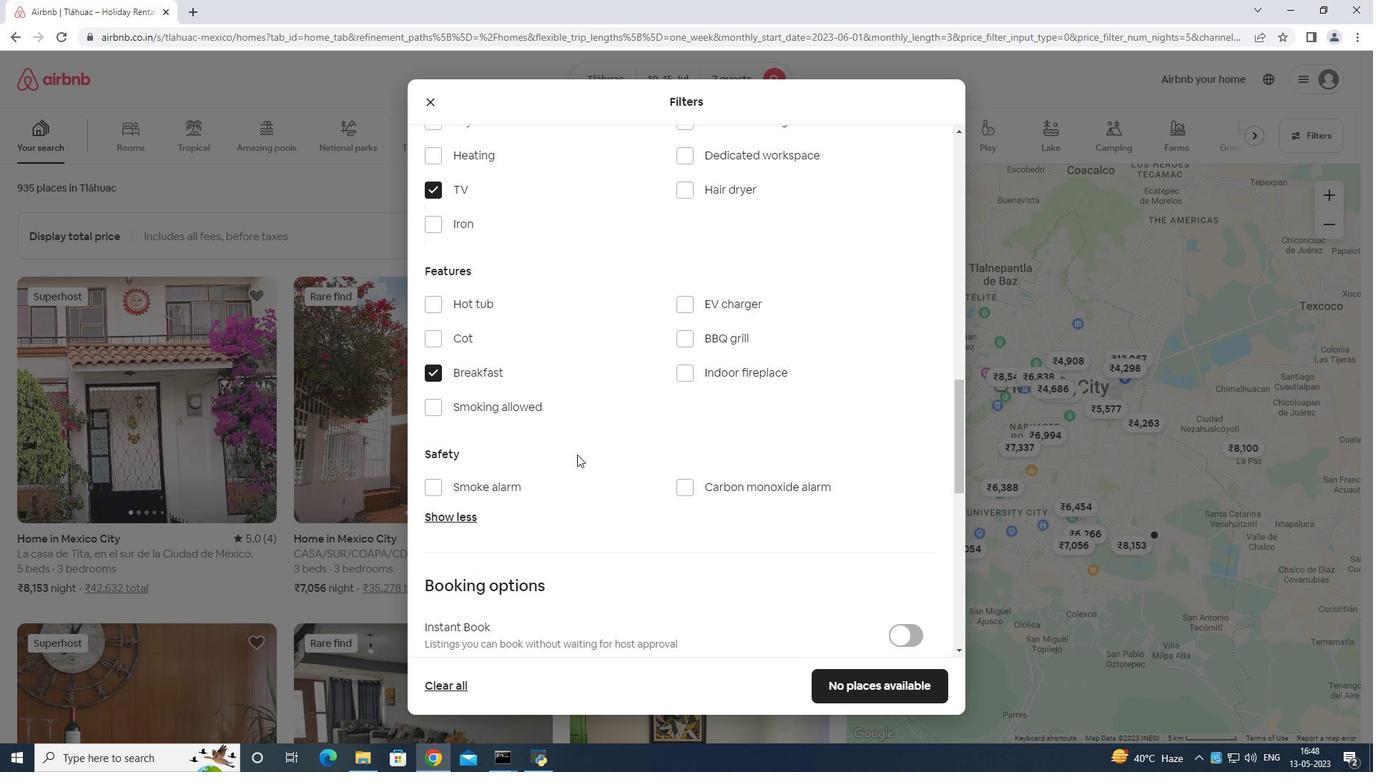 
Action: Mouse moved to (903, 528)
Screenshot: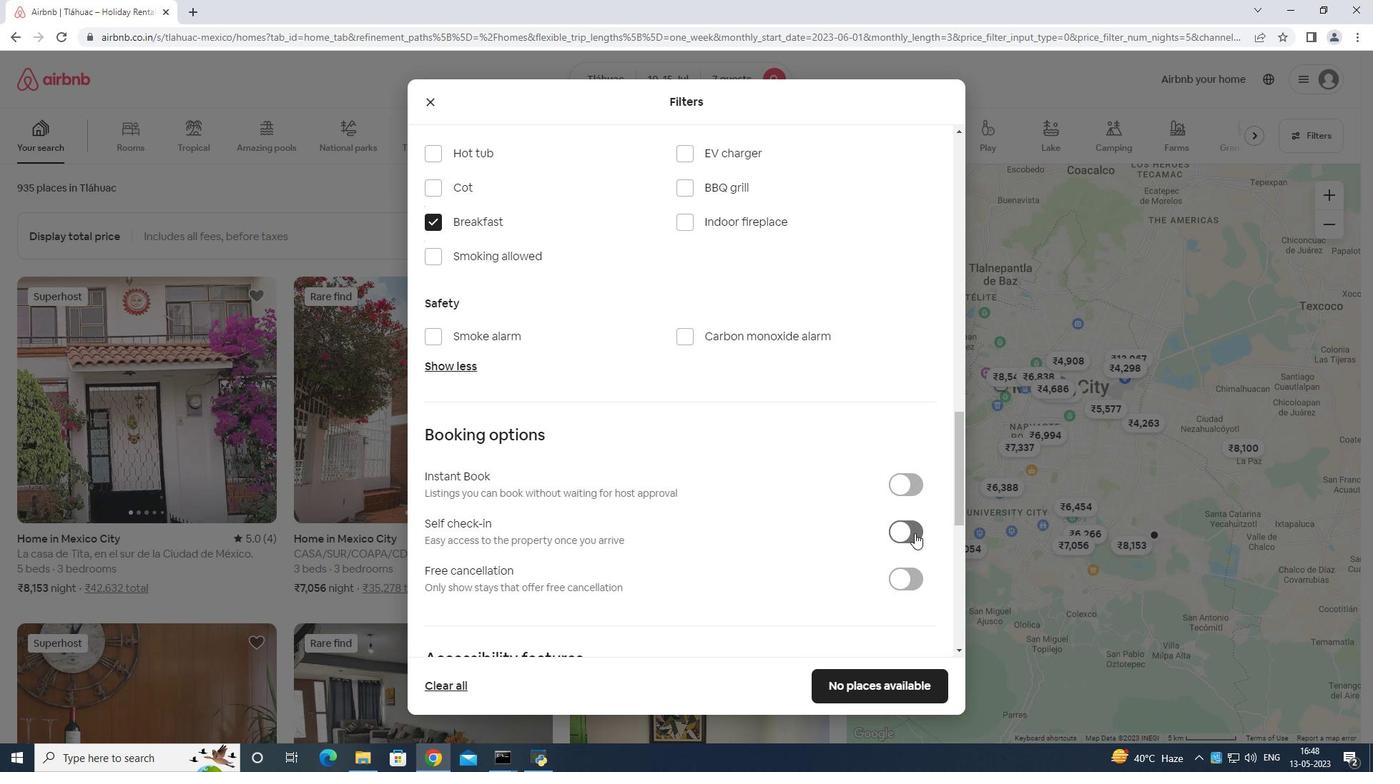 
Action: Mouse pressed left at (903, 528)
Screenshot: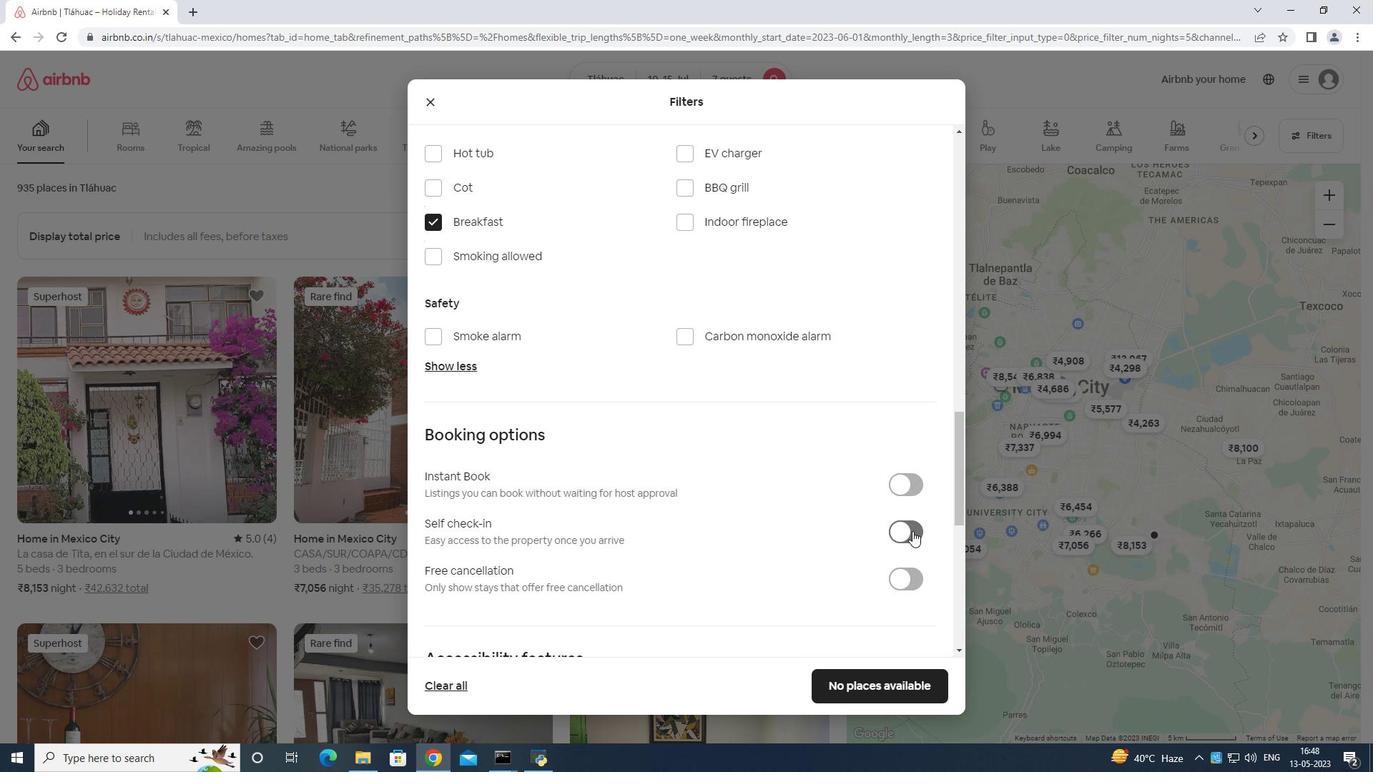 
Action: Mouse moved to (902, 512)
Screenshot: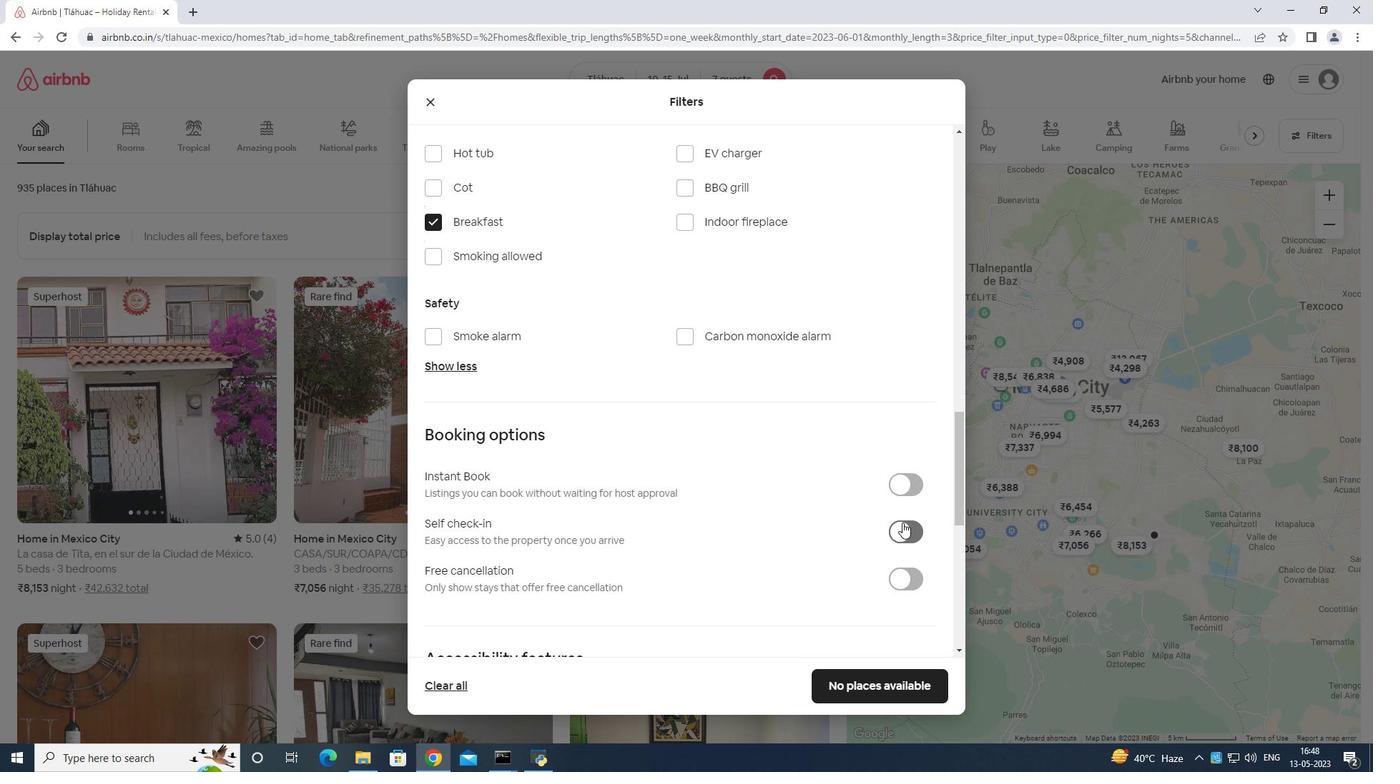 
Action: Mouse scrolled (902, 511) with delta (0, 0)
Screenshot: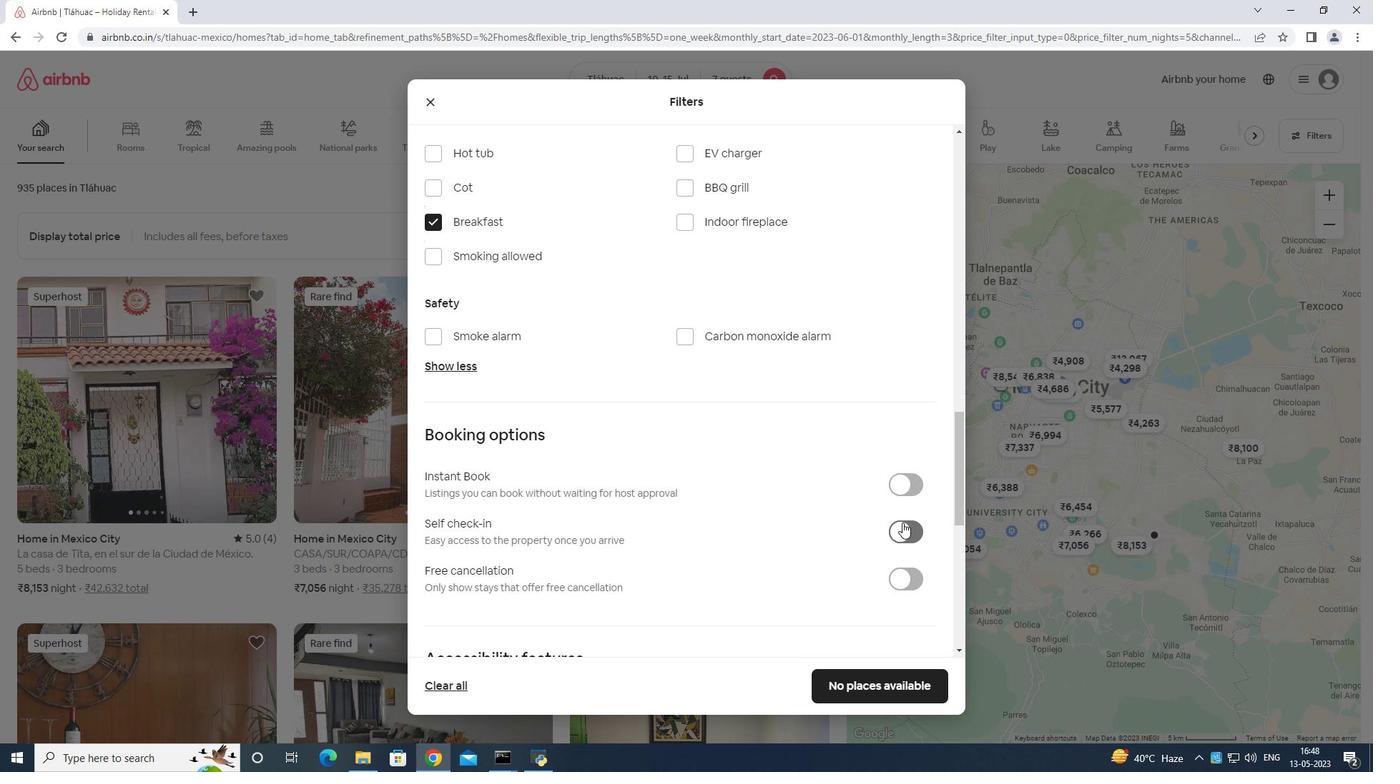 
Action: Mouse moved to (903, 516)
Screenshot: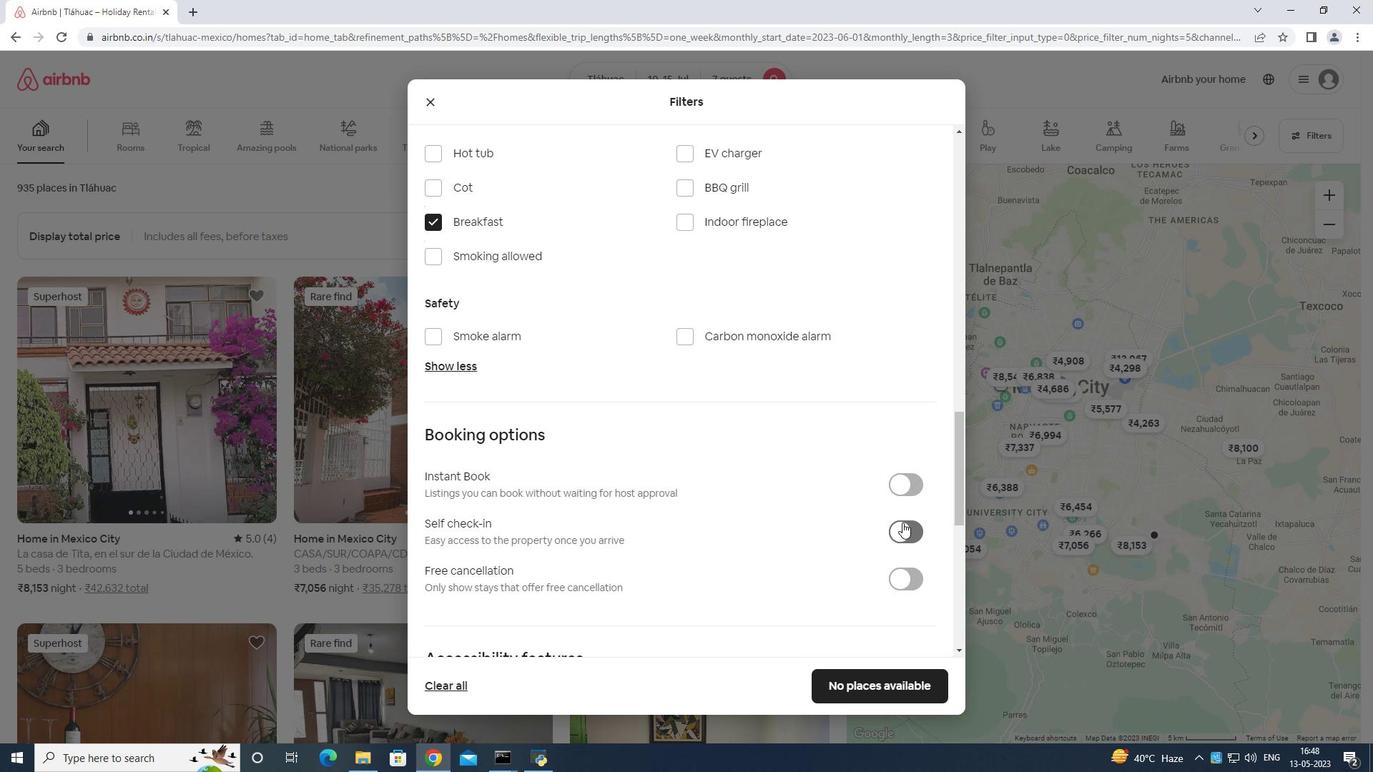 
Action: Mouse scrolled (903, 515) with delta (0, 0)
Screenshot: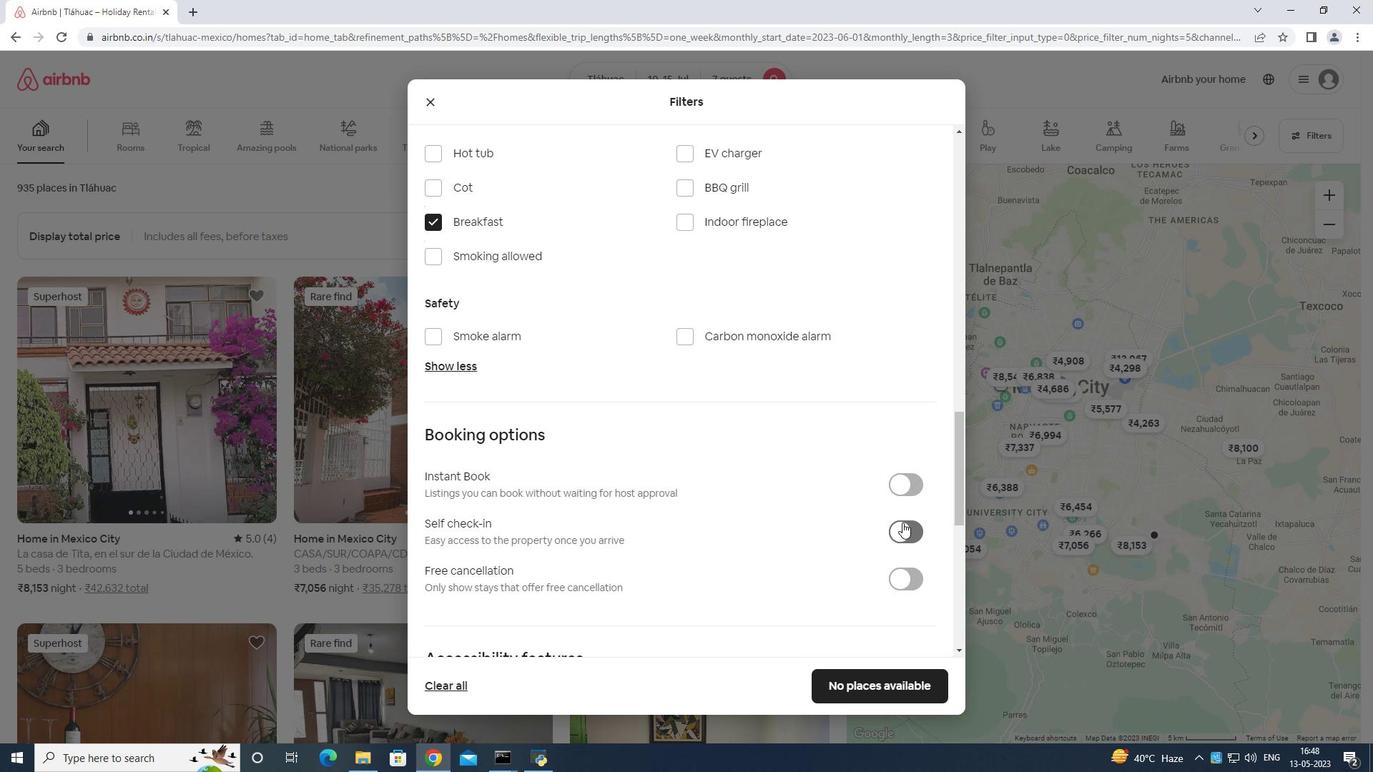 
Action: Mouse moved to (903, 518)
Screenshot: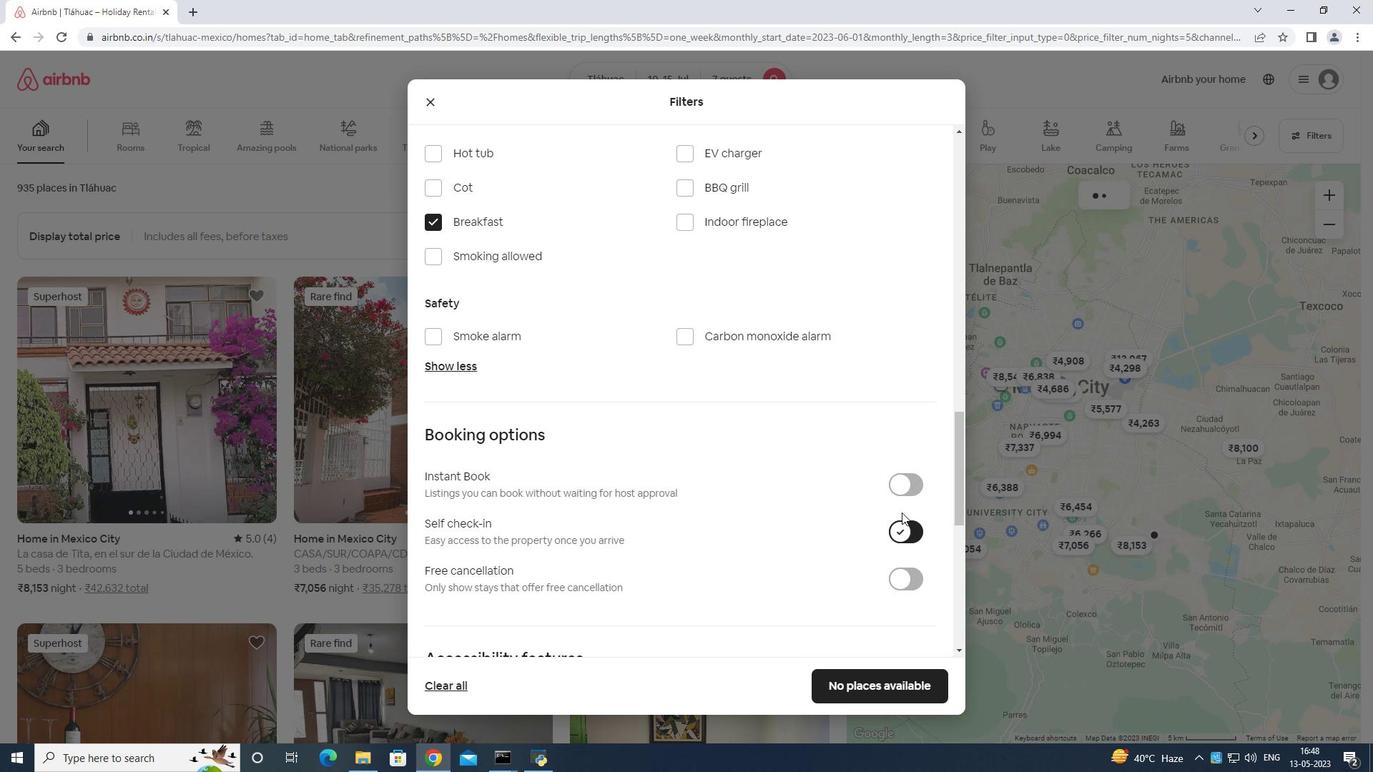 
Action: Mouse scrolled (903, 517) with delta (0, 0)
Screenshot: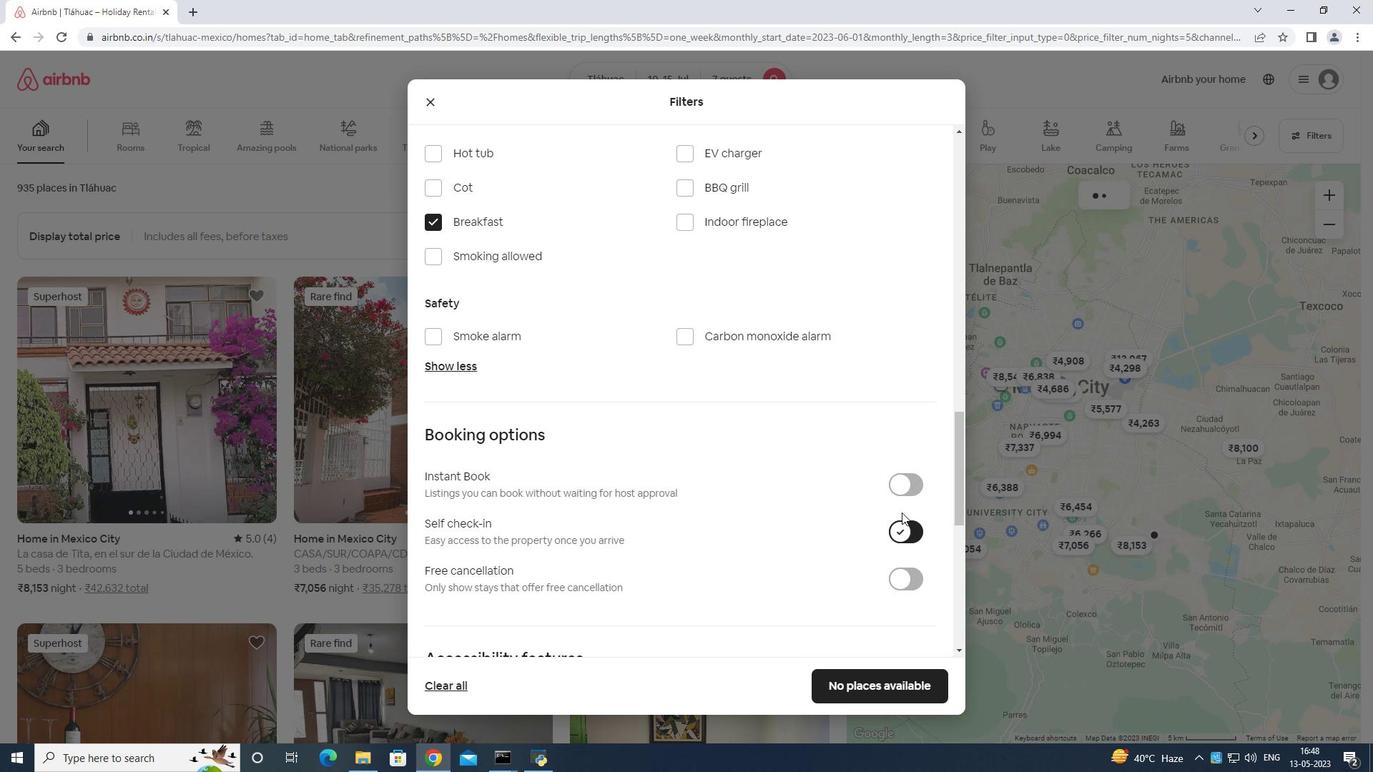 
Action: Mouse scrolled (903, 517) with delta (0, 0)
Screenshot: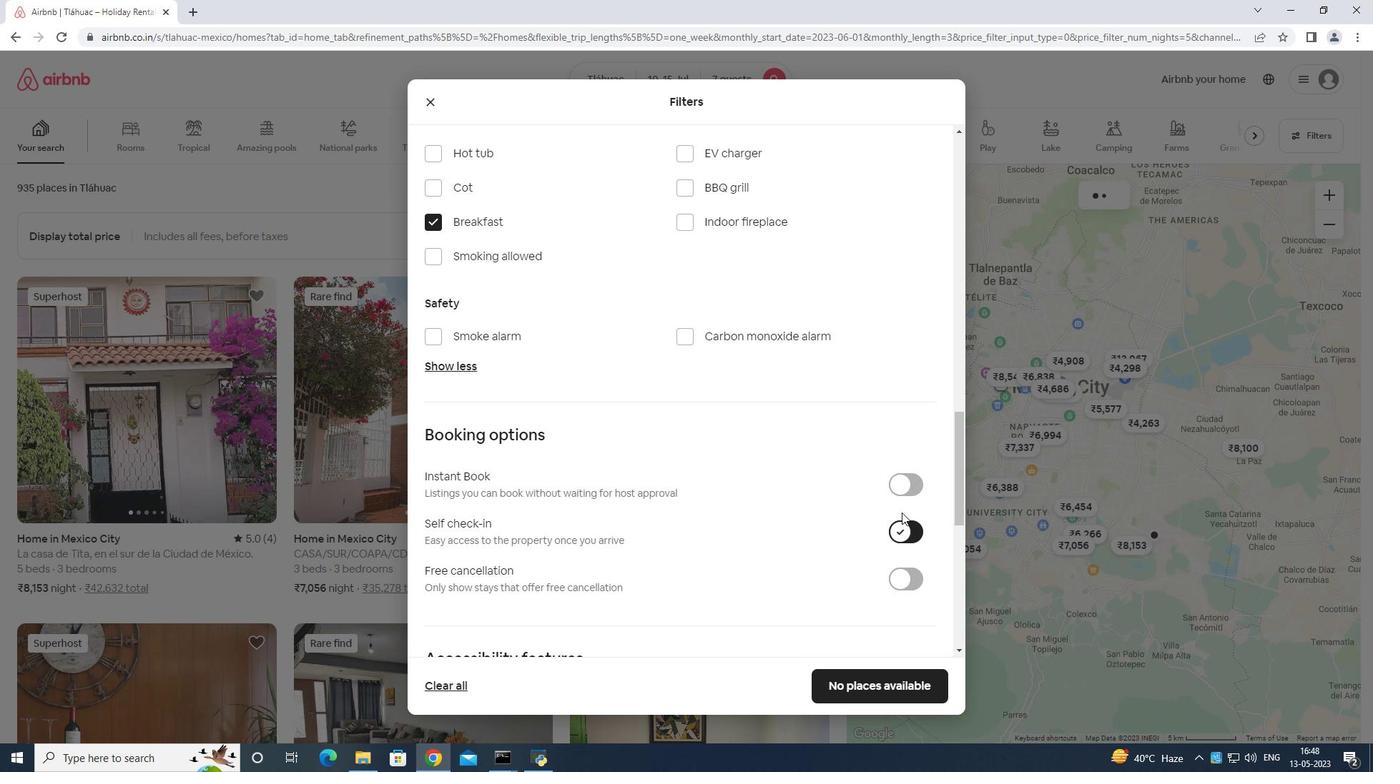 
Action: Mouse moved to (893, 504)
Screenshot: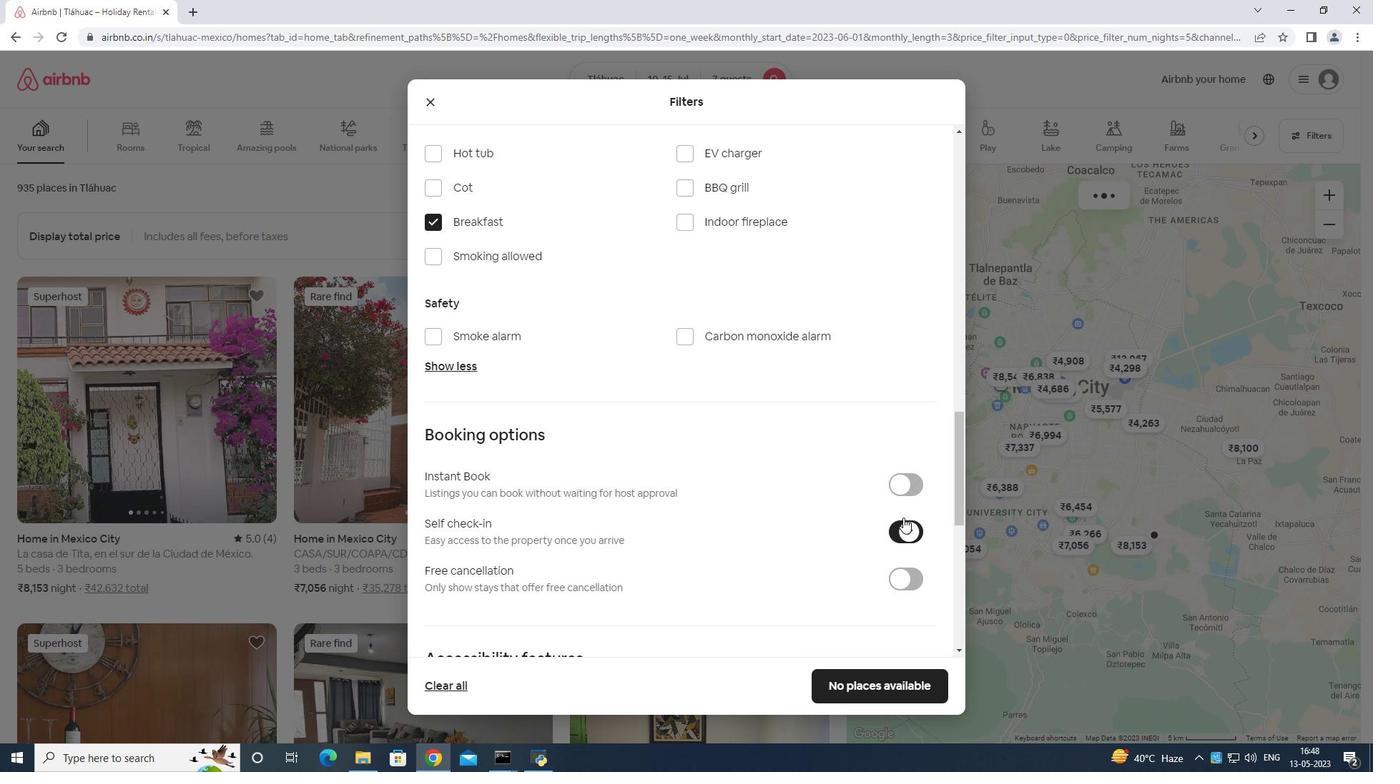 
Action: Mouse scrolled (893, 503) with delta (0, 0)
Screenshot: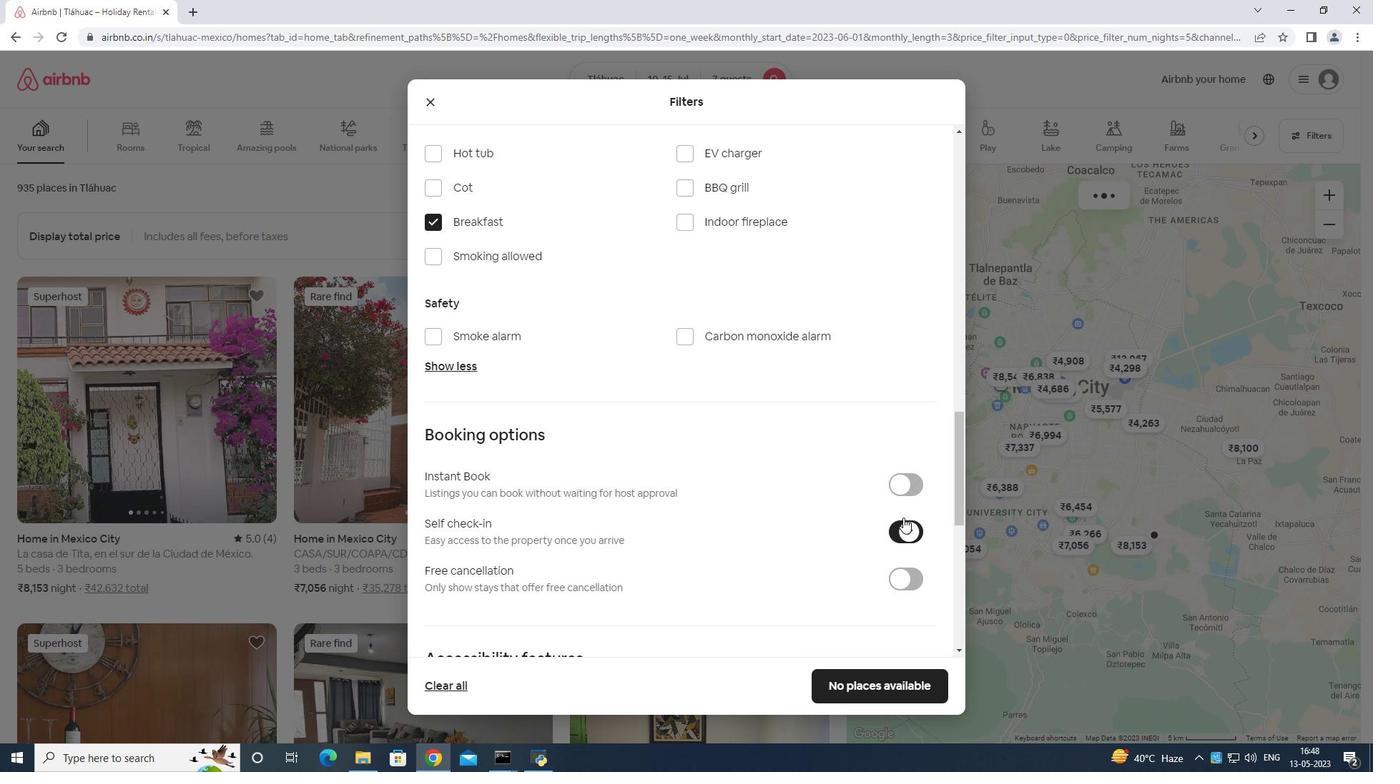 
Action: Mouse moved to (892, 506)
Screenshot: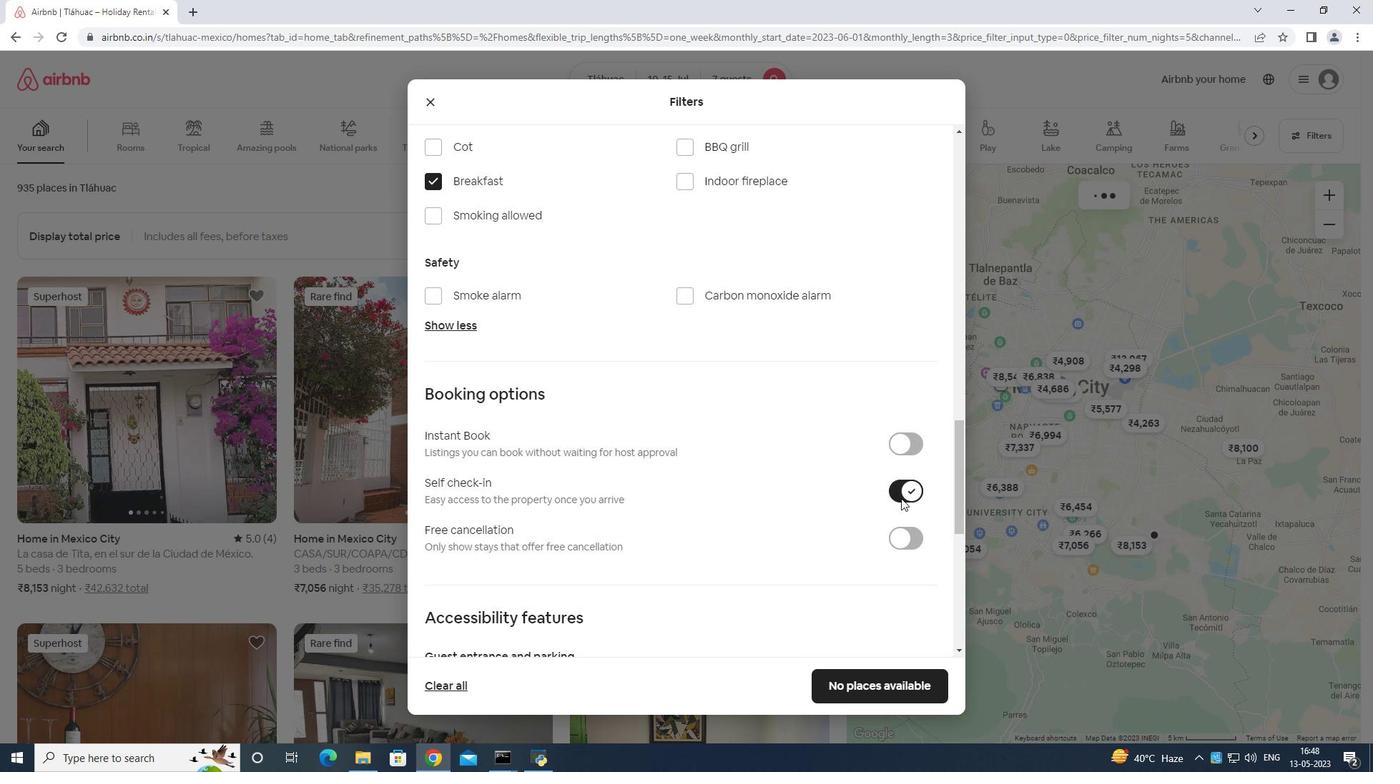 
Action: Mouse scrolled (892, 505) with delta (0, 0)
Screenshot: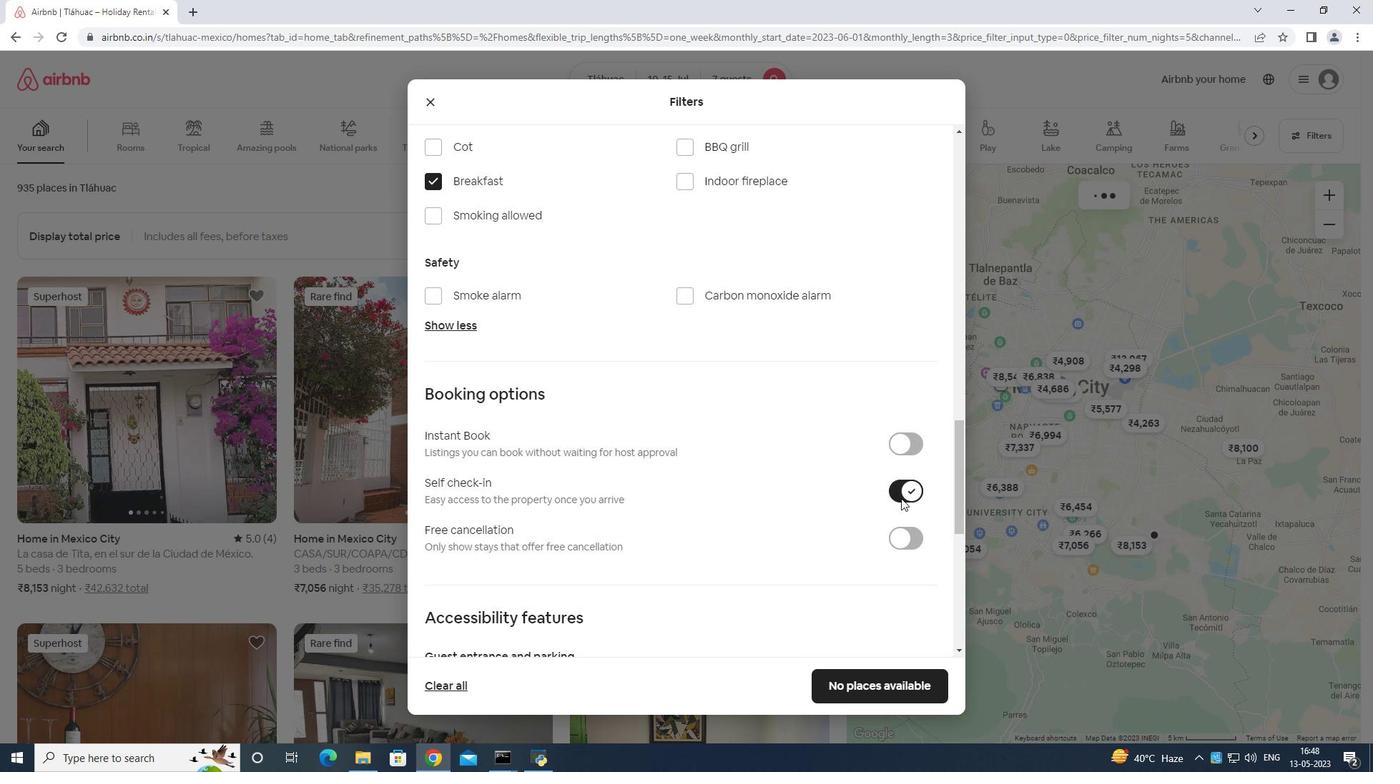 
Action: Mouse scrolled (892, 505) with delta (0, 0)
Screenshot: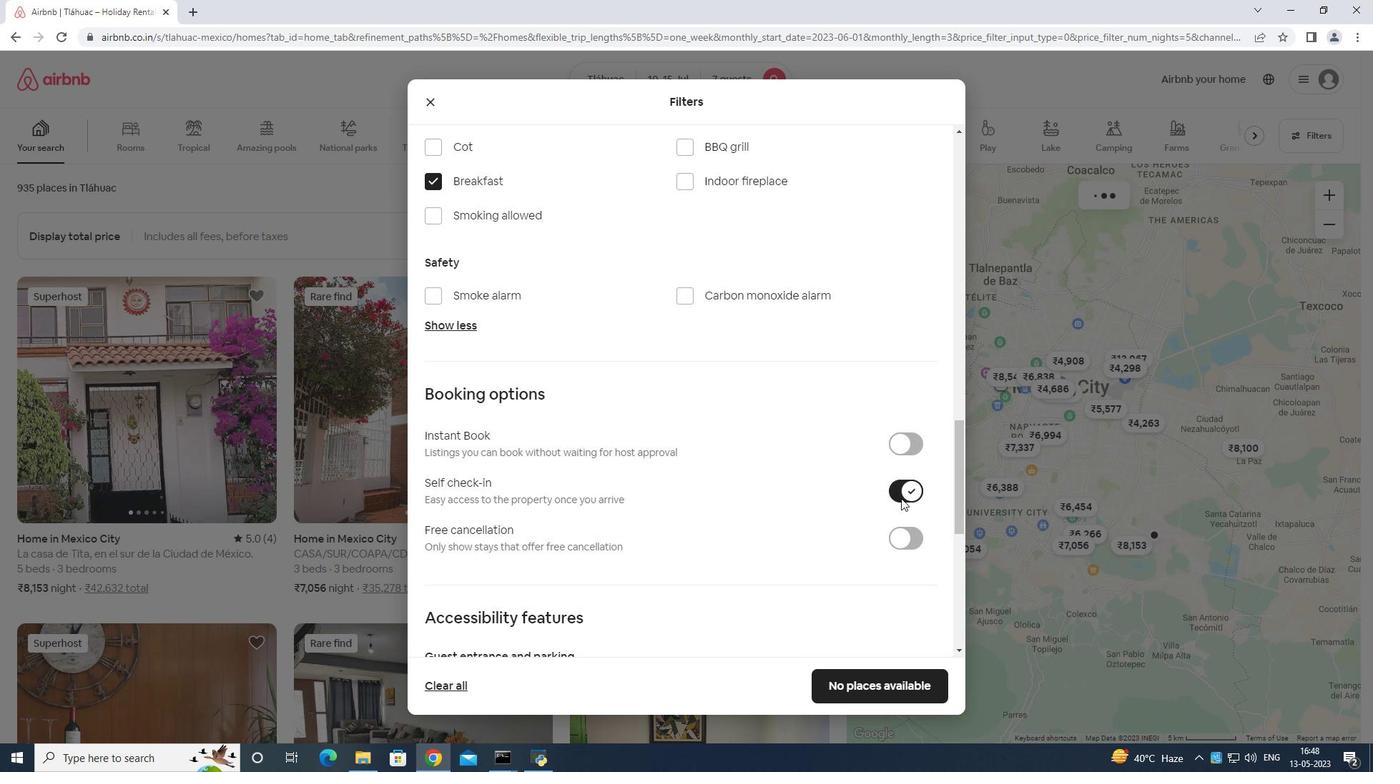 
Action: Mouse moved to (892, 507)
Screenshot: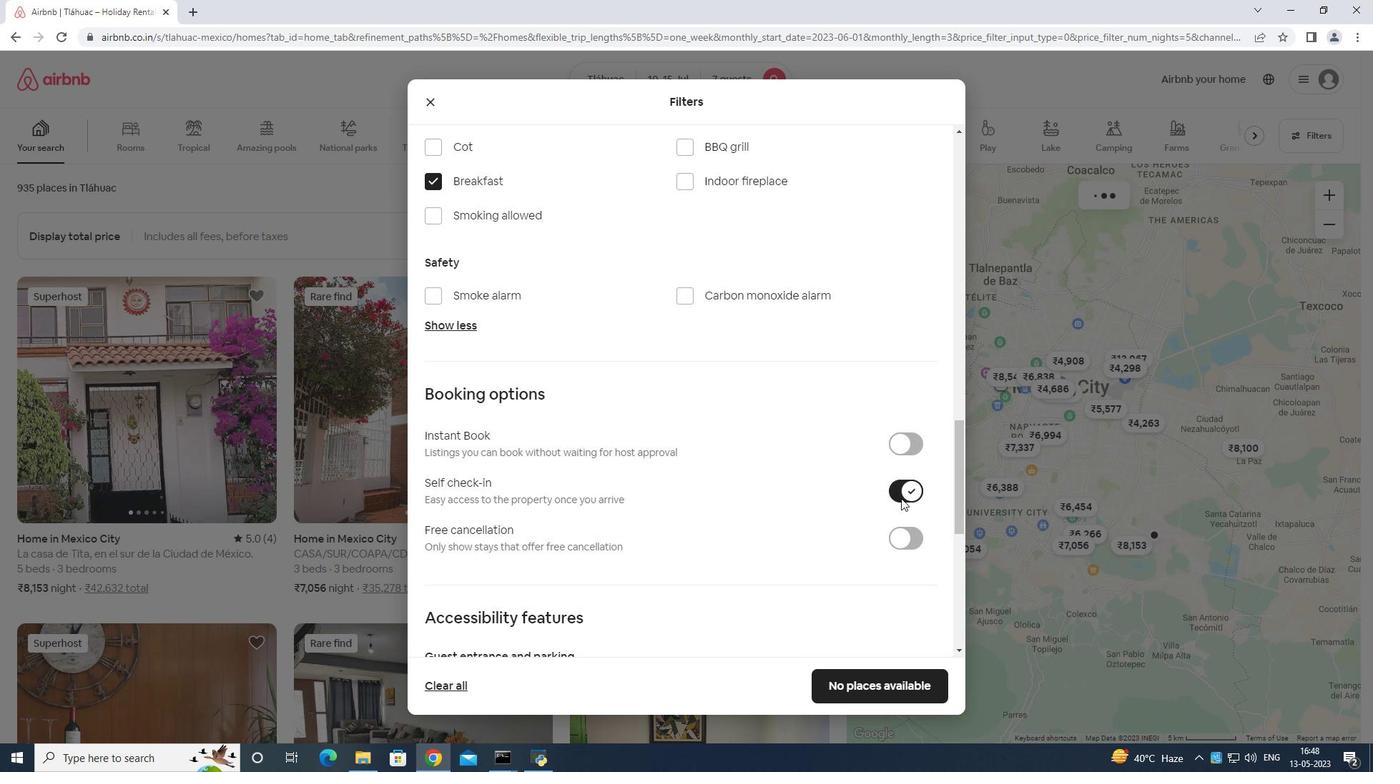 
Action: Mouse scrolled (892, 506) with delta (0, 0)
Screenshot: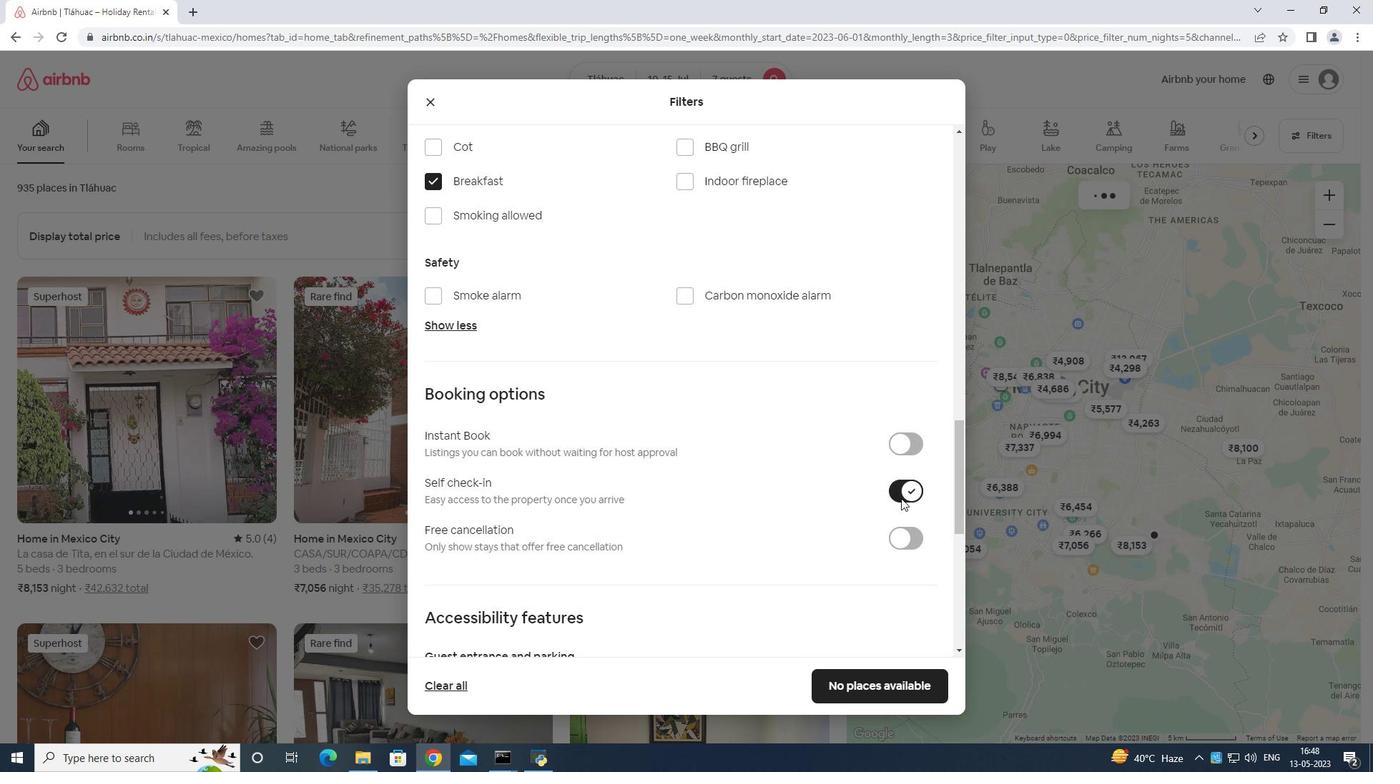 
Action: Mouse moved to (877, 490)
Screenshot: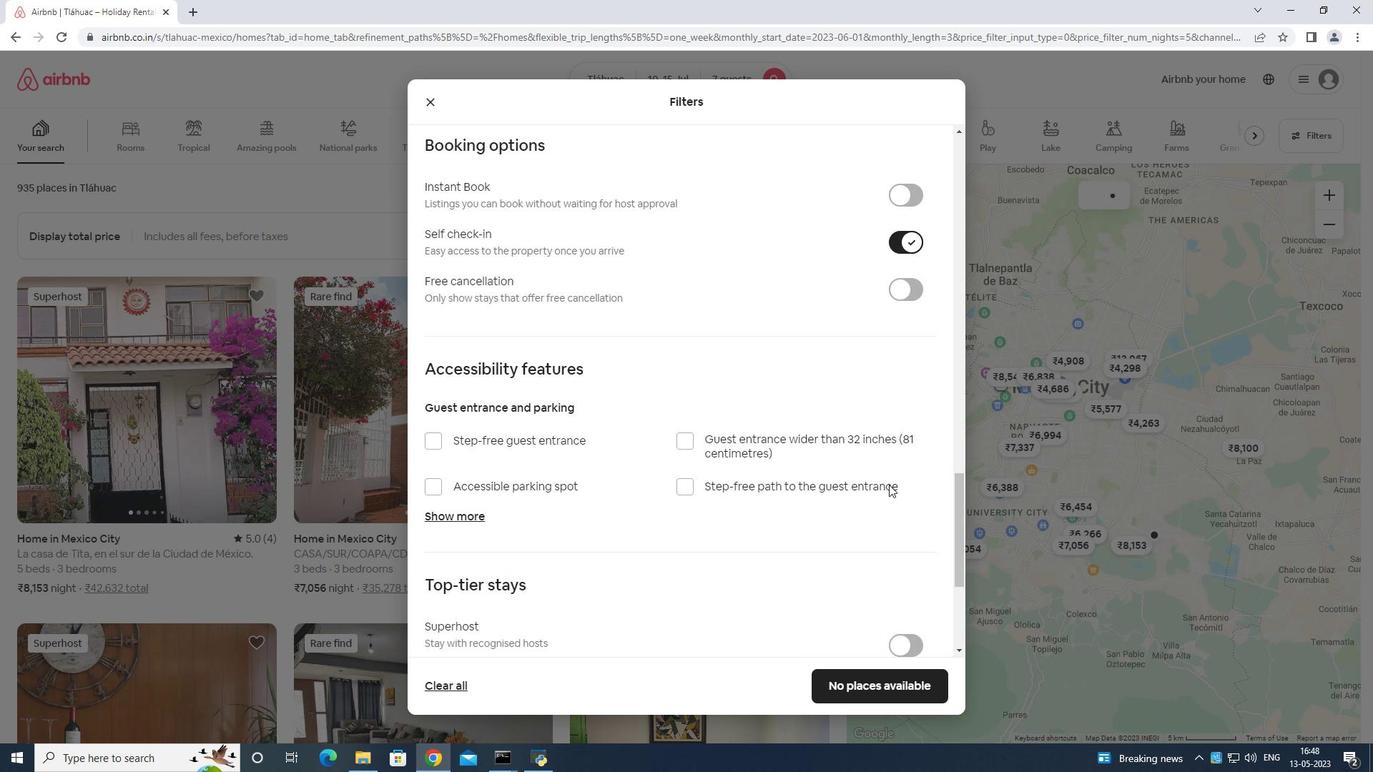 
Action: Mouse scrolled (877, 490) with delta (0, 0)
Screenshot: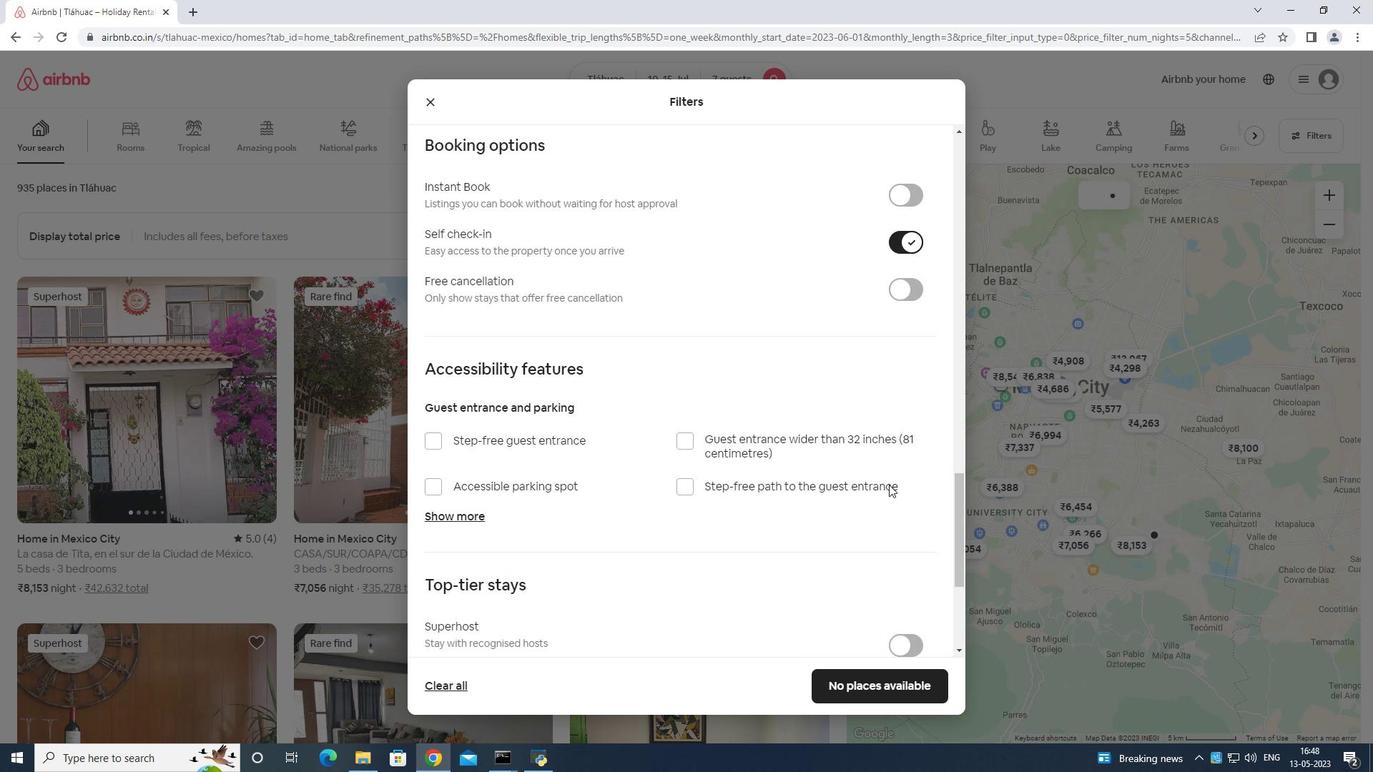 
Action: Mouse moved to (871, 499)
Screenshot: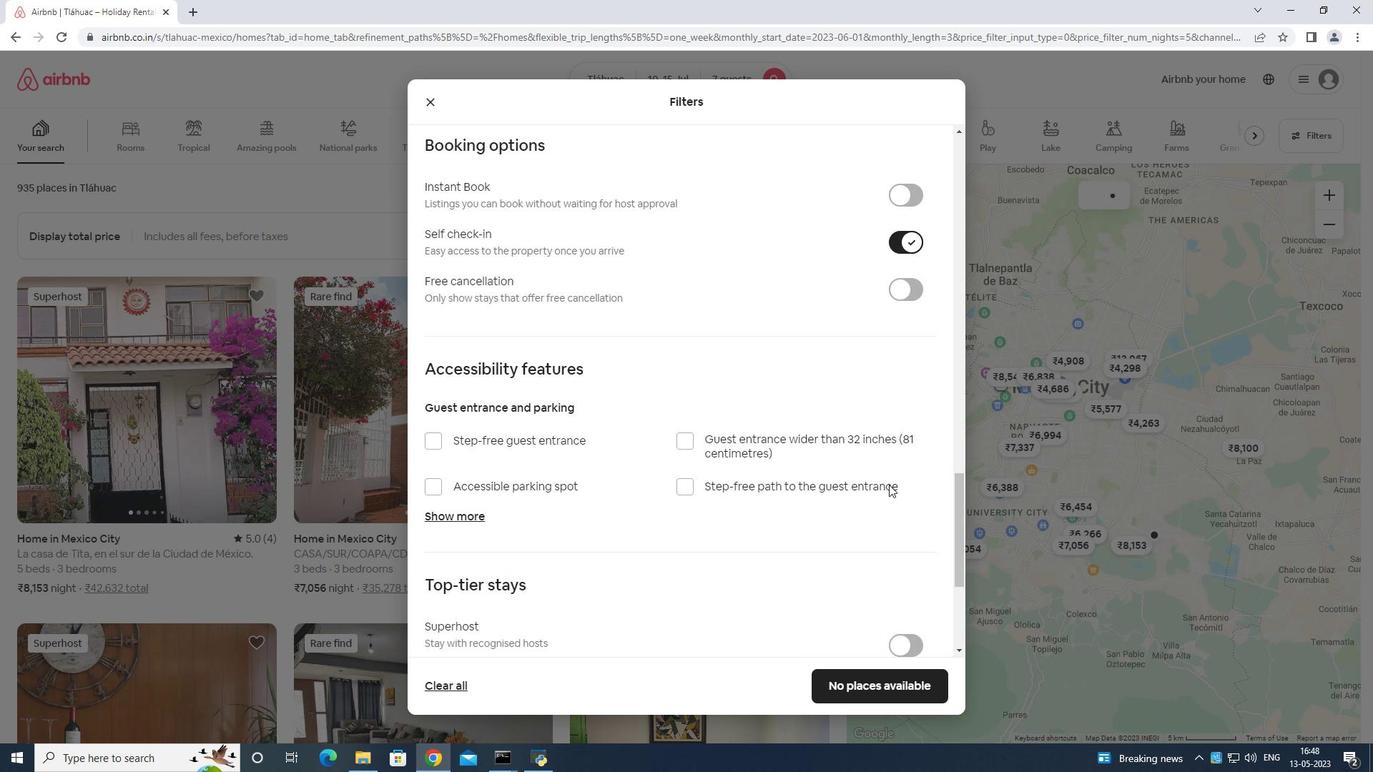 
Action: Mouse scrolled (871, 498) with delta (0, 0)
Screenshot: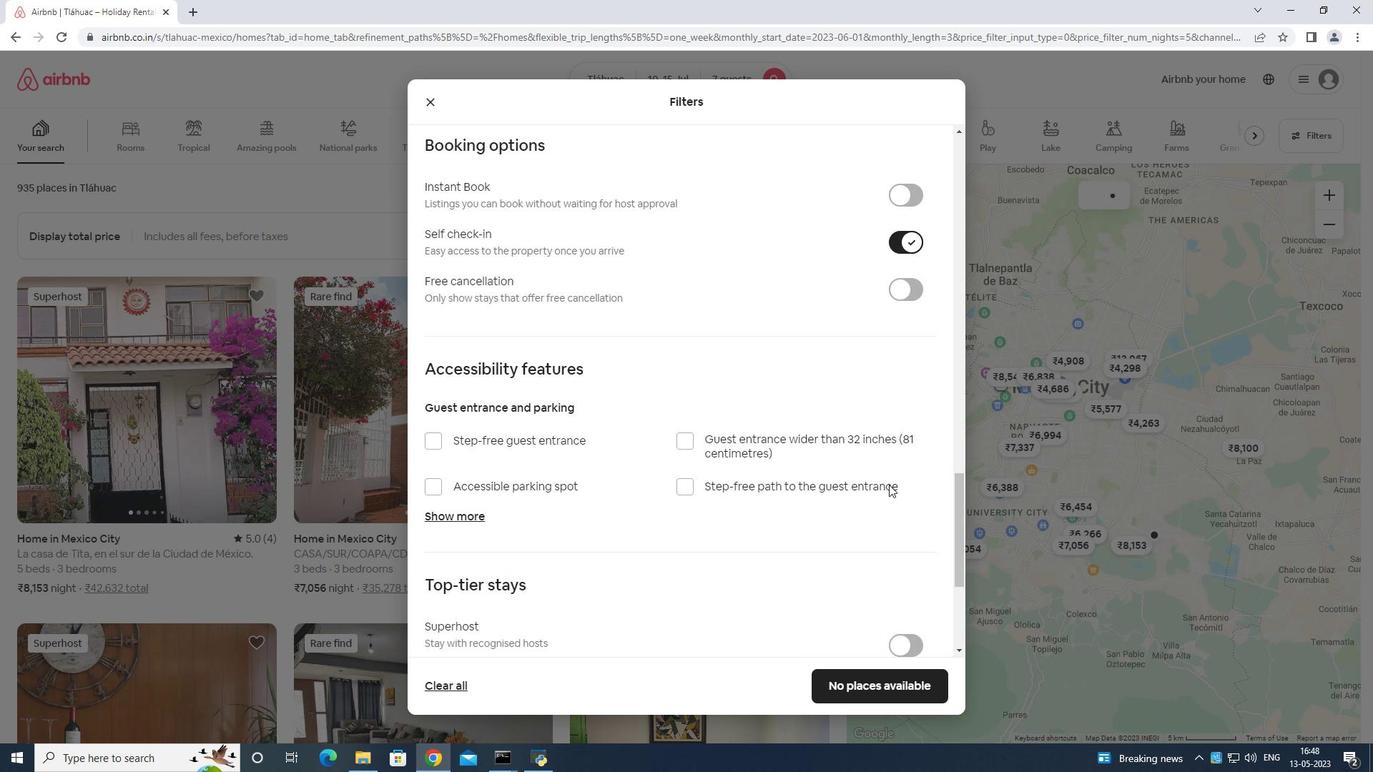 
Action: Mouse moved to (865, 505)
Screenshot: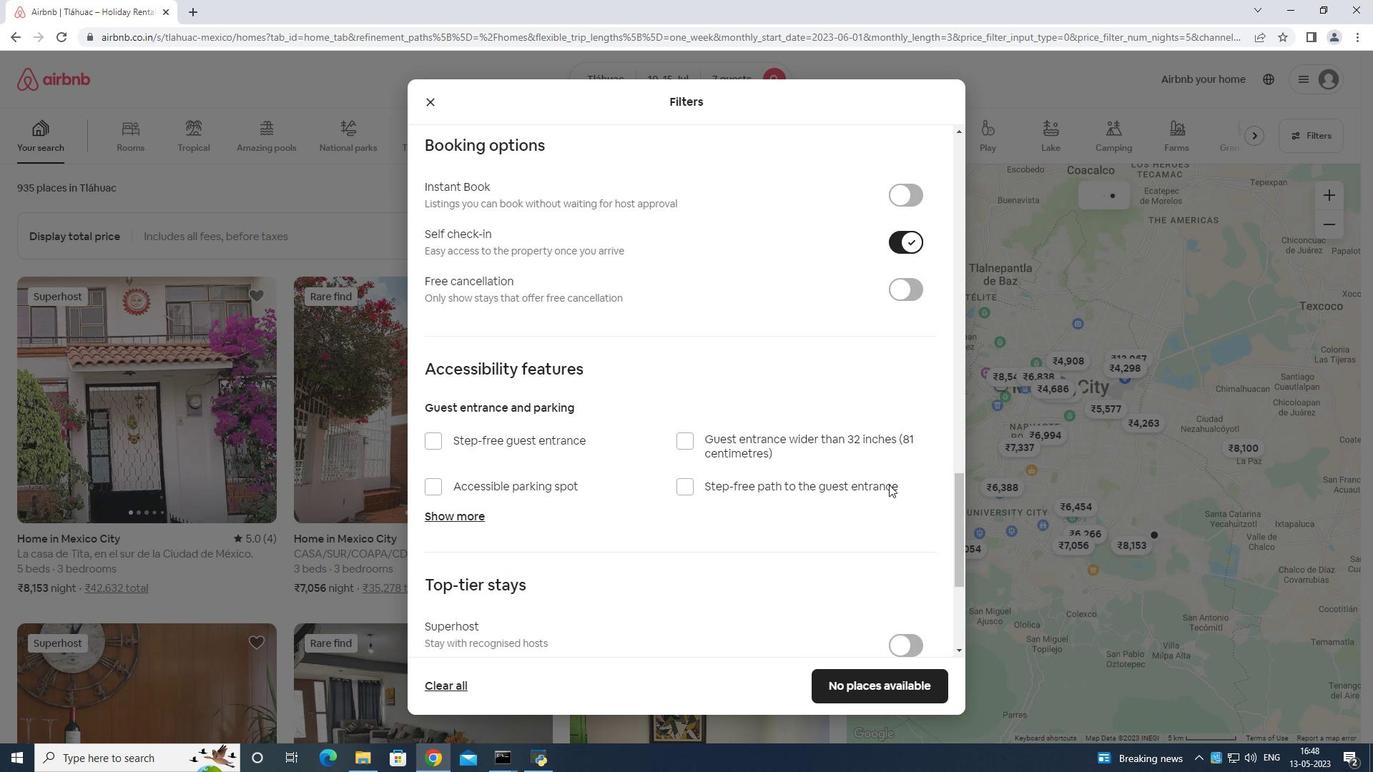 
Action: Mouse scrolled (865, 504) with delta (0, 0)
Screenshot: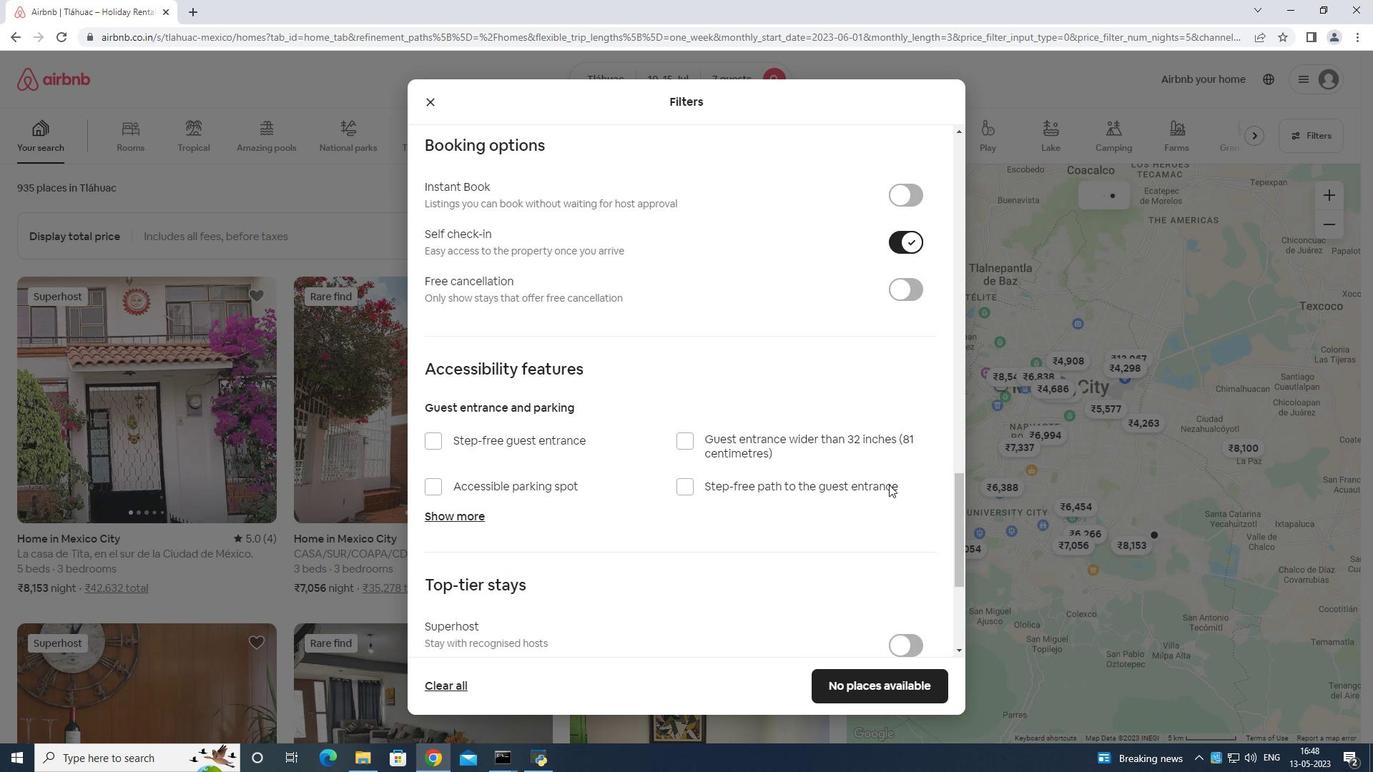 
Action: Mouse moved to (859, 509)
Screenshot: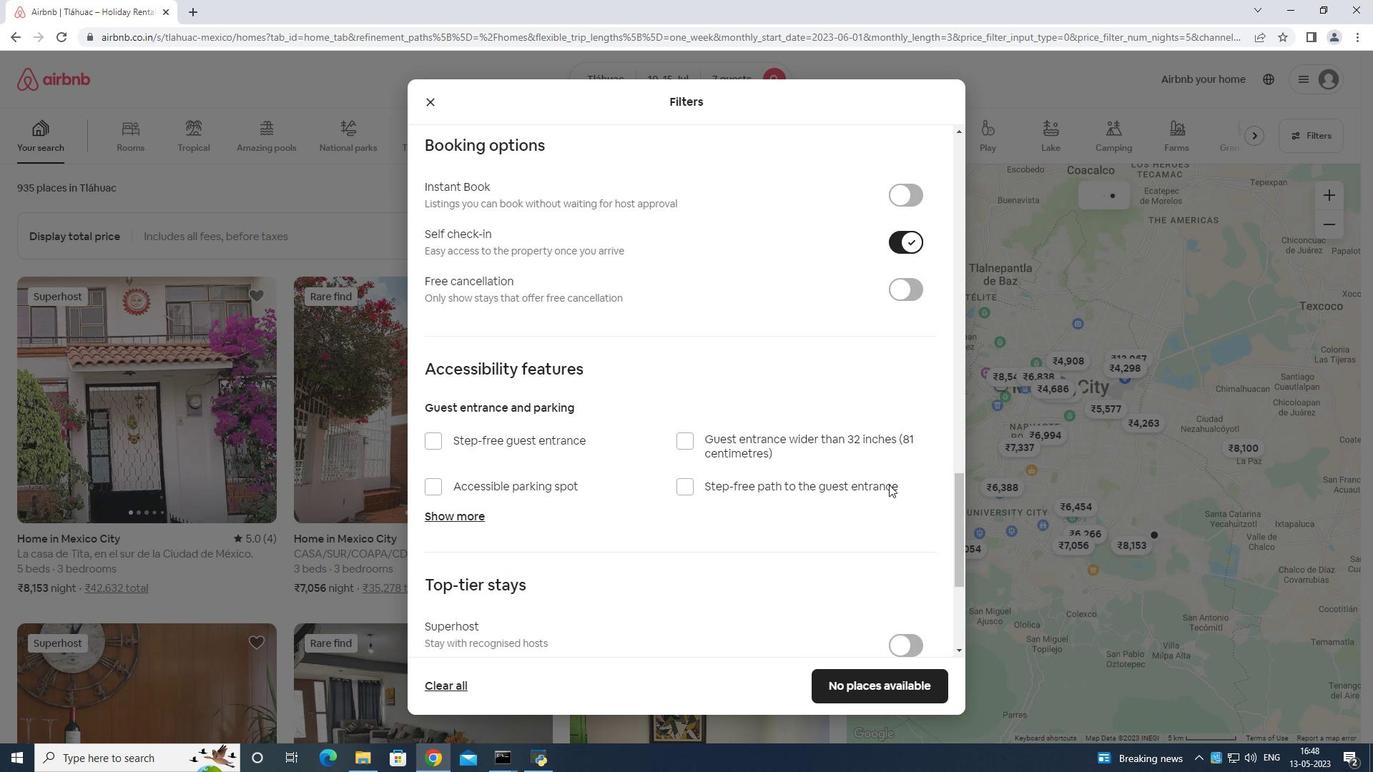 
Action: Mouse scrolled (859, 508) with delta (0, 0)
Screenshot: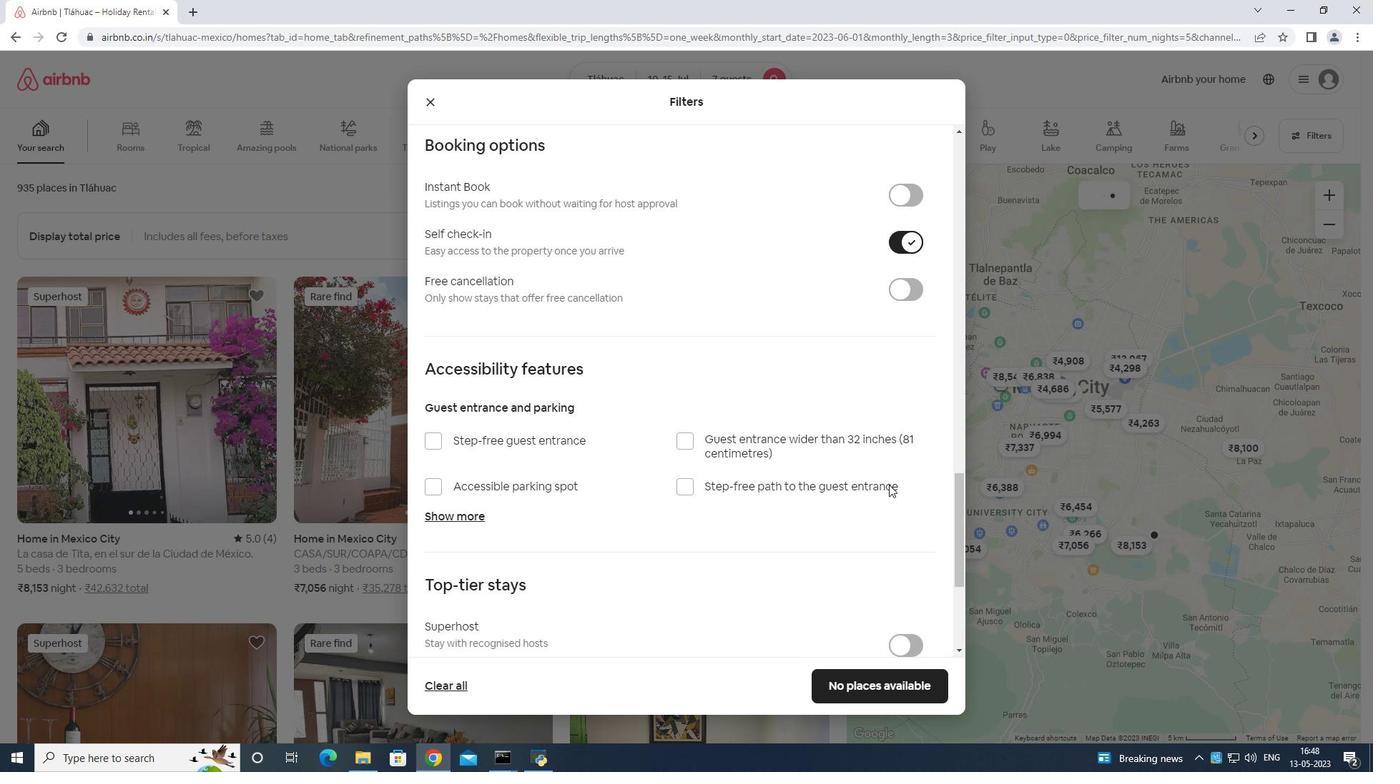 
Action: Mouse moved to (427, 549)
Screenshot: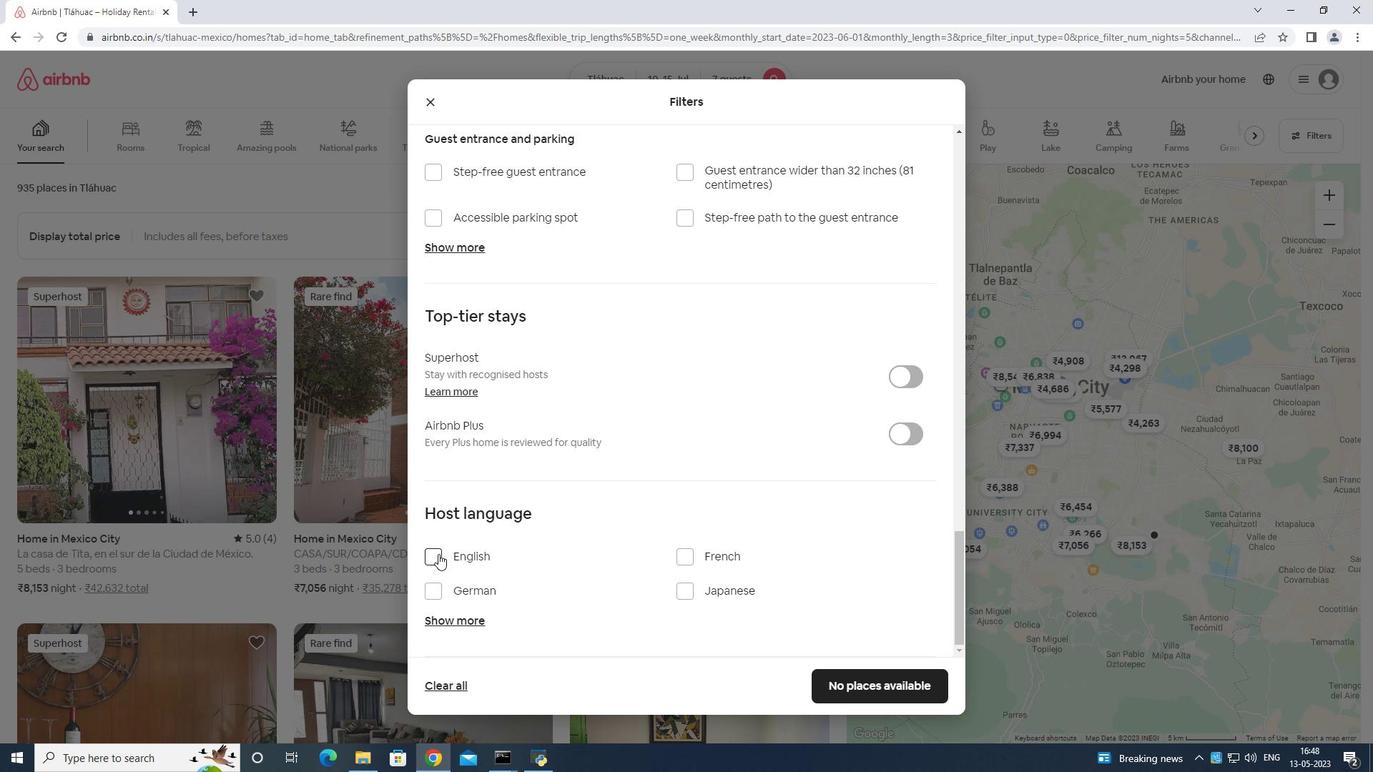 
Action: Mouse pressed left at (427, 549)
Screenshot: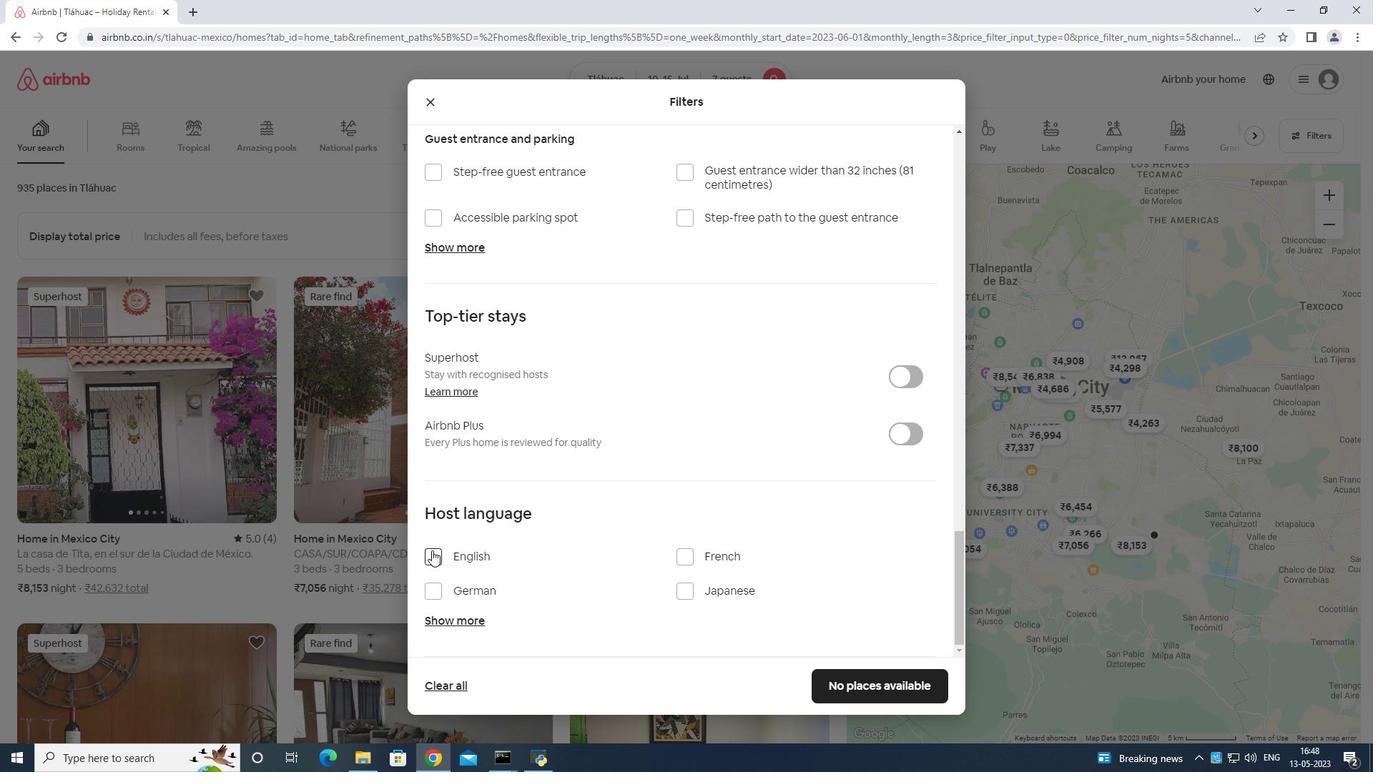 
Action: Mouse moved to (848, 680)
Screenshot: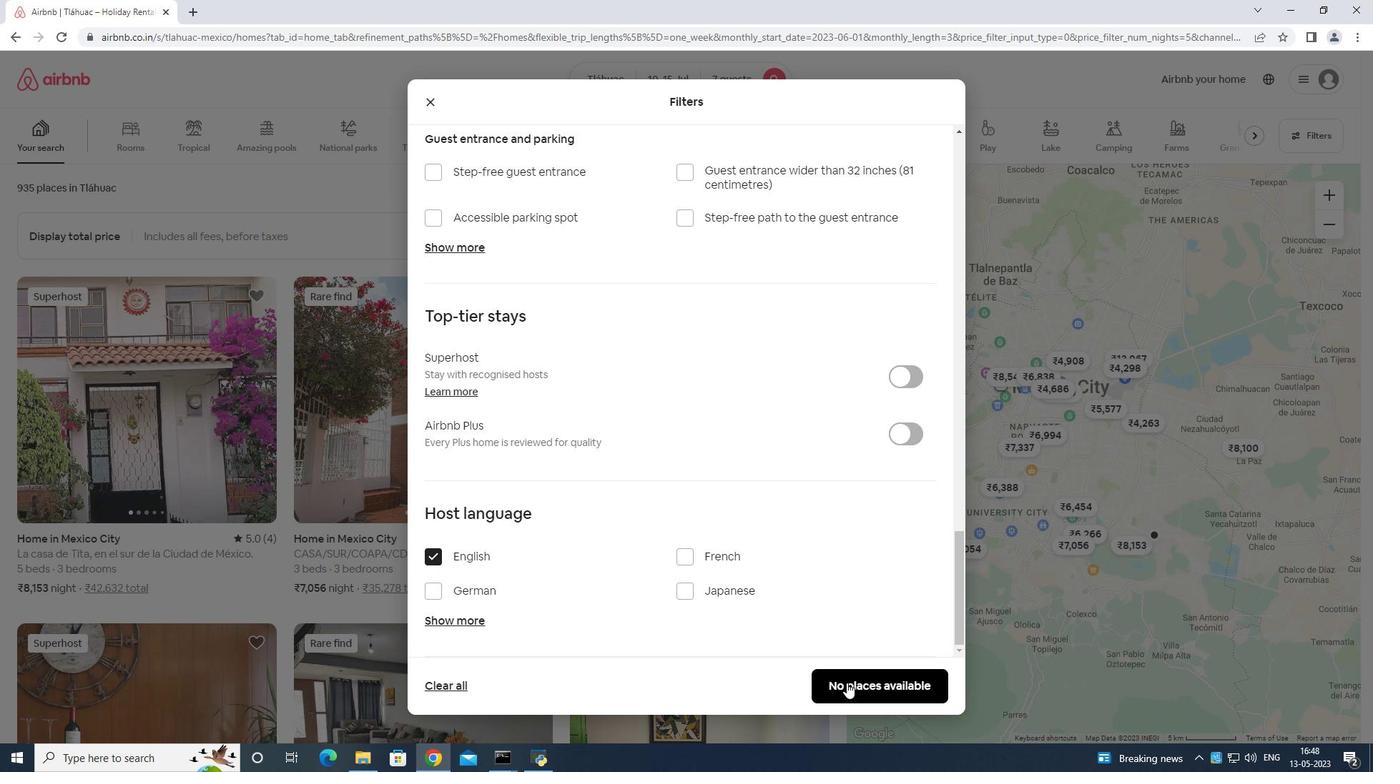 
Action: Mouse pressed left at (848, 680)
Screenshot: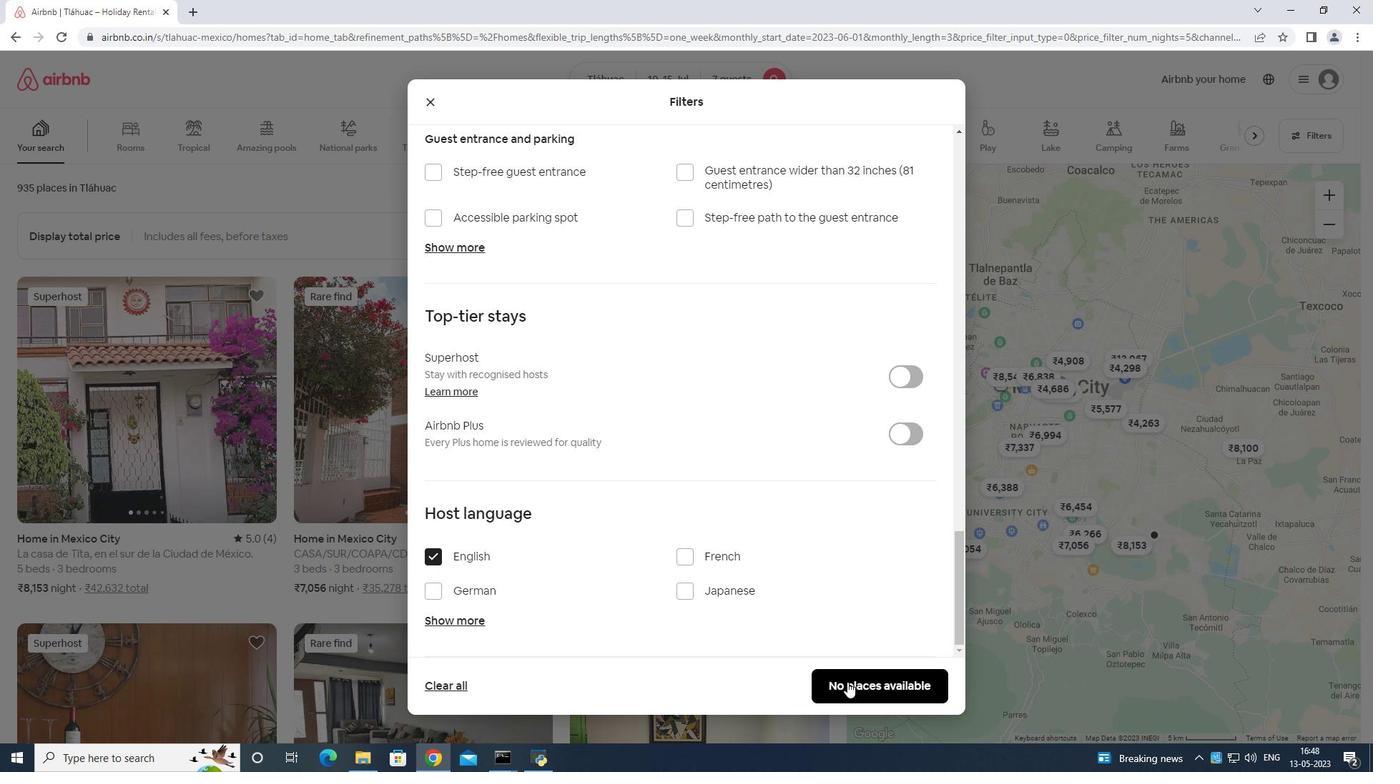 
Action: Mouse moved to (853, 671)
Screenshot: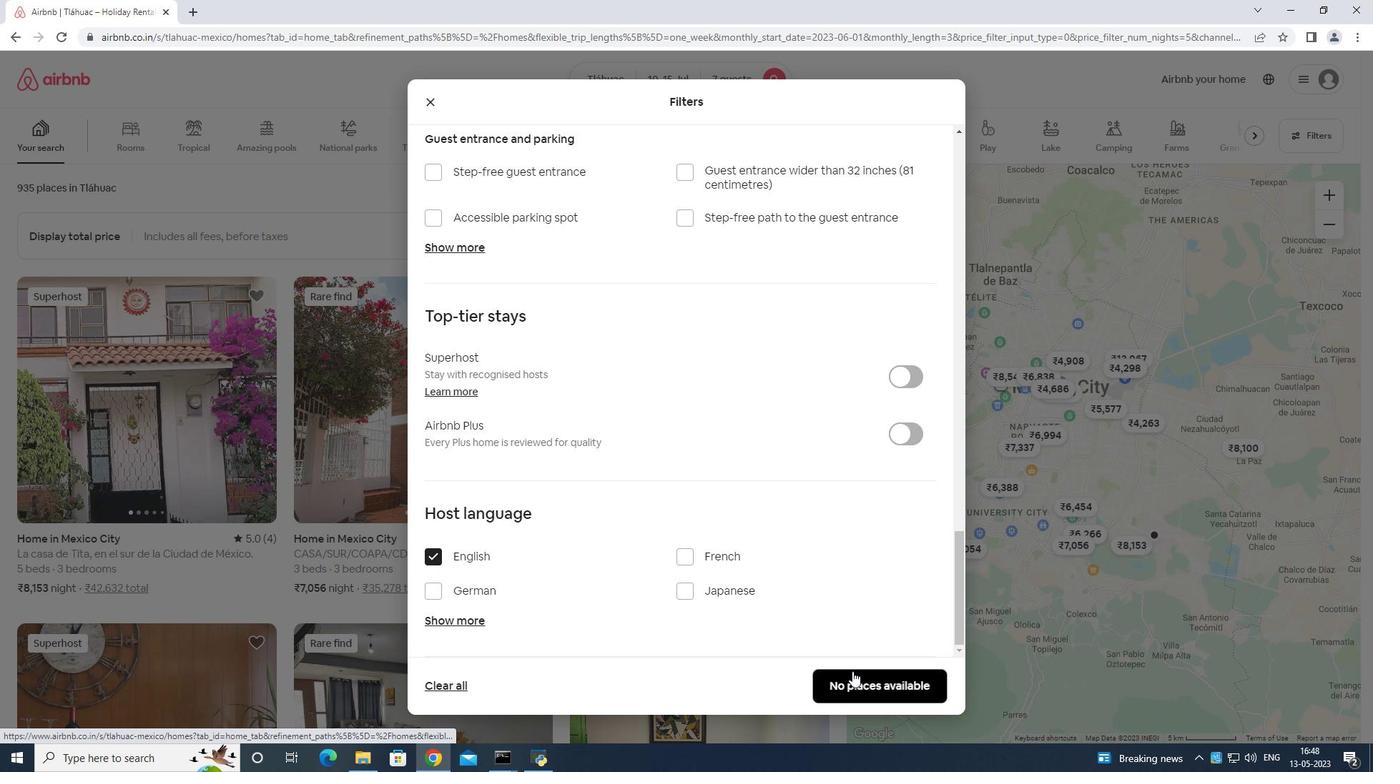 
